 Task: Compose an email with the signature Dean Flores with the subject Invitation to a graduation party and the message Could you please provide me with the updated organizational chart? from softage.4@softage.net to softage.7@softage.net, select first sentence, change the font color from current to maroon and background color to red Send the email. Finally, move the email from Sent Items to the label Litigation
Action: Mouse moved to (1076, 89)
Screenshot: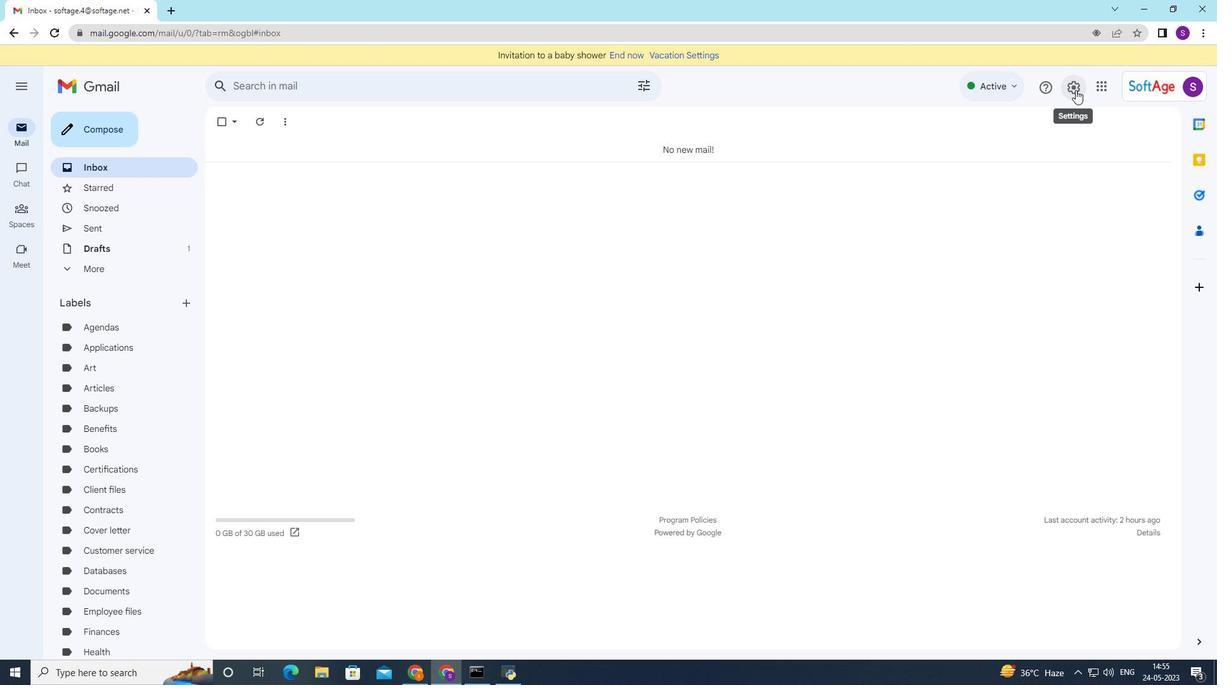
Action: Mouse pressed left at (1076, 90)
Screenshot: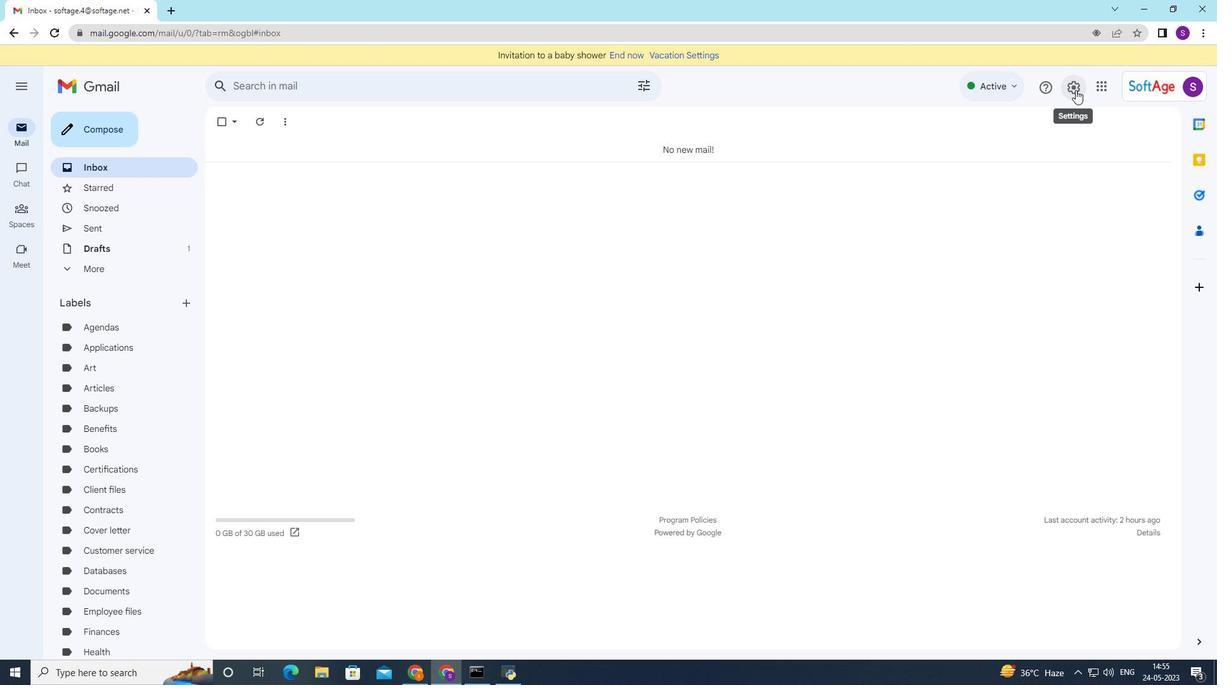 
Action: Mouse moved to (1063, 151)
Screenshot: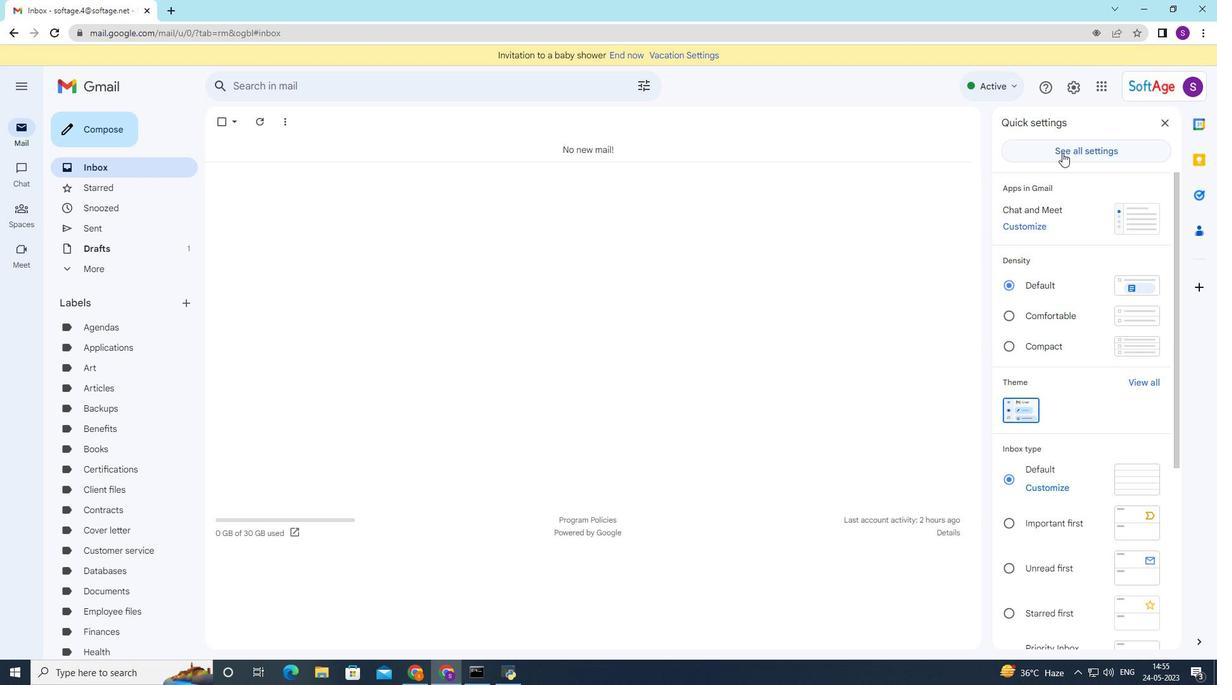
Action: Mouse pressed left at (1063, 151)
Screenshot: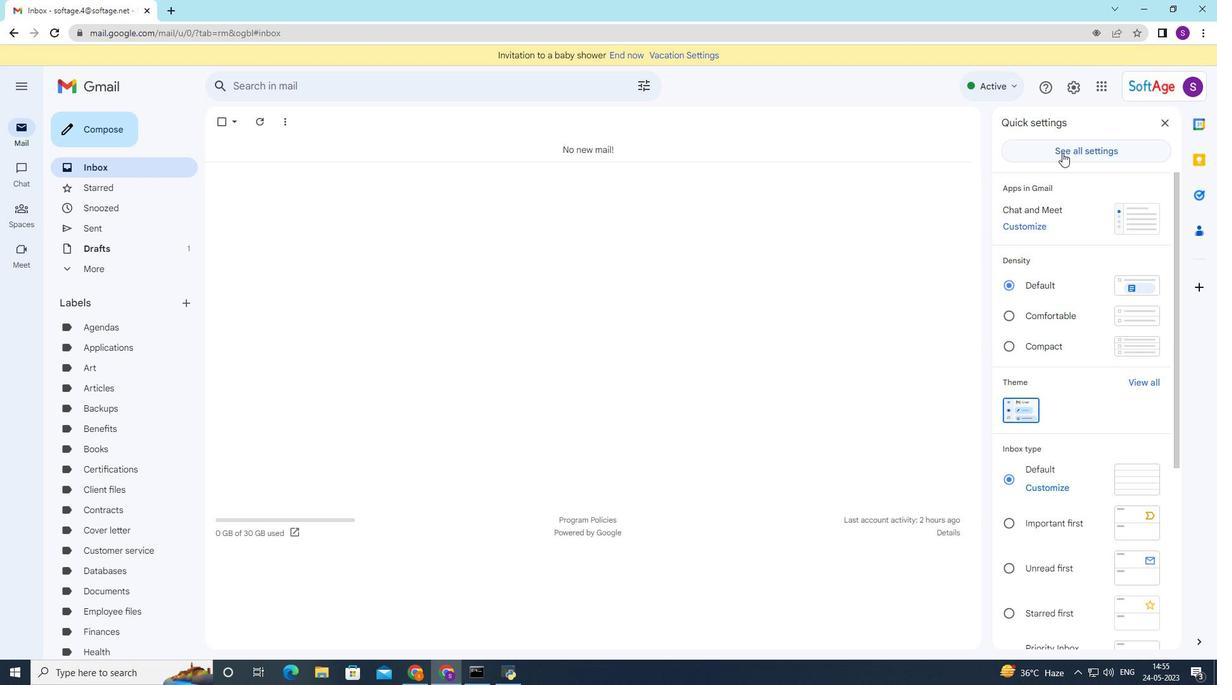 
Action: Mouse moved to (459, 302)
Screenshot: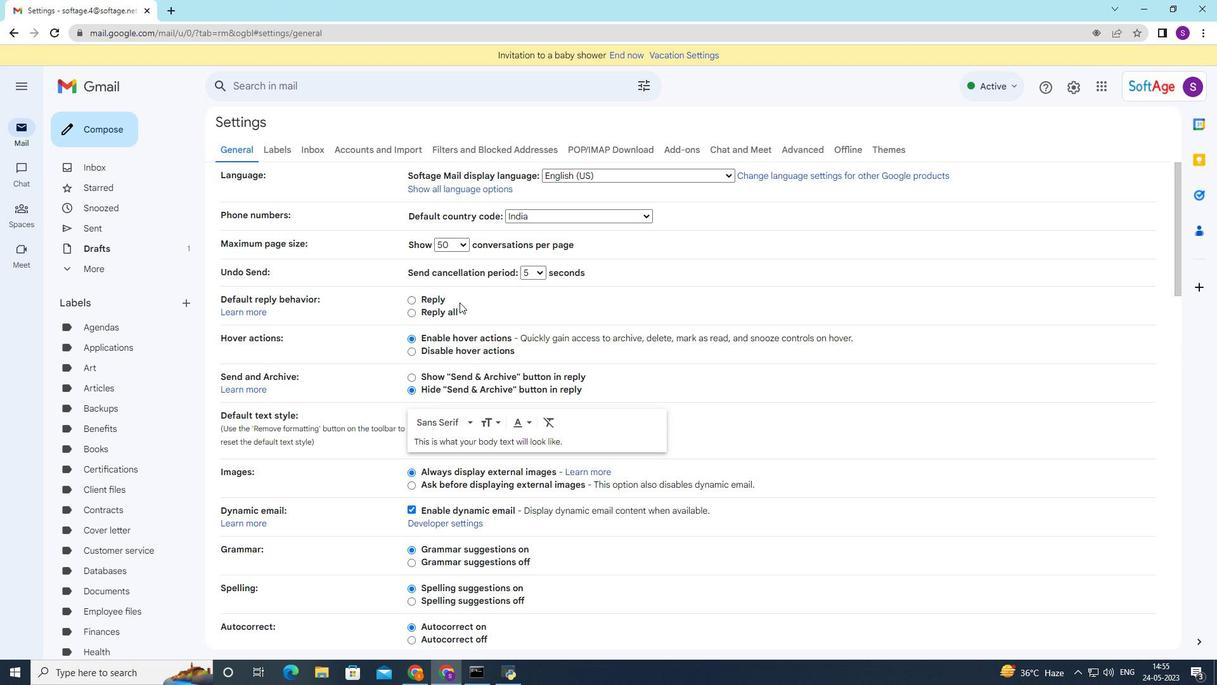 
Action: Mouse scrolled (459, 301) with delta (0, 0)
Screenshot: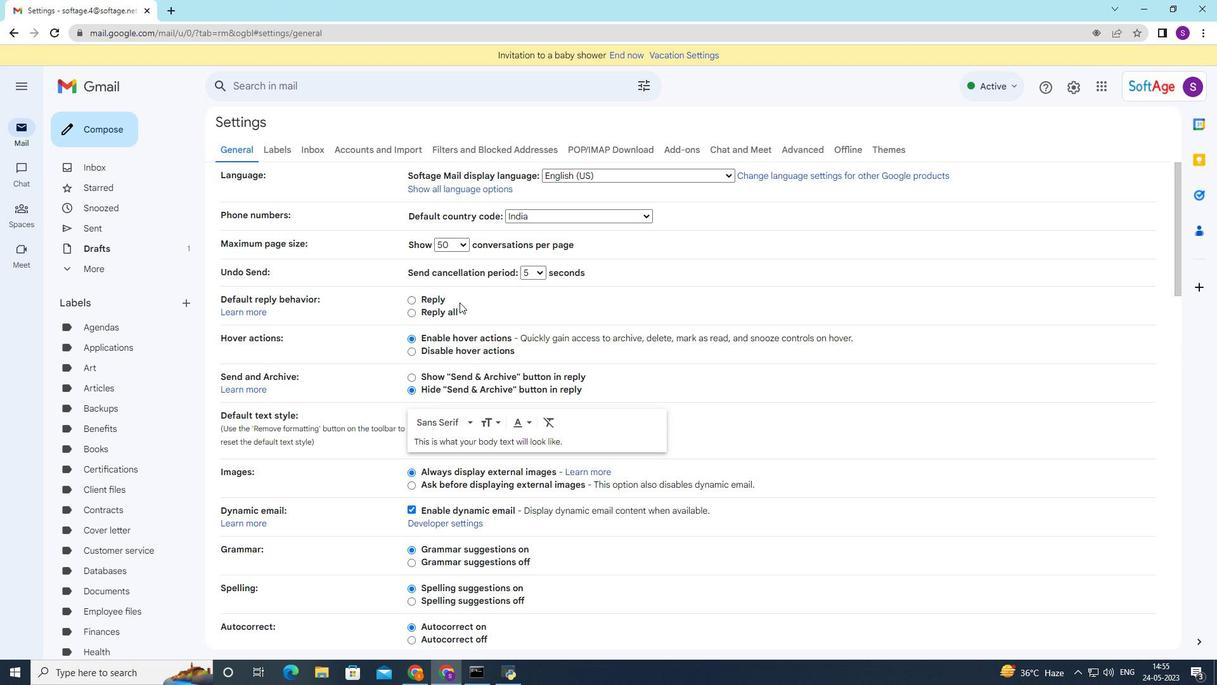 
Action: Mouse moved to (459, 302)
Screenshot: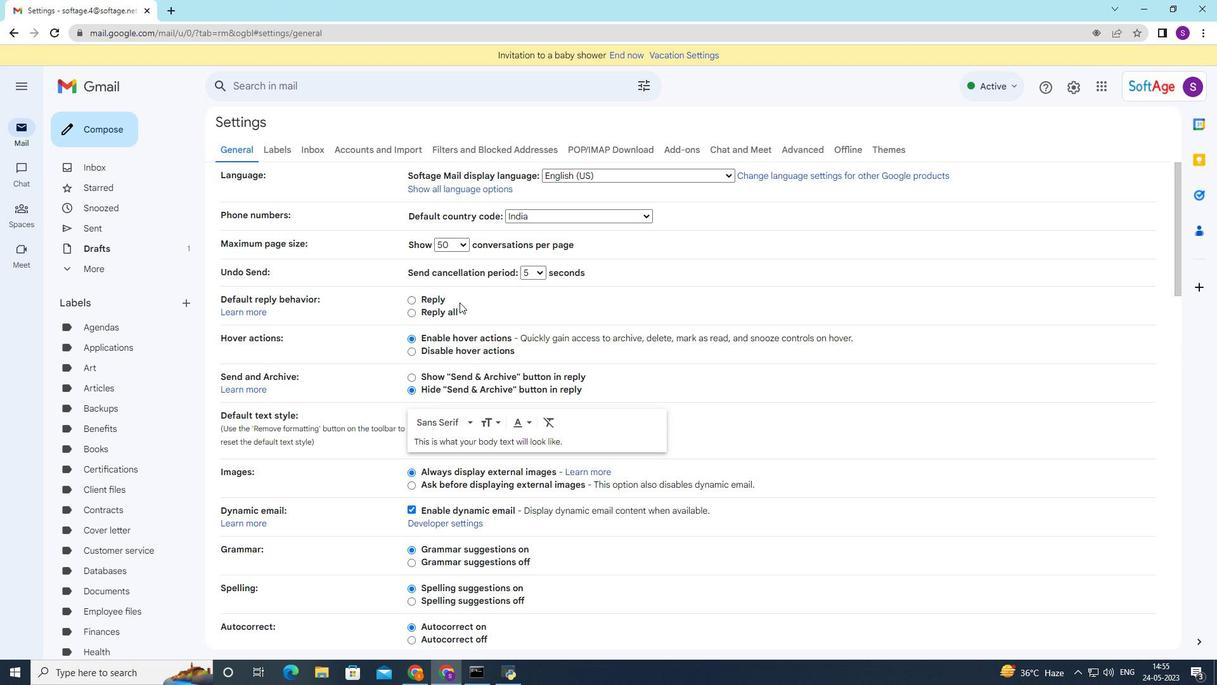 
Action: Mouse scrolled (459, 301) with delta (0, 0)
Screenshot: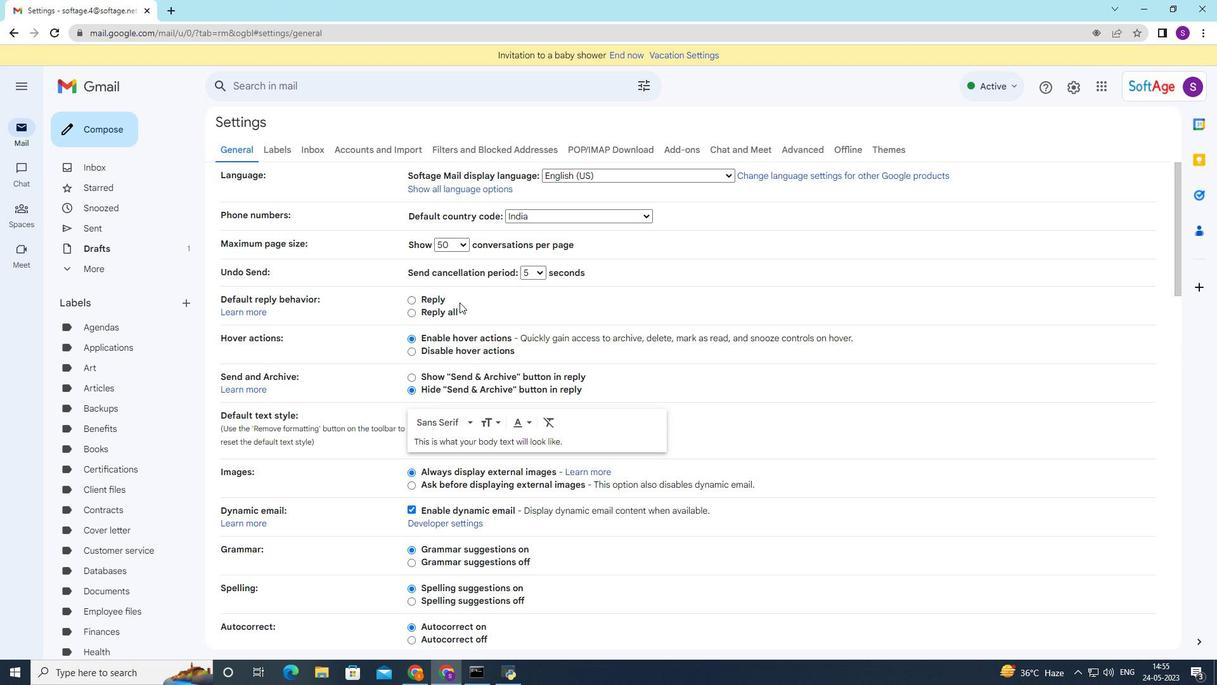 
Action: Mouse moved to (459, 302)
Screenshot: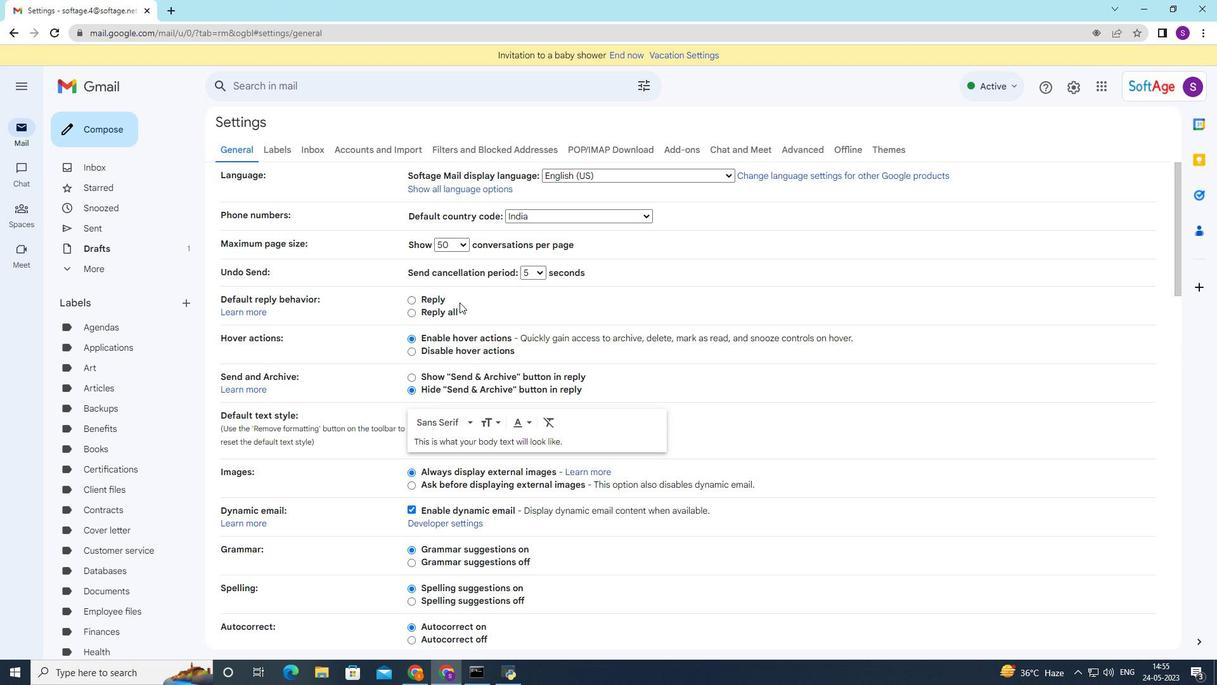 
Action: Mouse scrolled (459, 301) with delta (0, 0)
Screenshot: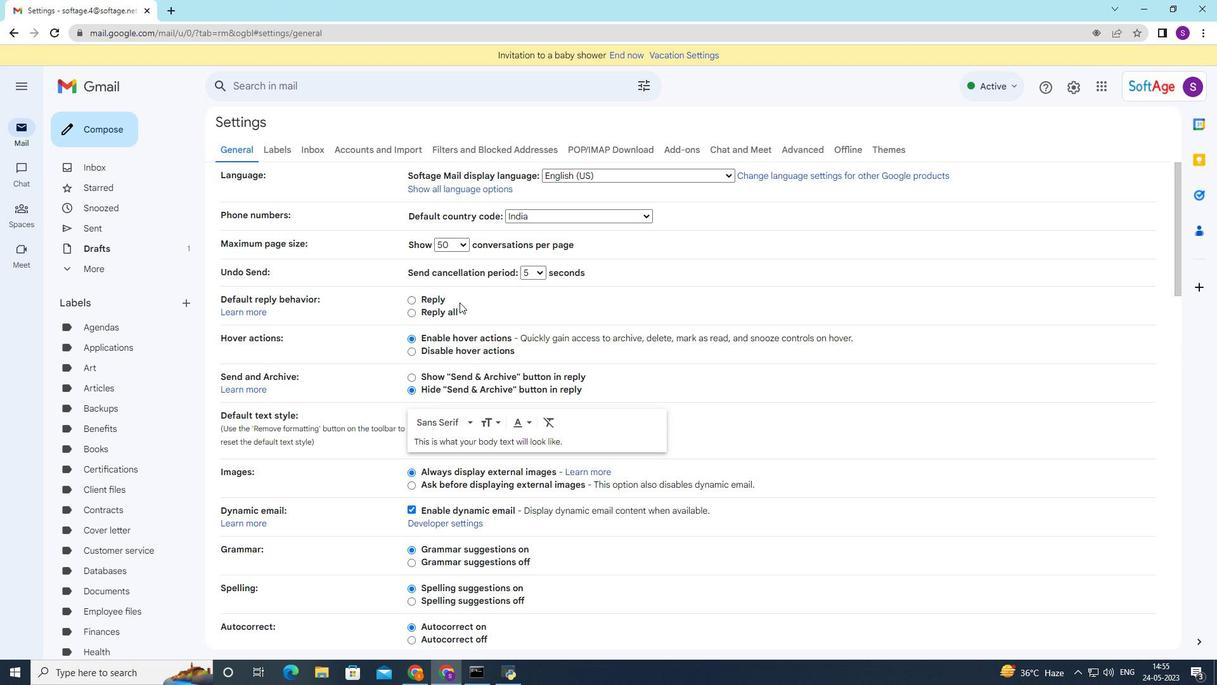 
Action: Mouse moved to (460, 302)
Screenshot: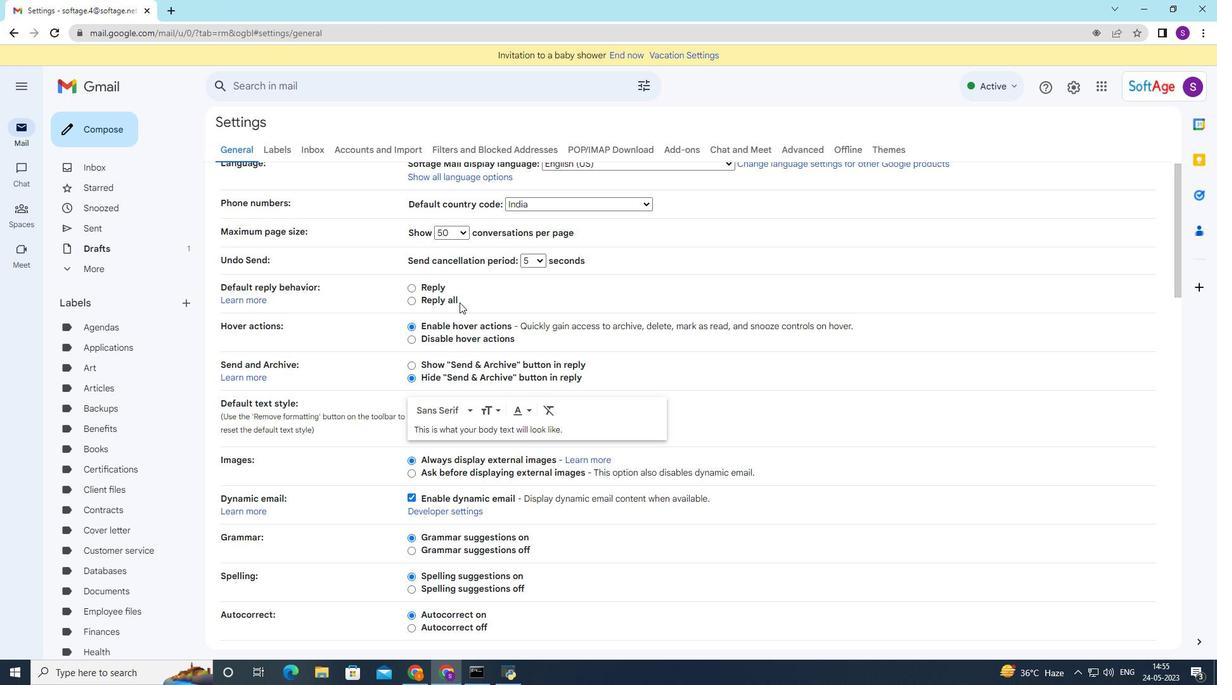 
Action: Mouse scrolled (459, 301) with delta (0, 0)
Screenshot: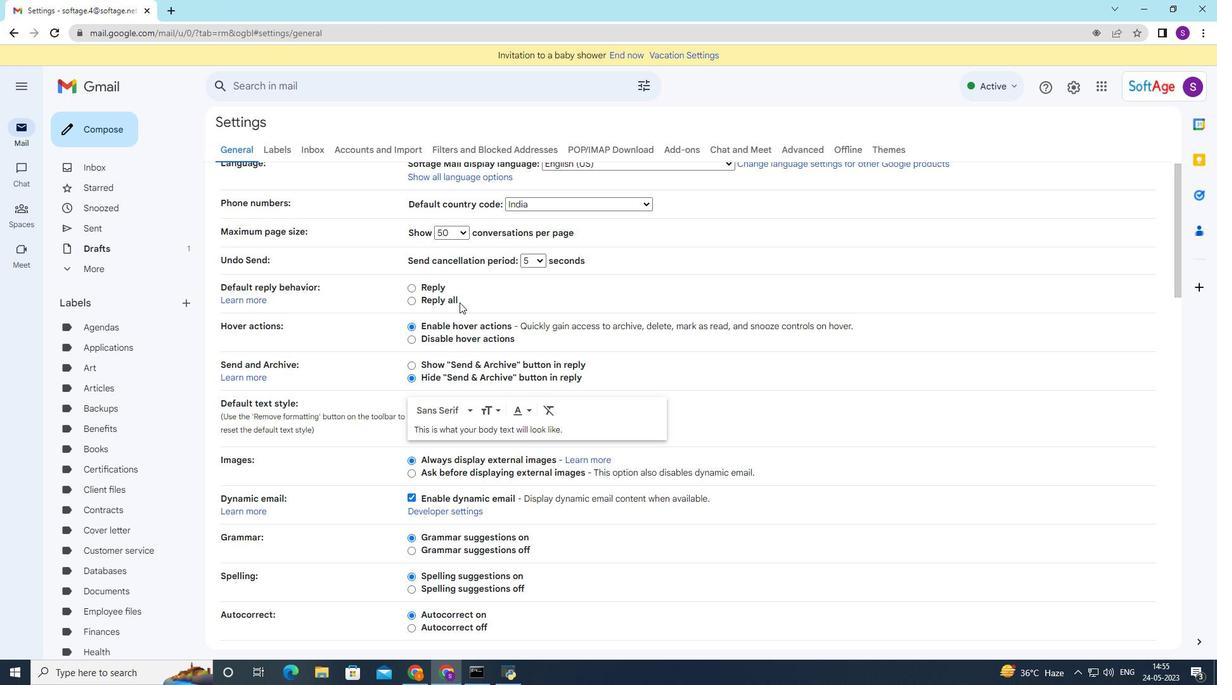 
Action: Mouse moved to (461, 302)
Screenshot: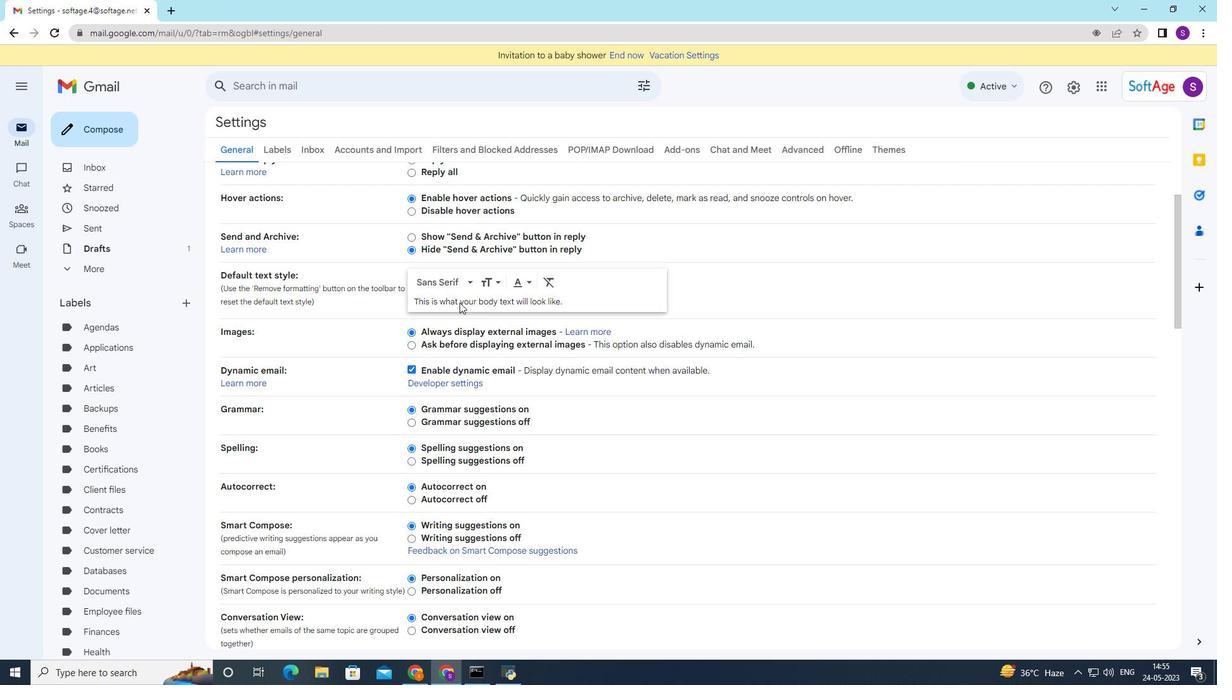 
Action: Mouse scrolled (459, 301) with delta (0, 0)
Screenshot: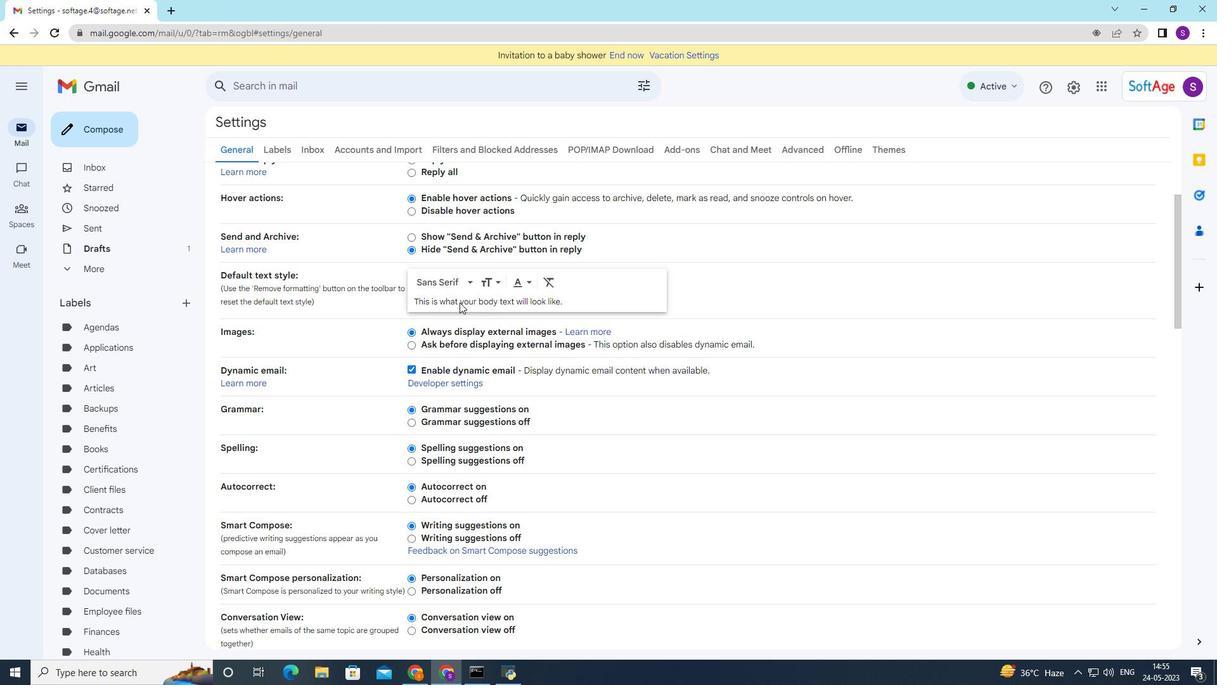 
Action: Mouse moved to (471, 344)
Screenshot: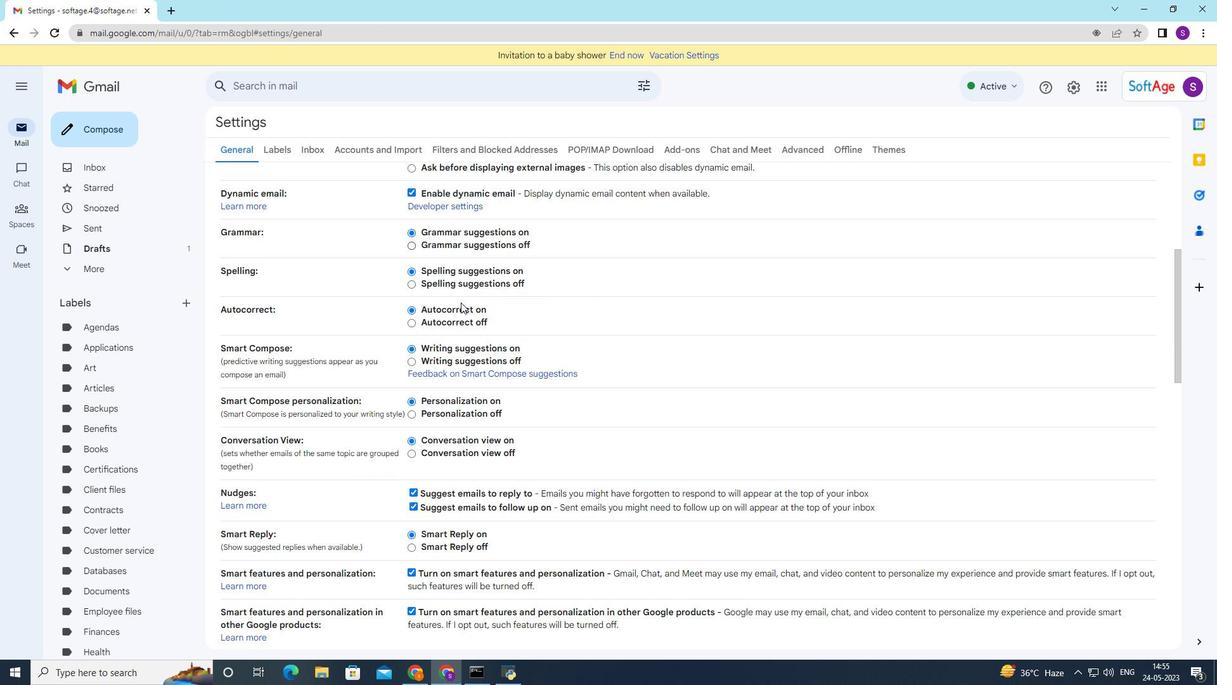 
Action: Mouse scrolled (462, 306) with delta (0, 0)
Screenshot: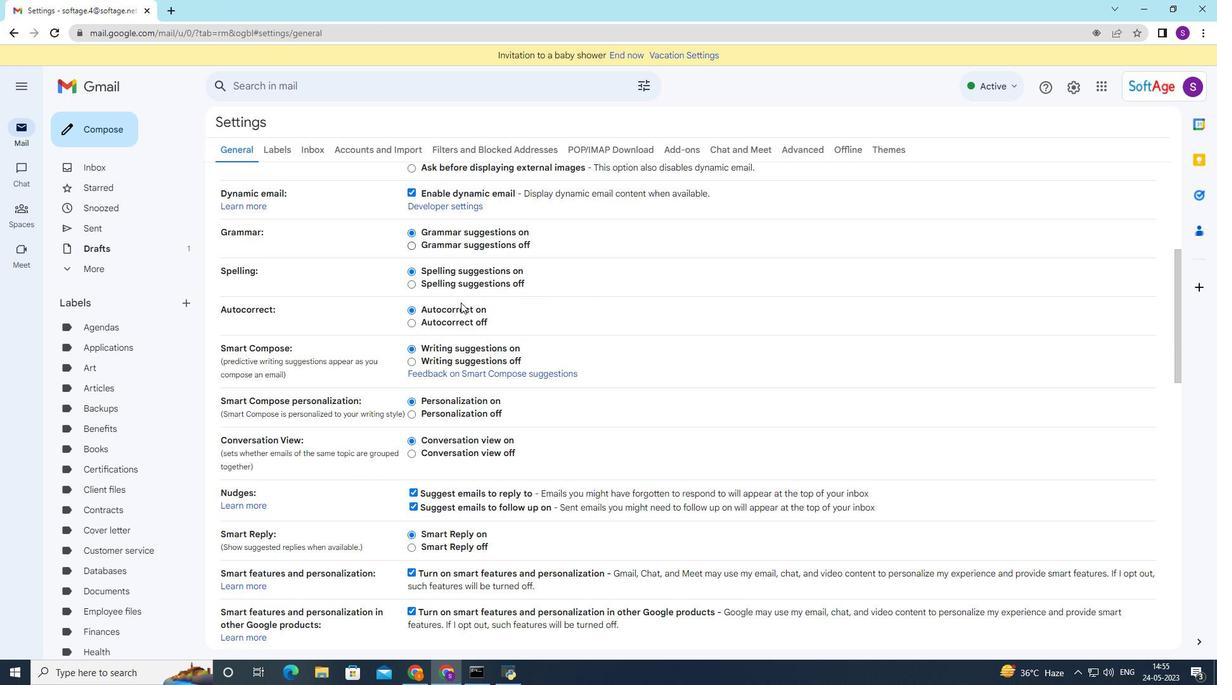 
Action: Mouse moved to (473, 357)
Screenshot: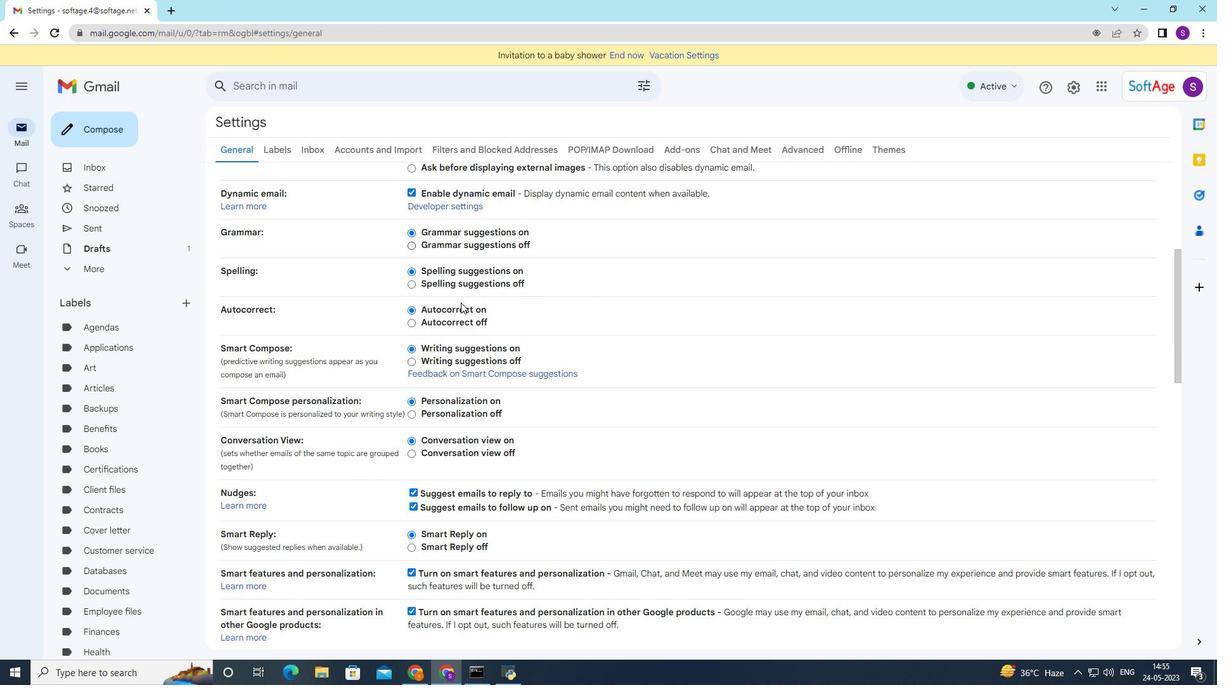 
Action: Mouse scrolled (463, 310) with delta (0, 0)
Screenshot: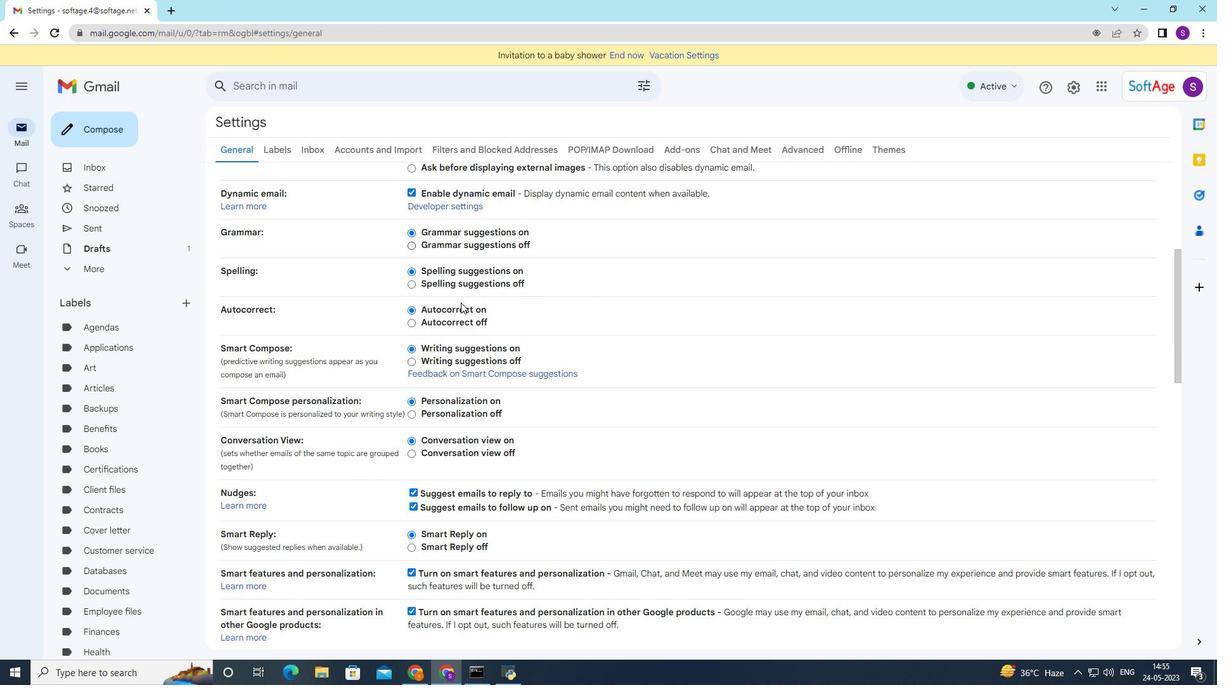 
Action: Mouse moved to (474, 358)
Screenshot: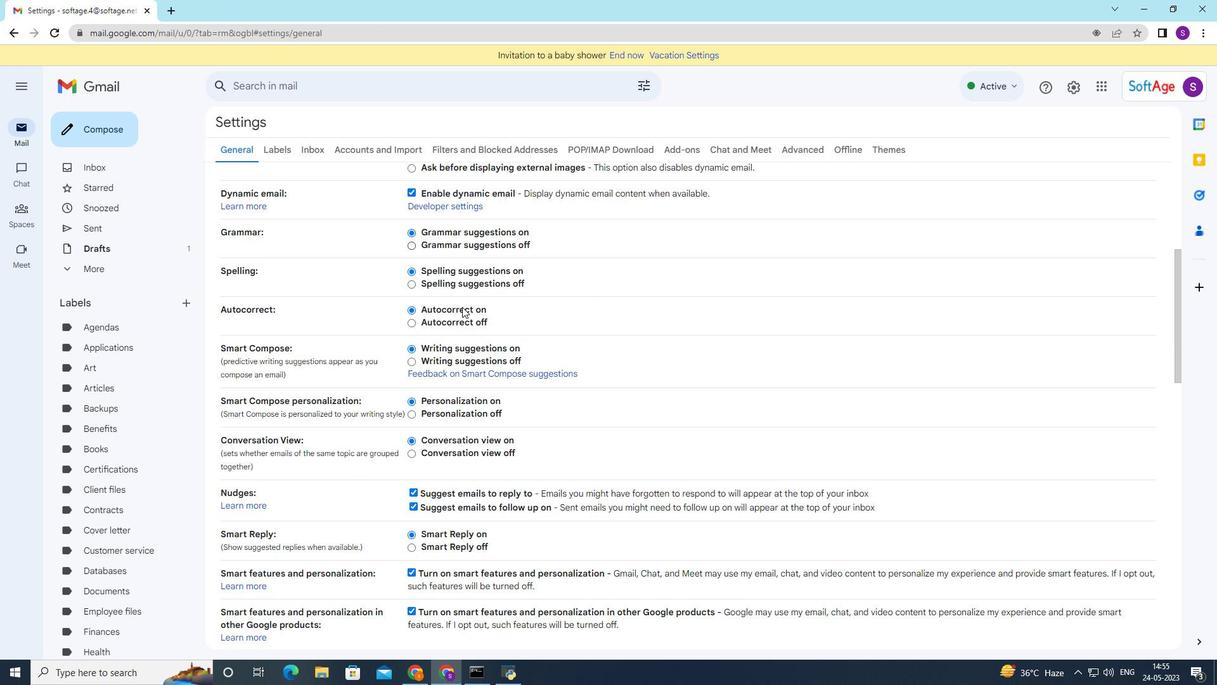 
Action: Mouse scrolled (464, 310) with delta (0, 0)
Screenshot: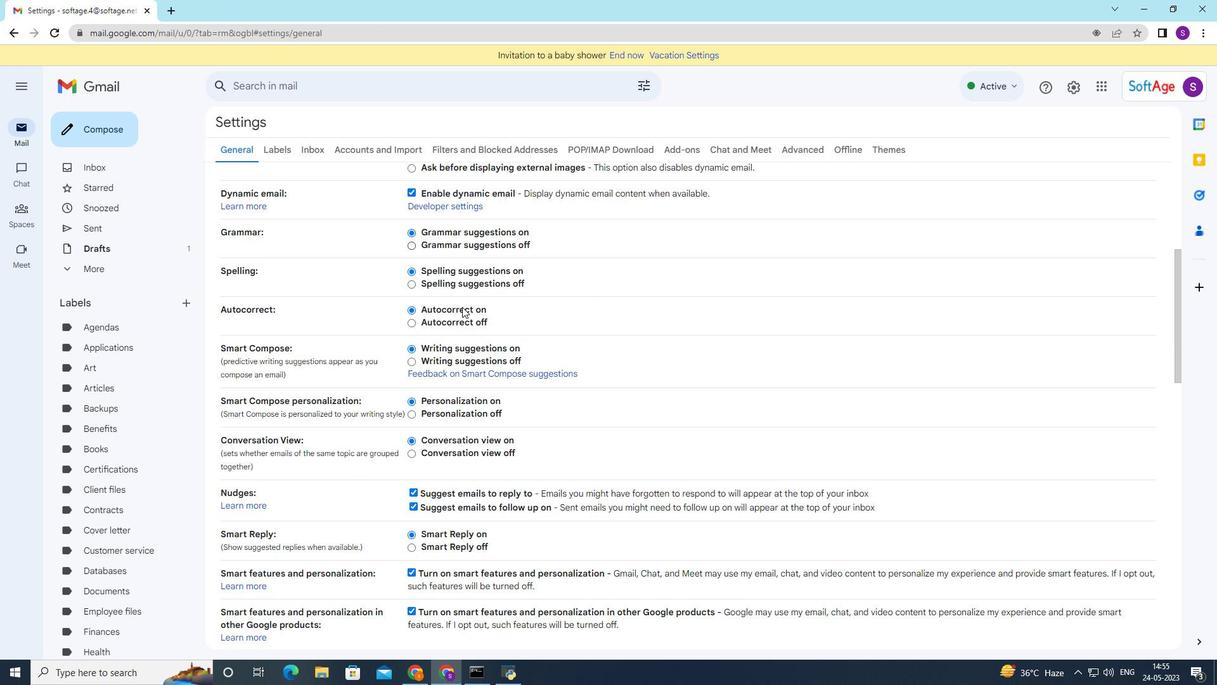 
Action: Mouse moved to (474, 359)
Screenshot: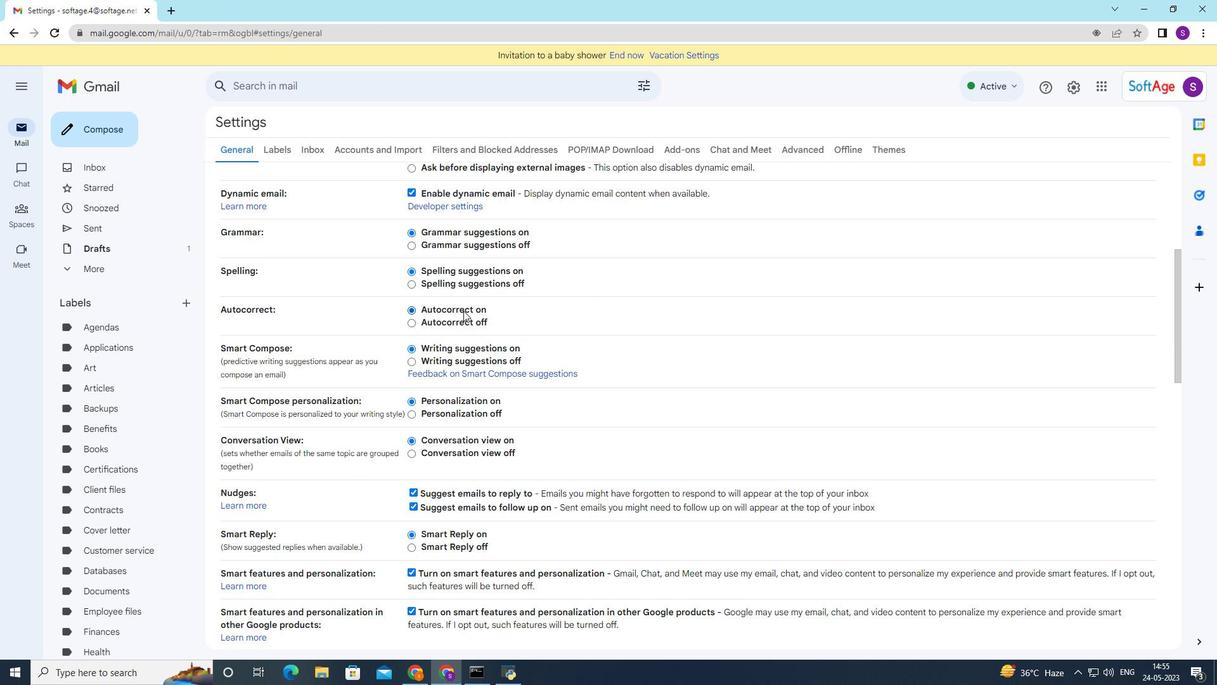 
Action: Mouse scrolled (465, 313) with delta (0, 0)
Screenshot: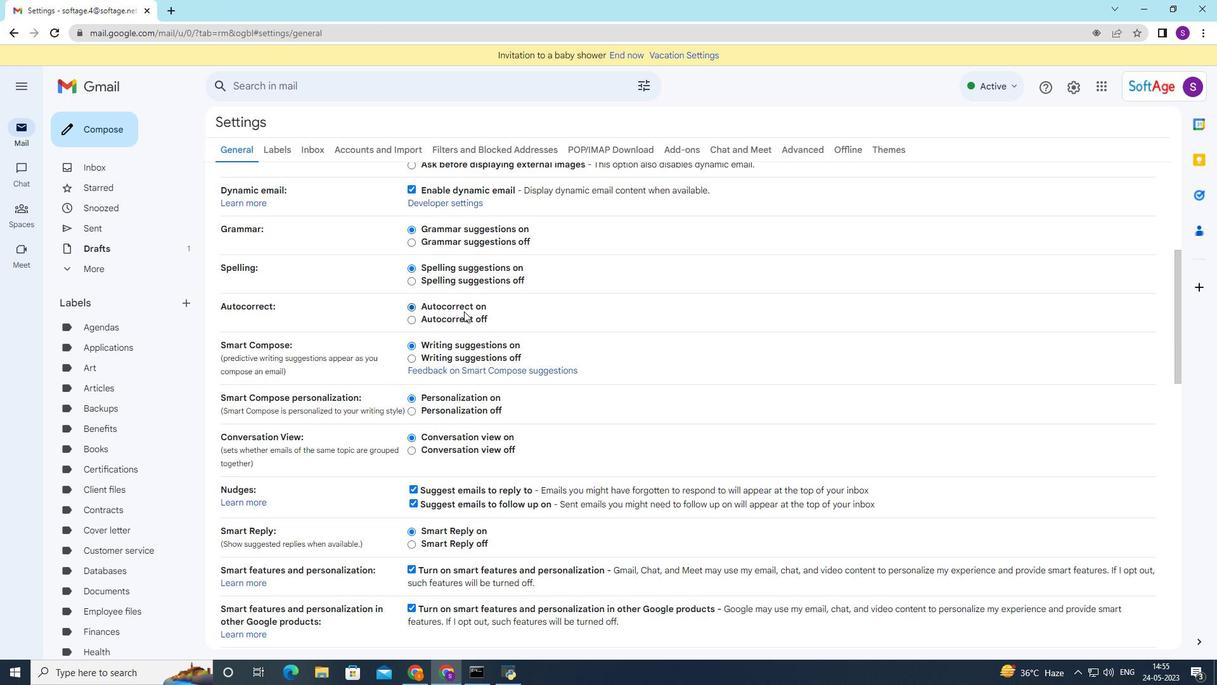 
Action: Mouse moved to (474, 359)
Screenshot: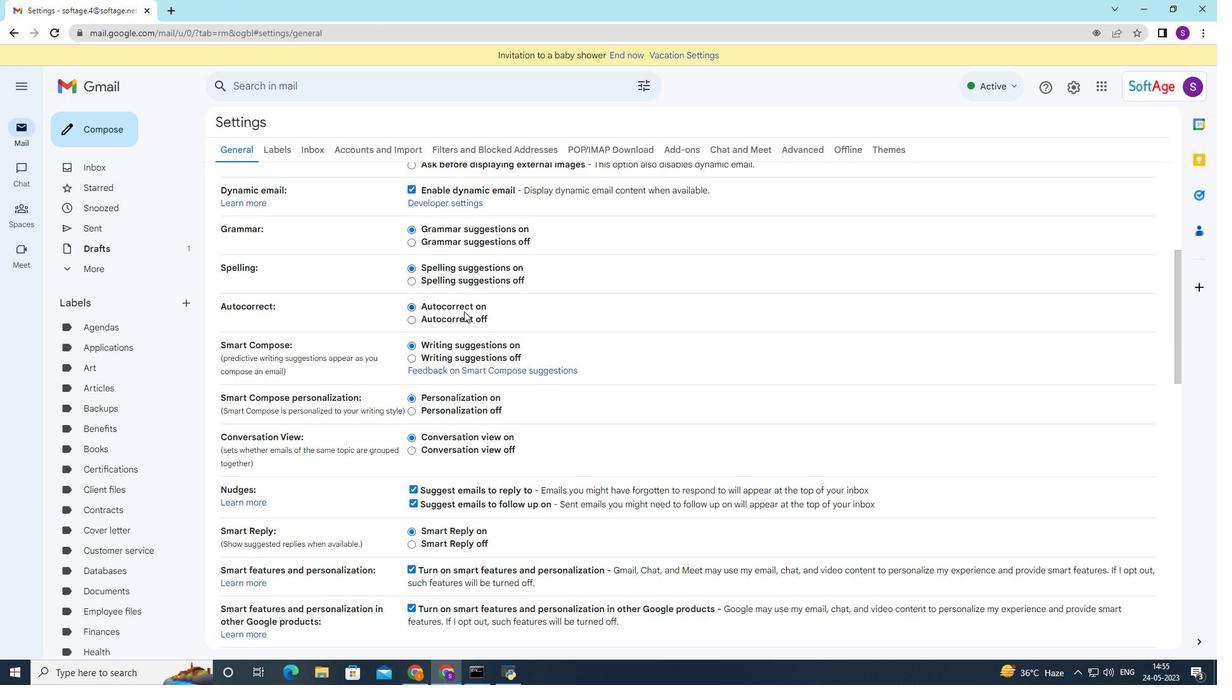 
Action: Mouse scrolled (466, 315) with delta (0, 0)
Screenshot: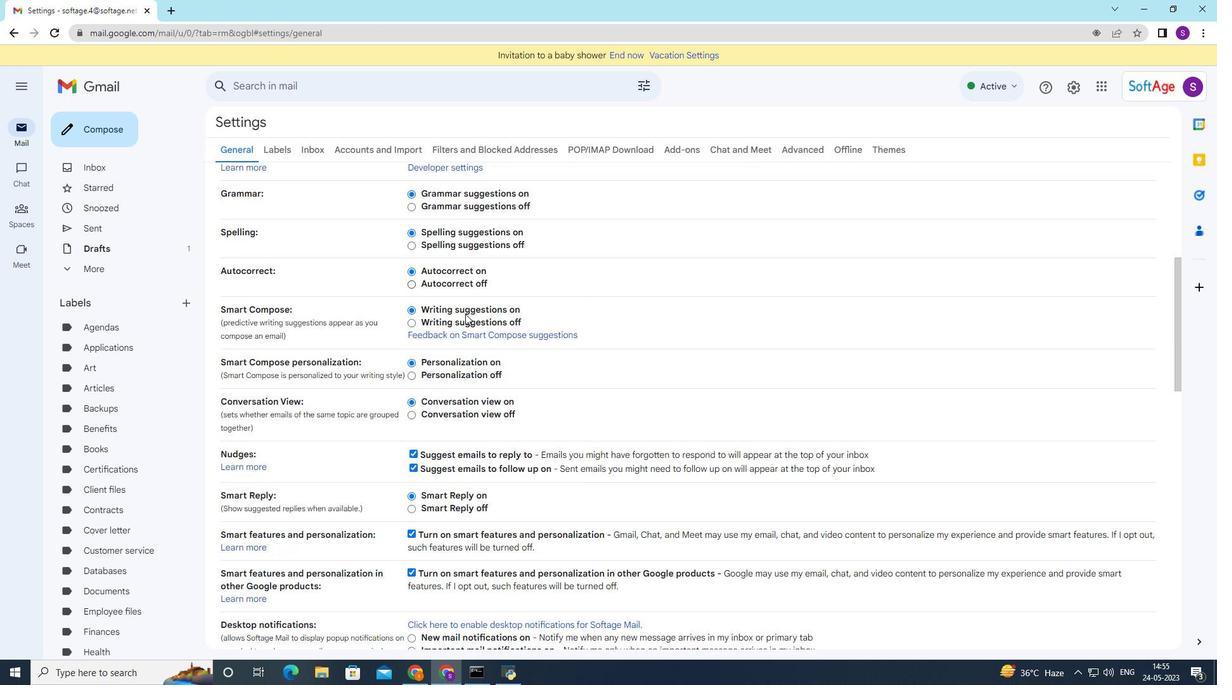 
Action: Mouse moved to (475, 359)
Screenshot: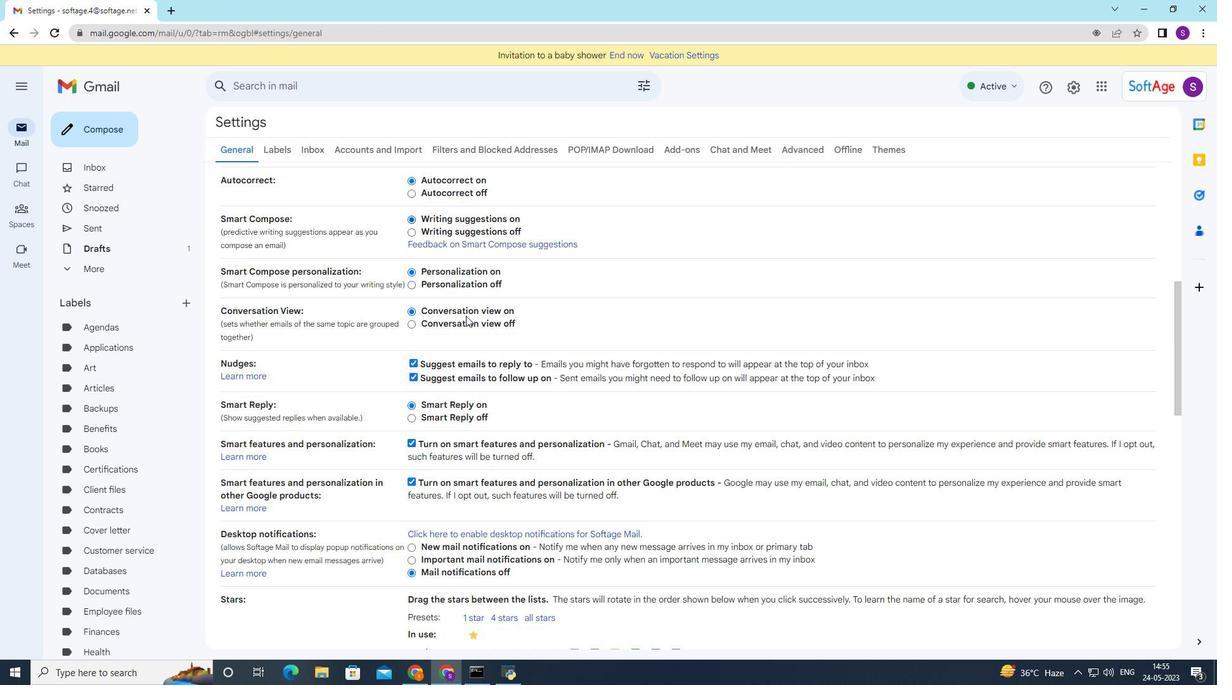 
Action: Mouse scrolled (474, 358) with delta (0, 0)
Screenshot: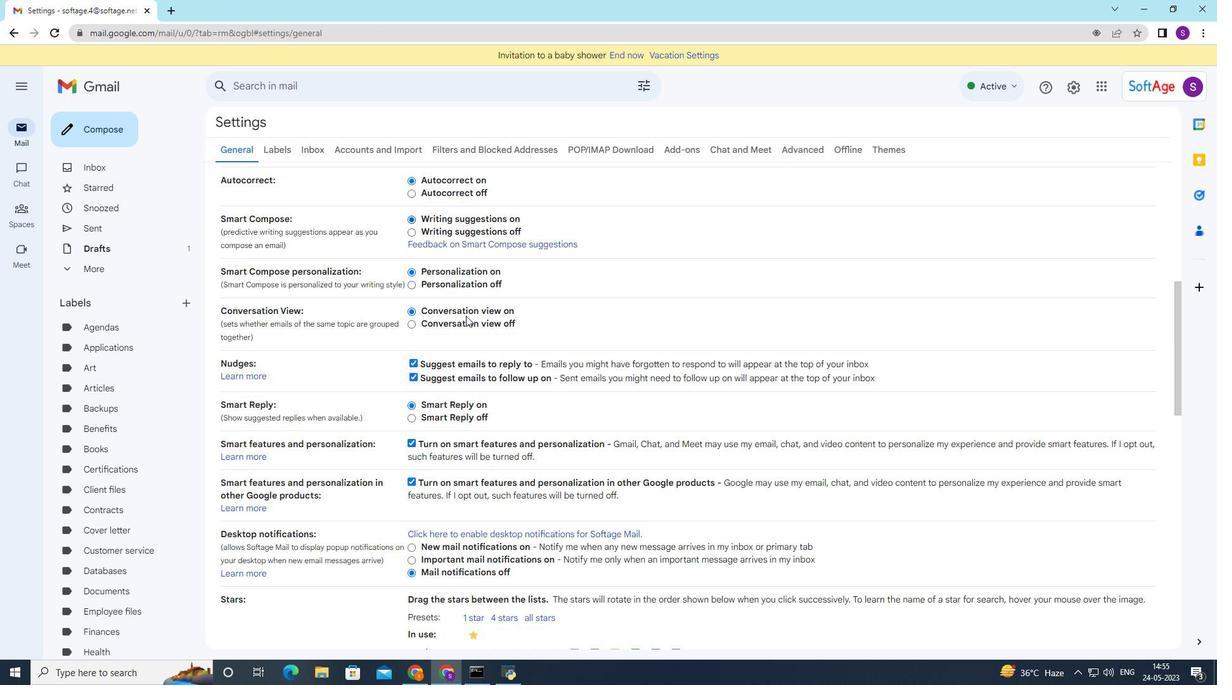 
Action: Mouse moved to (475, 359)
Screenshot: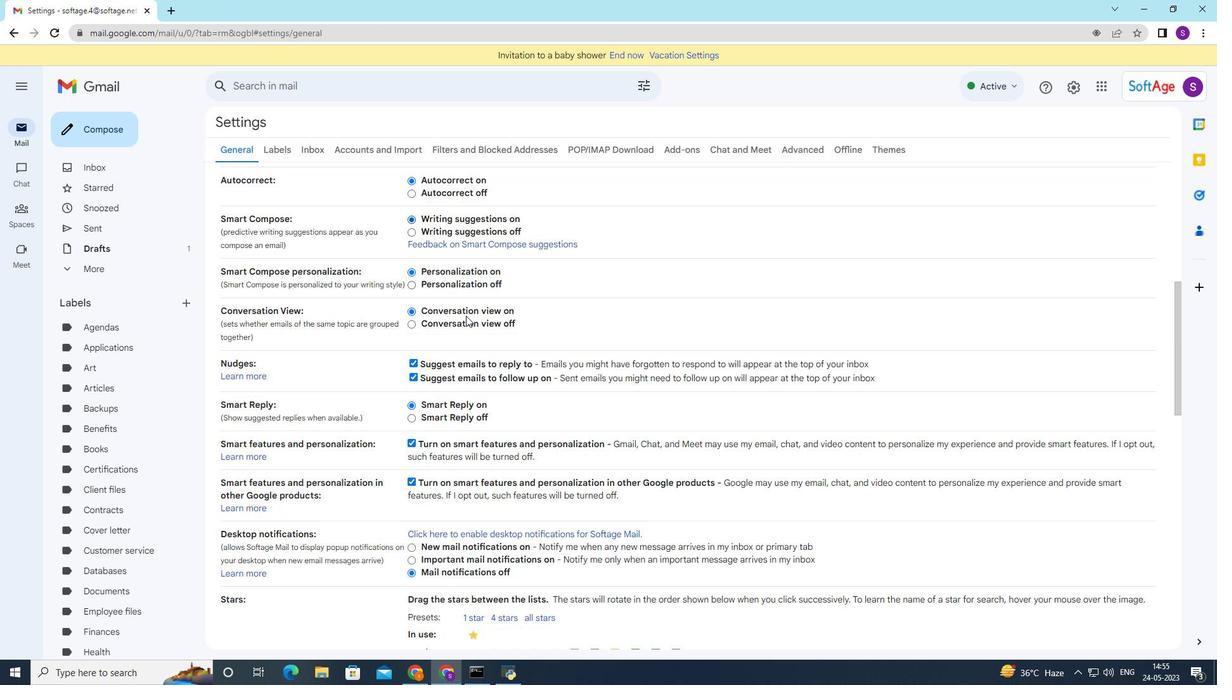 
Action: Mouse scrolled (475, 358) with delta (0, 0)
Screenshot: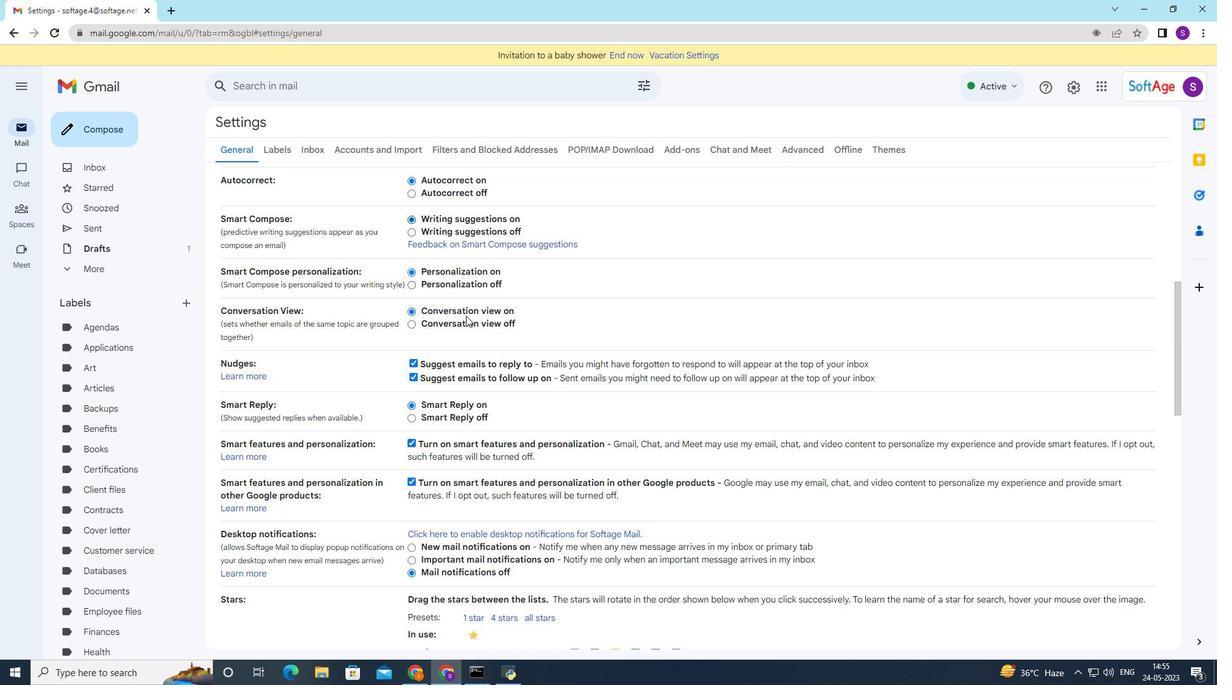 
Action: Mouse moved to (475, 359)
Screenshot: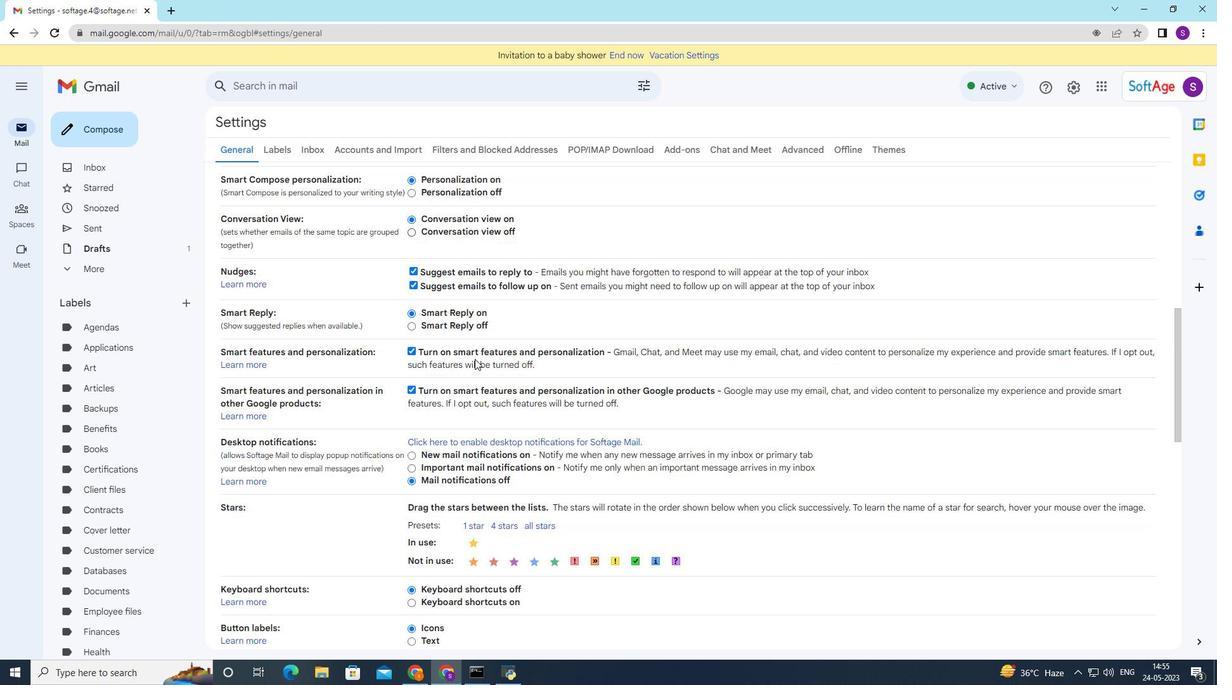 
Action: Mouse scrolled (475, 358) with delta (0, 0)
Screenshot: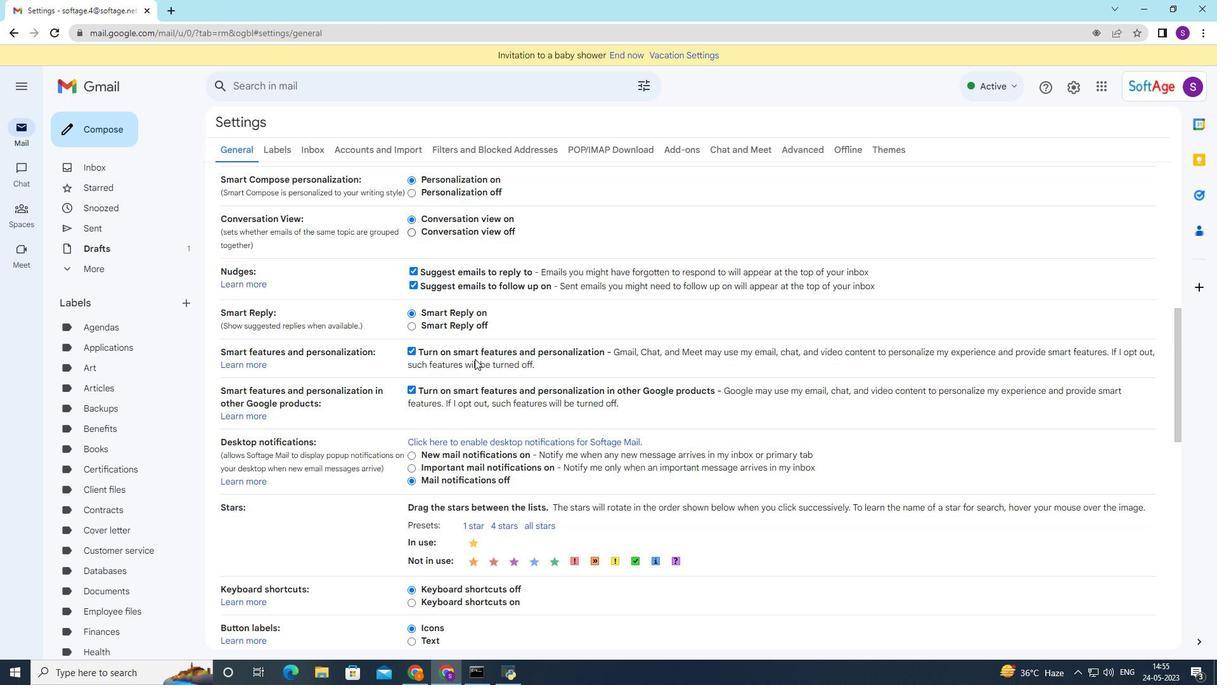 
Action: Mouse moved to (475, 359)
Screenshot: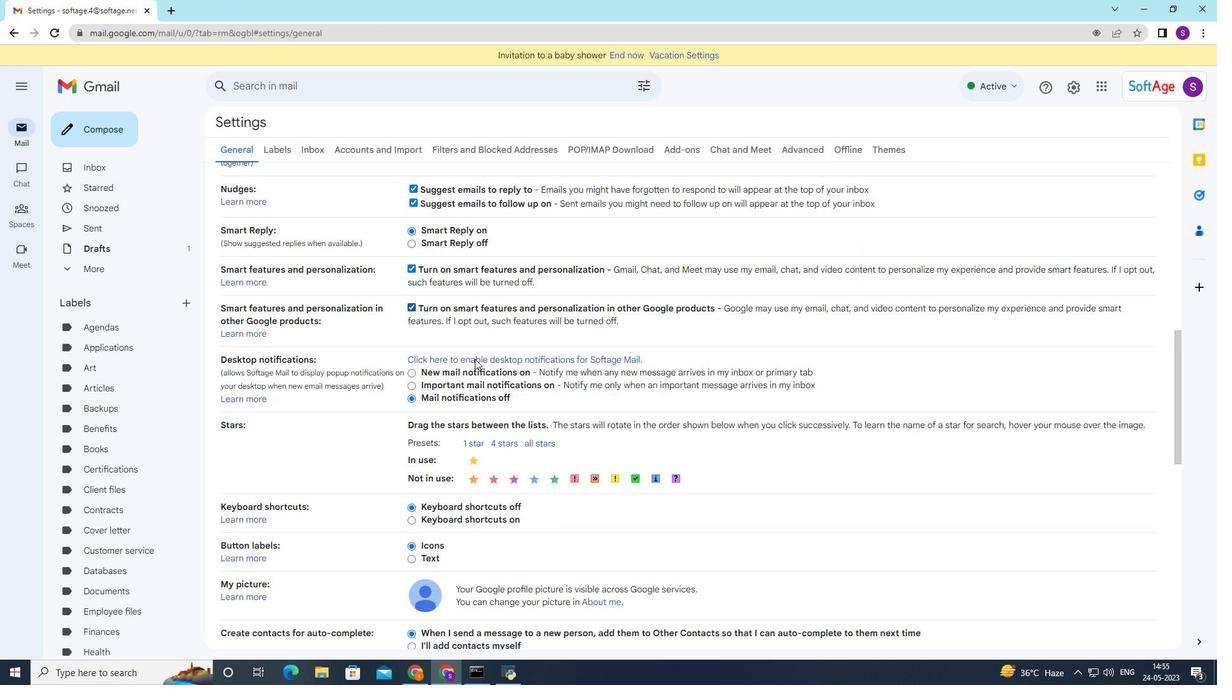 
Action: Mouse scrolled (475, 358) with delta (0, 0)
Screenshot: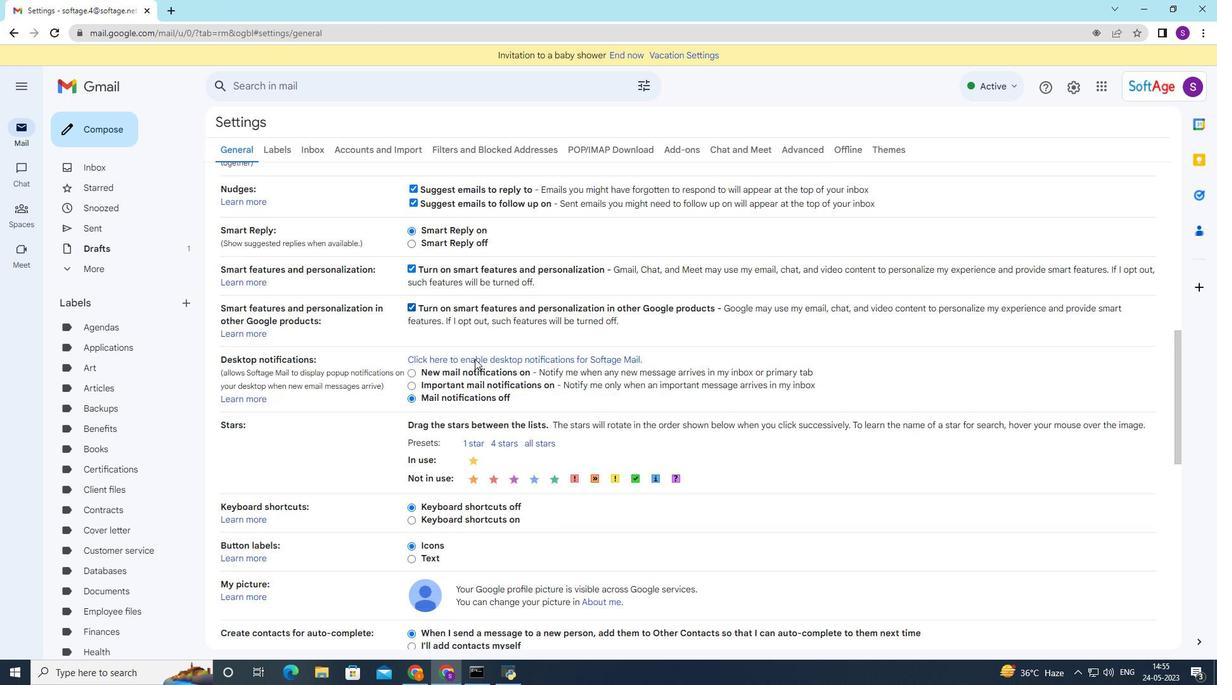 
Action: Mouse moved to (477, 360)
Screenshot: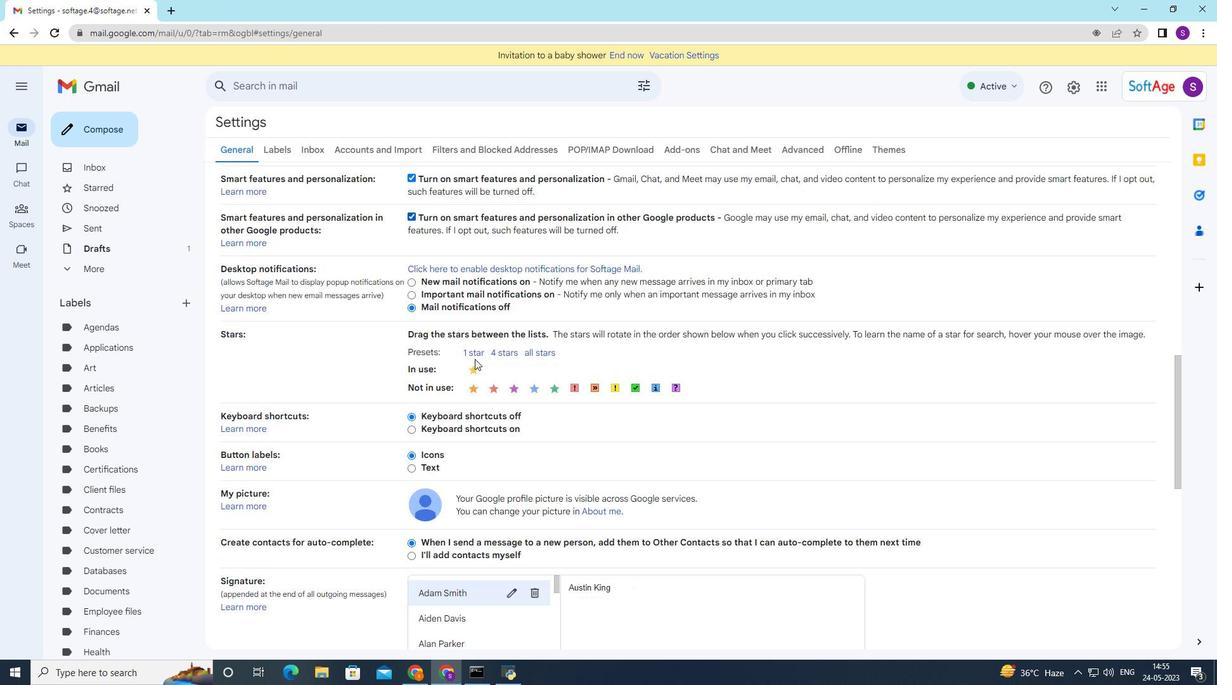 
Action: Mouse scrolled (475, 358) with delta (0, 0)
Screenshot: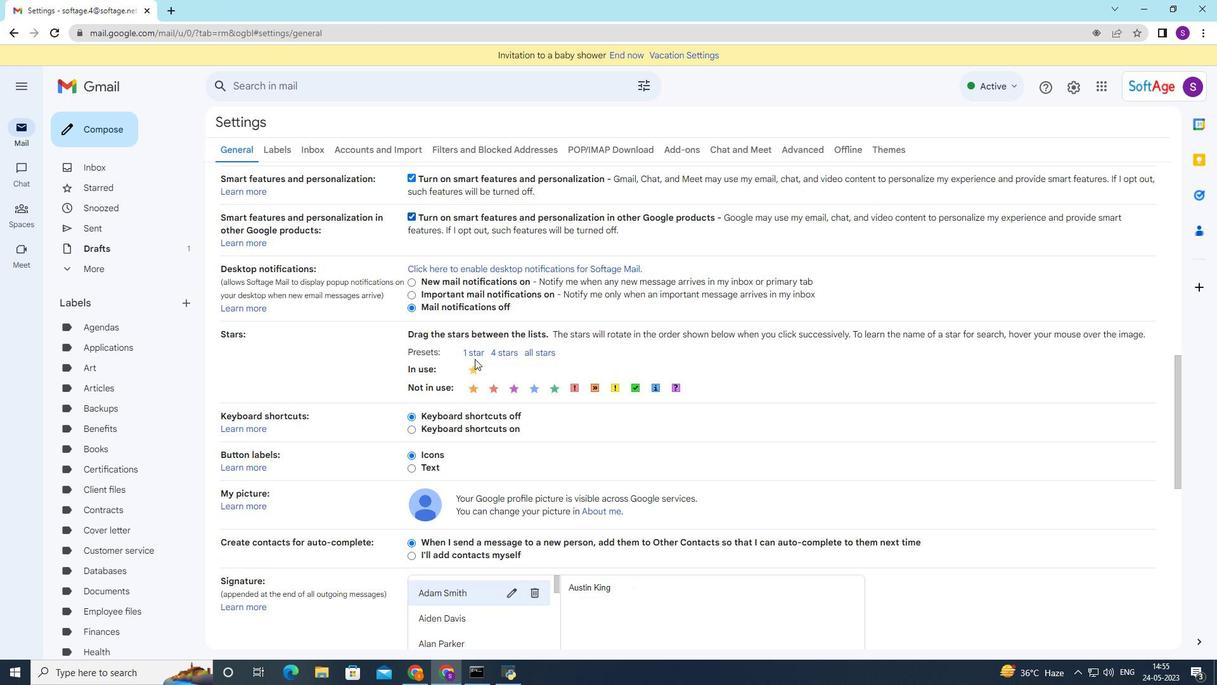 
Action: Mouse moved to (478, 360)
Screenshot: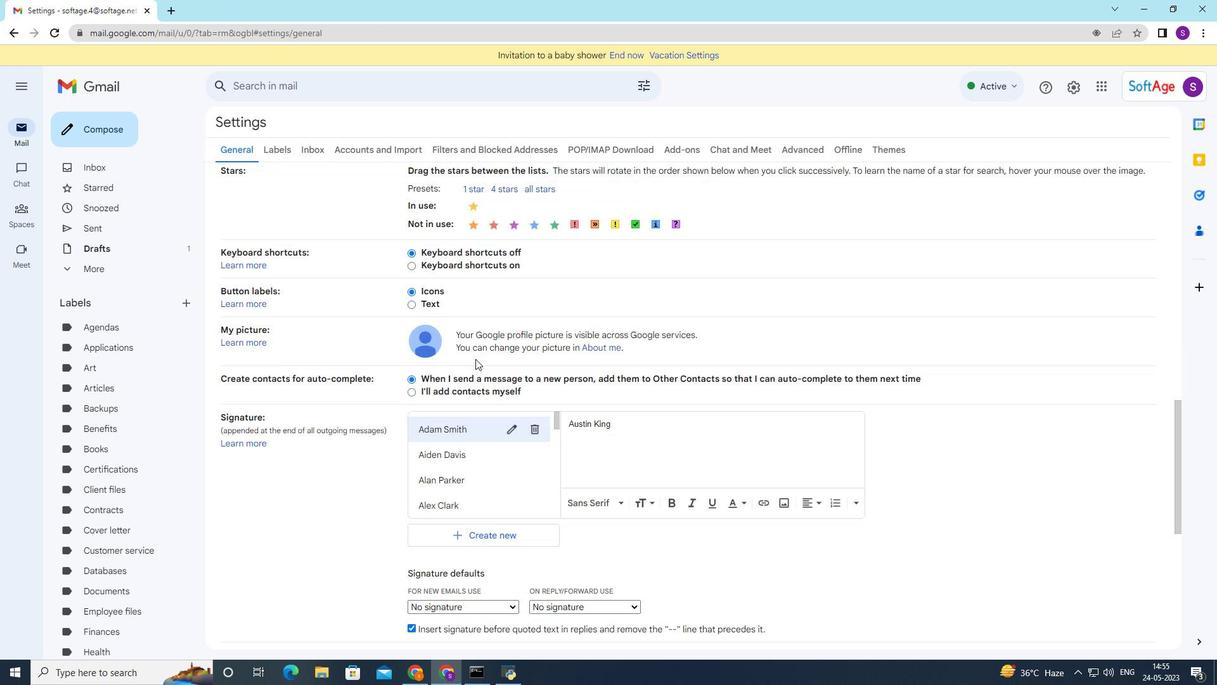 
Action: Mouse scrolled (475, 358) with delta (0, 0)
Screenshot: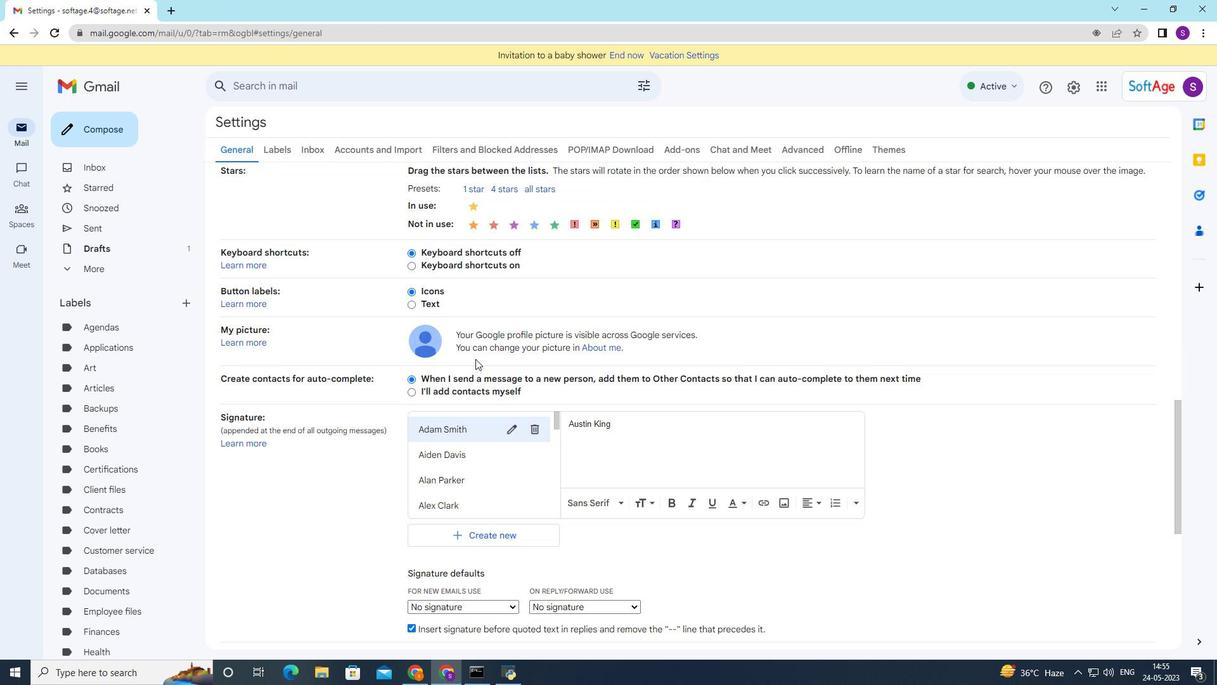 
Action: Mouse moved to (478, 360)
Screenshot: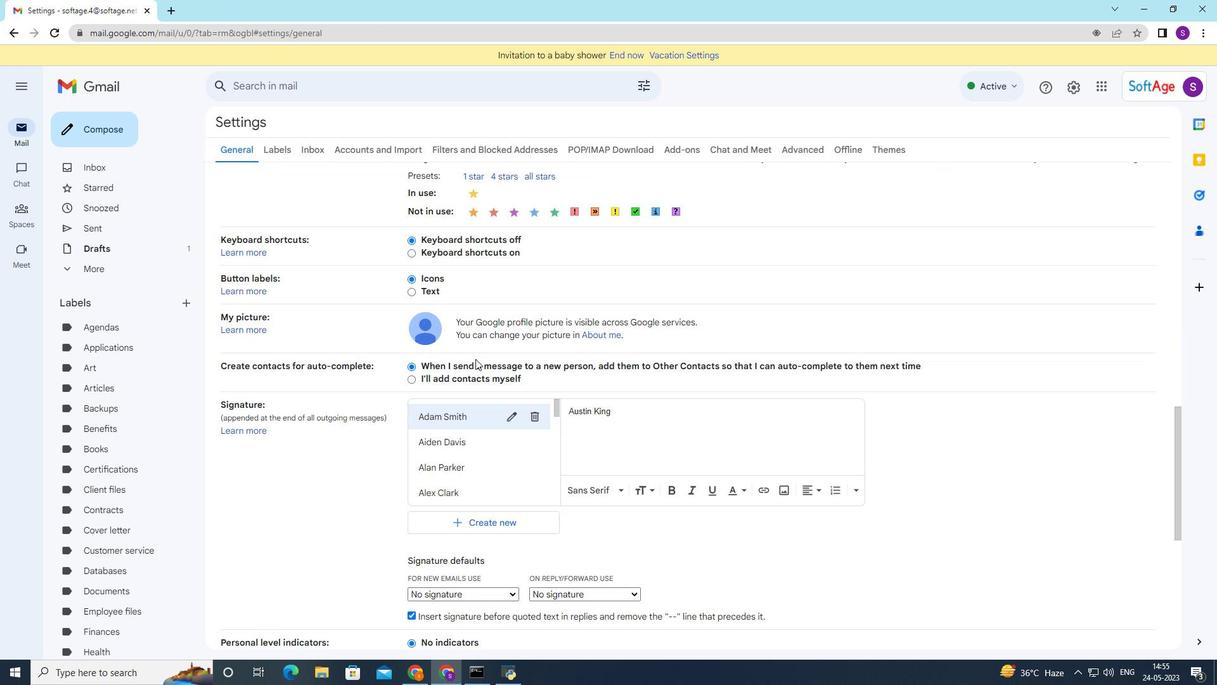 
Action: Mouse scrolled (478, 359) with delta (0, 0)
Screenshot: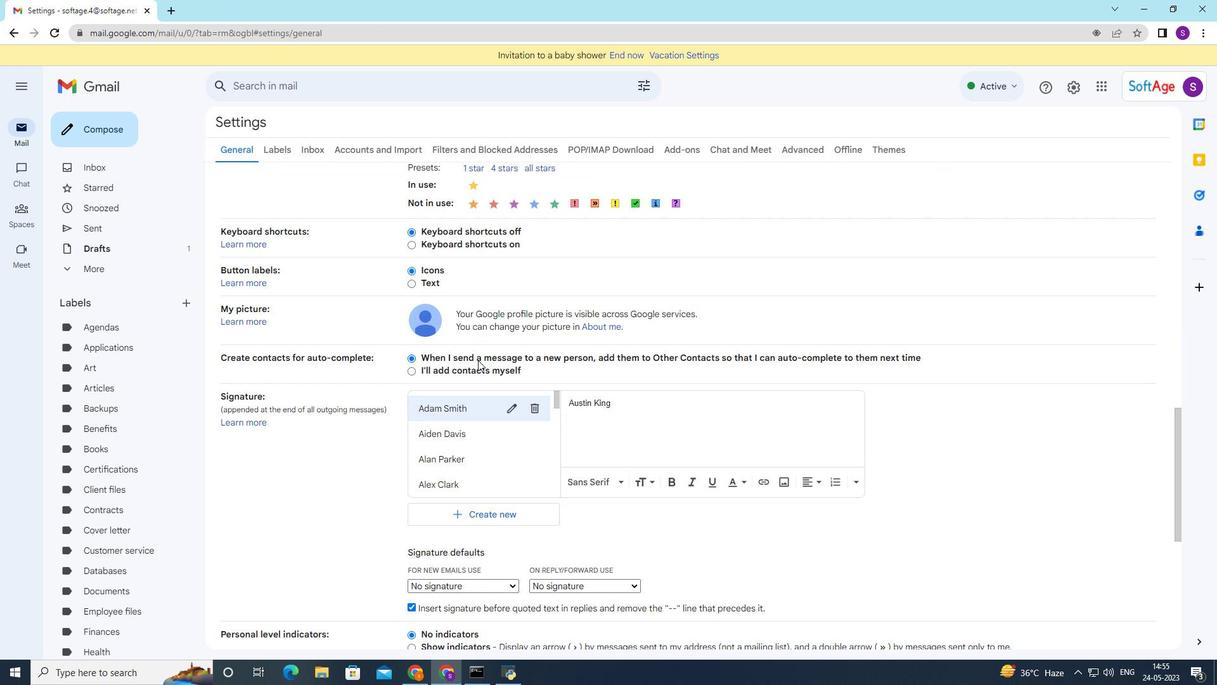 
Action: Mouse moved to (477, 361)
Screenshot: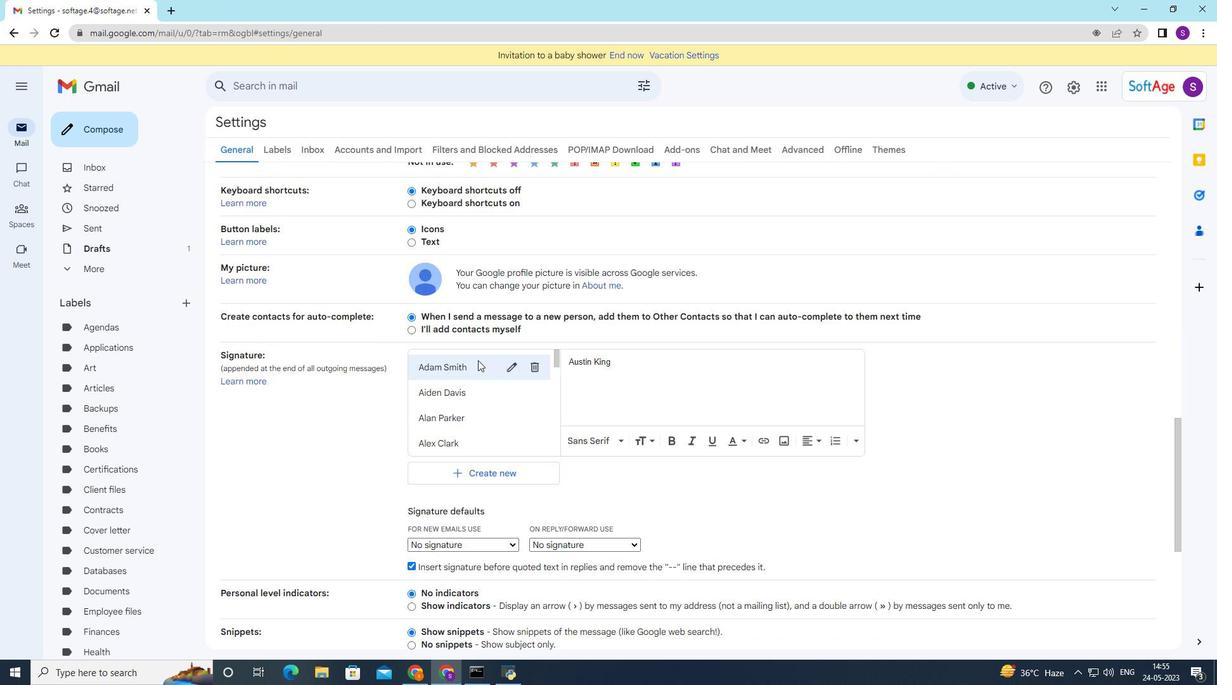 
Action: Mouse scrolled (478, 359) with delta (0, 0)
Screenshot: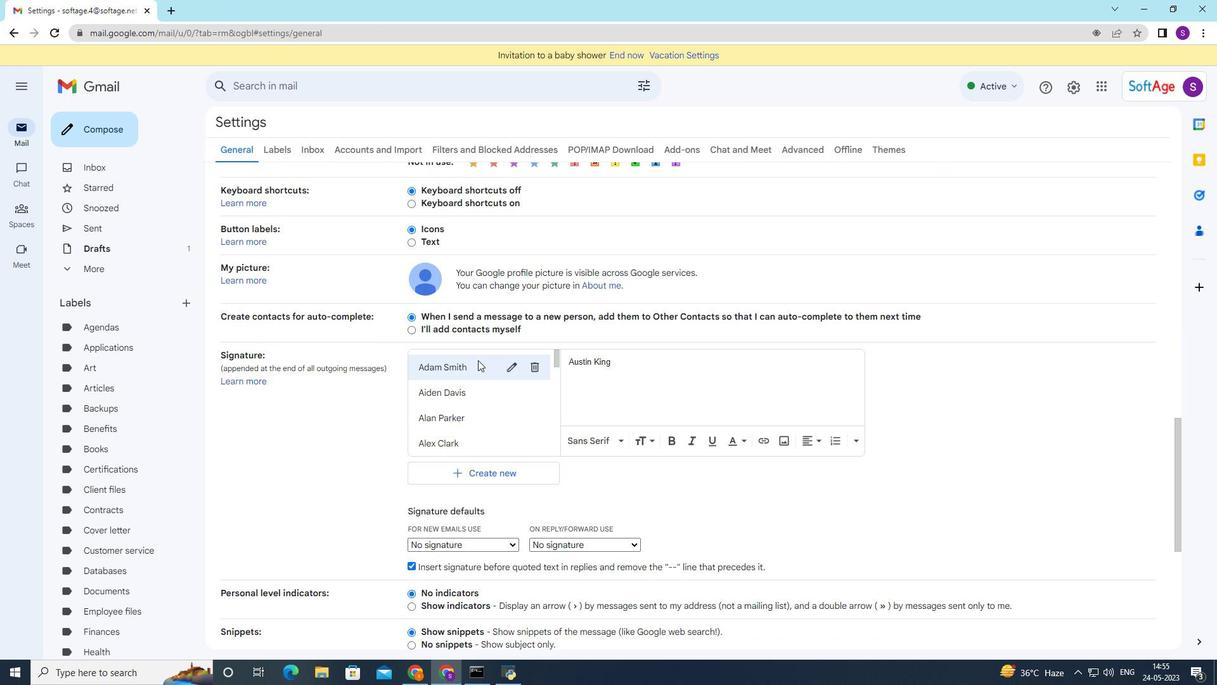 
Action: Mouse moved to (477, 361)
Screenshot: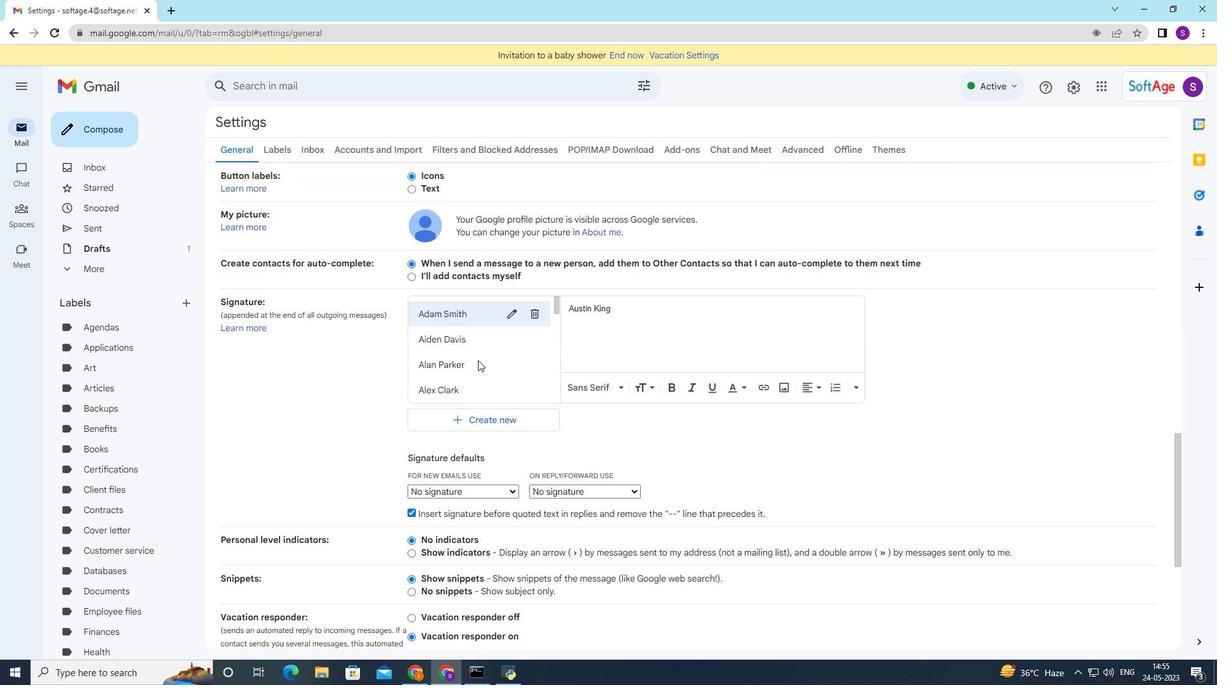 
Action: Mouse scrolled (478, 359) with delta (0, 0)
Screenshot: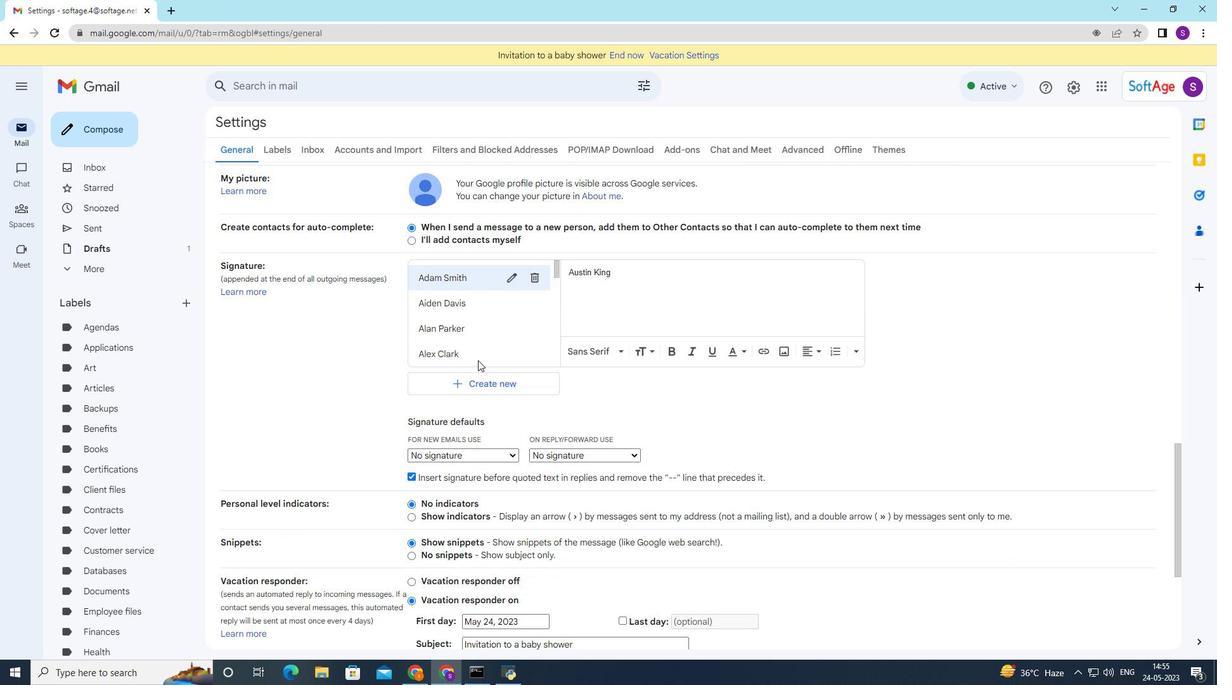
Action: Mouse moved to (477, 362)
Screenshot: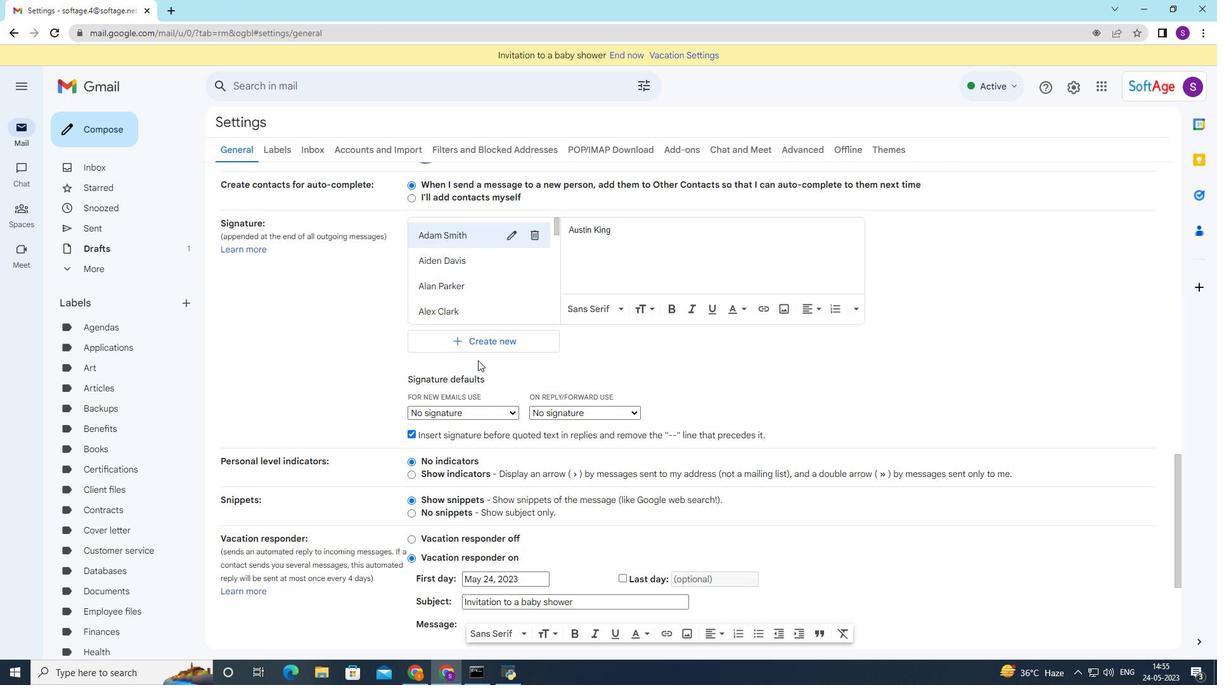 
Action: Mouse scrolled (478, 359) with delta (0, 0)
Screenshot: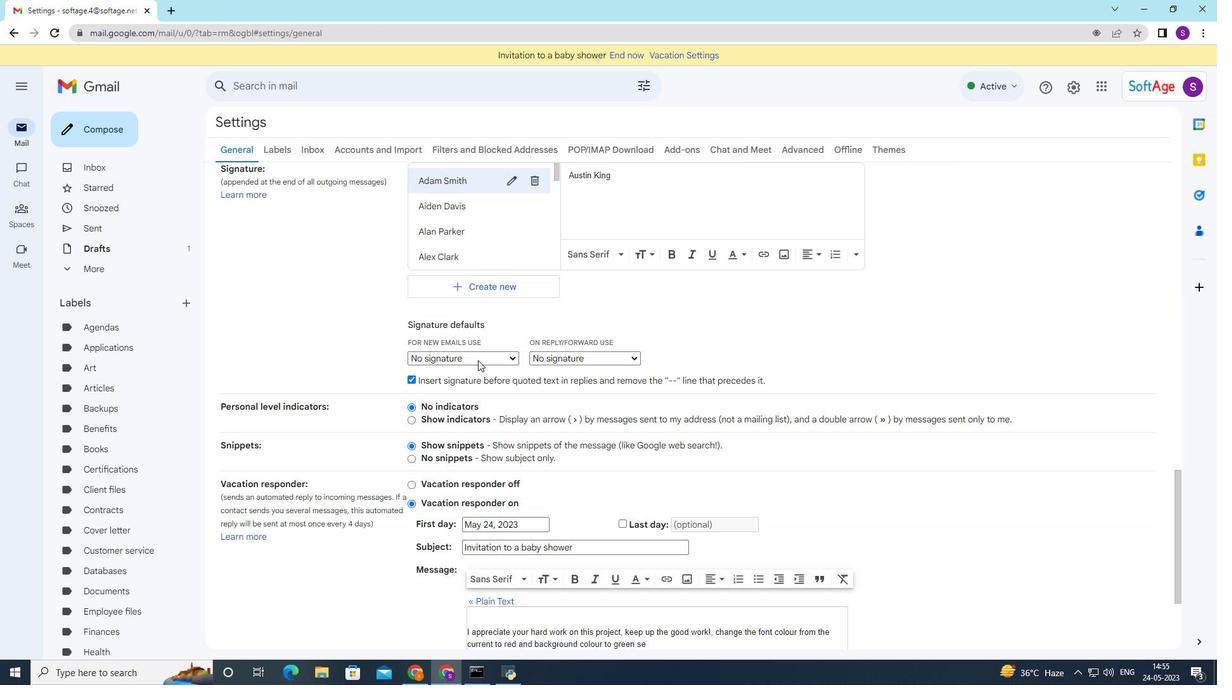 
Action: Mouse moved to (477, 363)
Screenshot: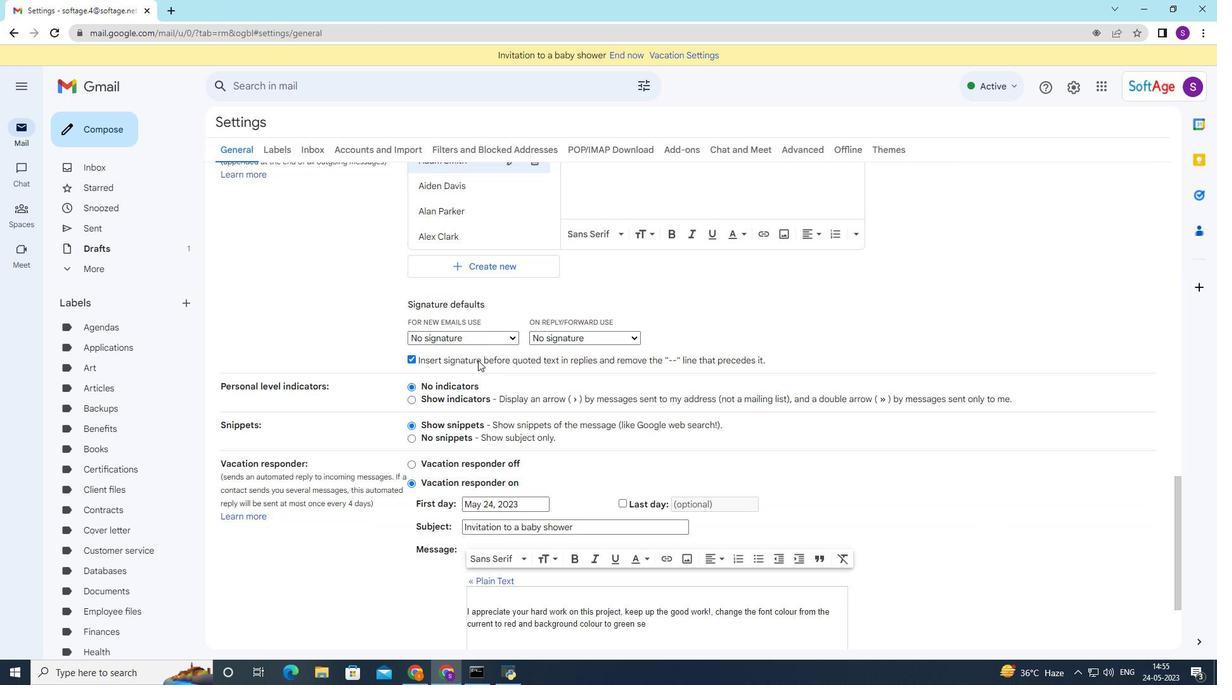 
Action: Mouse scrolled (478, 360) with delta (0, 0)
Screenshot: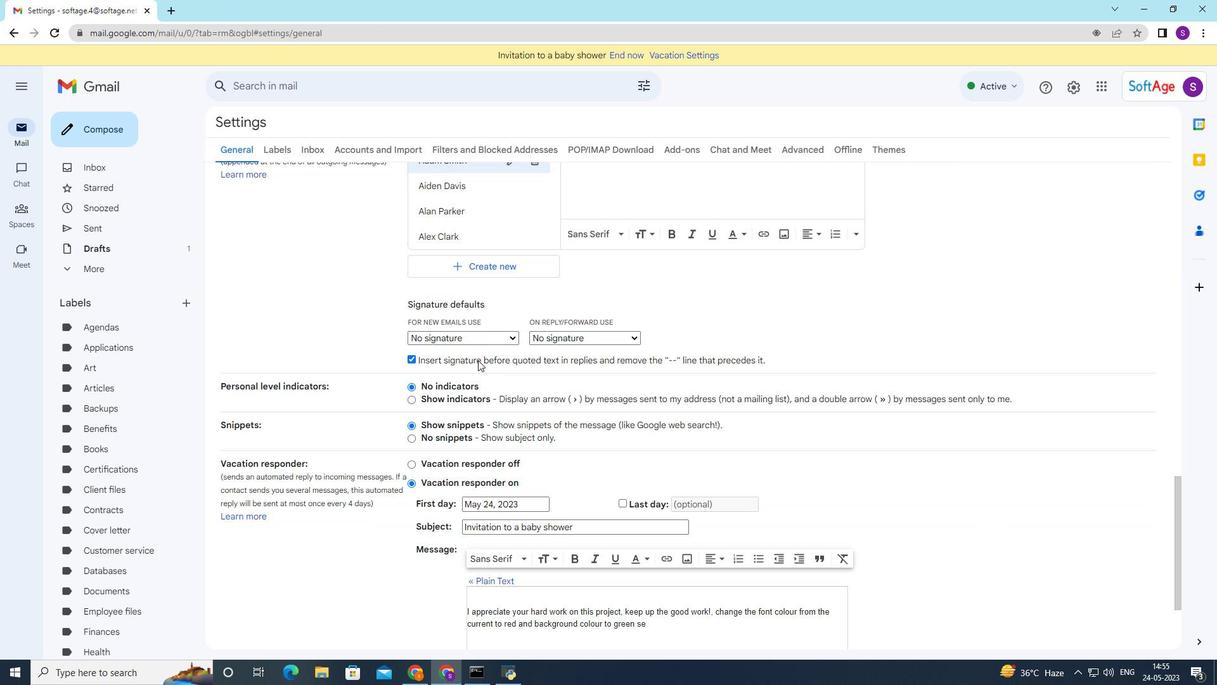 
Action: Mouse moved to (477, 364)
Screenshot: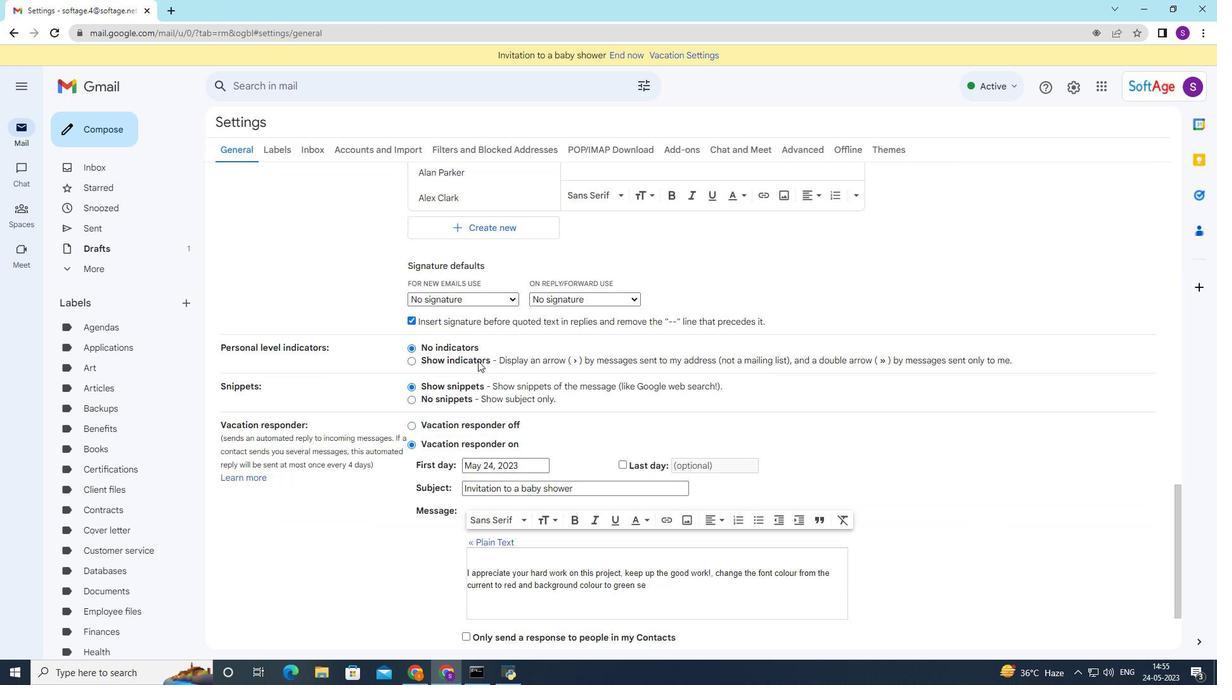 
Action: Mouse scrolled (477, 360) with delta (0, 0)
Screenshot: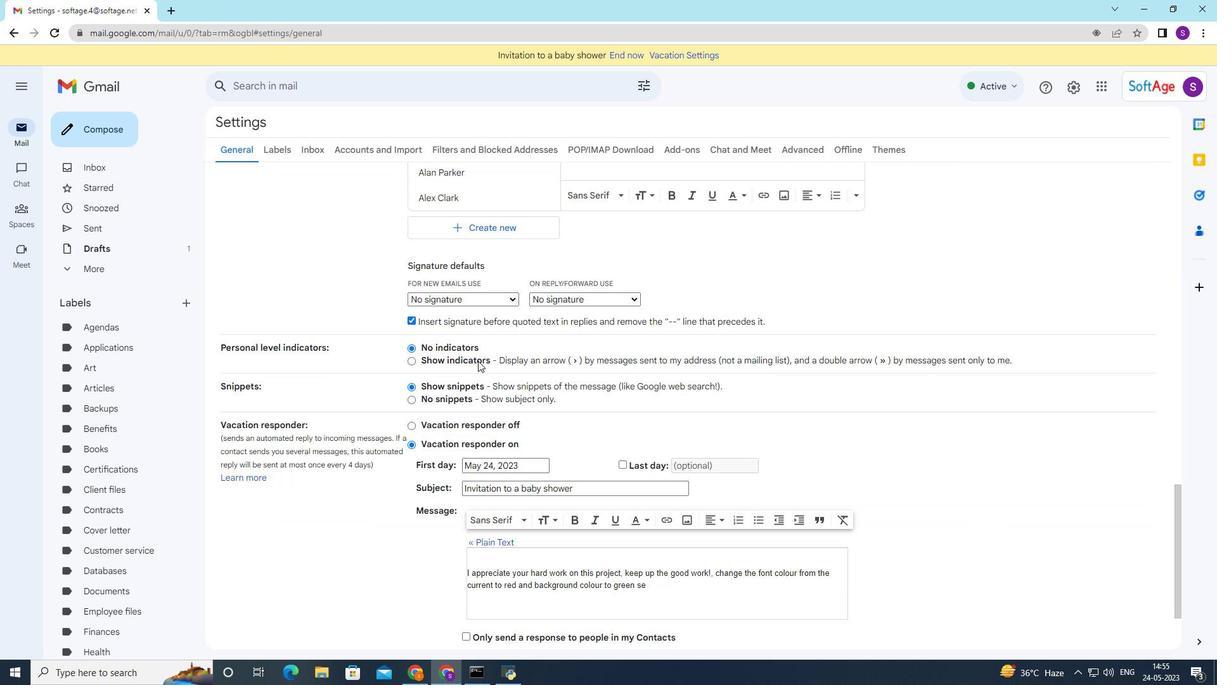 
Action: Mouse moved to (492, 418)
Screenshot: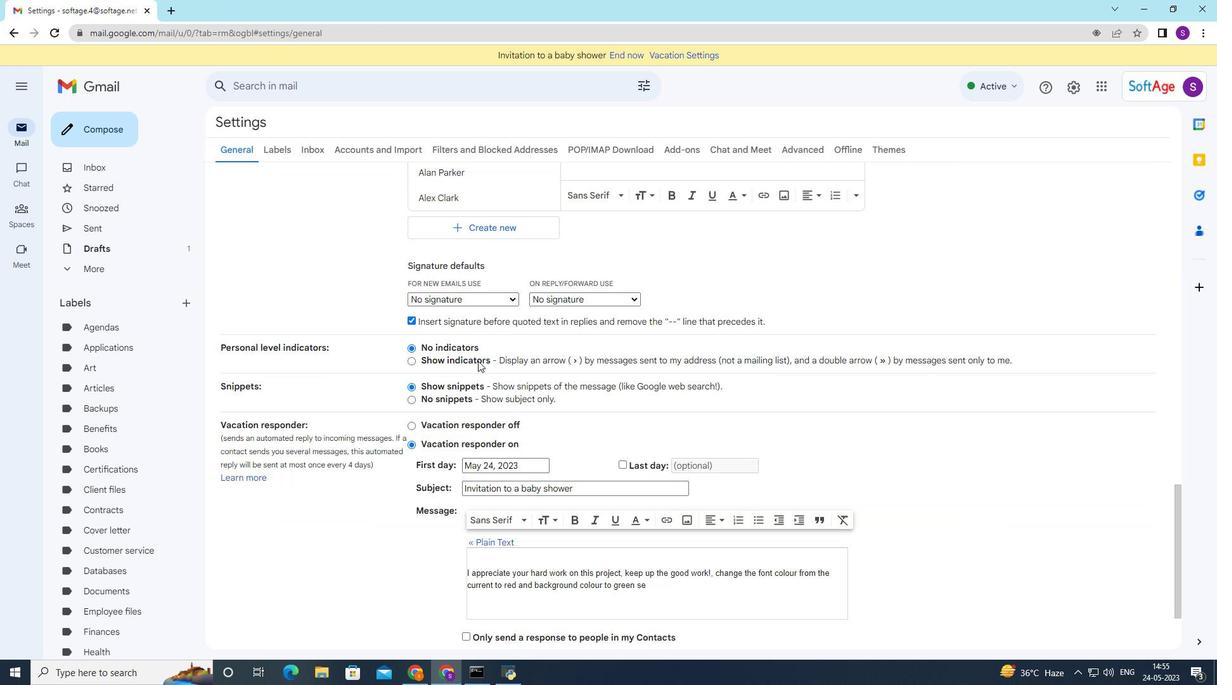 
Action: Mouse scrolled (477, 361) with delta (0, 0)
Screenshot: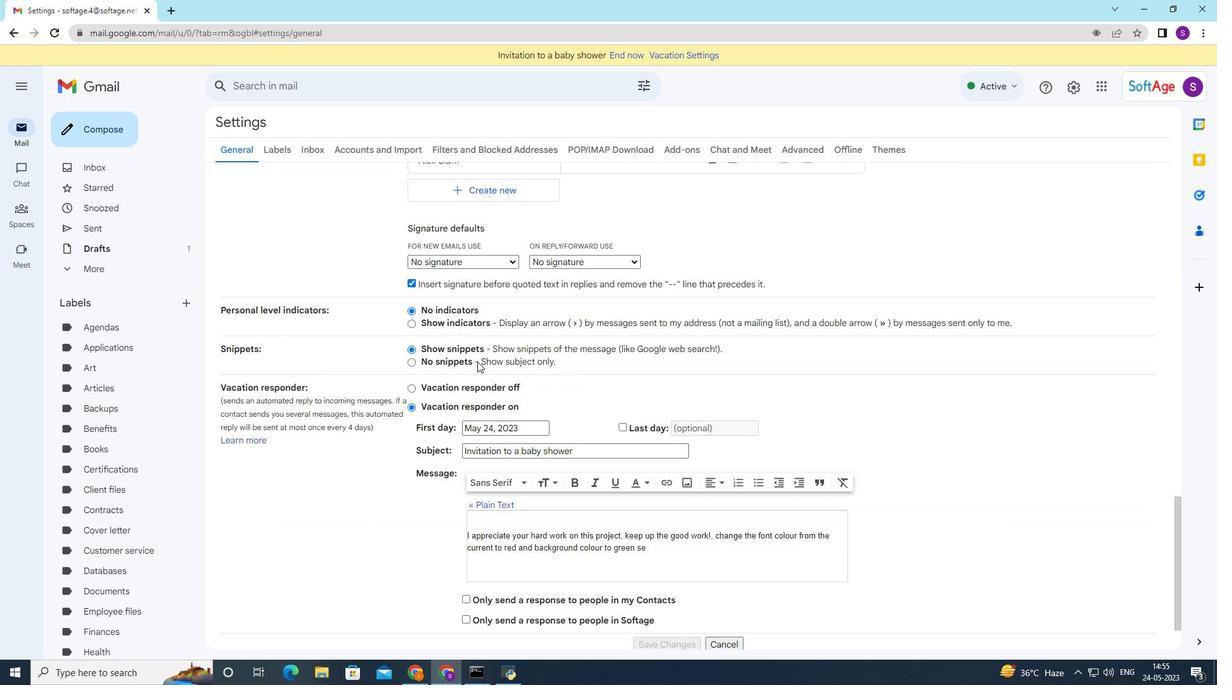 
Action: Mouse moved to (492, 394)
Screenshot: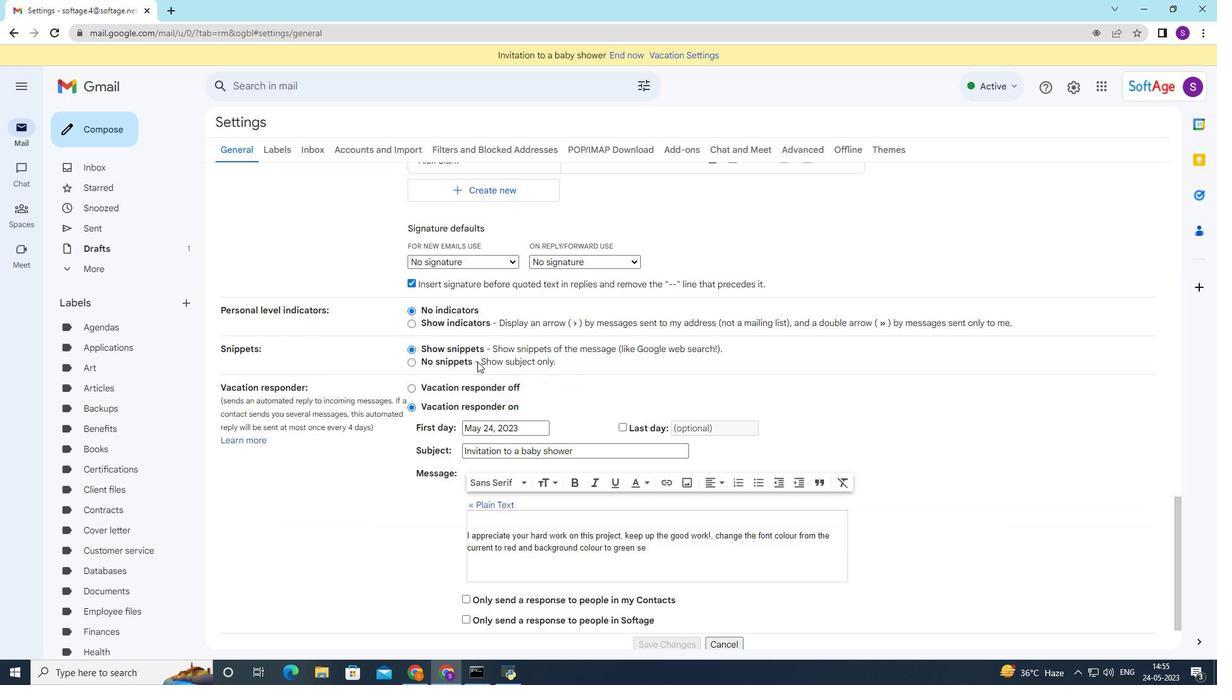 
Action: Mouse scrolled (477, 362) with delta (0, 0)
Screenshot: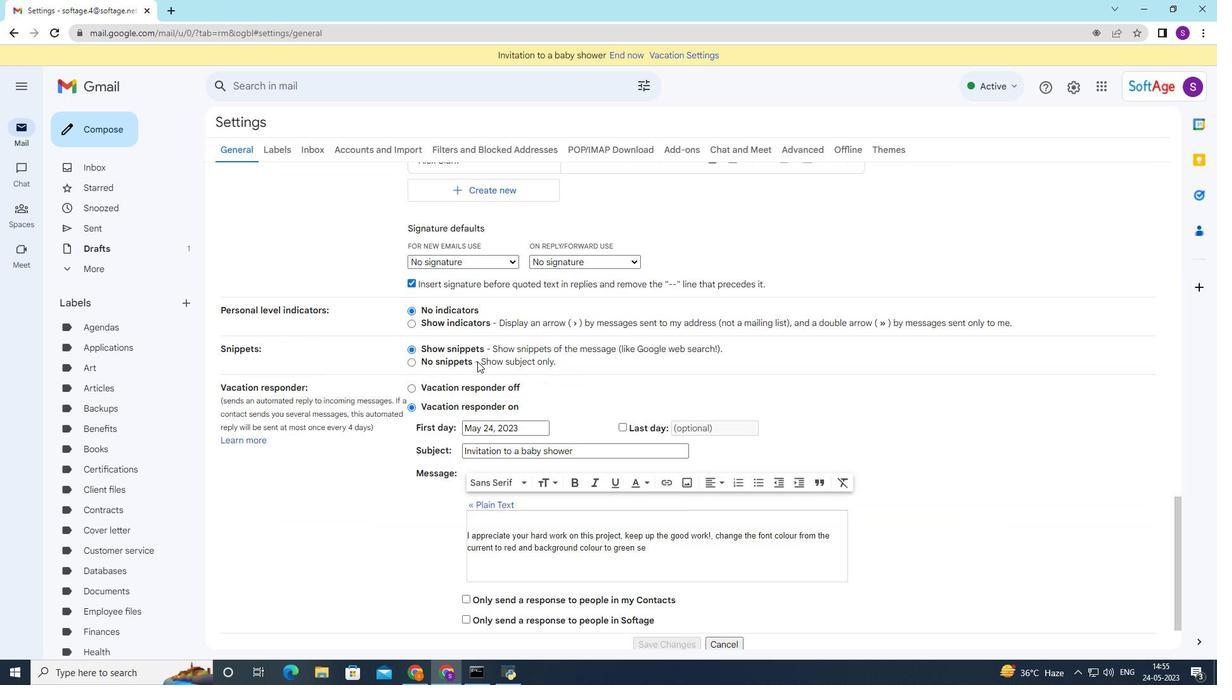 
Action: Mouse moved to (460, 317)
Screenshot: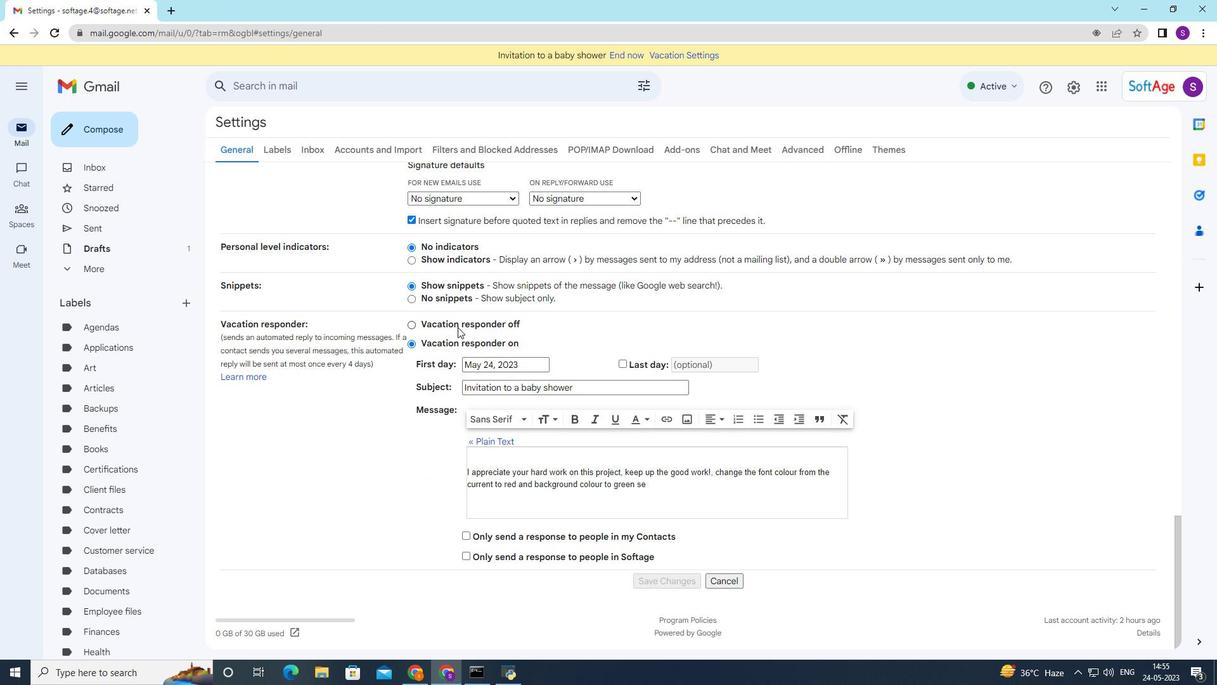 
Action: Mouse scrolled (459, 326) with delta (0, 0)
Screenshot: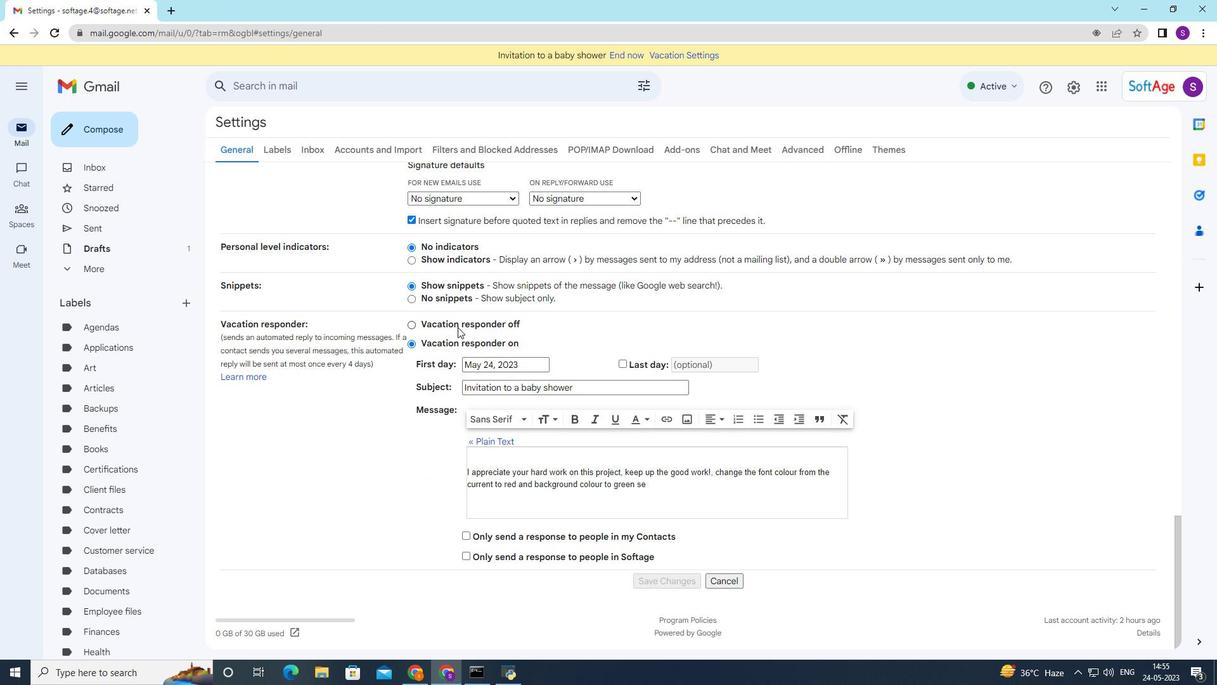
Action: Mouse moved to (460, 311)
Screenshot: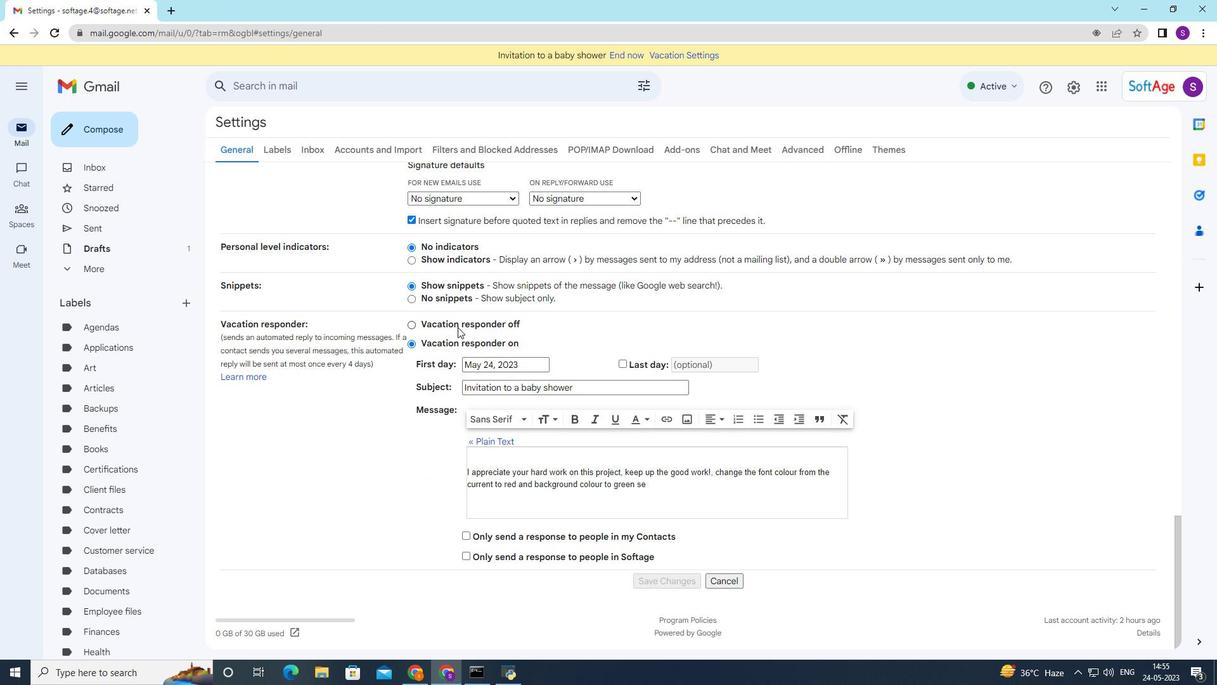 
Action: Mouse scrolled (459, 324) with delta (0, 0)
Screenshot: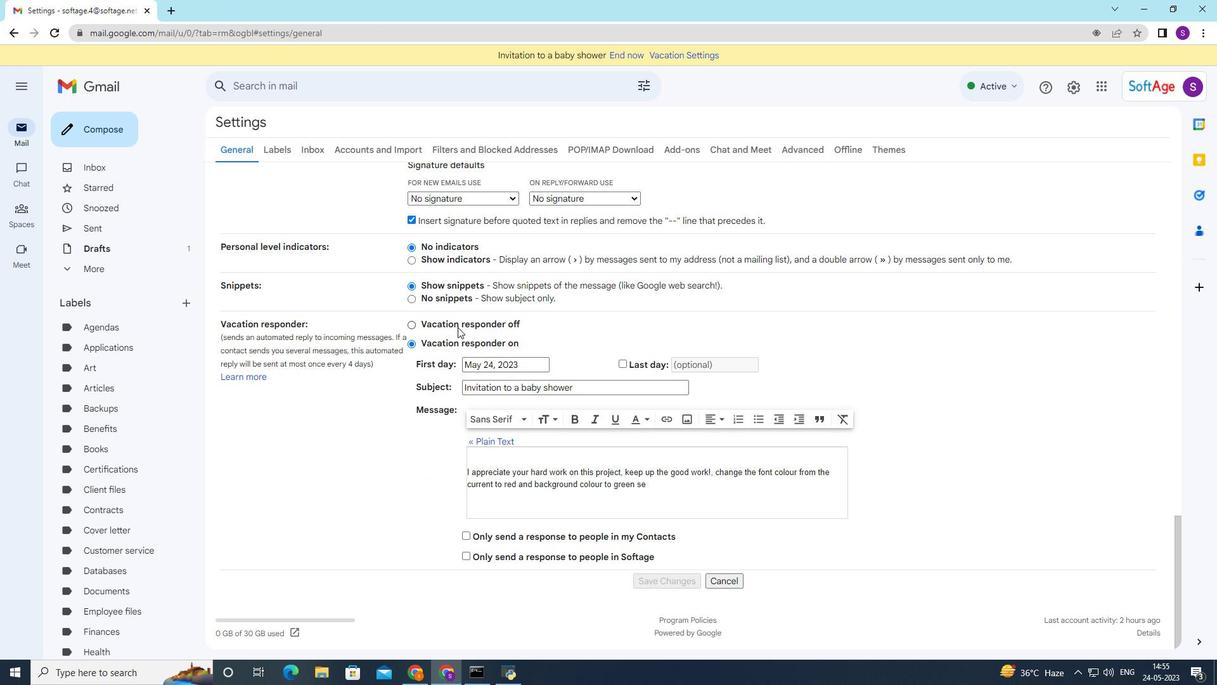 
Action: Mouse moved to (461, 291)
Screenshot: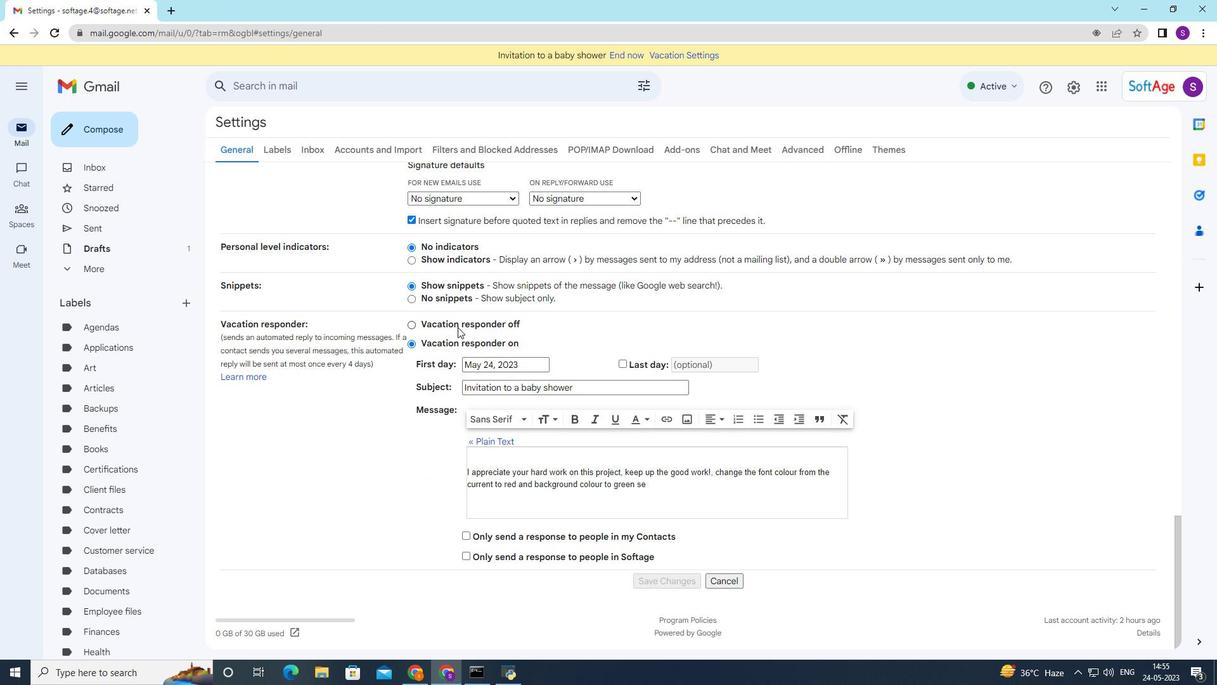 
Action: Mouse scrolled (460, 324) with delta (0, 0)
Screenshot: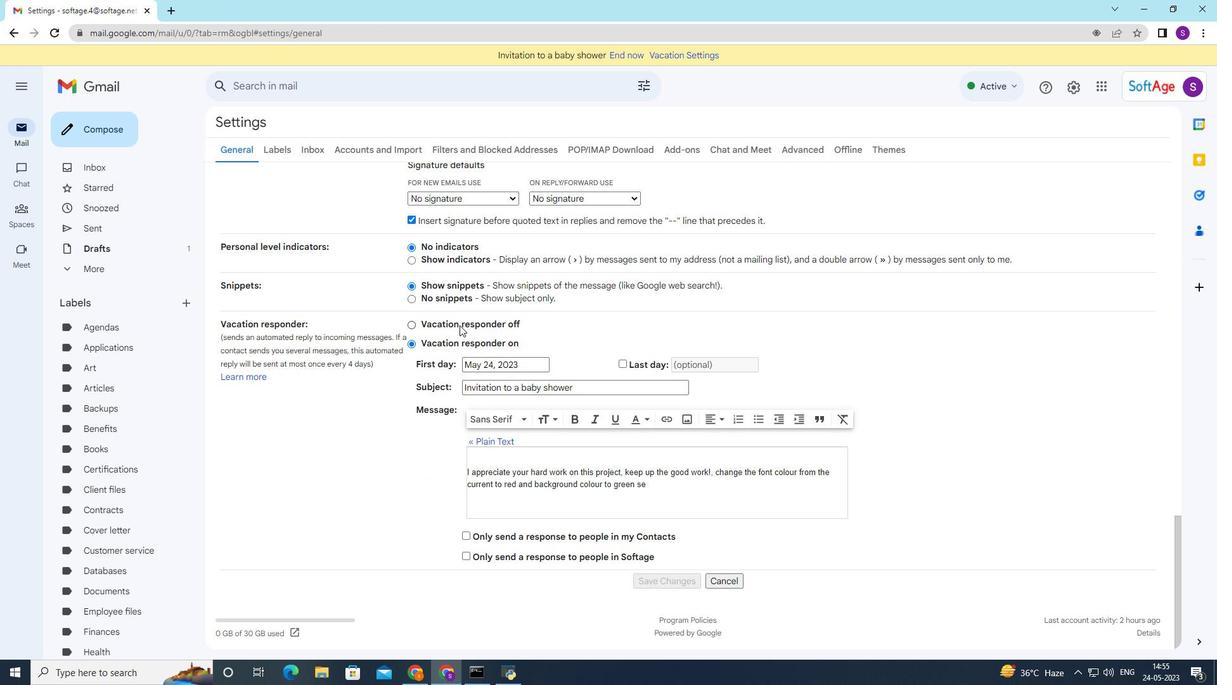 
Action: Mouse moved to (466, 276)
Screenshot: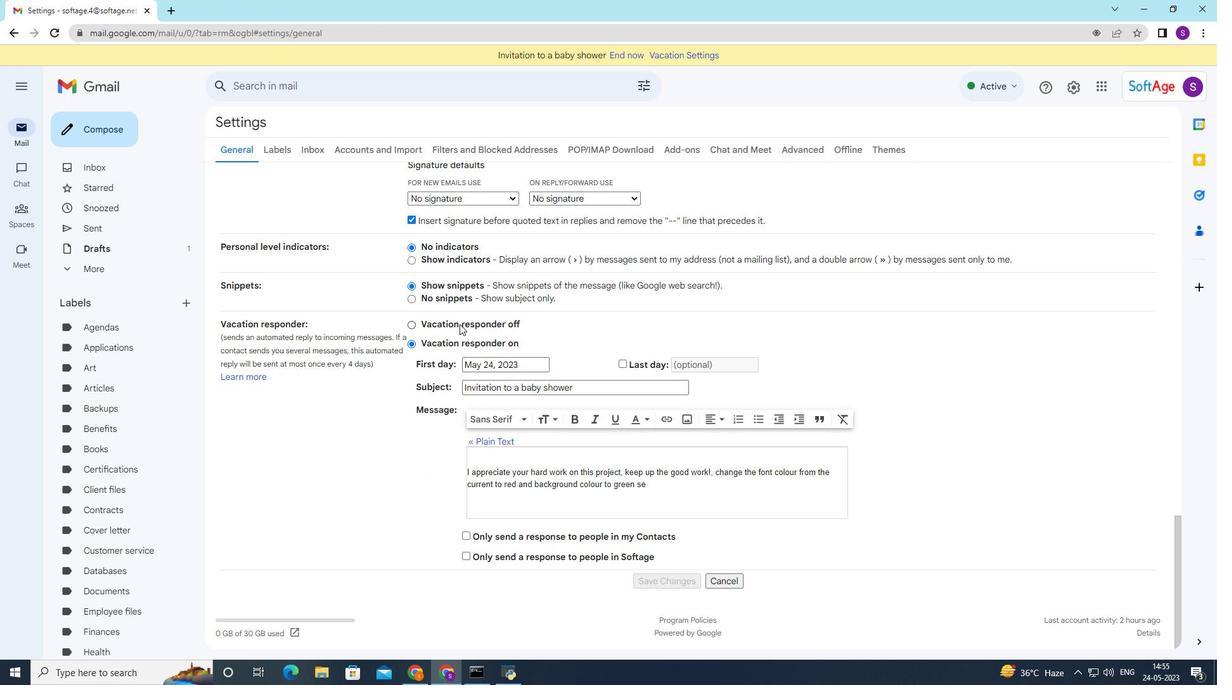 
Action: Mouse scrolled (460, 324) with delta (0, 0)
Screenshot: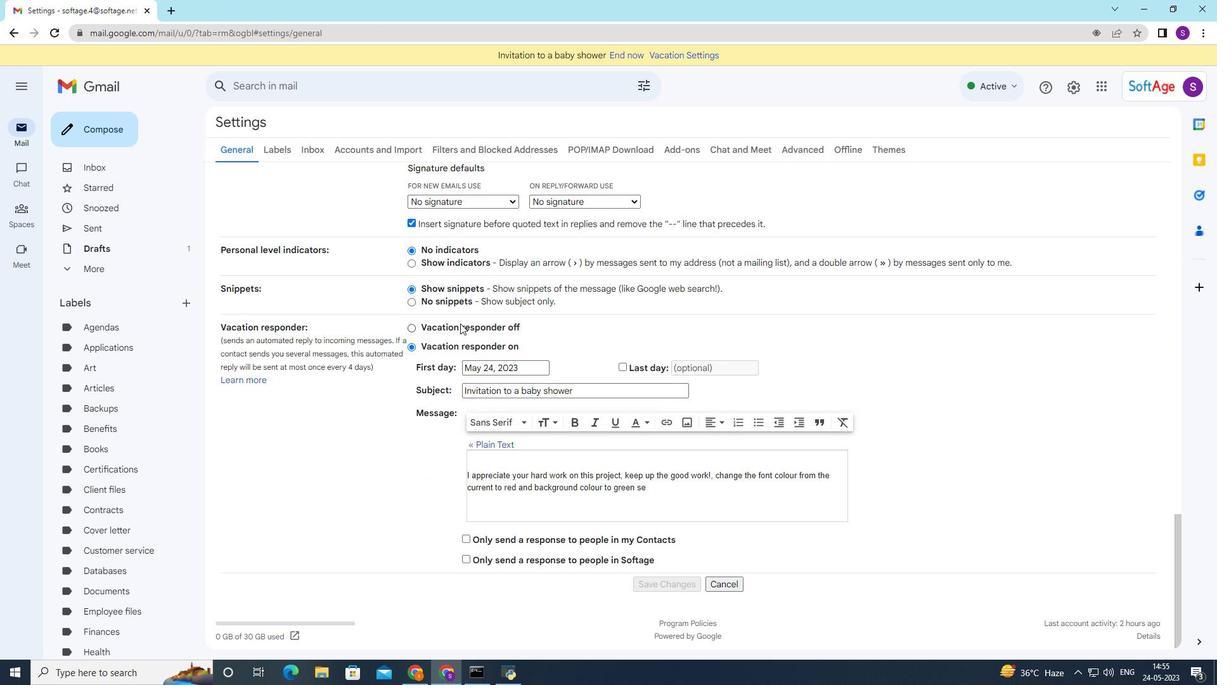 
Action: Mouse moved to (466, 275)
Screenshot: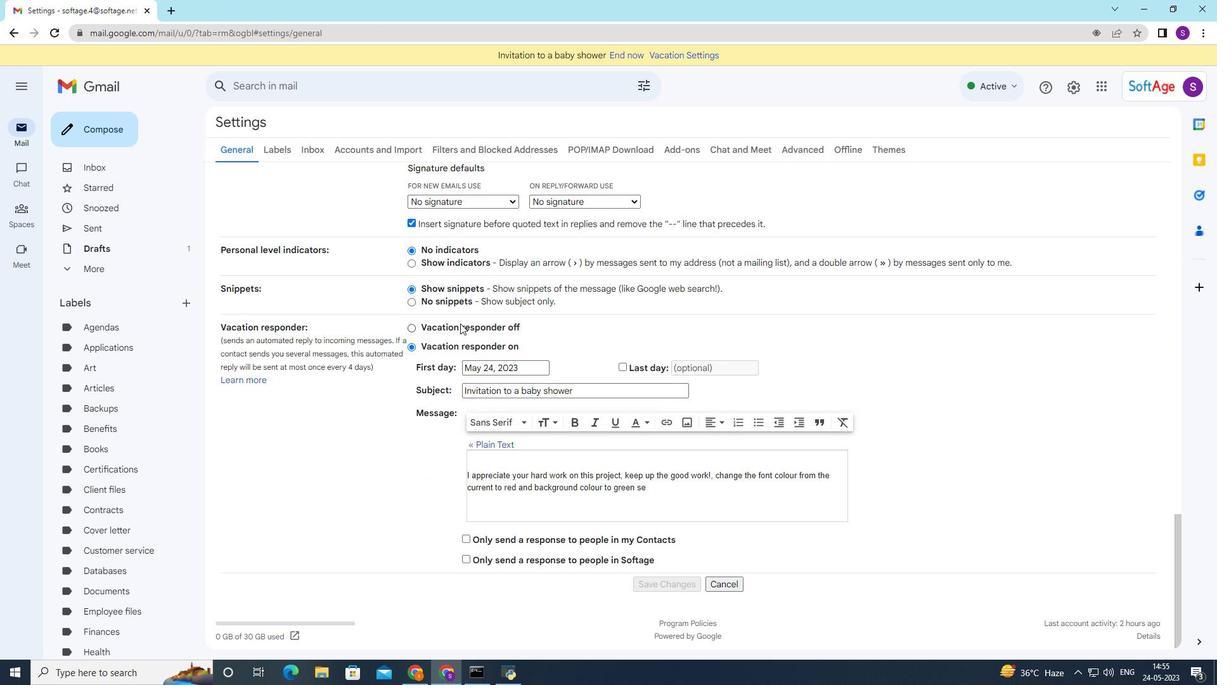 
Action: Mouse scrolled (466, 275) with delta (0, 0)
Screenshot: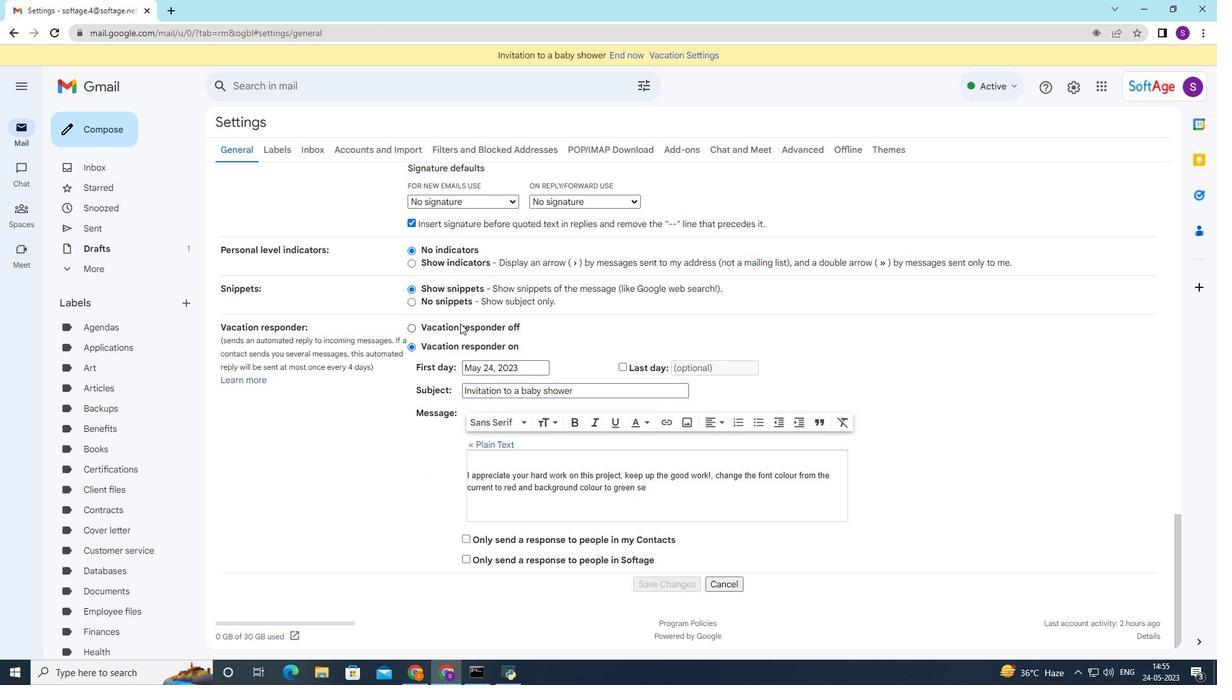 
Action: Mouse scrolled (466, 275) with delta (0, 0)
Screenshot: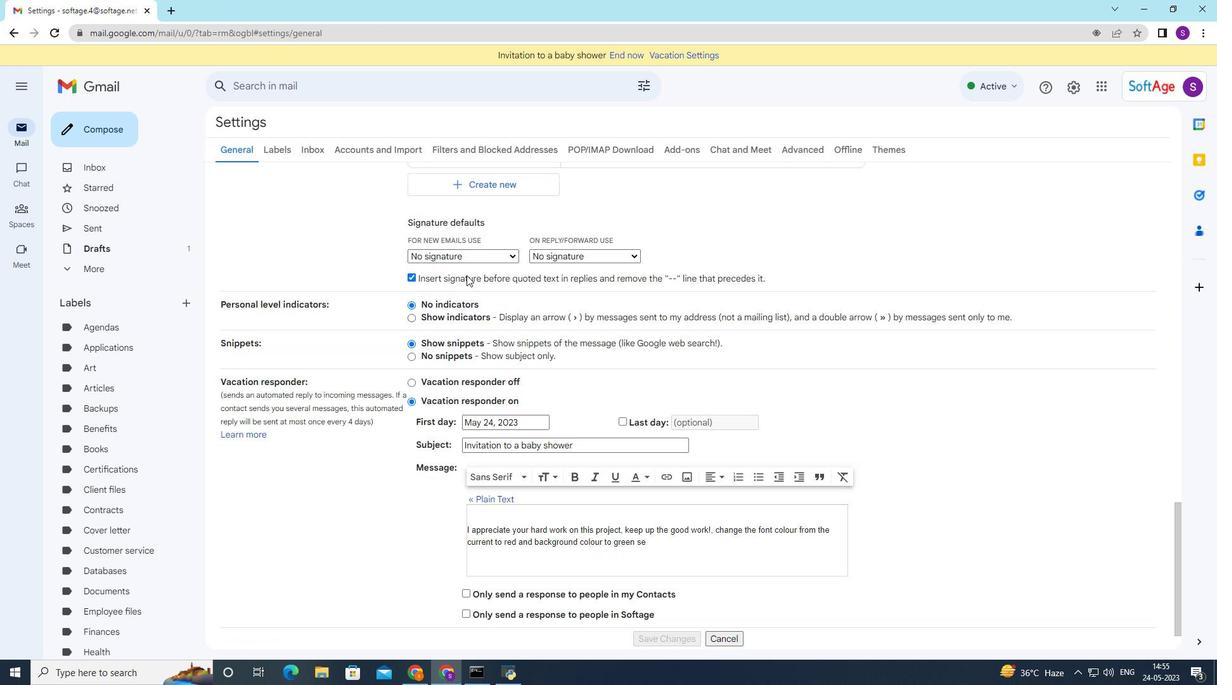 
Action: Mouse moved to (473, 352)
Screenshot: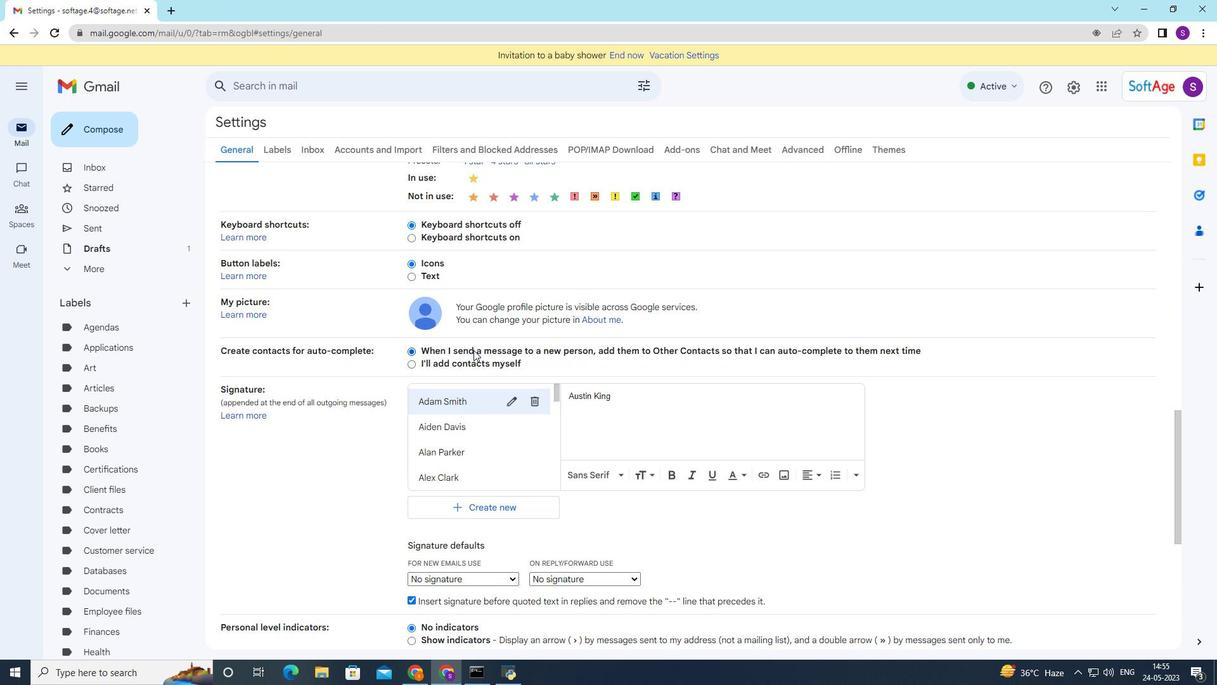 
Action: Mouse scrolled (473, 352) with delta (0, 0)
Screenshot: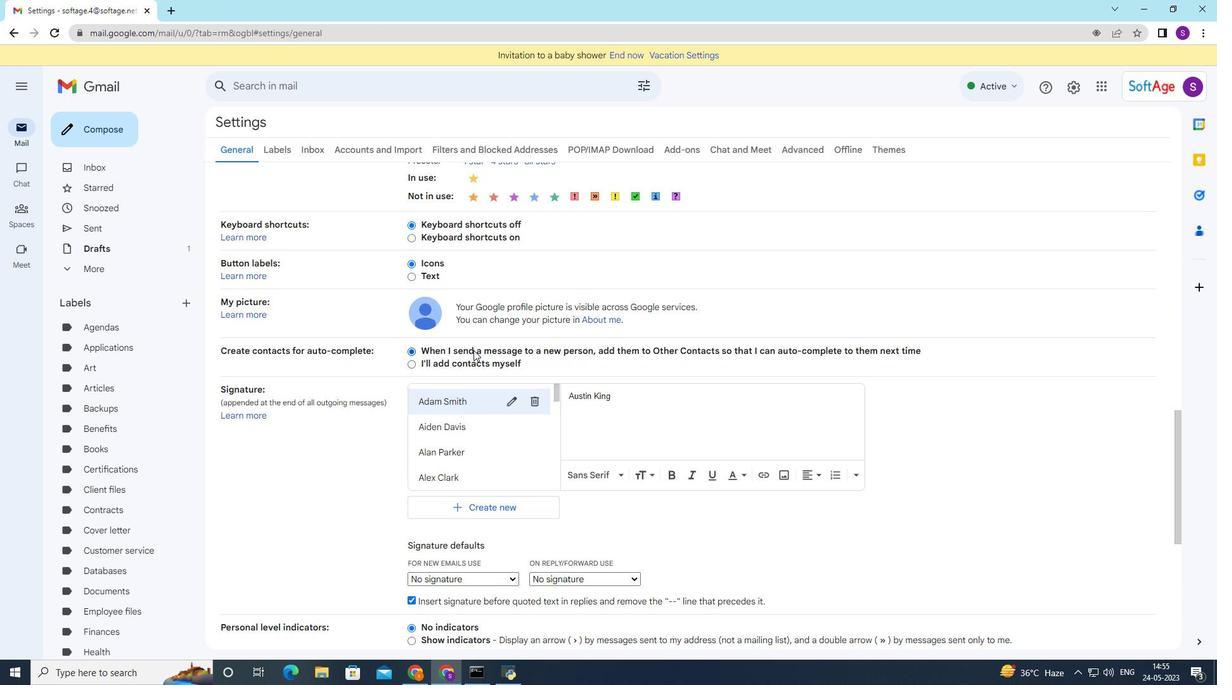 
Action: Mouse moved to (473, 385)
Screenshot: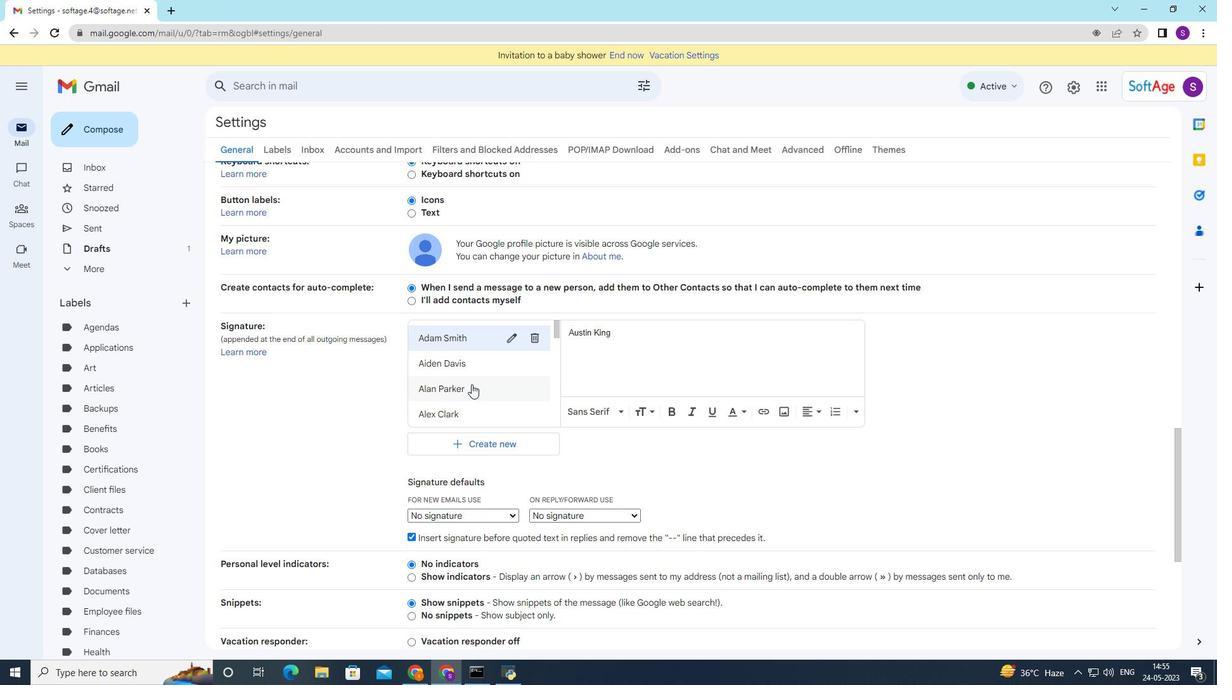 
Action: Mouse scrolled (471, 383) with delta (0, 0)
Screenshot: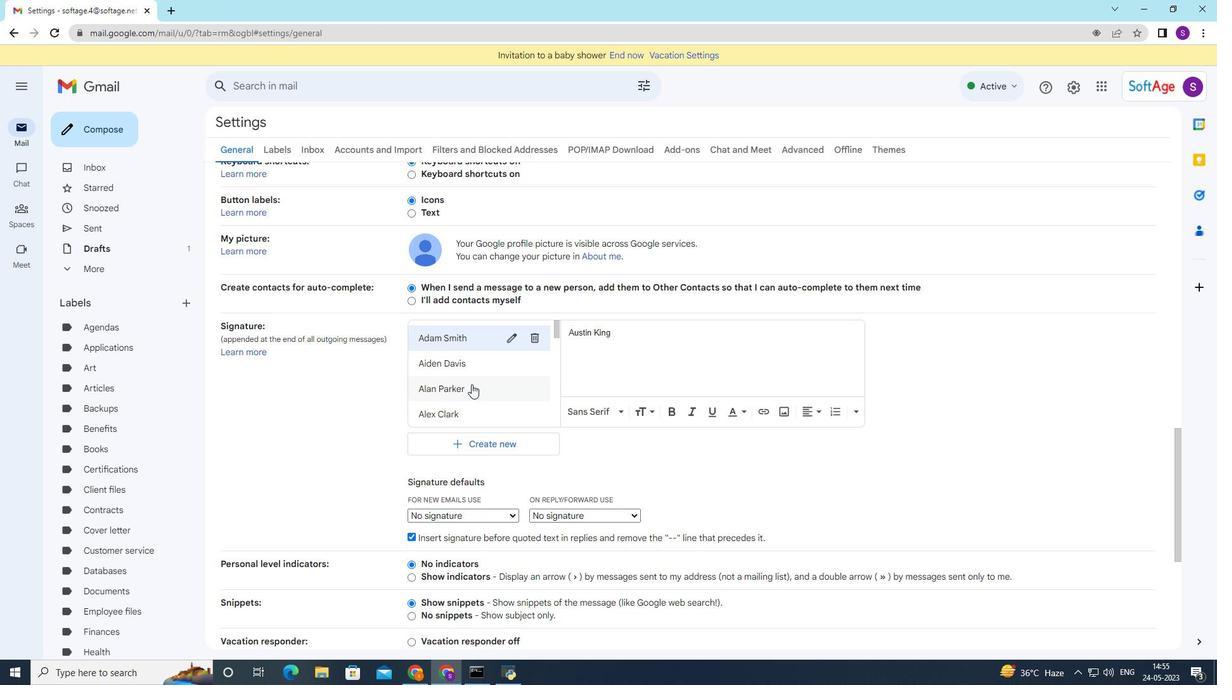 
Action: Mouse scrolled (473, 384) with delta (0, 0)
Screenshot: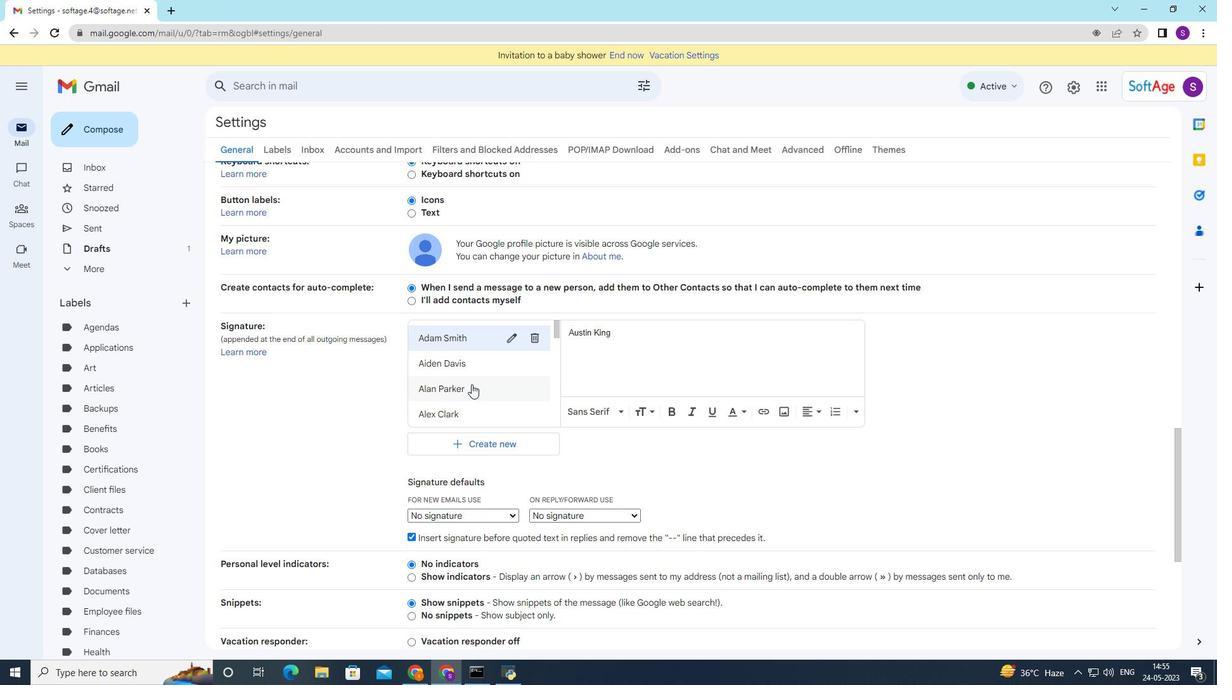 
Action: Mouse moved to (473, 381)
Screenshot: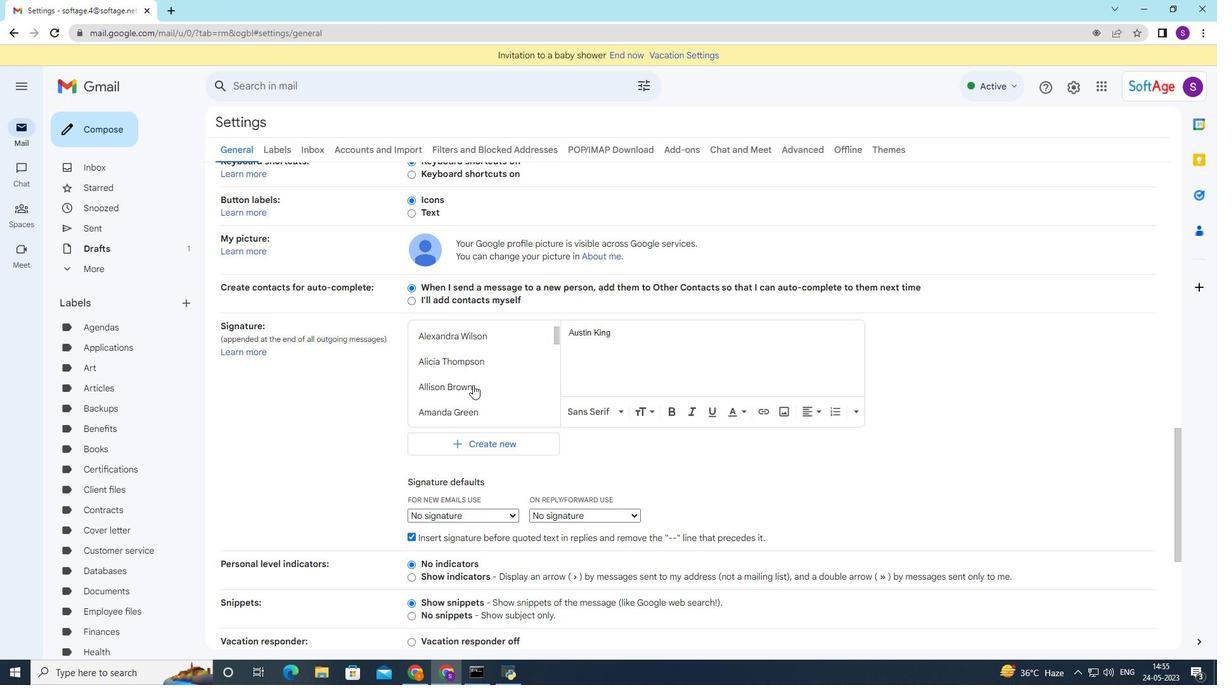 
Action: Mouse scrolled (473, 383) with delta (0, 0)
Screenshot: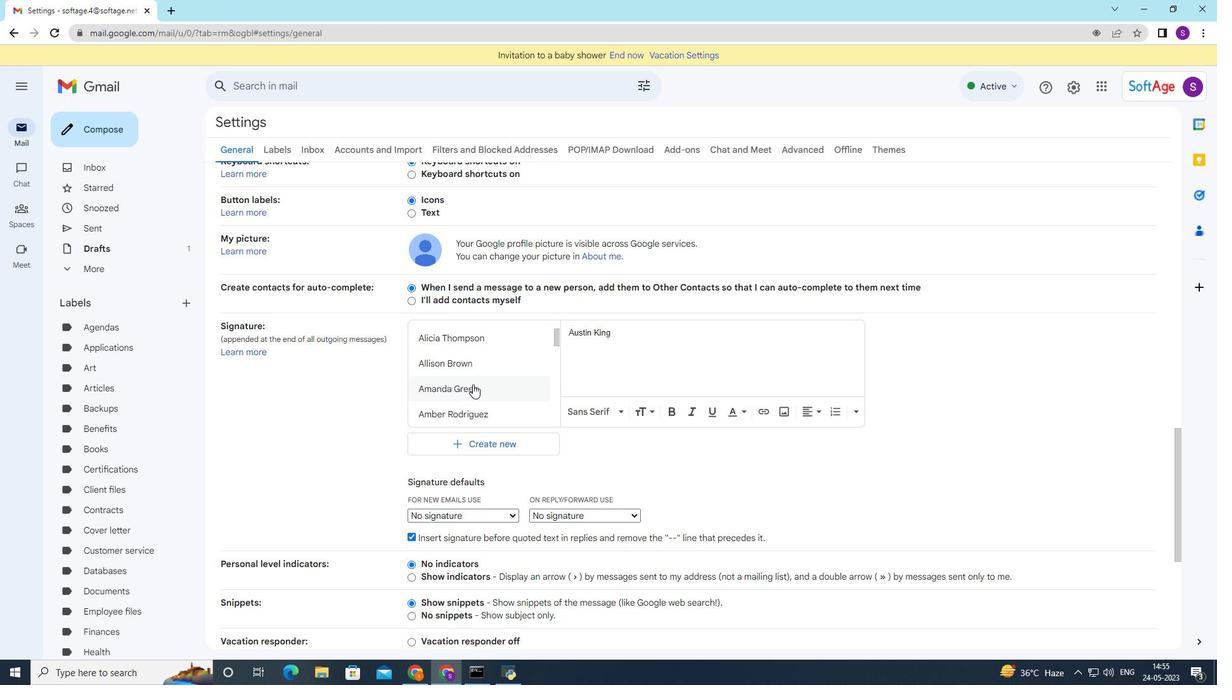 
Action: Mouse moved to (474, 380)
Screenshot: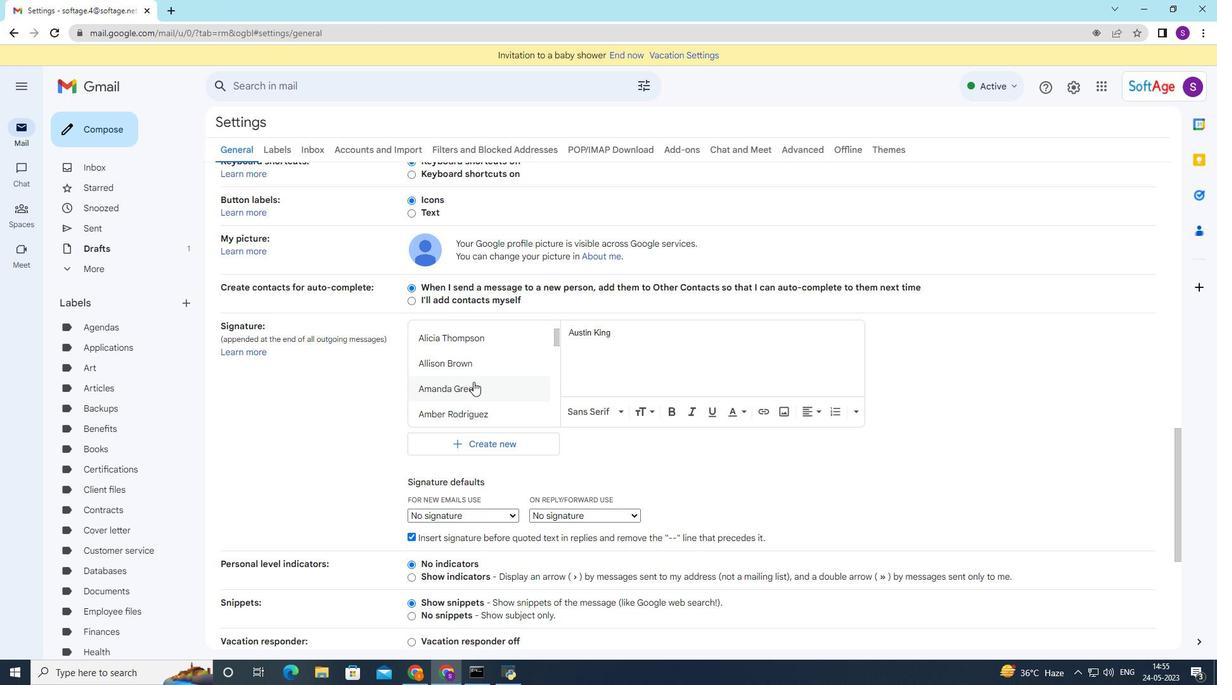 
Action: Mouse scrolled (474, 379) with delta (0, 0)
Screenshot: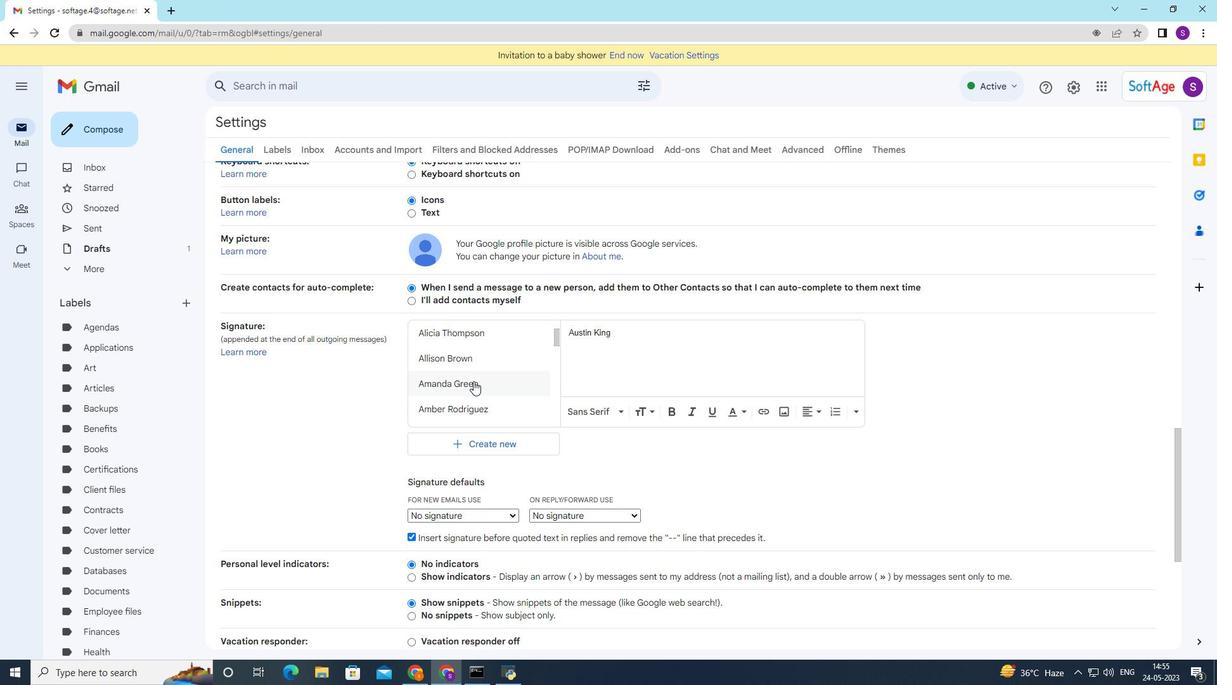 
Action: Mouse scrolled (474, 379) with delta (0, 0)
Screenshot: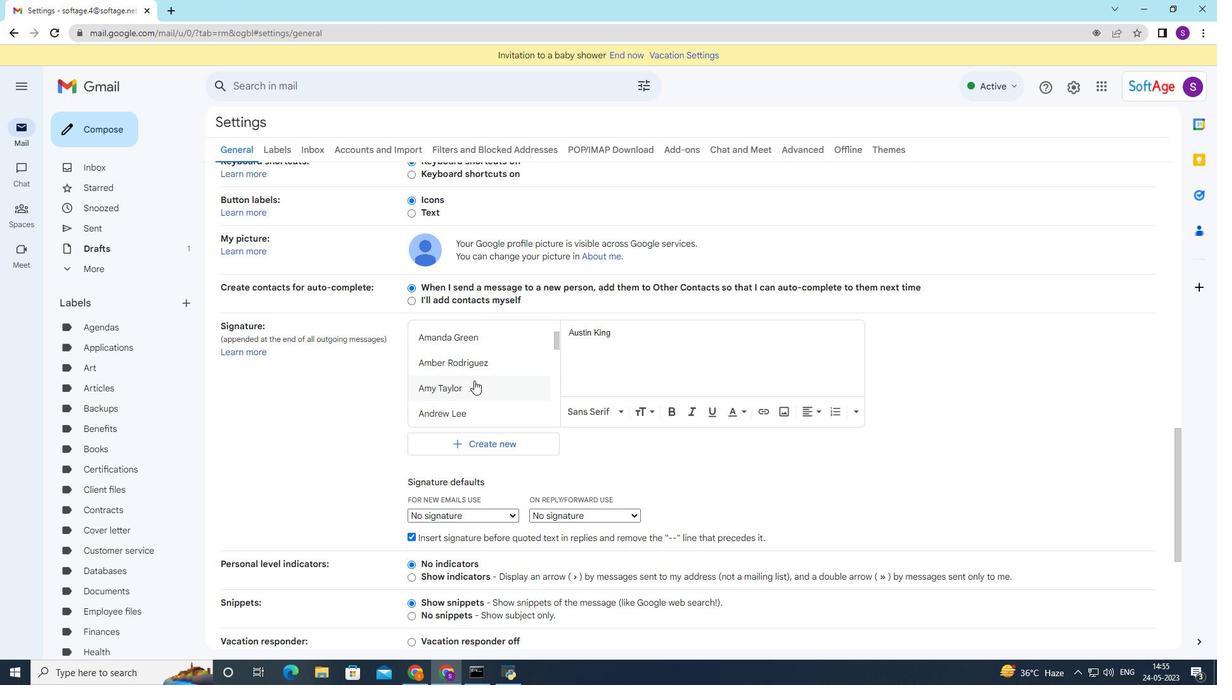 
Action: Mouse moved to (475, 379)
Screenshot: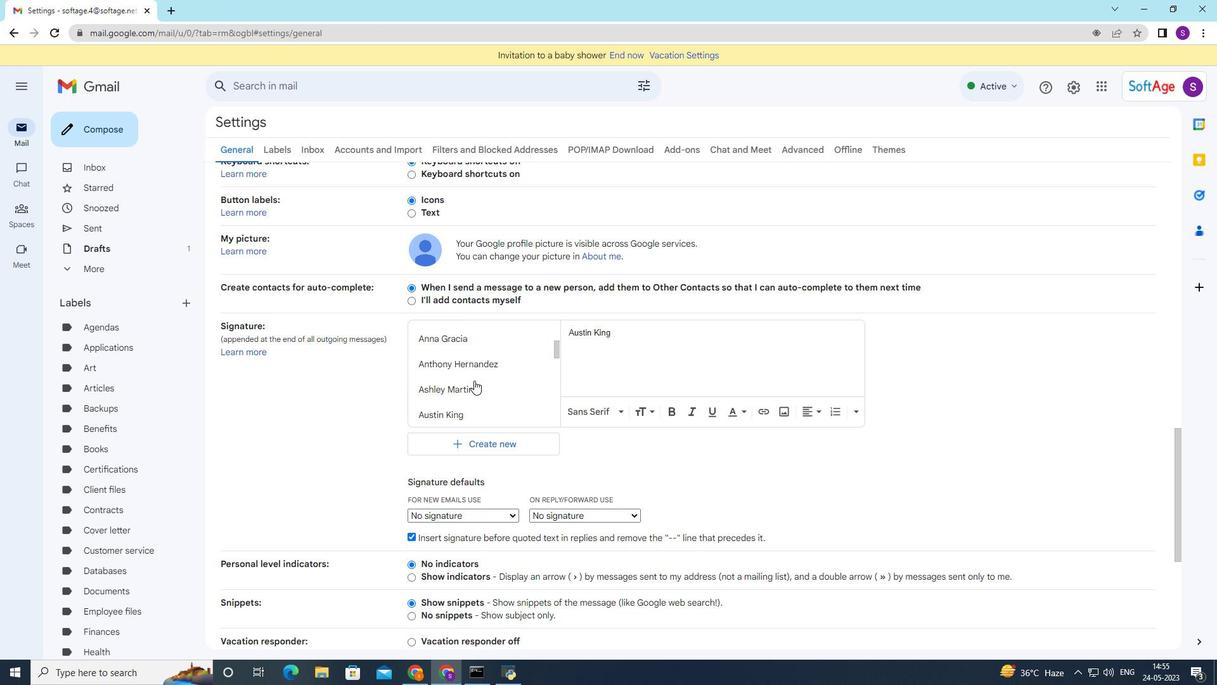 
Action: Mouse scrolled (475, 378) with delta (0, 0)
Screenshot: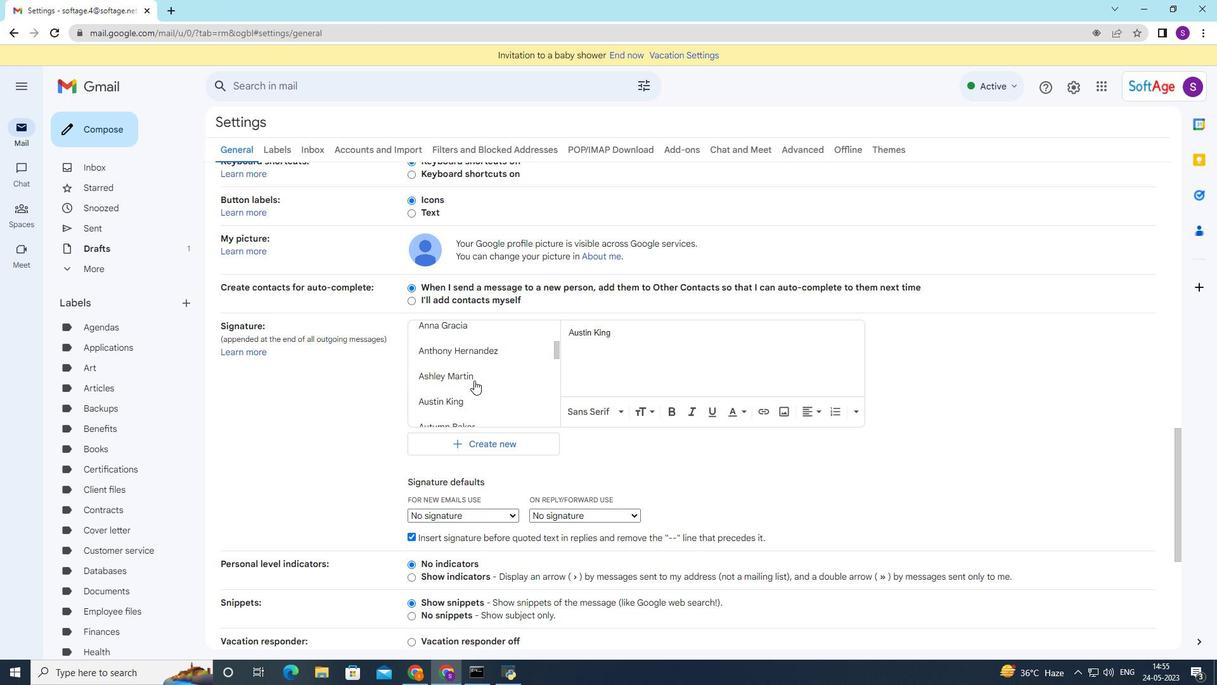 
Action: Mouse moved to (475, 379)
Screenshot: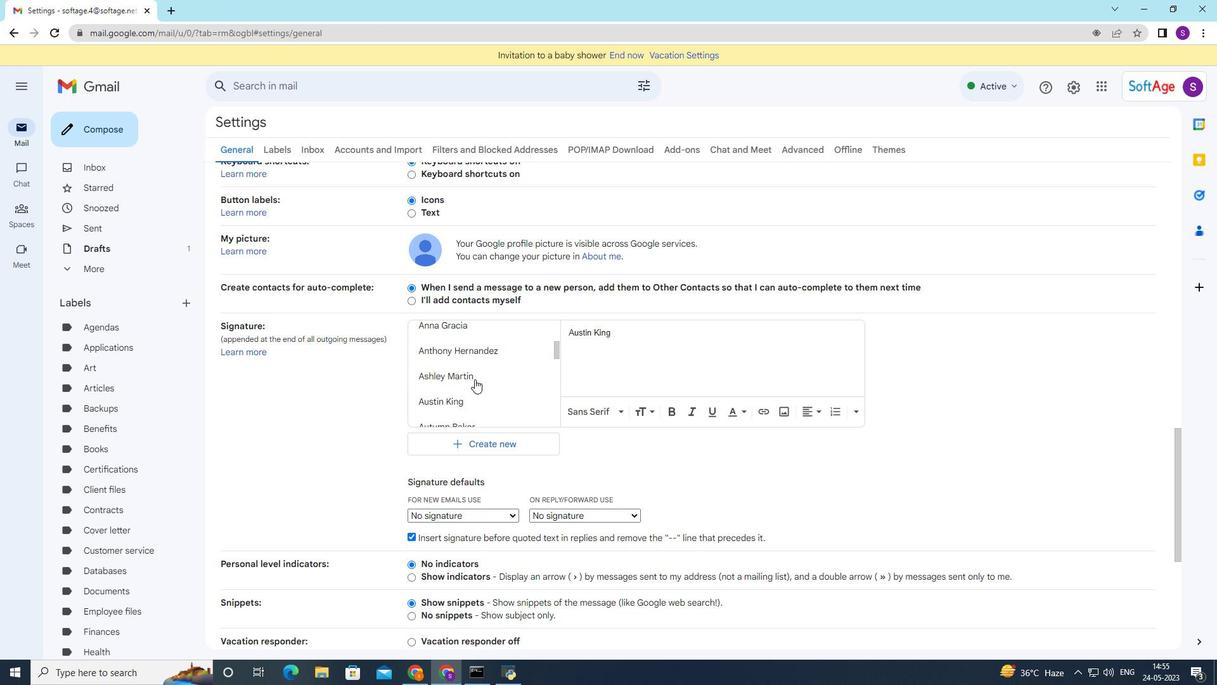 
Action: Mouse scrolled (475, 378) with delta (0, 0)
Screenshot: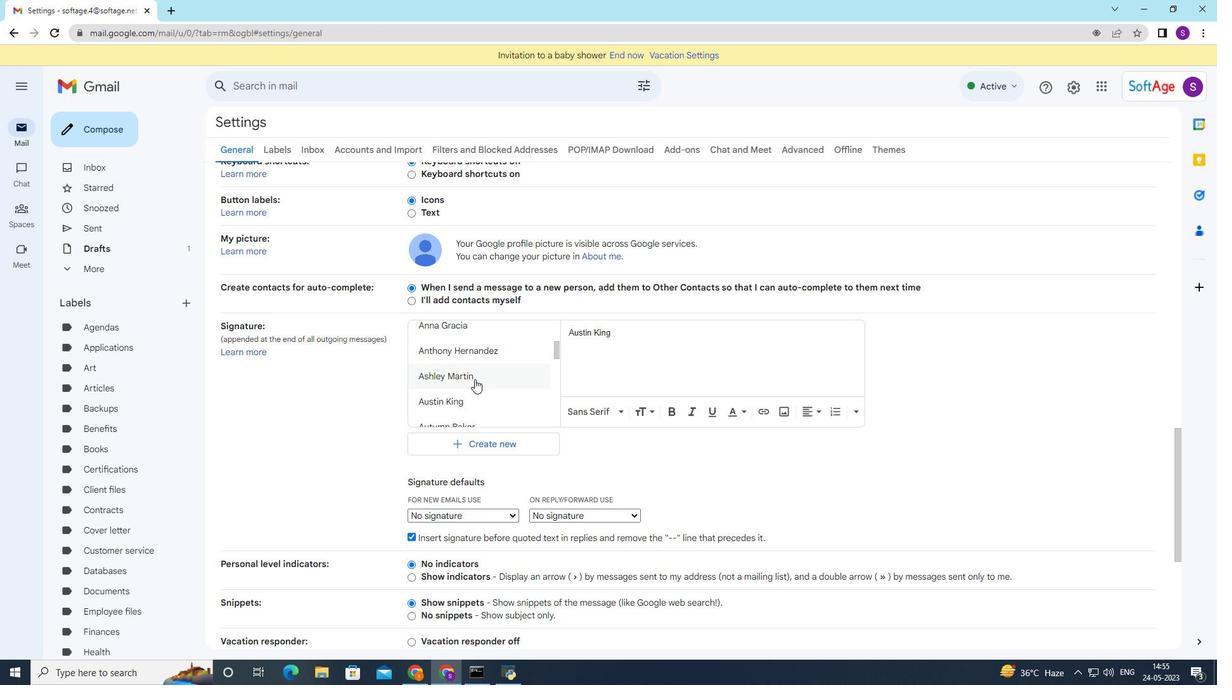 
Action: Mouse moved to (475, 379)
Screenshot: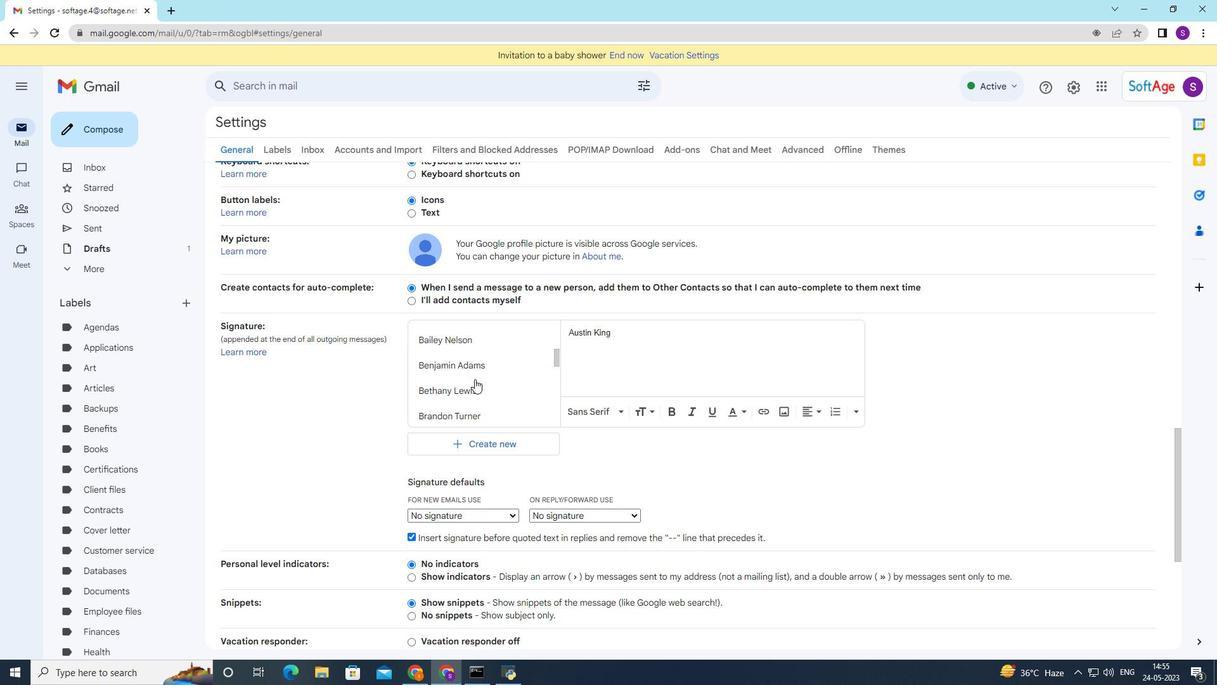 
Action: Mouse scrolled (475, 378) with delta (0, 0)
Screenshot: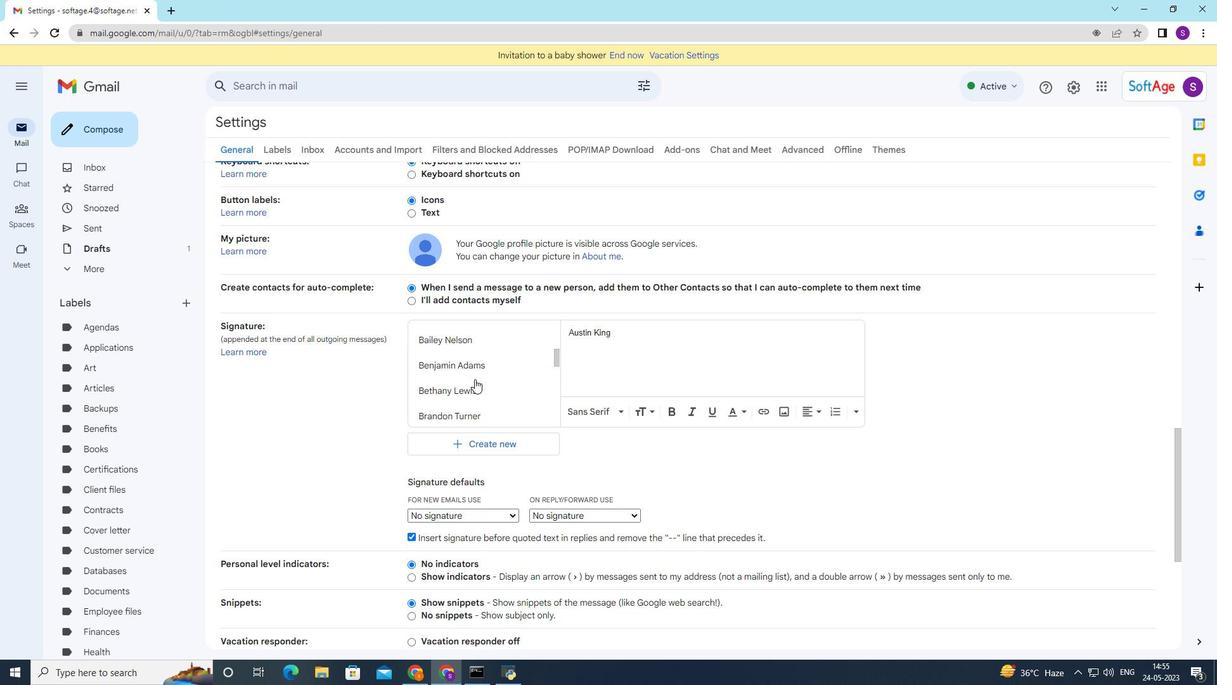 
Action: Mouse scrolled (475, 378) with delta (0, 0)
Screenshot: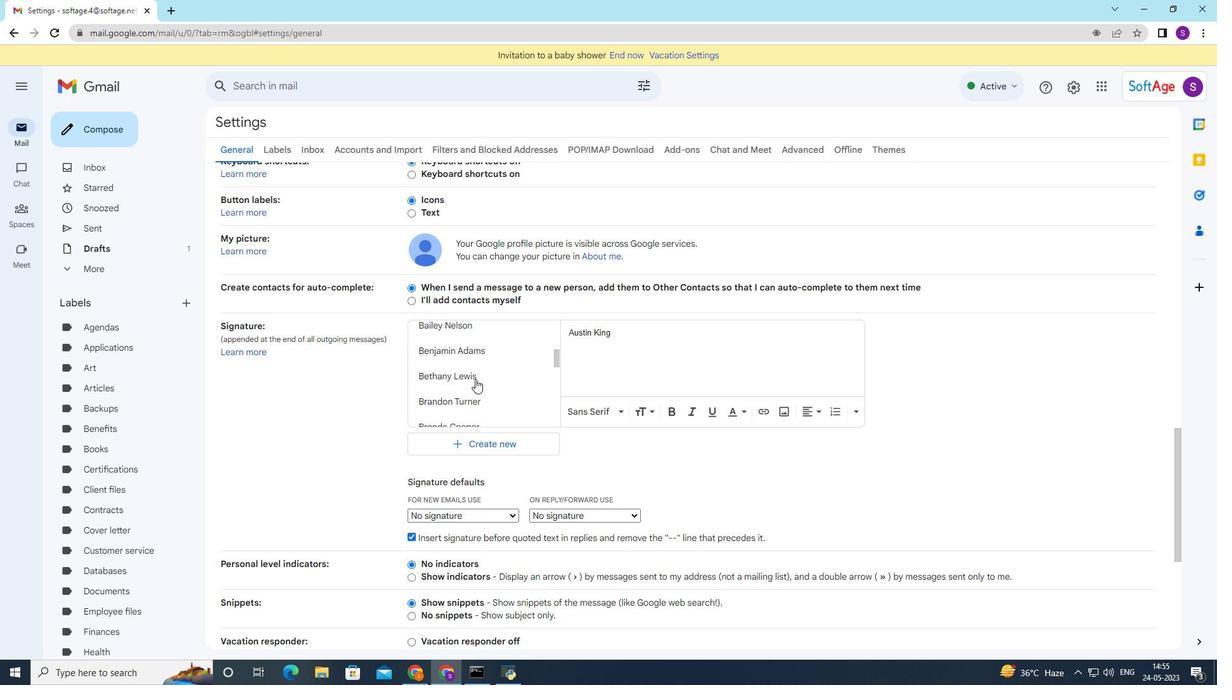 
Action: Mouse scrolled (475, 378) with delta (0, 0)
Screenshot: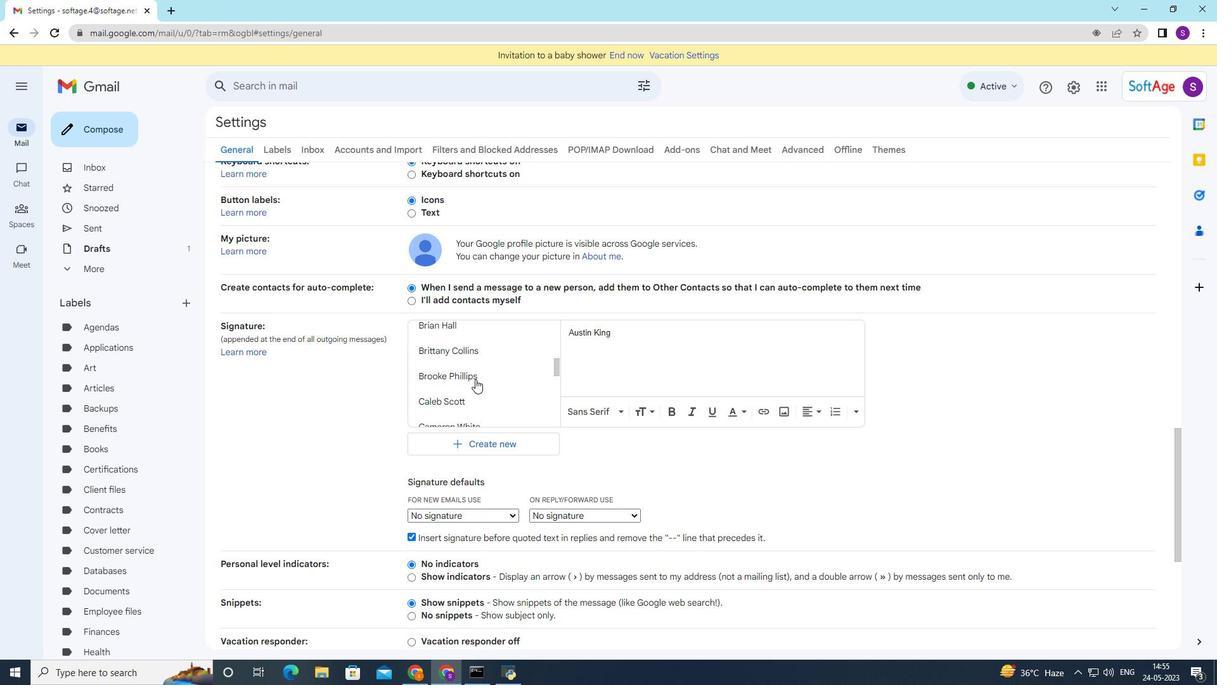 
Action: Mouse scrolled (475, 378) with delta (0, 0)
Screenshot: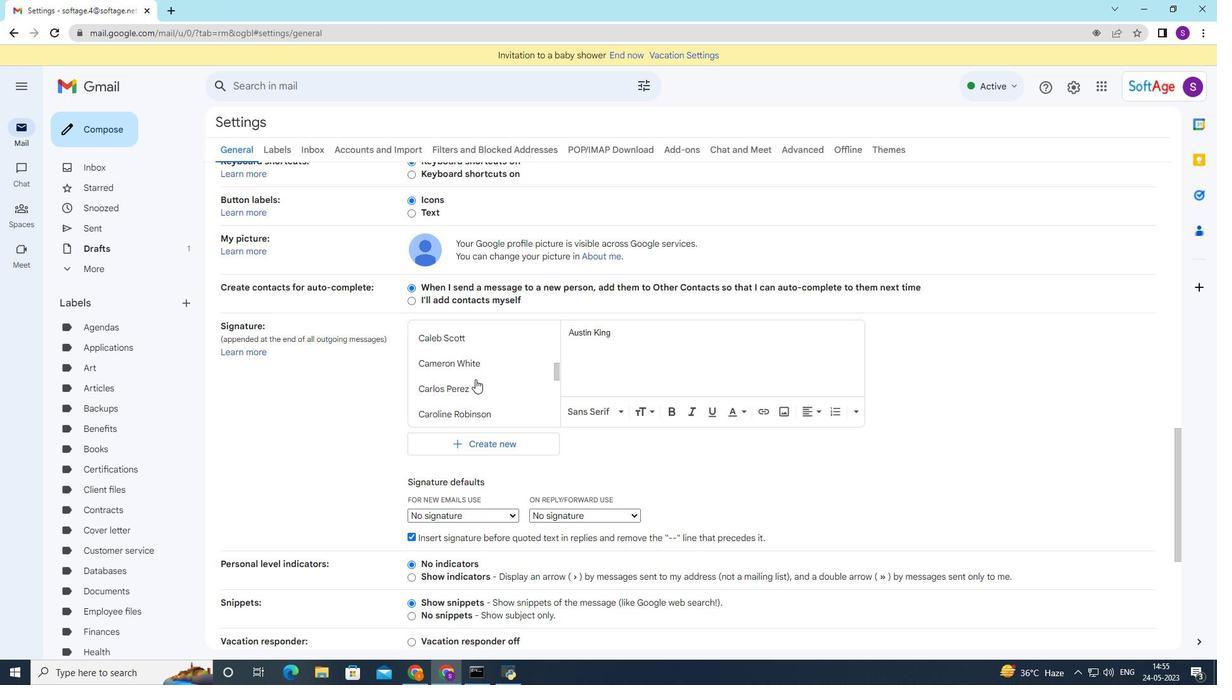 
Action: Mouse moved to (475, 379)
Screenshot: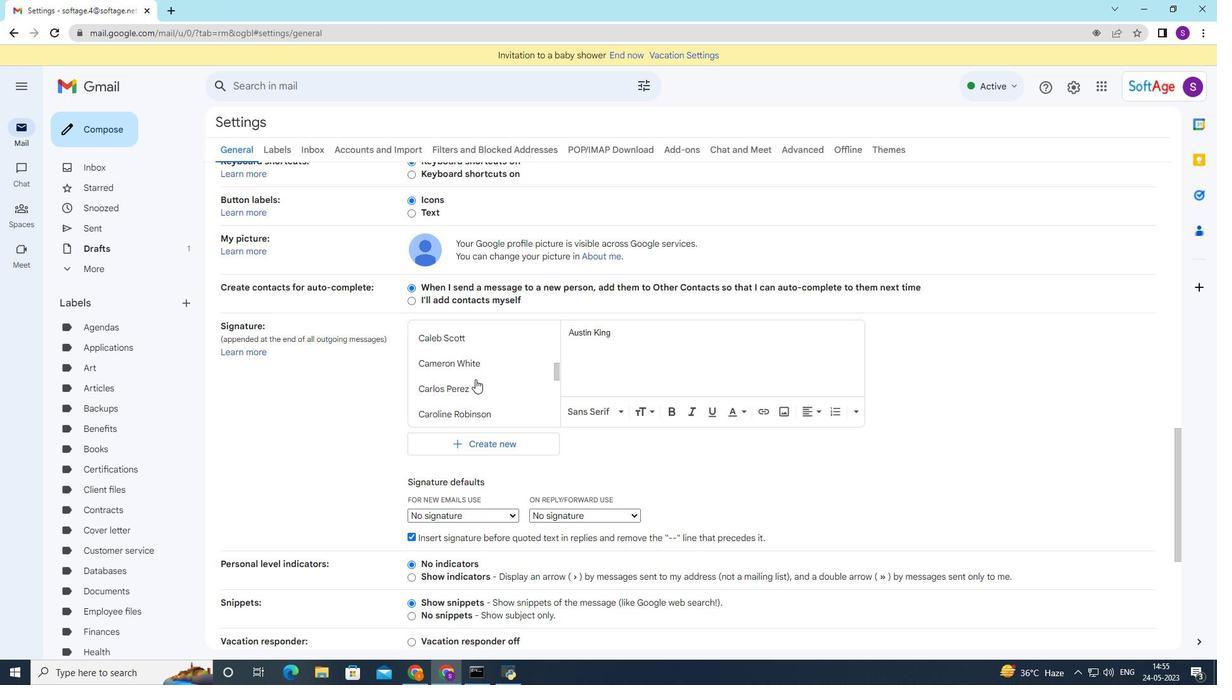 
Action: Mouse scrolled (475, 378) with delta (0, 0)
Screenshot: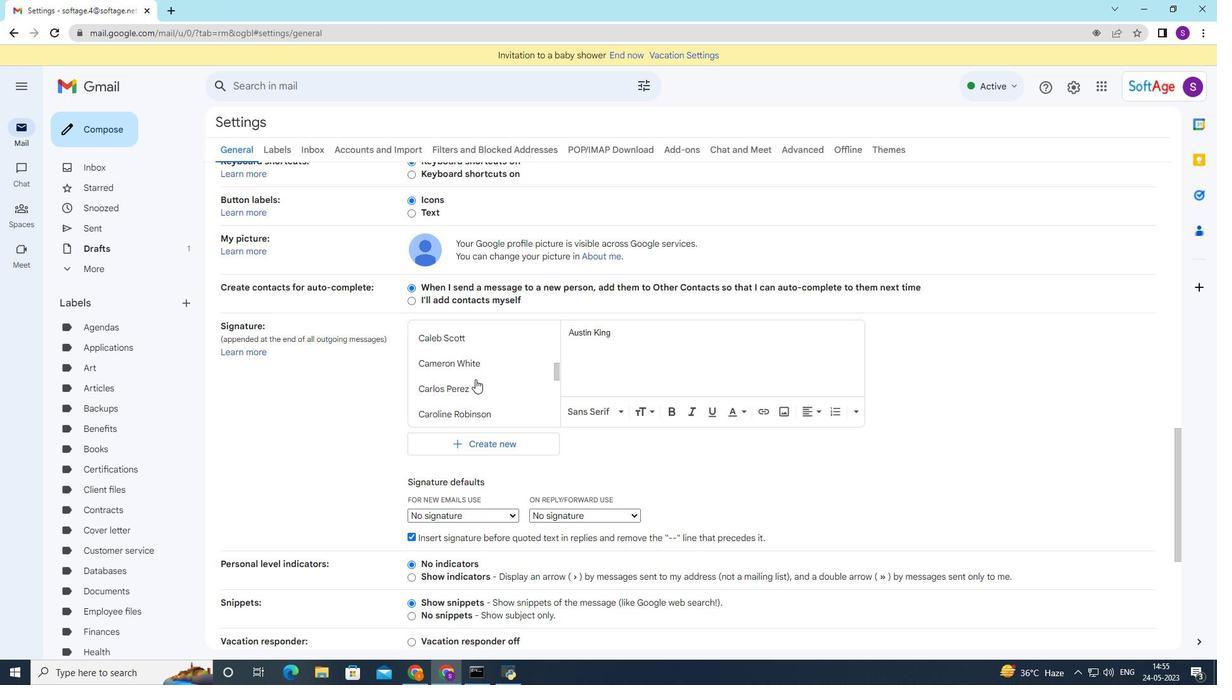 
Action: Mouse moved to (475, 379)
Screenshot: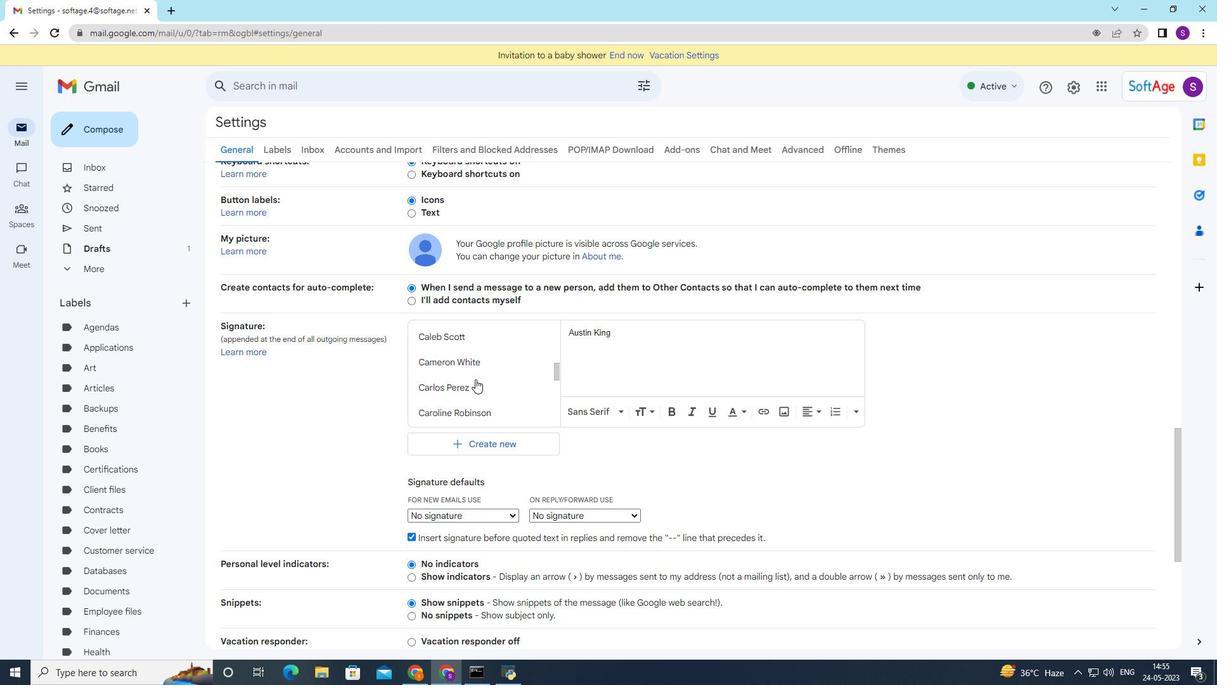 
Action: Mouse scrolled (475, 378) with delta (0, 0)
Screenshot: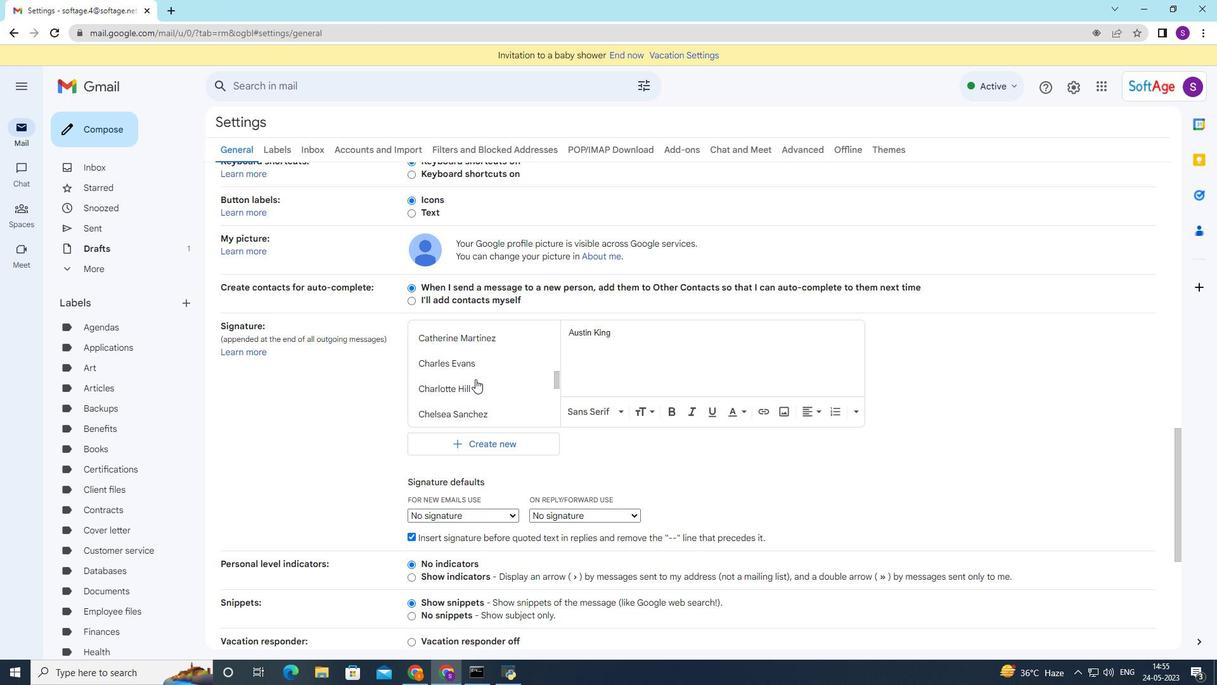 
Action: Mouse scrolled (475, 378) with delta (0, 0)
Screenshot: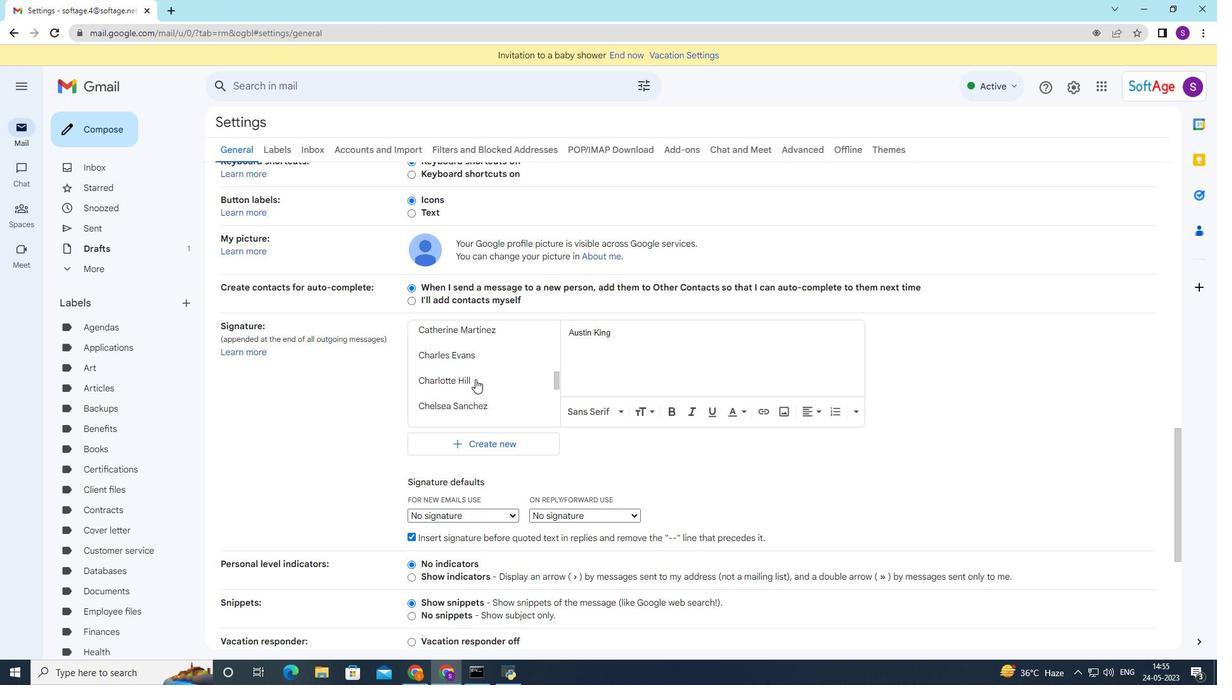
Action: Mouse moved to (476, 378)
Screenshot: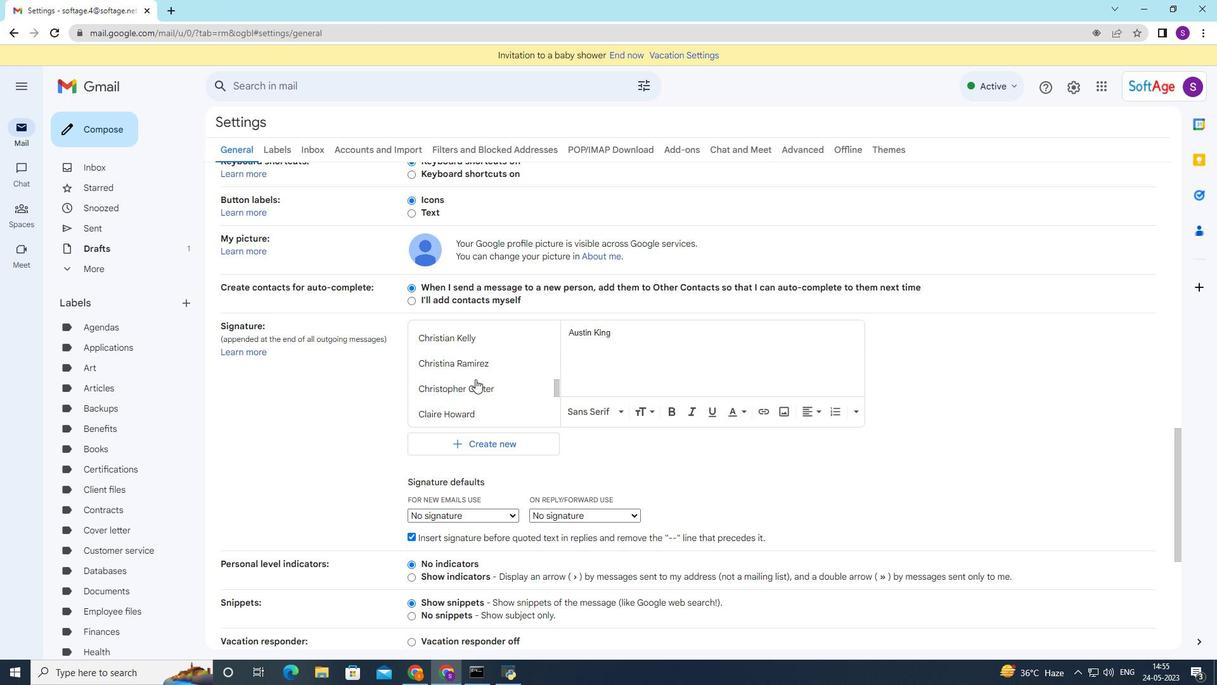 
Action: Mouse scrolled (476, 378) with delta (0, 0)
Screenshot: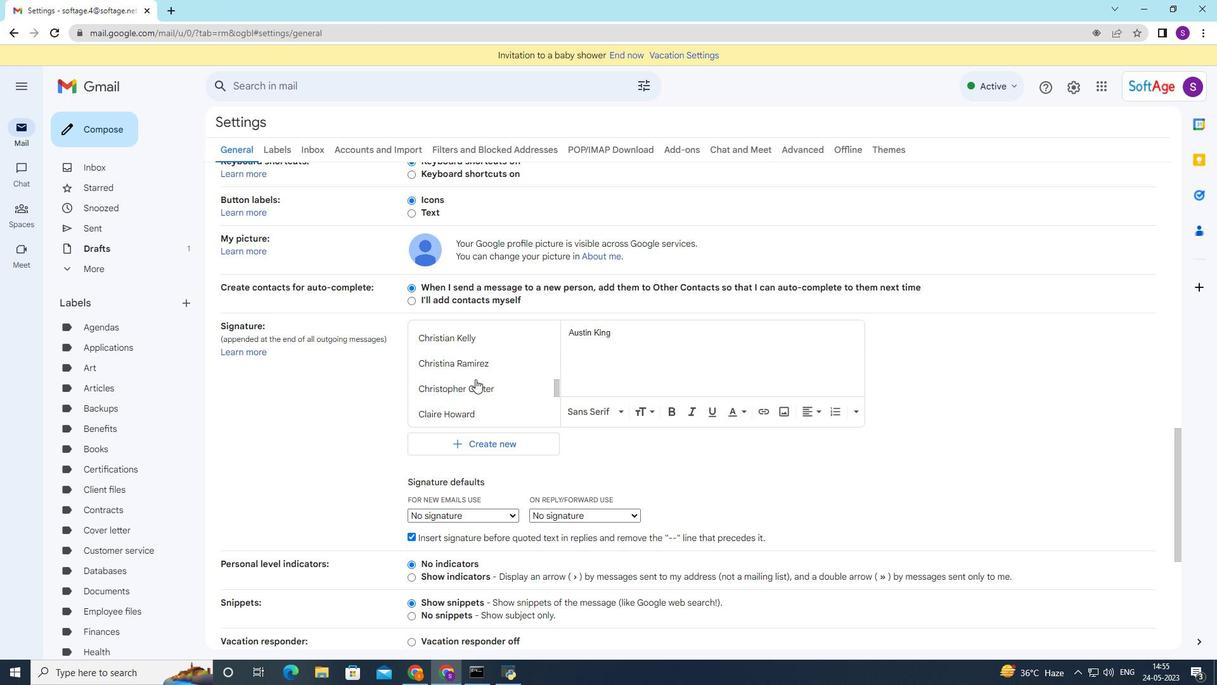 
Action: Mouse moved to (476, 378)
Screenshot: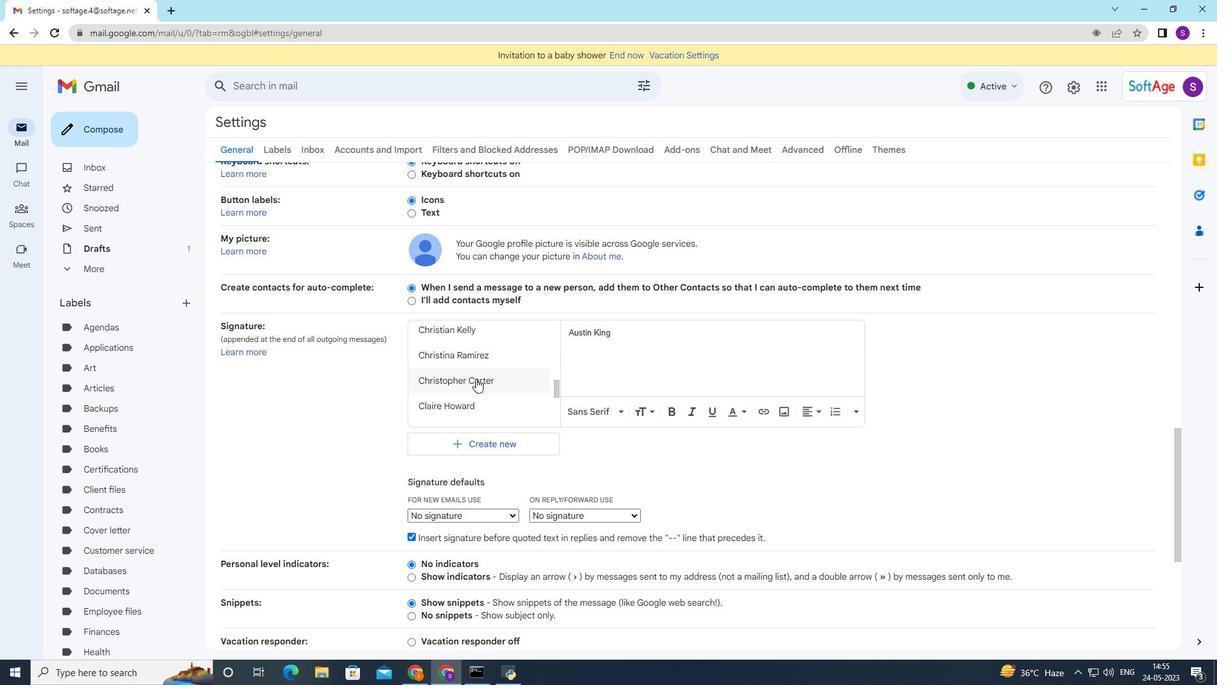 
Action: Mouse scrolled (476, 378) with delta (0, 0)
Screenshot: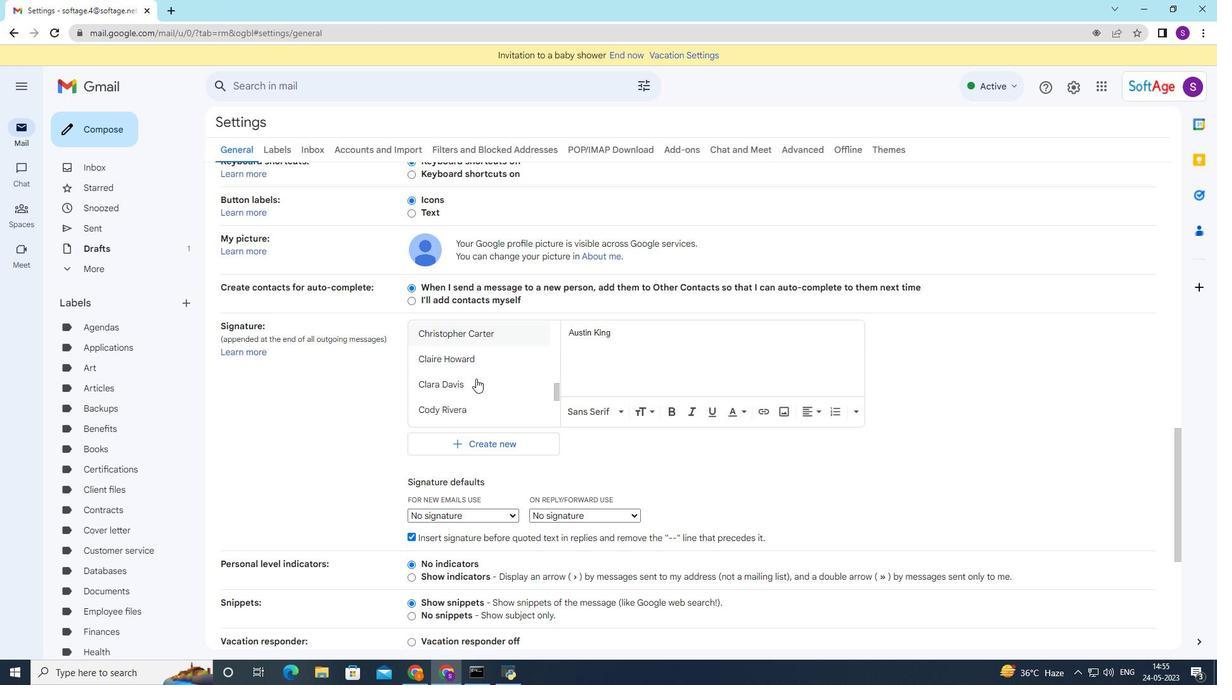 
Action: Mouse scrolled (476, 378) with delta (0, 0)
Screenshot: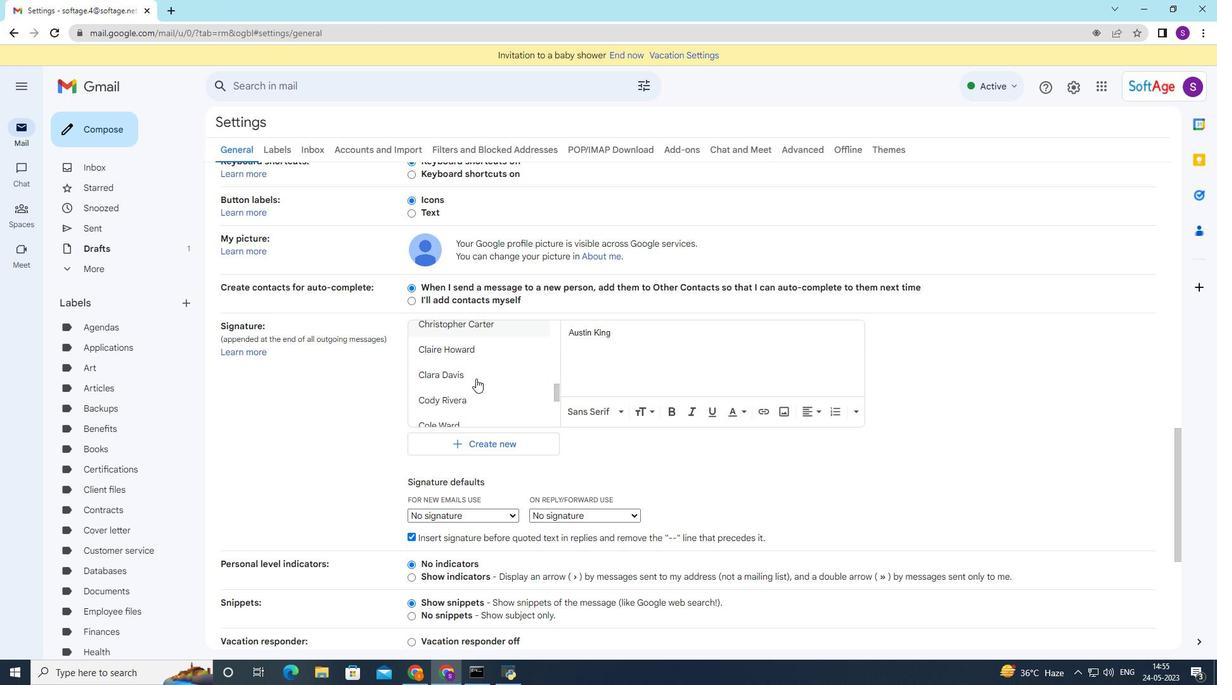 
Action: Mouse moved to (476, 379)
Screenshot: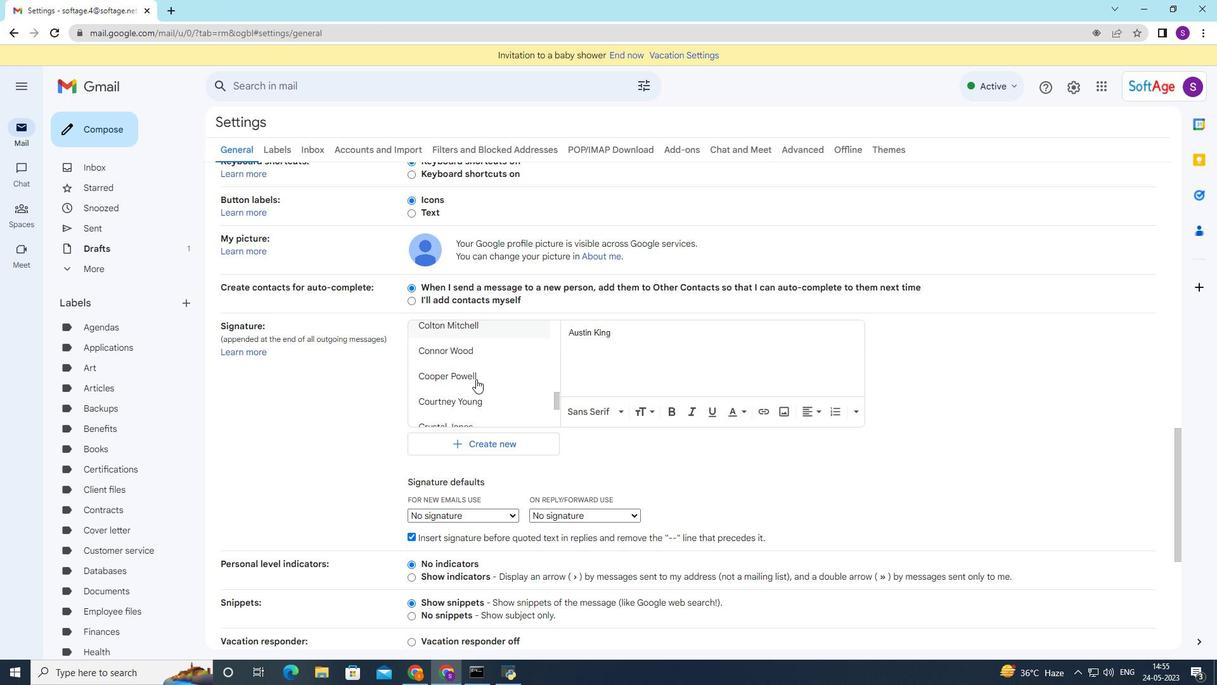 
Action: Mouse scrolled (476, 379) with delta (0, 0)
Screenshot: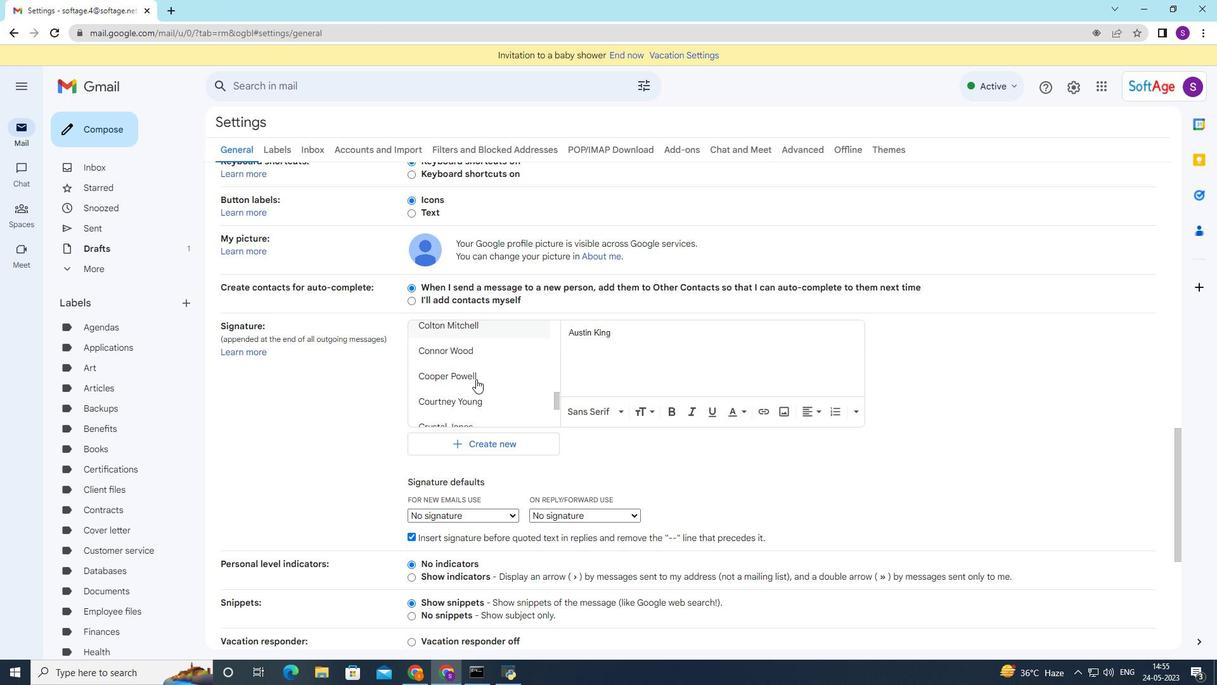 
Action: Mouse moved to (476, 381)
Screenshot: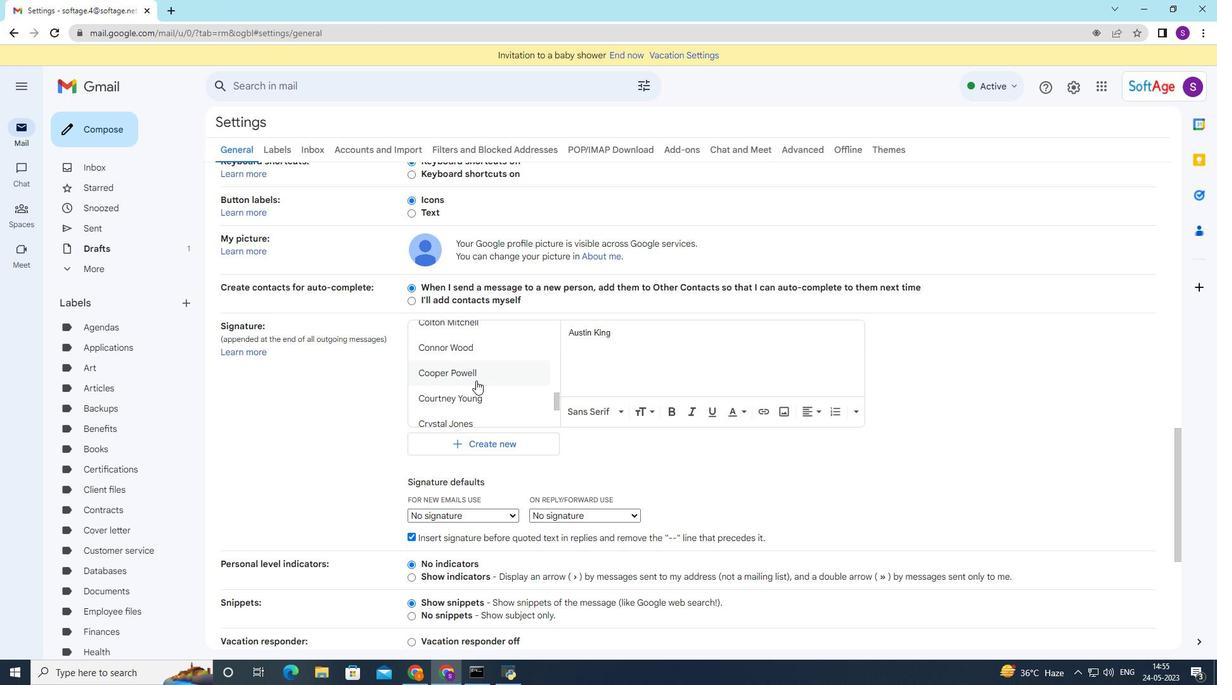 
Action: Mouse scrolled (476, 381) with delta (0, 0)
Screenshot: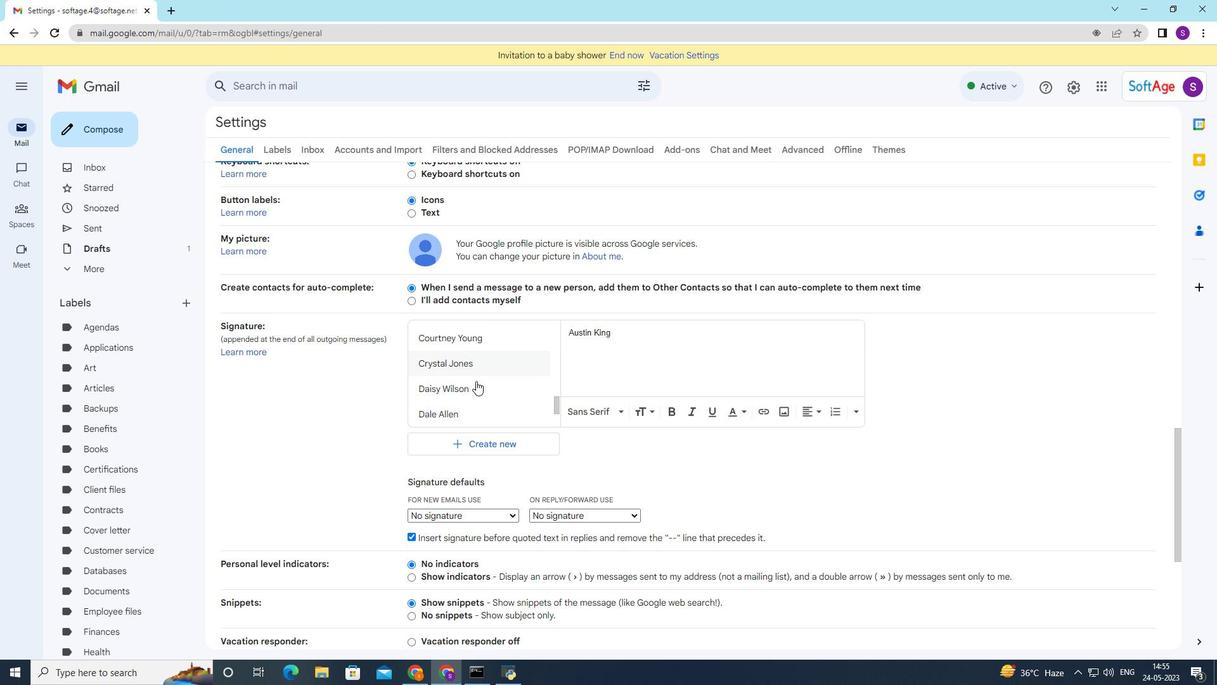 
Action: Mouse scrolled (476, 381) with delta (0, 0)
Screenshot: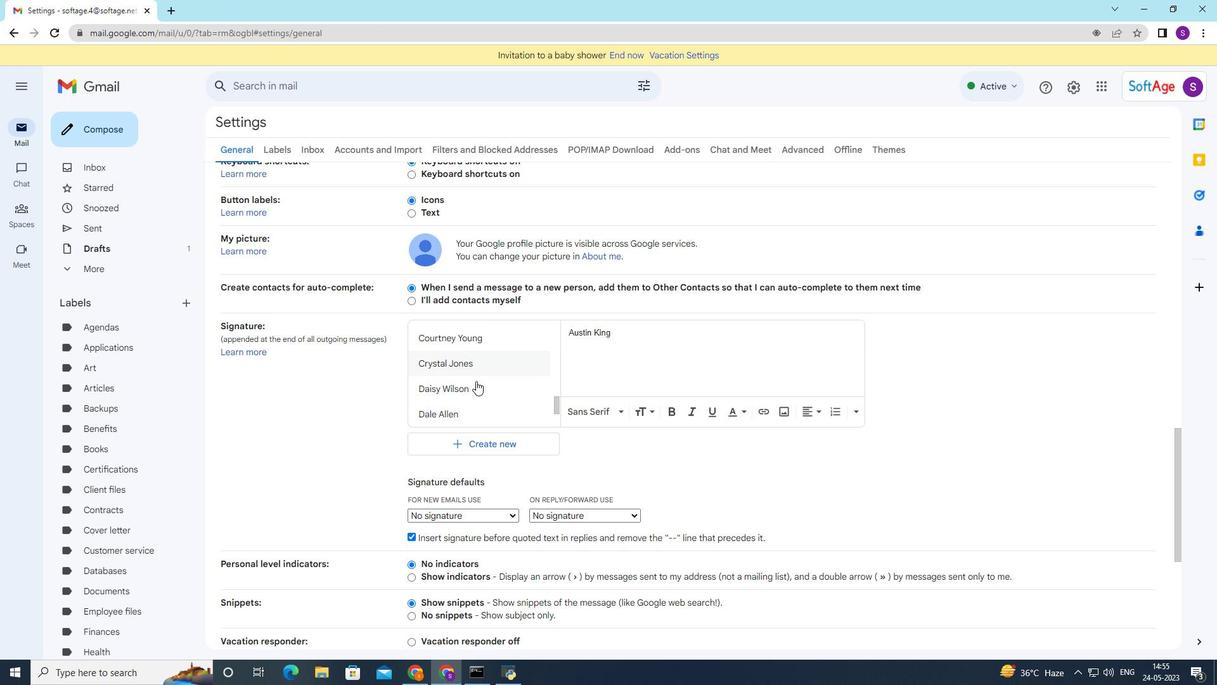 
Action: Mouse moved to (477, 381)
Screenshot: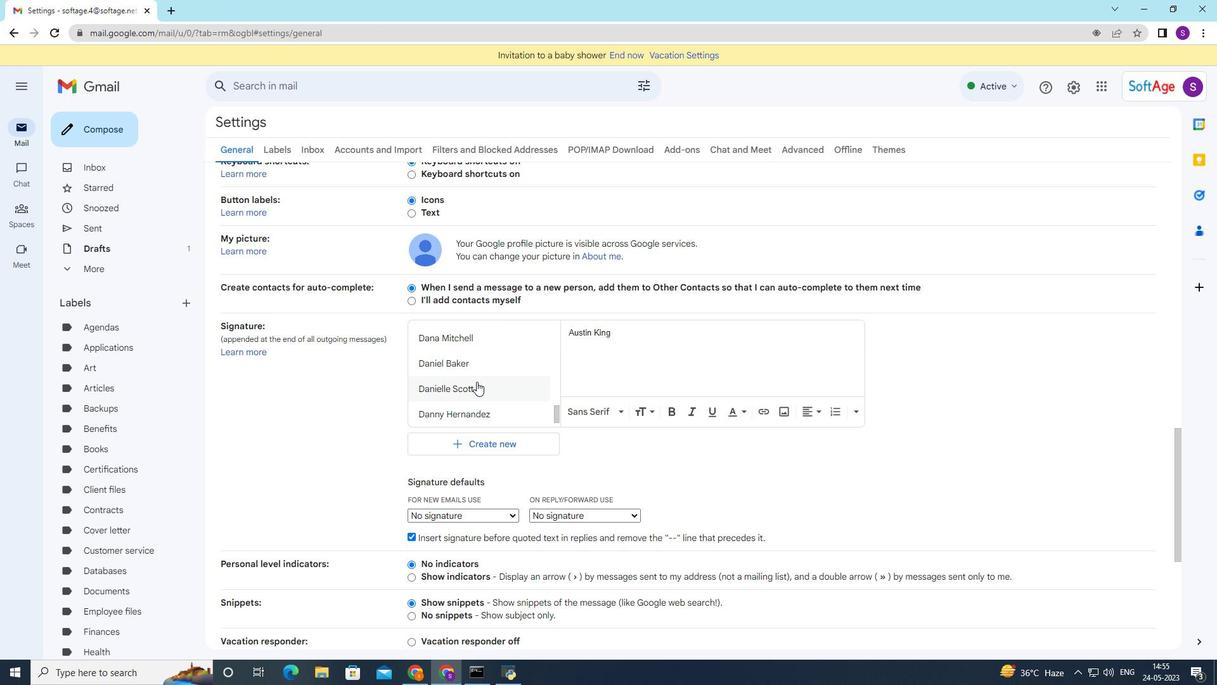 
Action: Mouse scrolled (477, 381) with delta (0, 0)
Screenshot: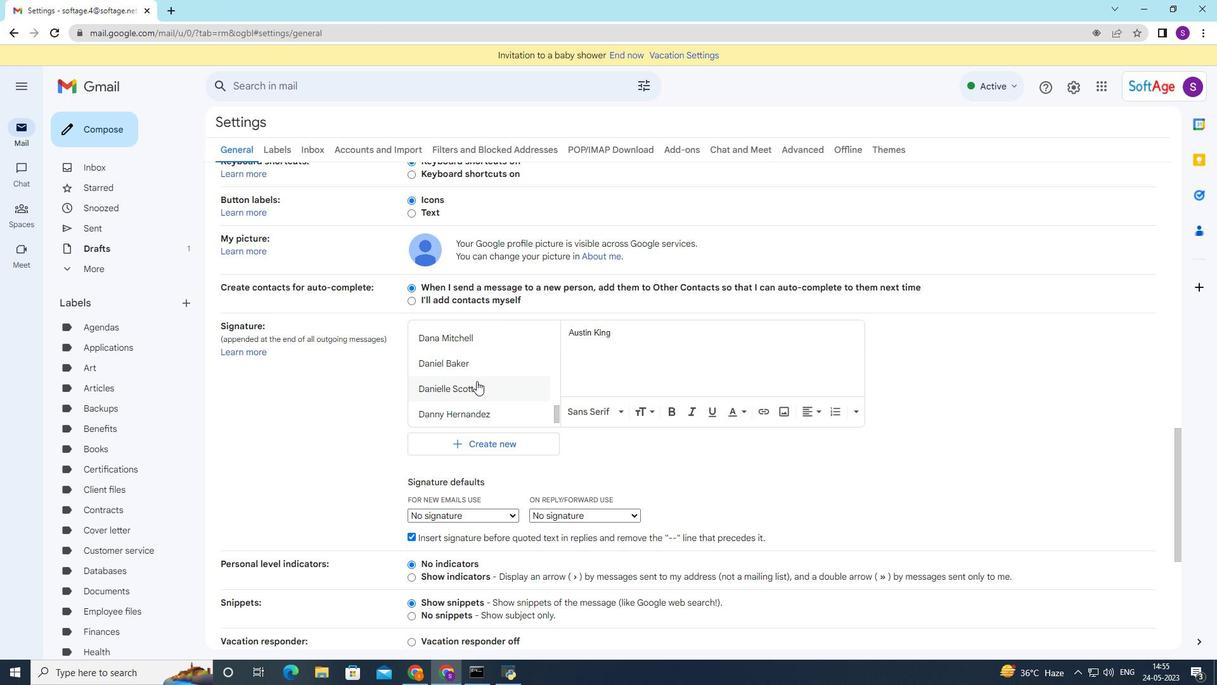 
Action: Mouse scrolled (477, 380) with delta (0, 0)
Screenshot: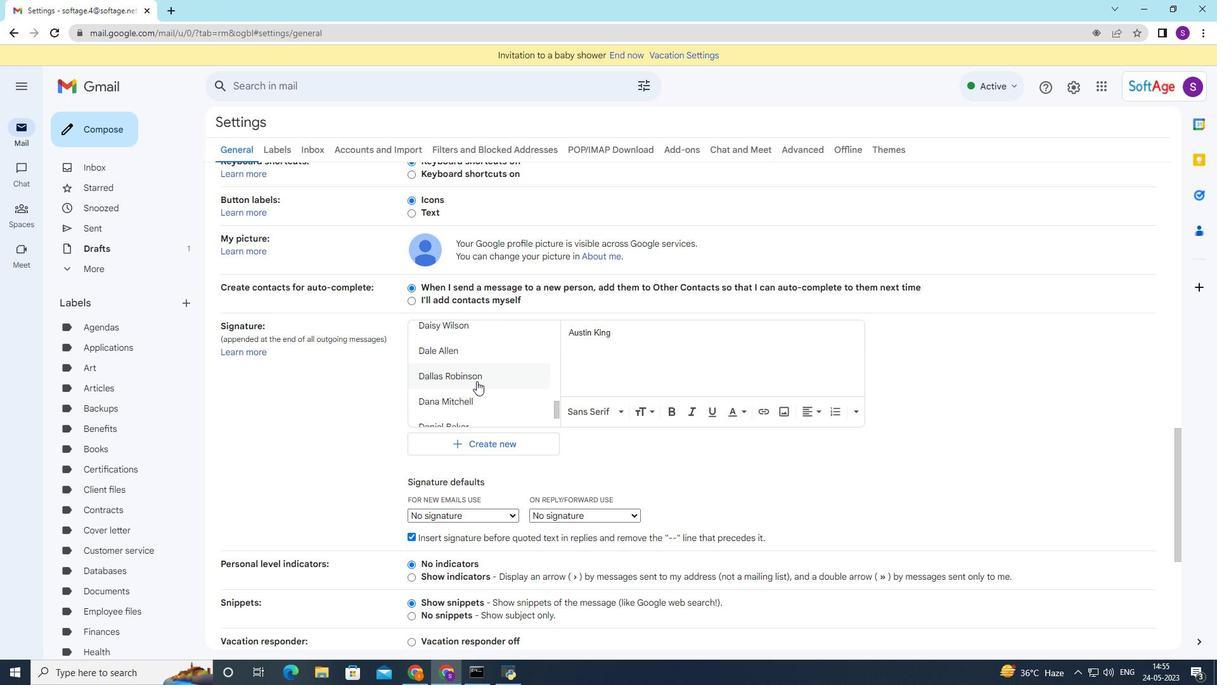 
Action: Mouse scrolled (477, 380) with delta (0, 0)
Screenshot: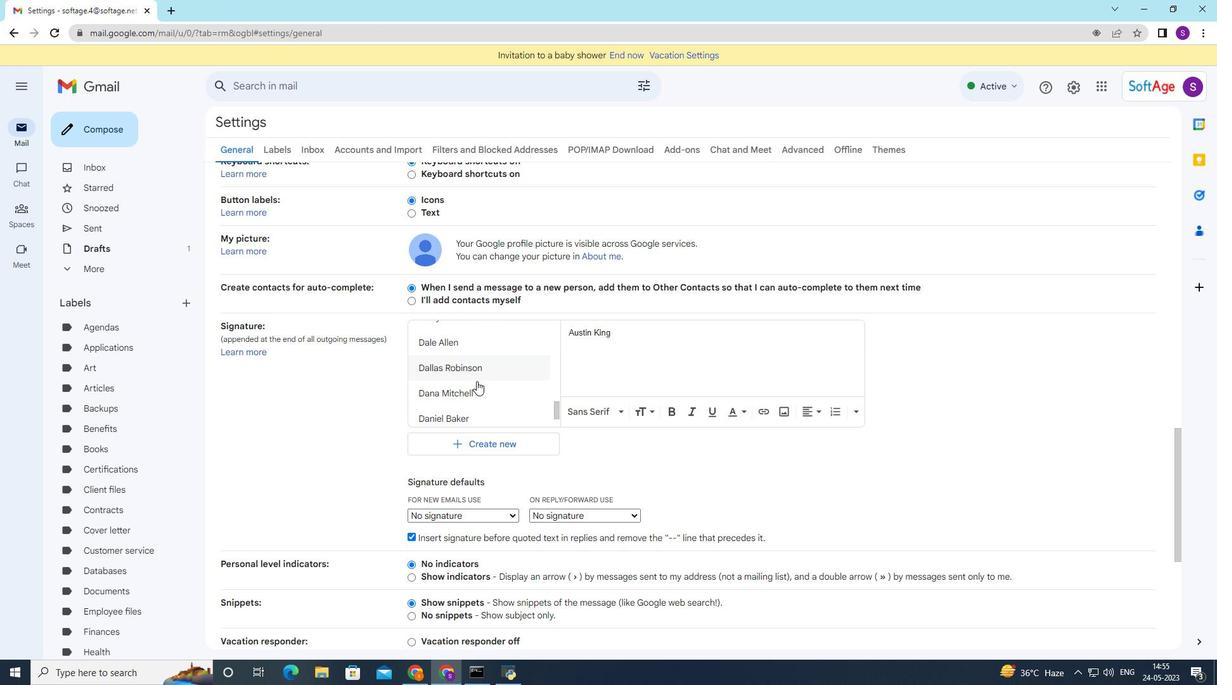 
Action: Mouse scrolled (477, 380) with delta (0, 0)
Screenshot: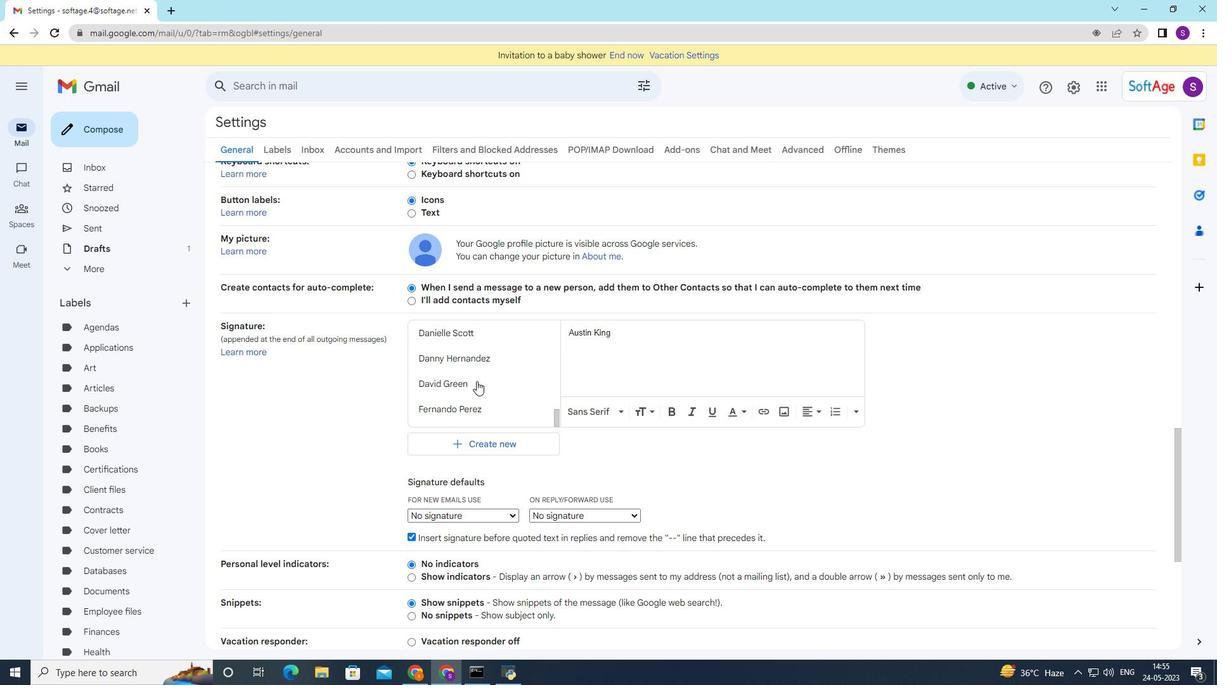 
Action: Mouse scrolled (477, 381) with delta (0, 0)
Screenshot: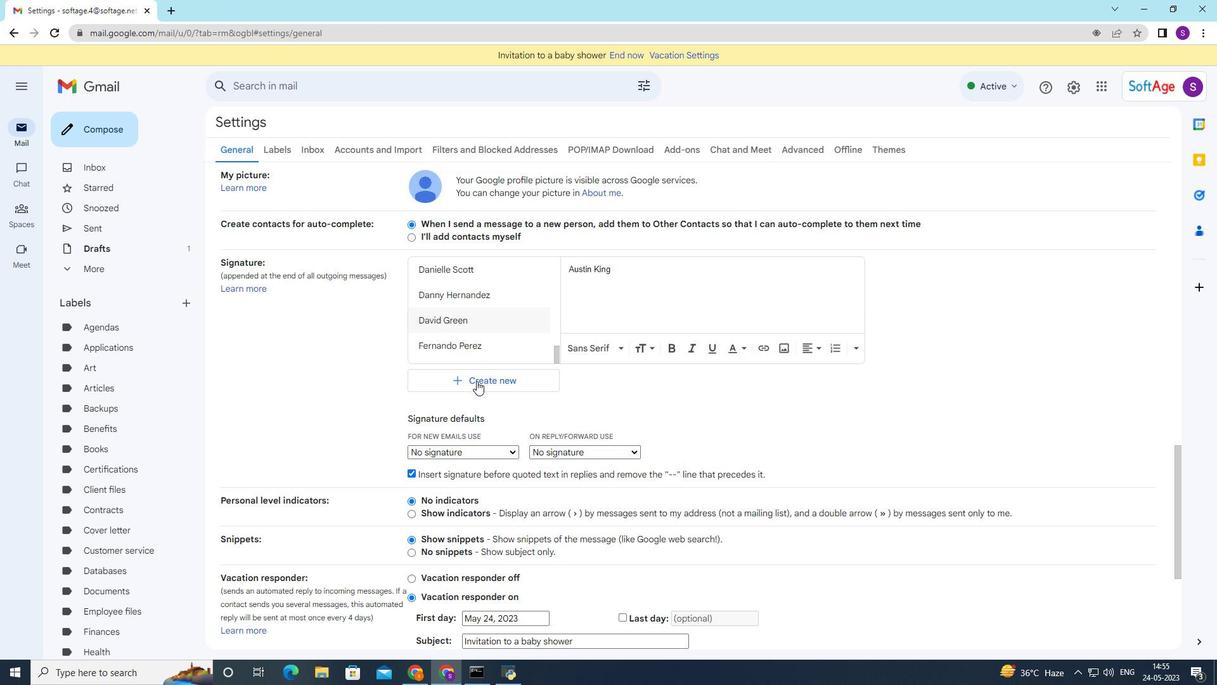 
Action: Mouse moved to (477, 381)
Screenshot: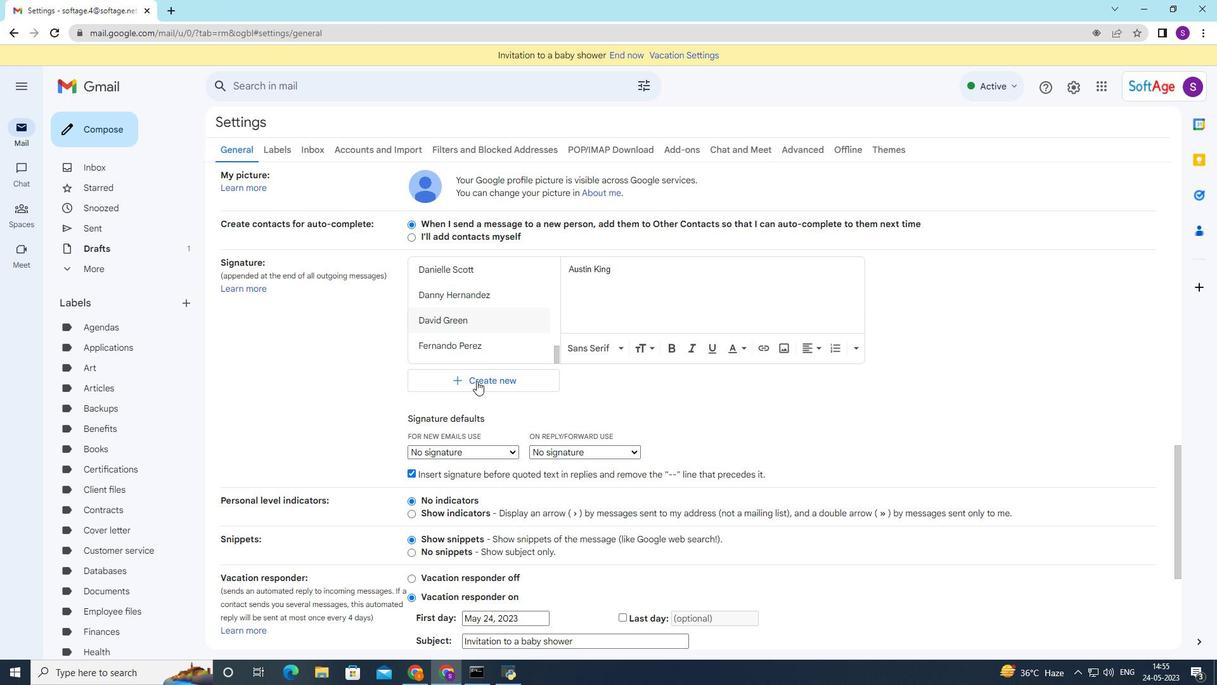 
Action: Mouse scrolled (477, 381) with delta (0, 0)
Screenshot: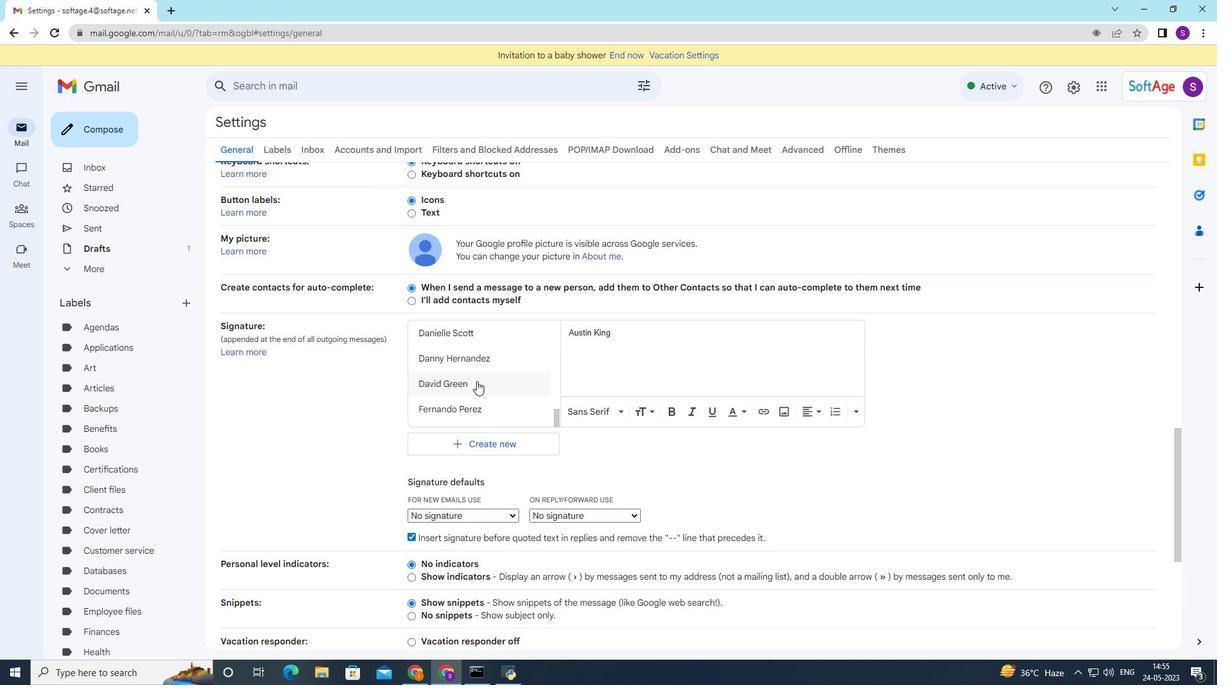 
Action: Mouse moved to (474, 427)
Screenshot: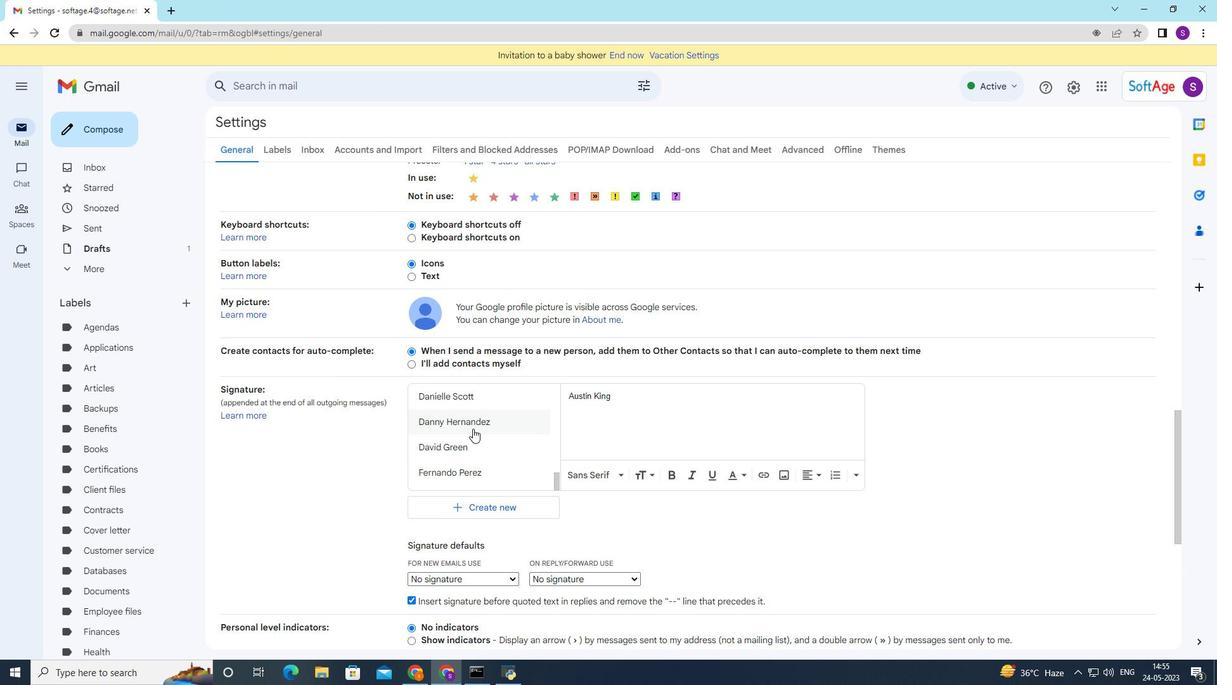 
Action: Mouse scrolled (474, 428) with delta (0, 0)
Screenshot: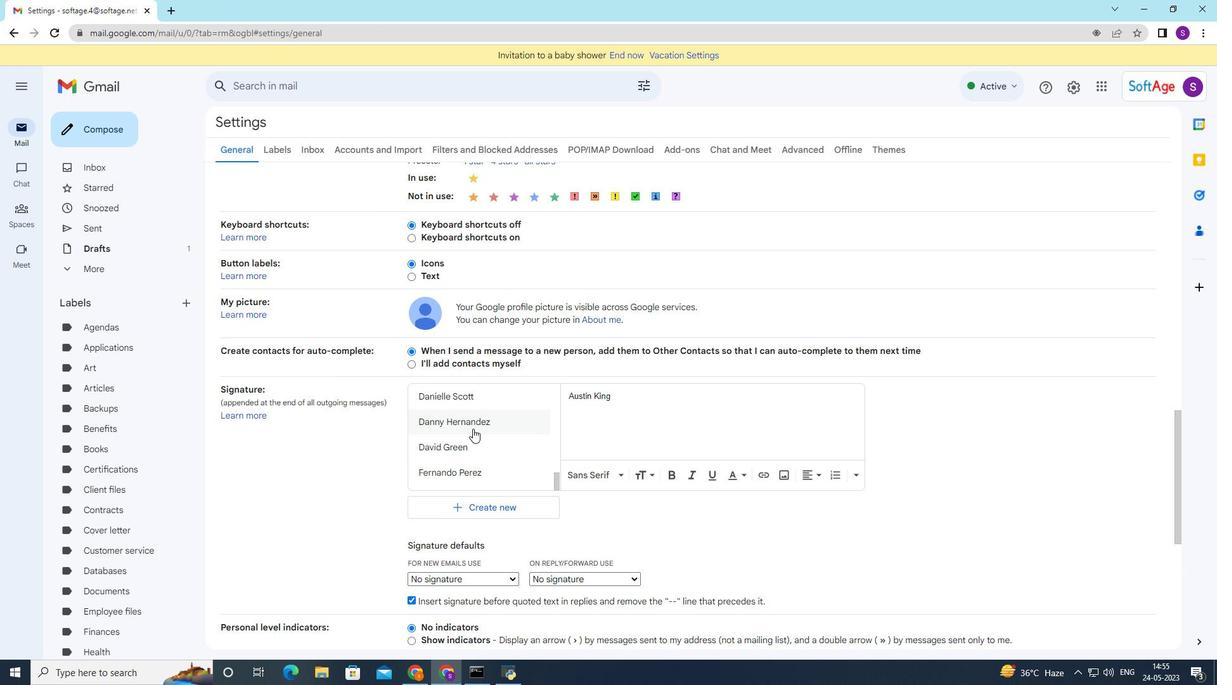 
Action: Mouse moved to (475, 424)
Screenshot: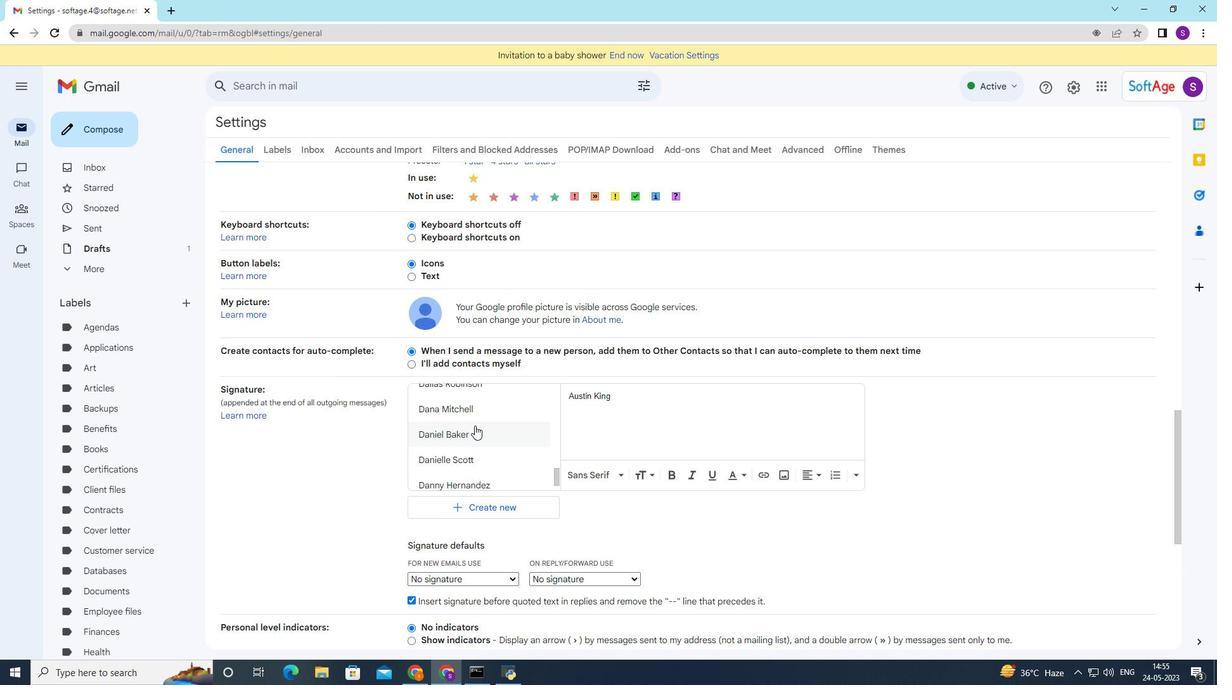 
Action: Mouse scrolled (475, 425) with delta (0, 0)
Screenshot: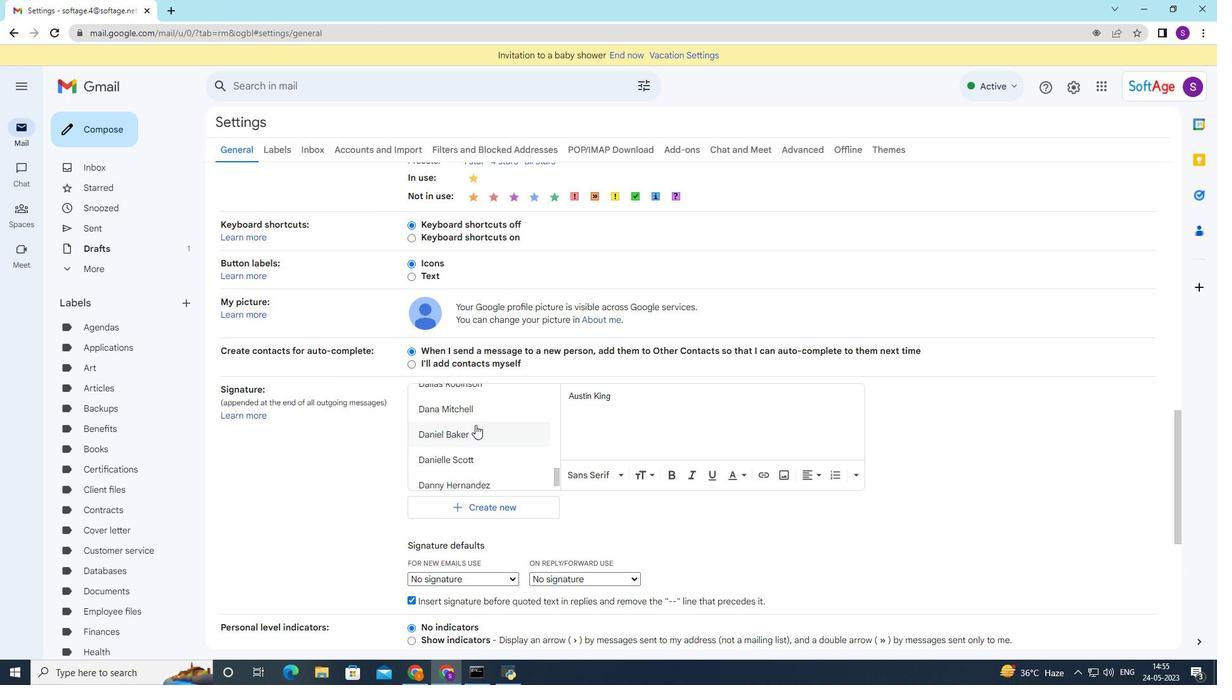 
Action: Mouse scrolled (475, 424) with delta (0, 0)
Screenshot: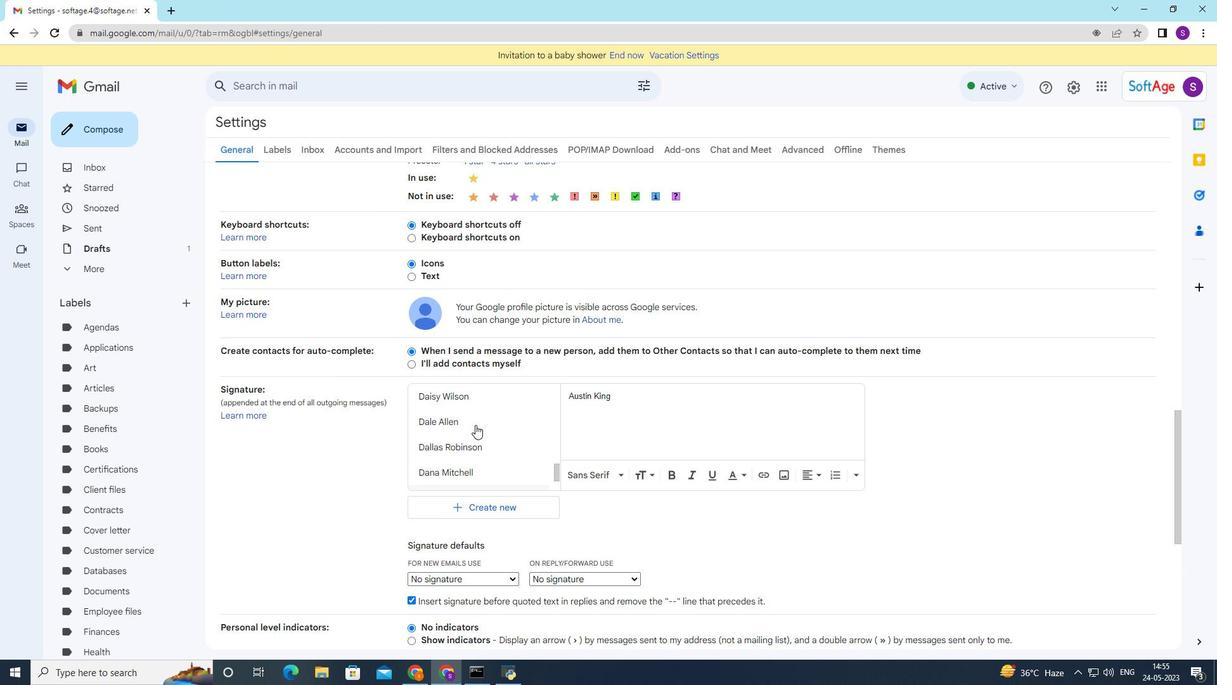 
Action: Mouse moved to (519, 487)
Screenshot: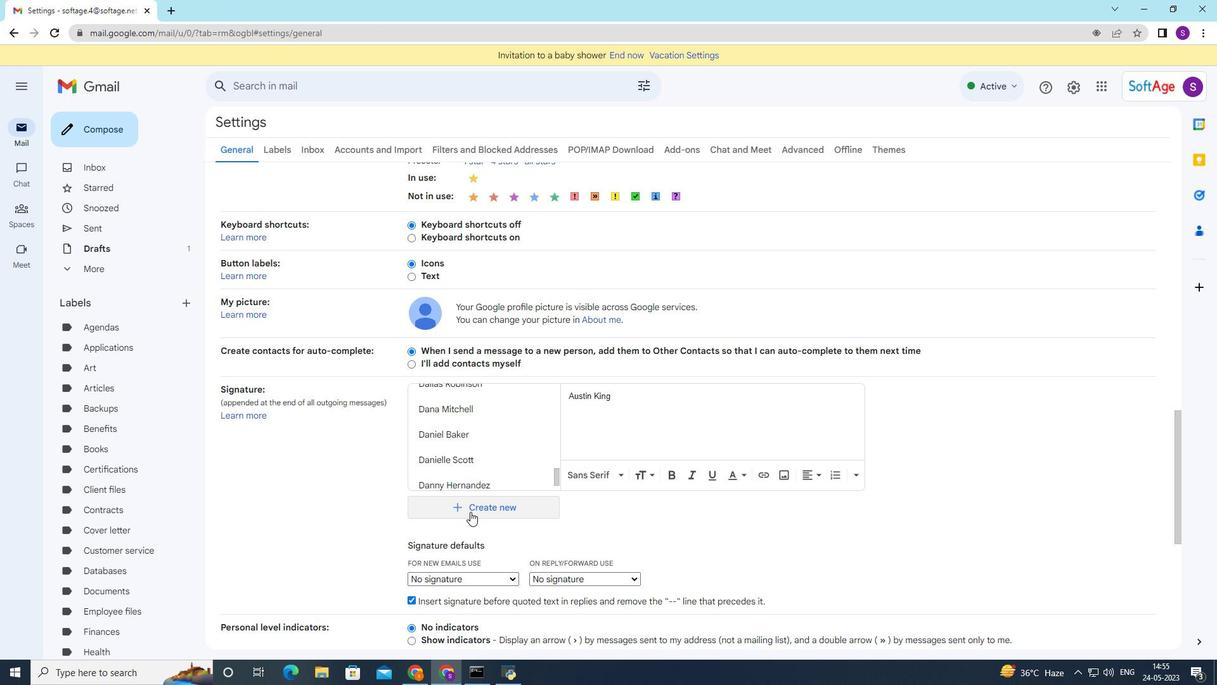 
Action: Mouse pressed left at (471, 511)
Screenshot: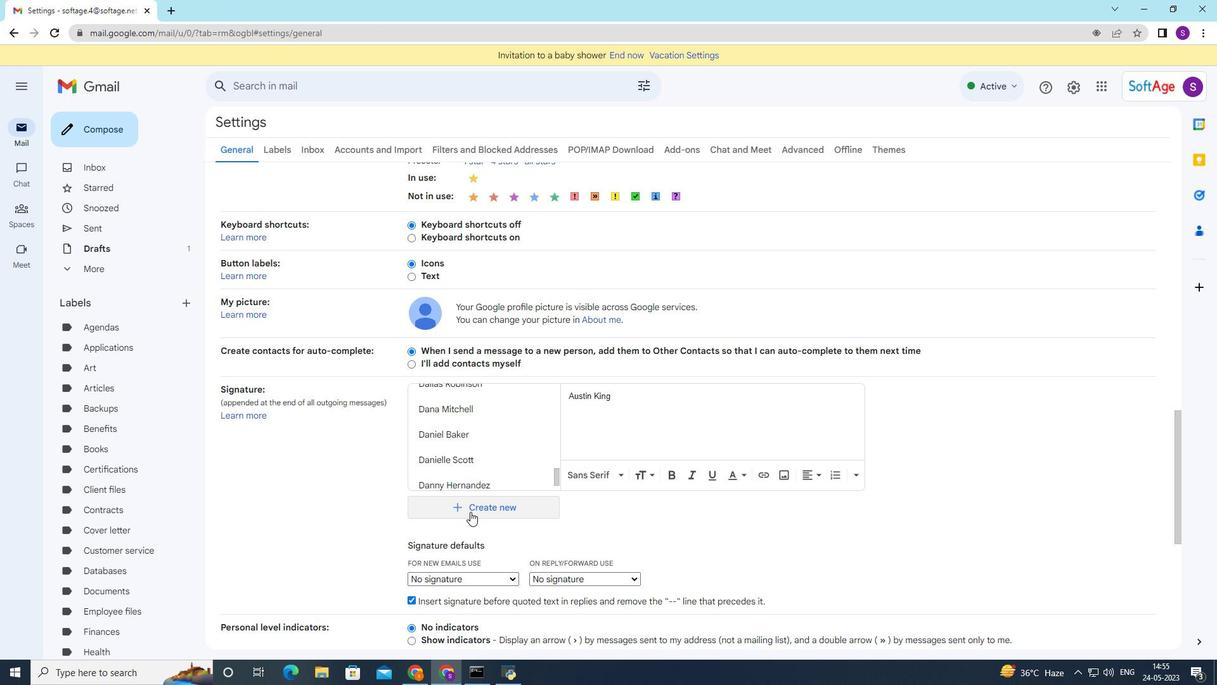 
Action: Mouse moved to (617, 394)
Screenshot: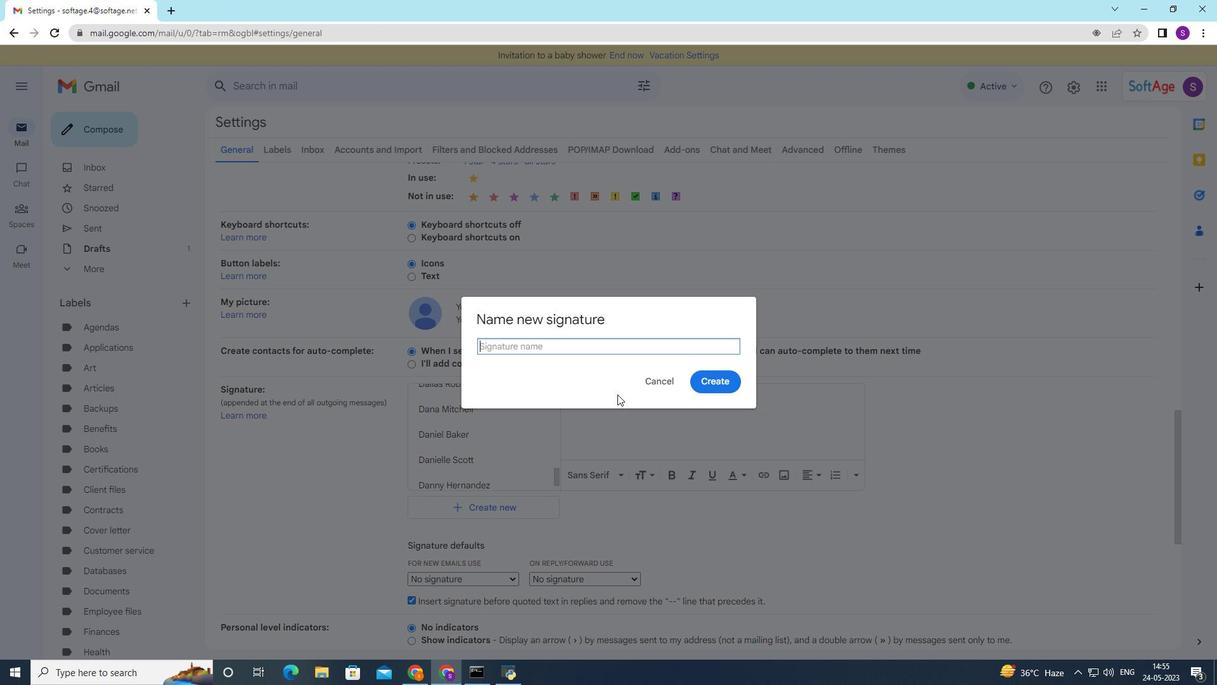 
Action: Key pressed <Key.shift>Dean<Key.space><Key.shift>Flores
Screenshot: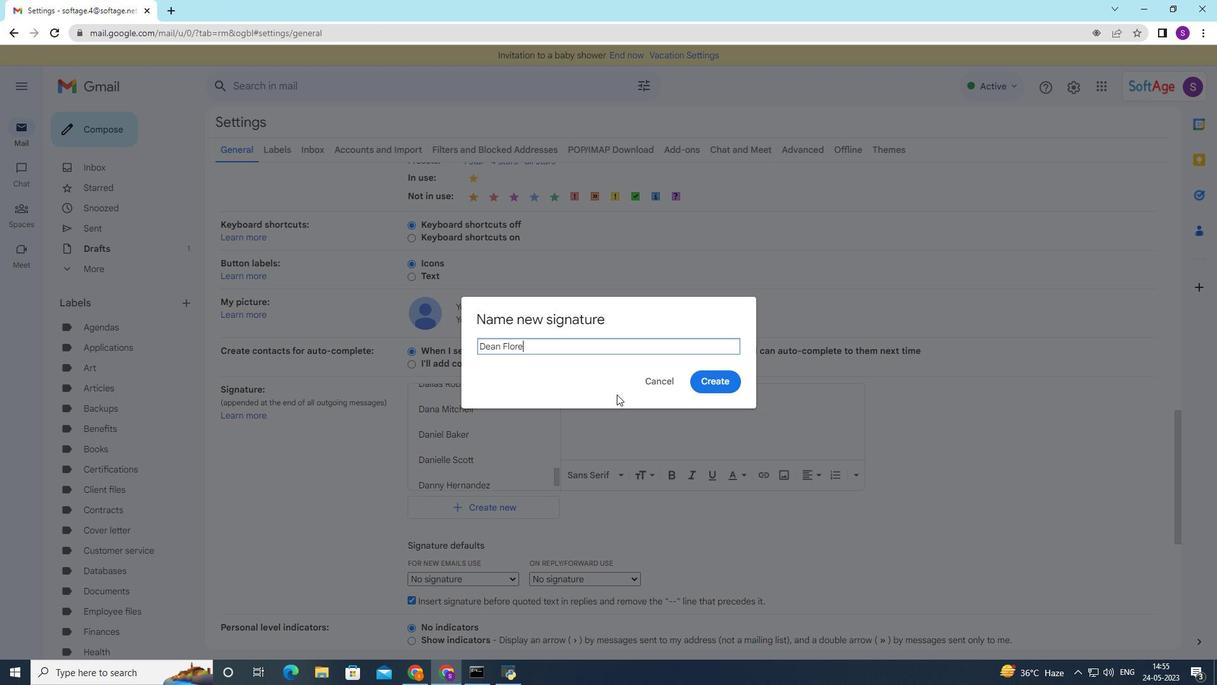 
Action: Mouse moved to (713, 373)
Screenshot: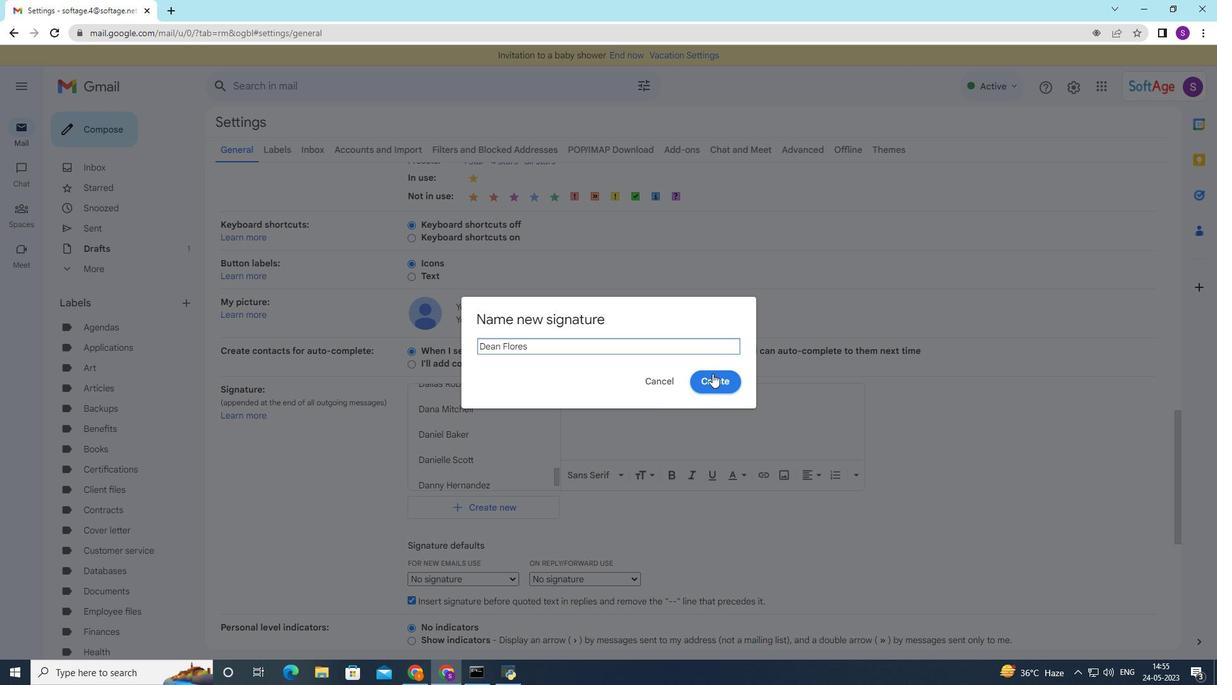
Action: Mouse pressed left at (713, 373)
Screenshot: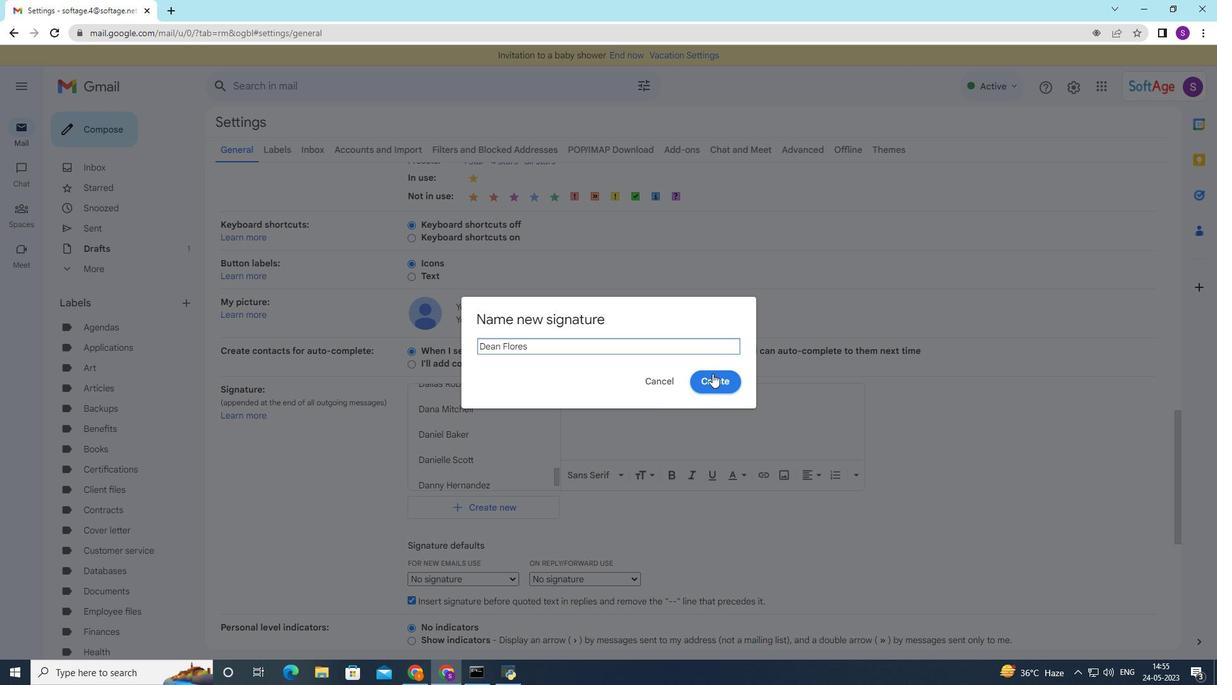 
Action: Mouse moved to (647, 401)
Screenshot: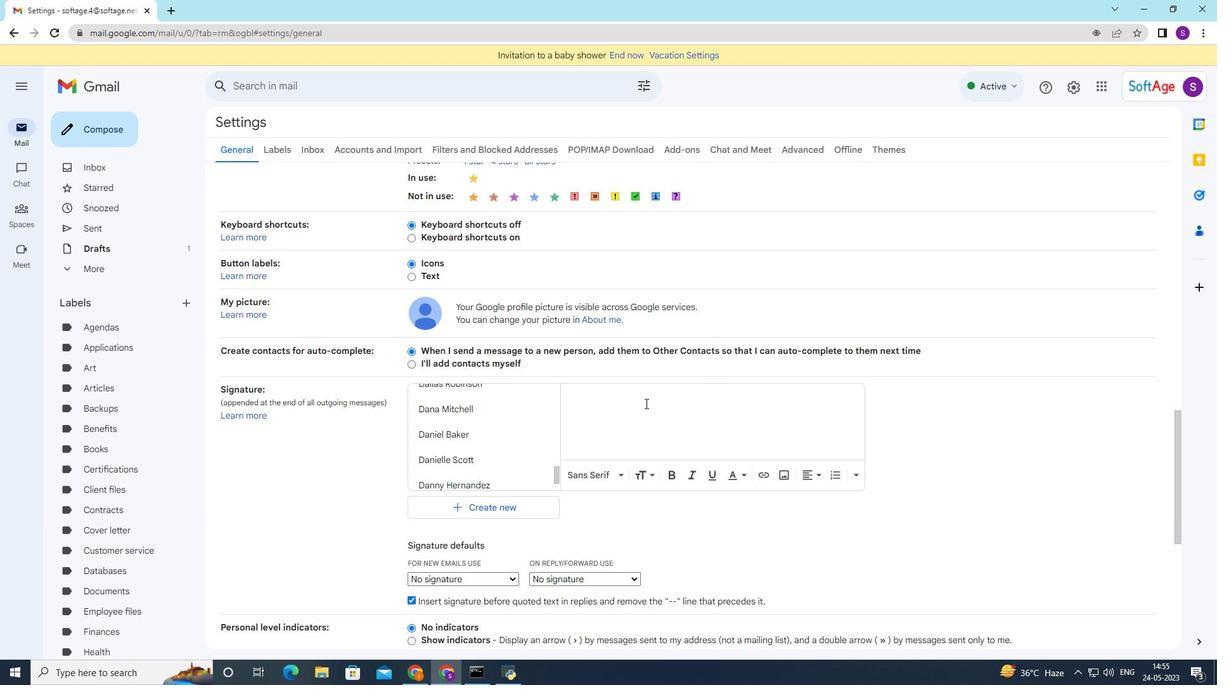 
Action: Key pressed <Key.shift>Dean<Key.space><Key.shift>Flores
Screenshot: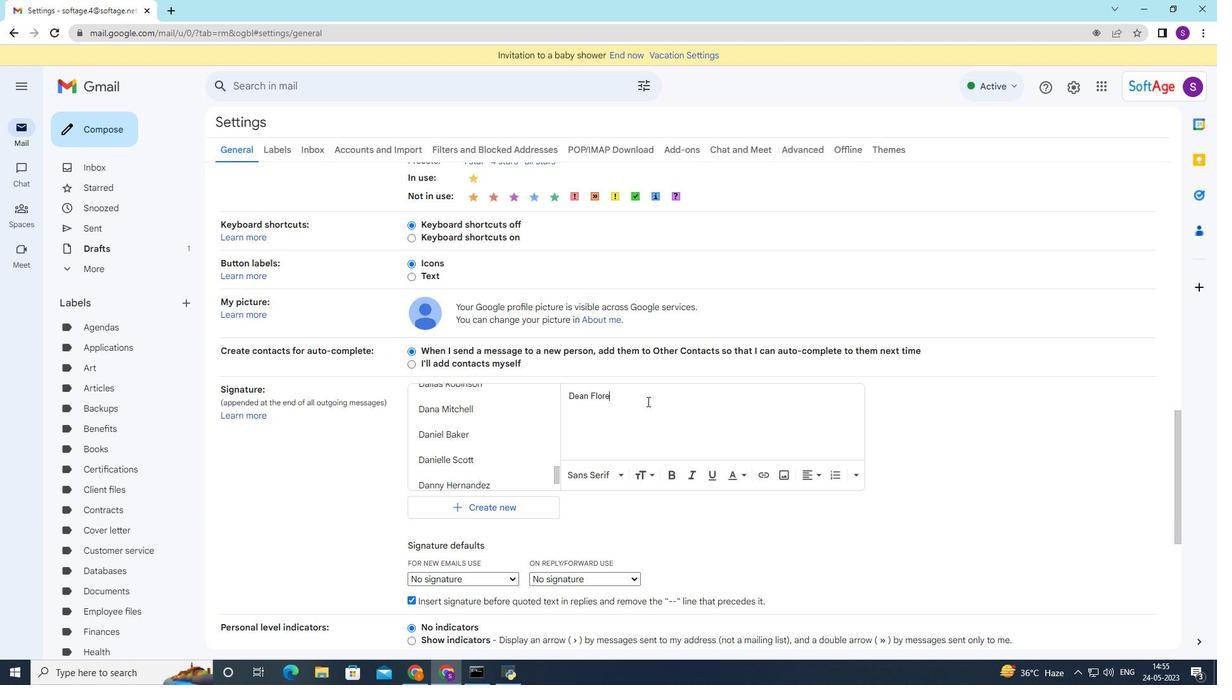 
Action: Mouse moved to (634, 407)
Screenshot: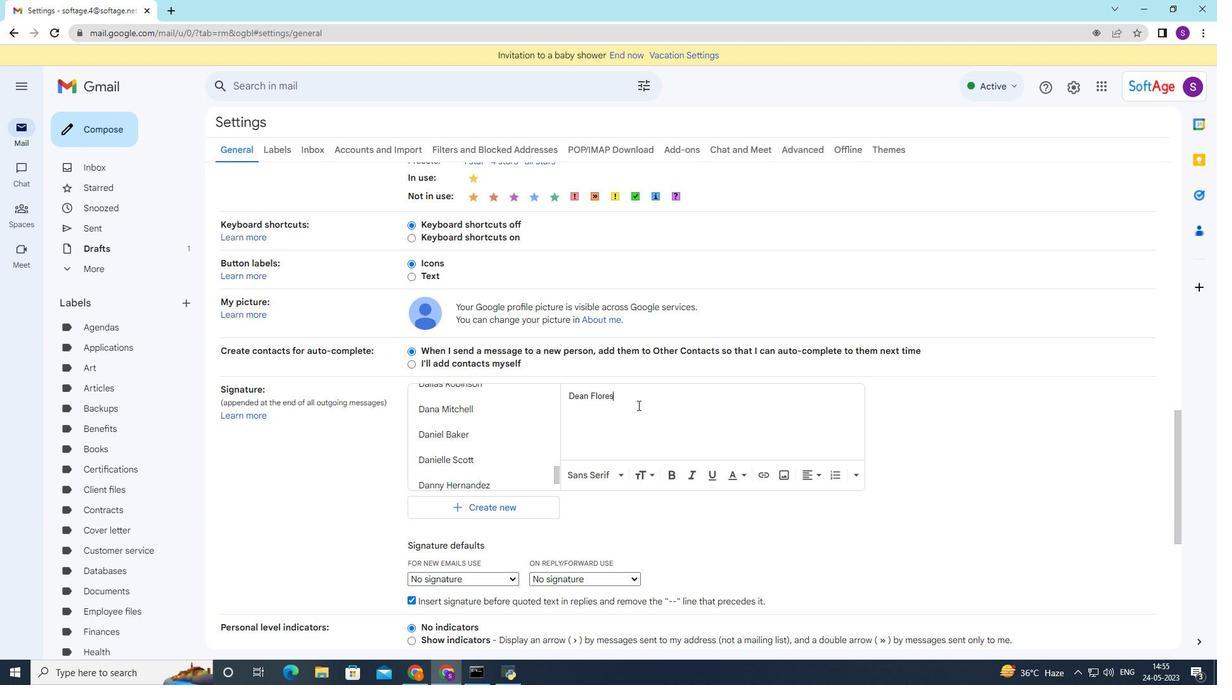 
Action: Mouse scrolled (636, 405) with delta (0, 0)
Screenshot: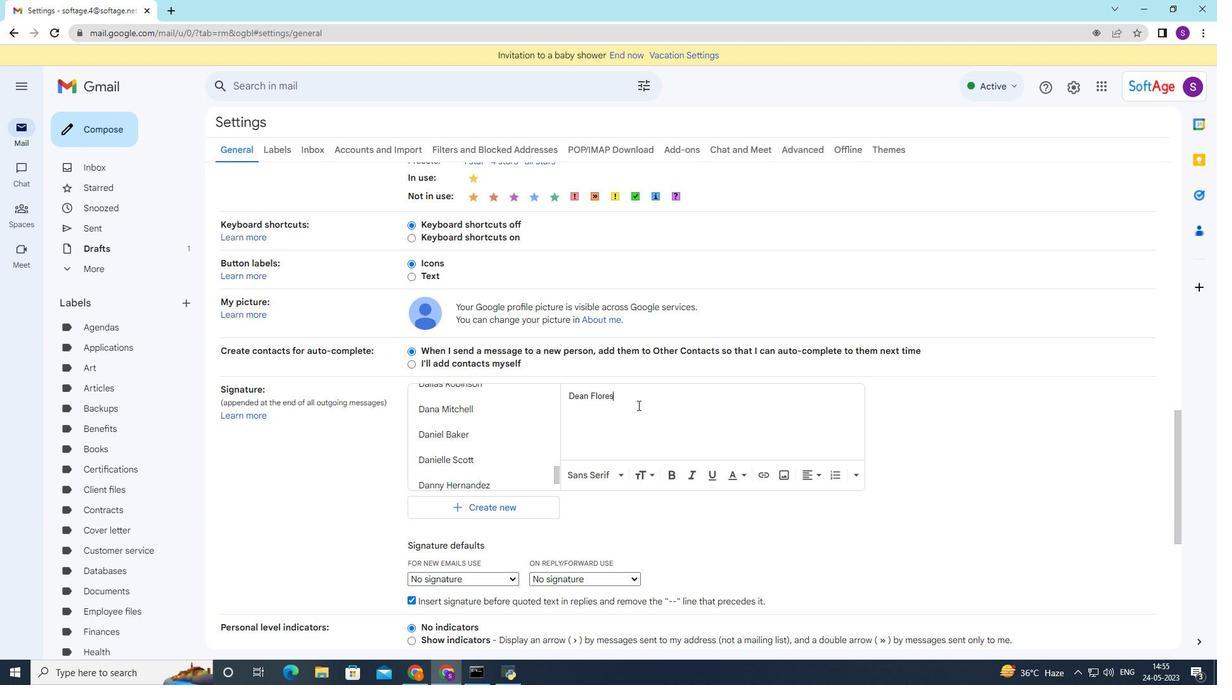 
Action: Mouse moved to (626, 408)
Screenshot: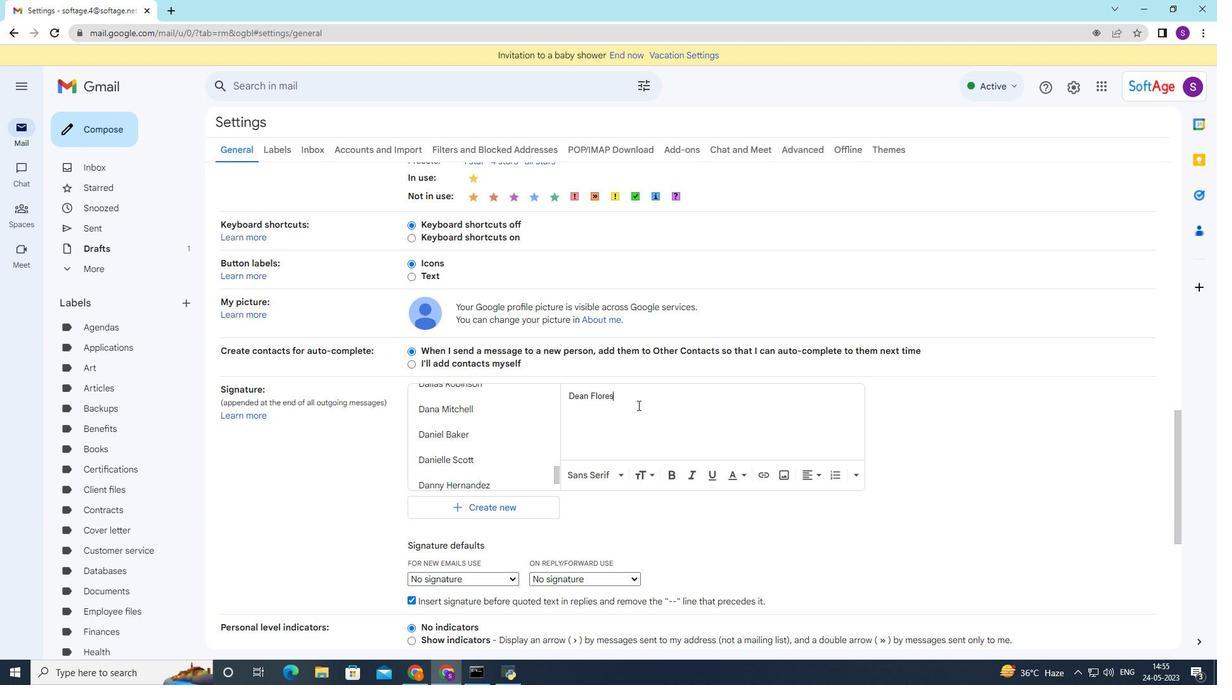 
Action: Mouse scrolled (635, 405) with delta (0, 0)
Screenshot: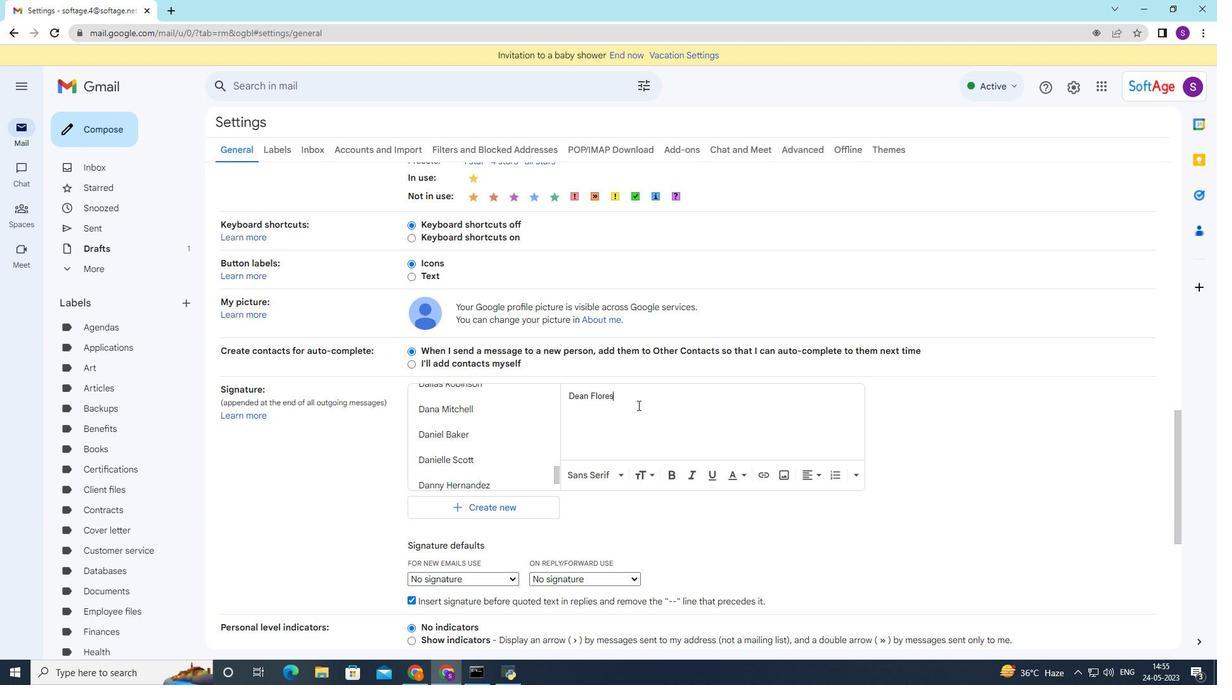 
Action: Mouse moved to (626, 407)
Screenshot: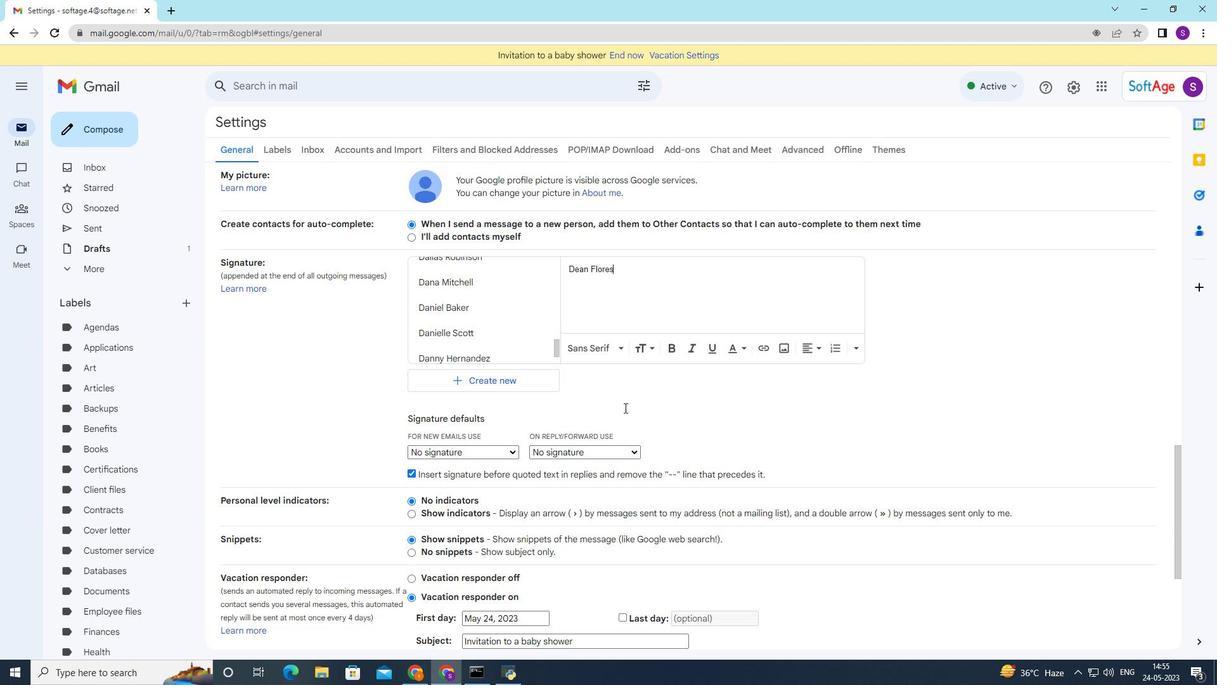 
Action: Mouse scrolled (626, 407) with delta (0, 0)
Screenshot: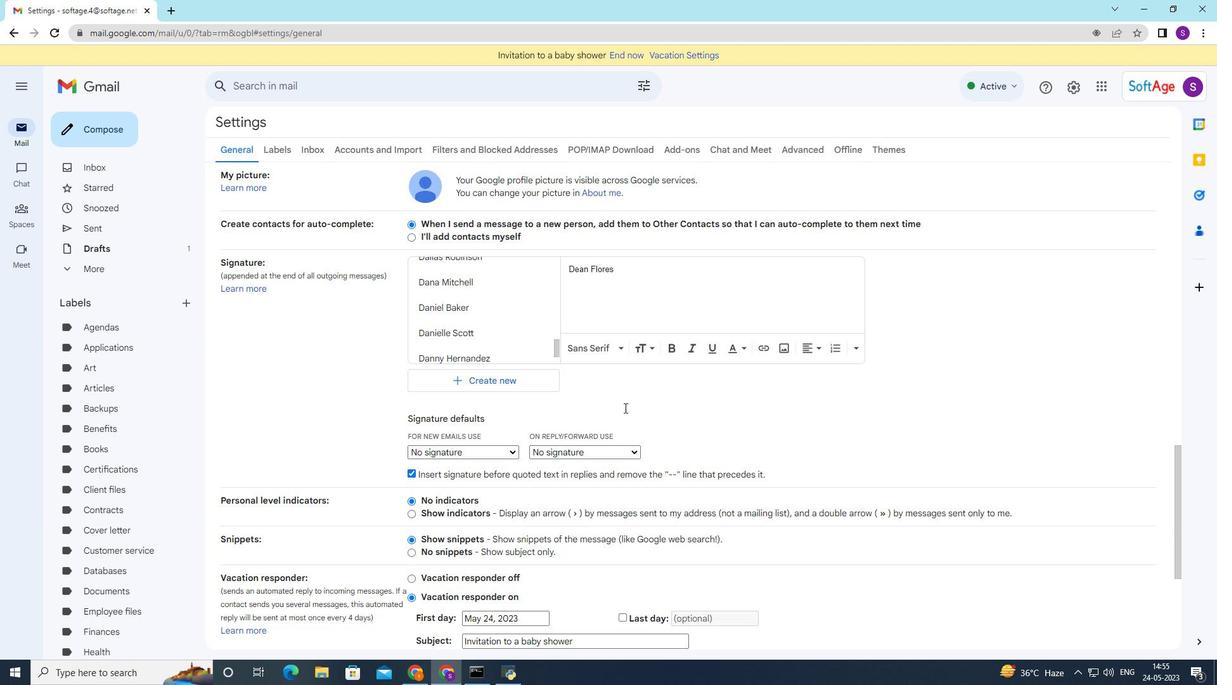 
Action: Mouse scrolled (626, 407) with delta (0, 0)
Screenshot: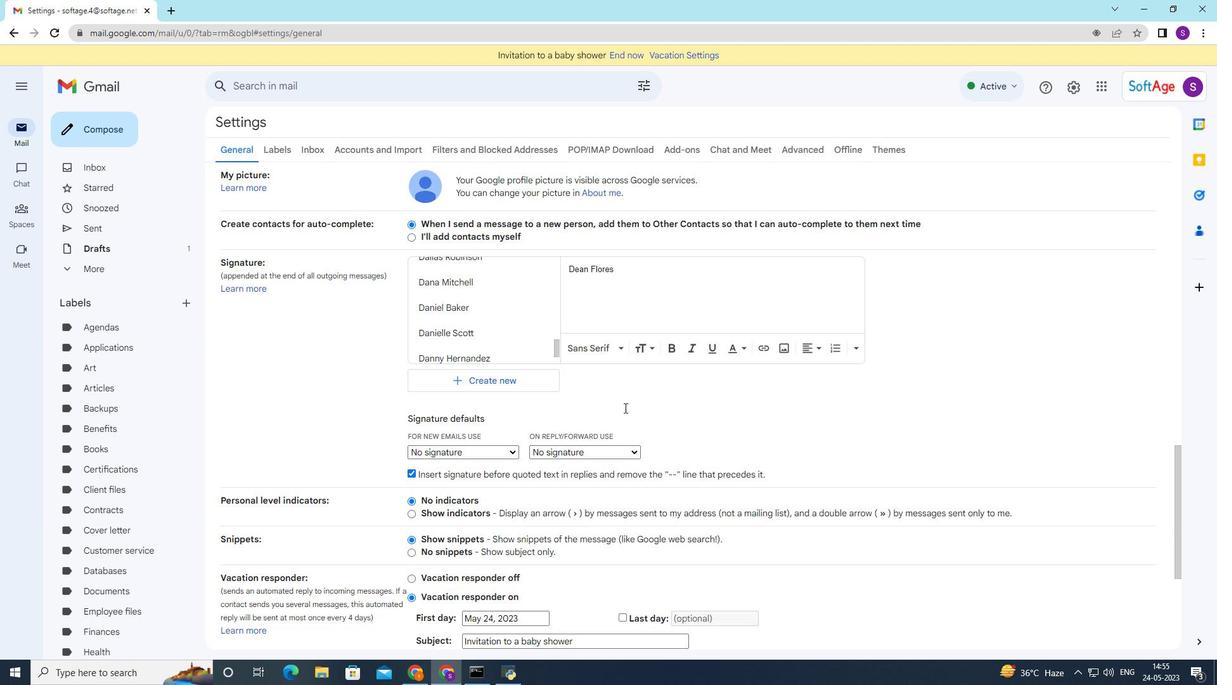 
Action: Mouse moved to (635, 417)
Screenshot: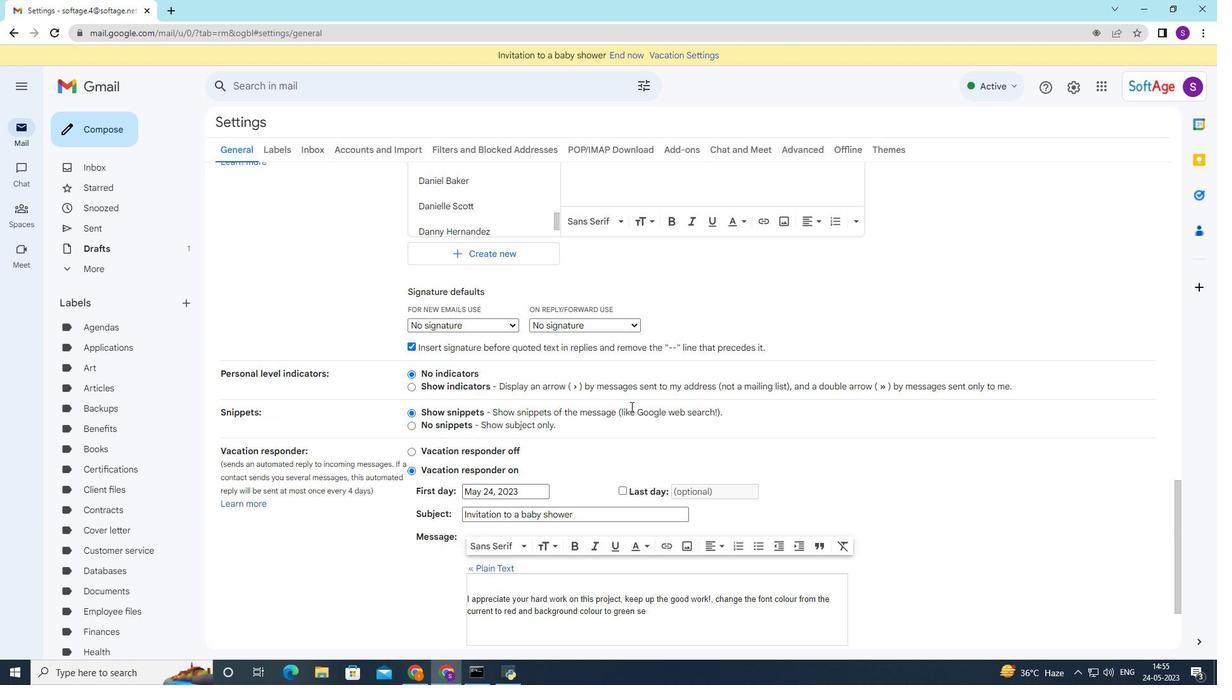 
Action: Mouse scrolled (633, 407) with delta (0, 0)
Screenshot: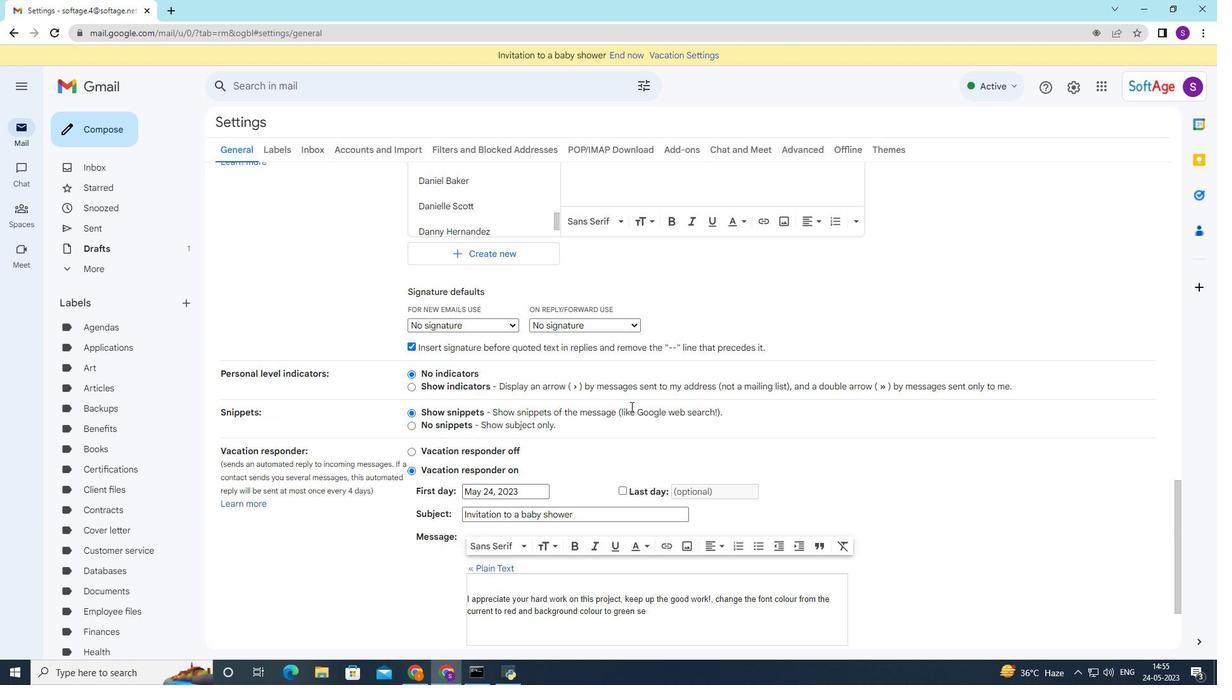 
Action: Mouse moved to (640, 432)
Screenshot: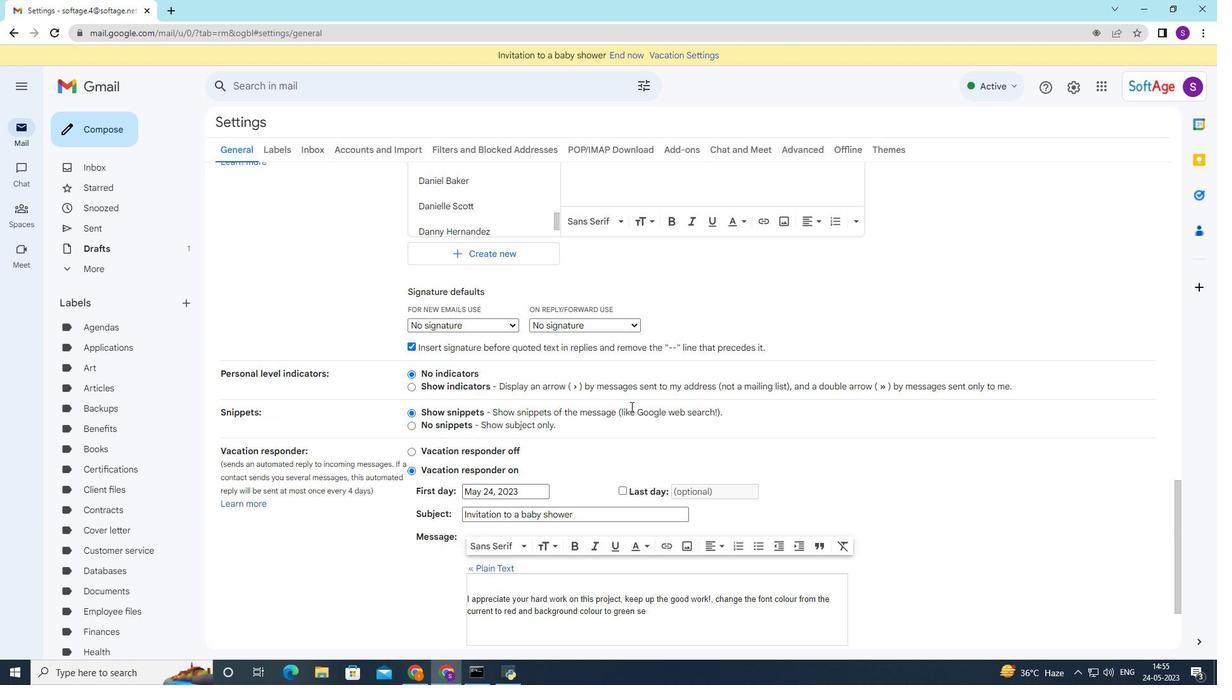 
Action: Mouse scrolled (636, 417) with delta (0, 0)
Screenshot: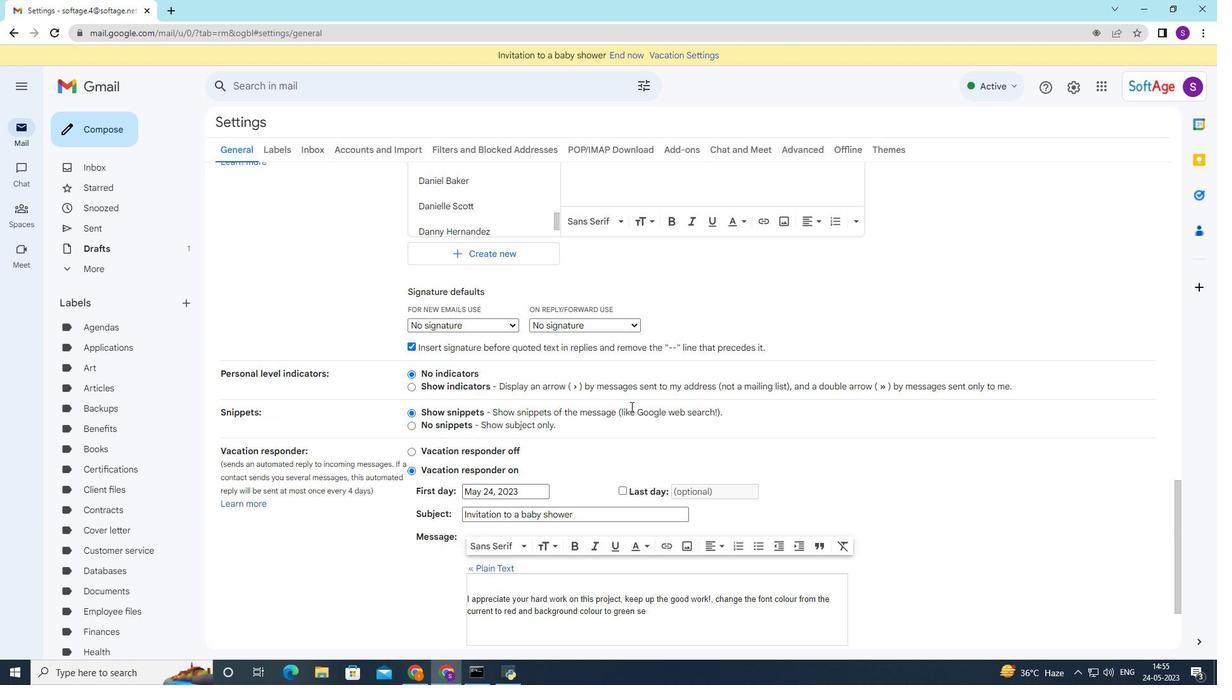 
Action: Mouse moved to (600, 468)
Screenshot: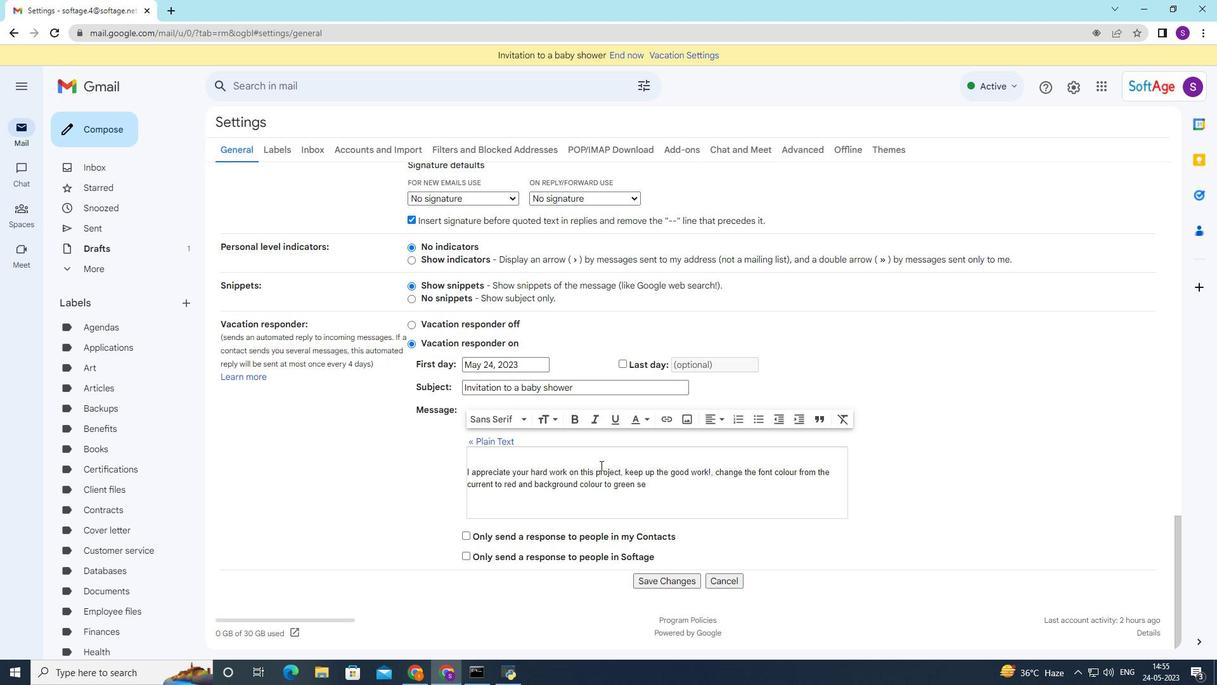 
Action: Mouse scrolled (600, 465) with delta (0, 0)
Screenshot: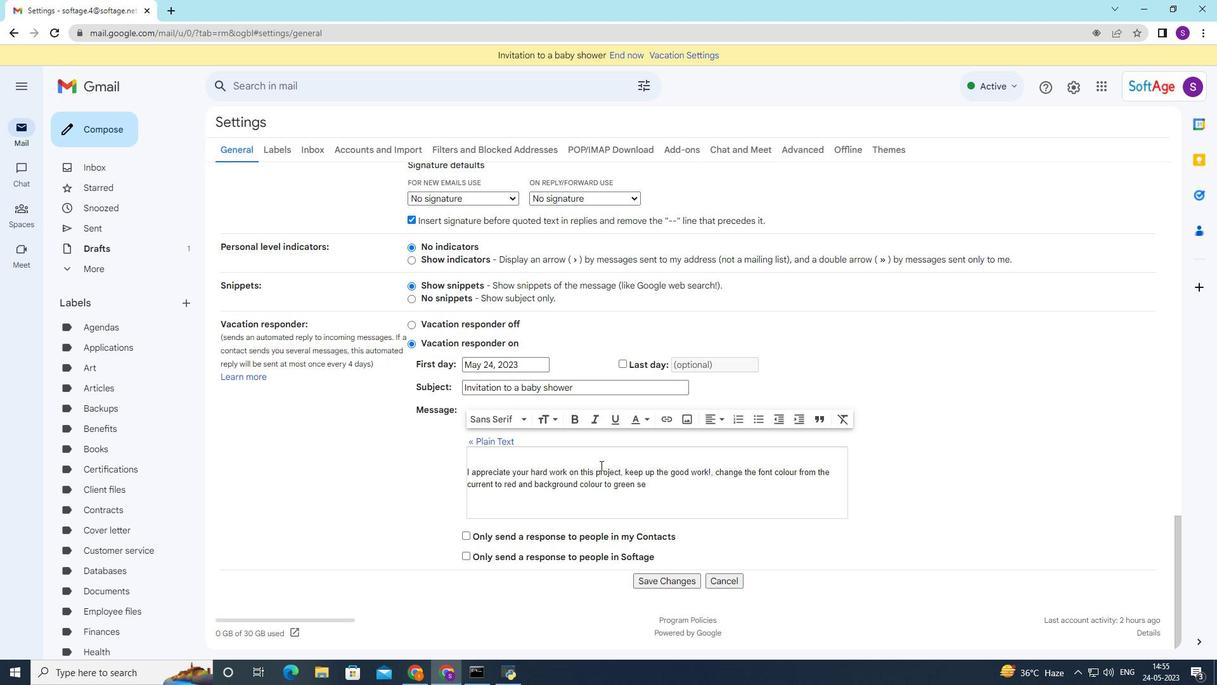 
Action: Mouse moved to (600, 469)
Screenshot: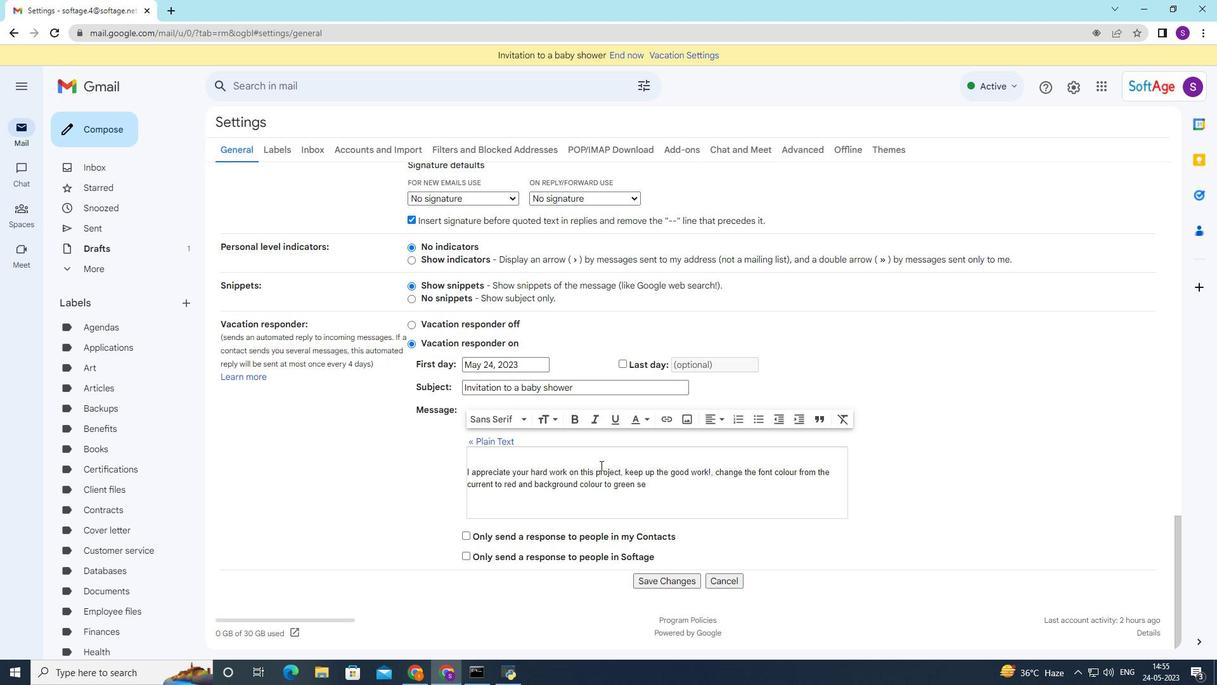 
Action: Mouse scrolled (600, 467) with delta (0, 0)
Screenshot: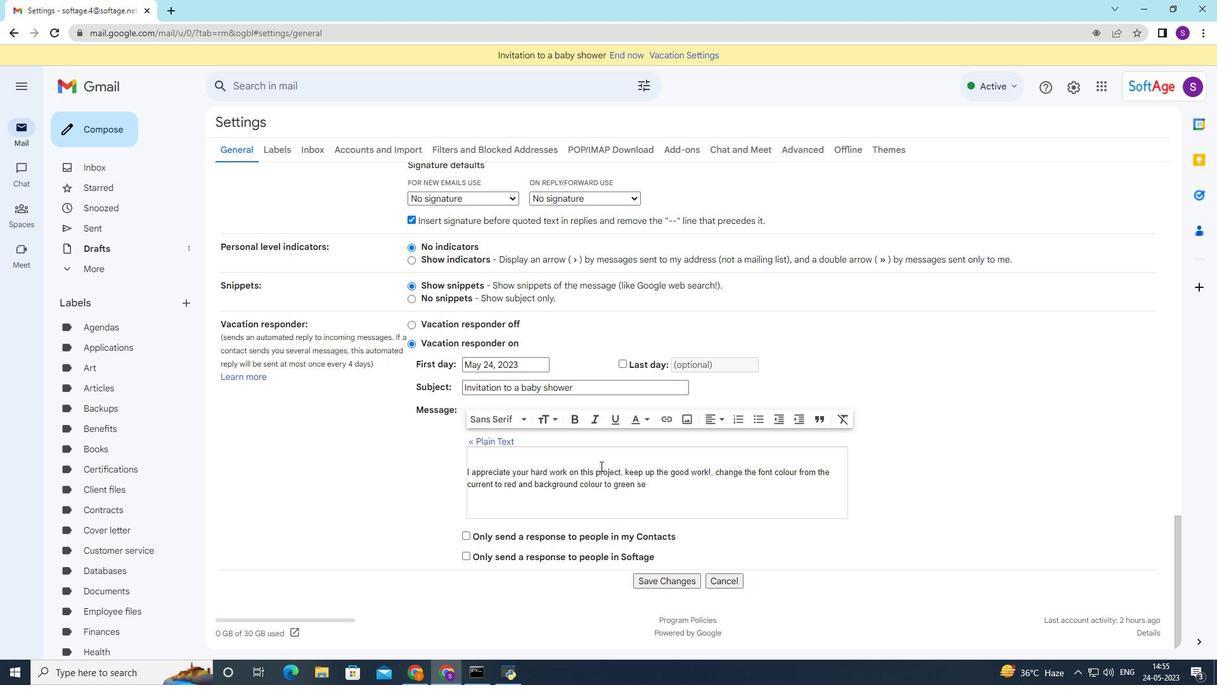
Action: Mouse moved to (600, 473)
Screenshot: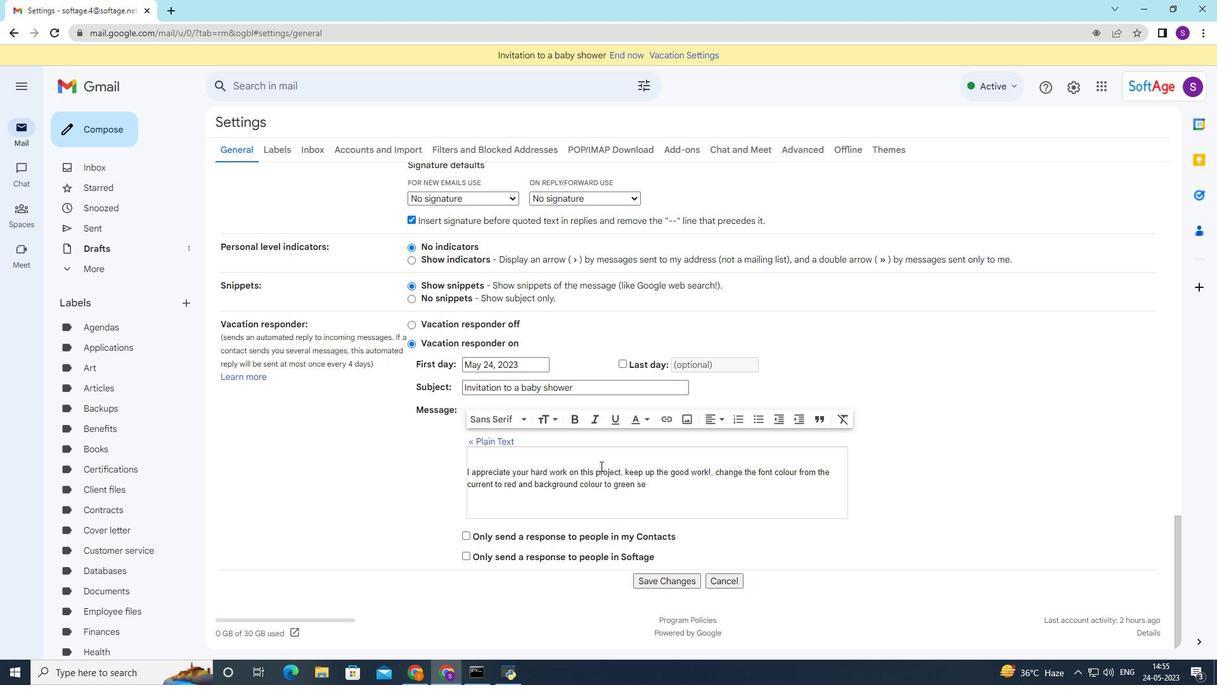 
Action: Mouse scrolled (600, 468) with delta (0, 0)
Screenshot: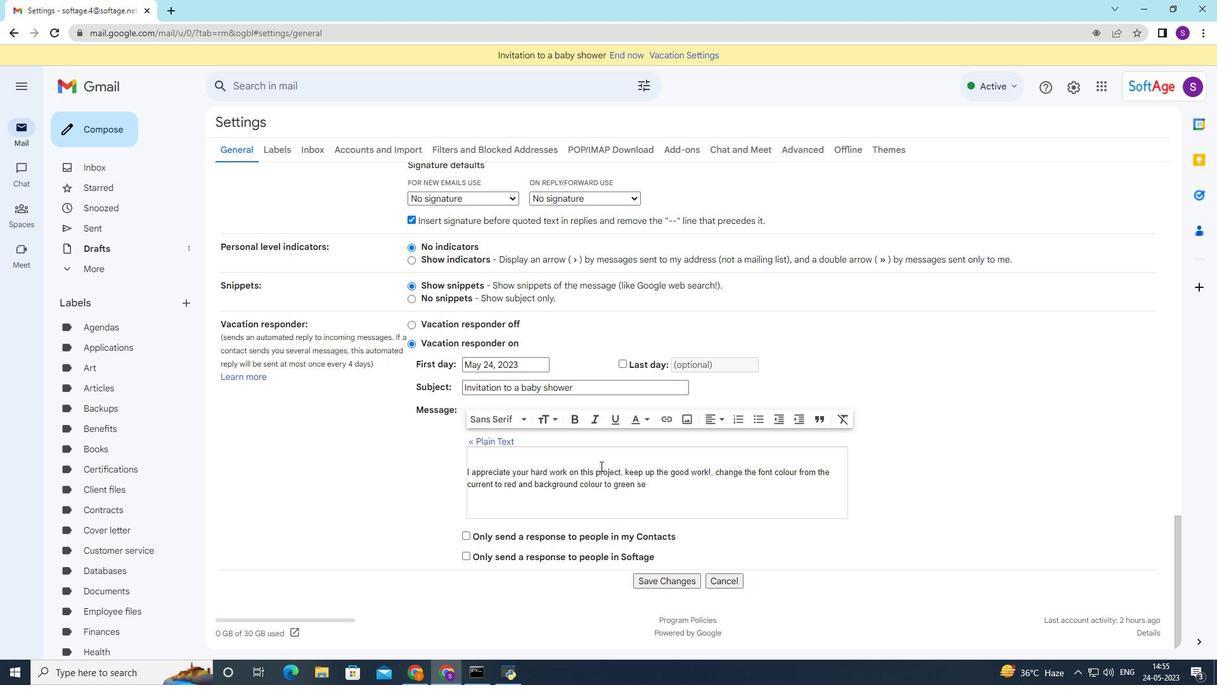 
Action: Mouse moved to (646, 578)
Screenshot: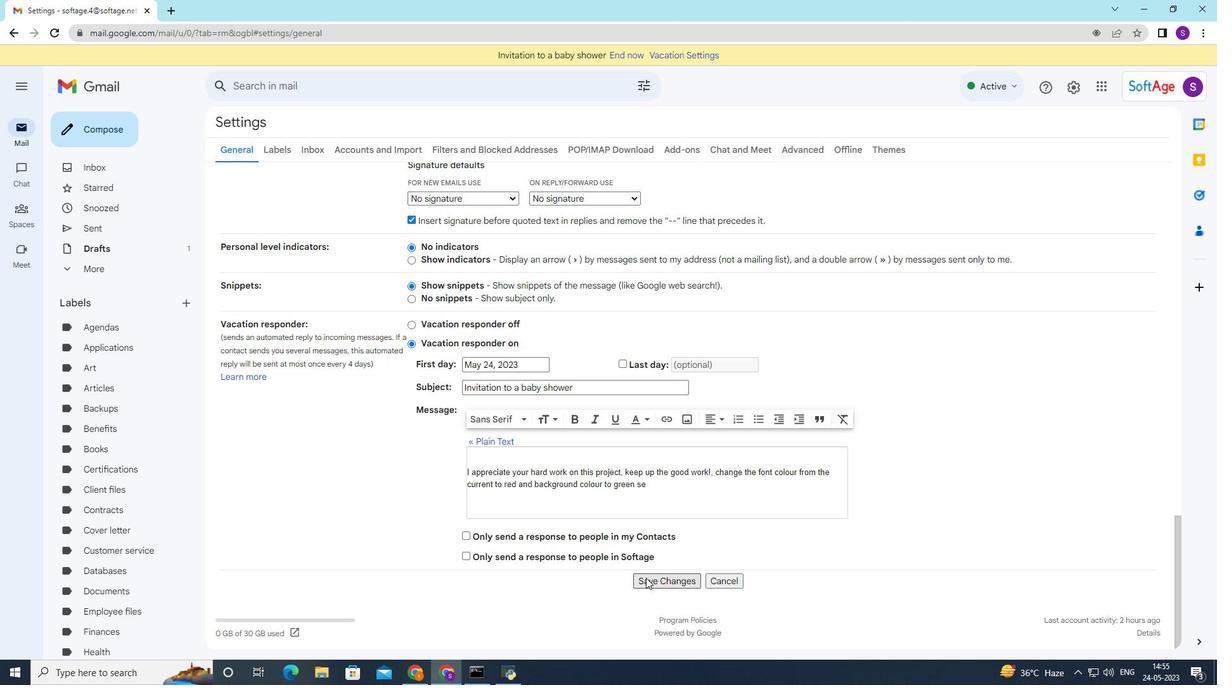 
Action: Mouse pressed left at (646, 578)
Screenshot: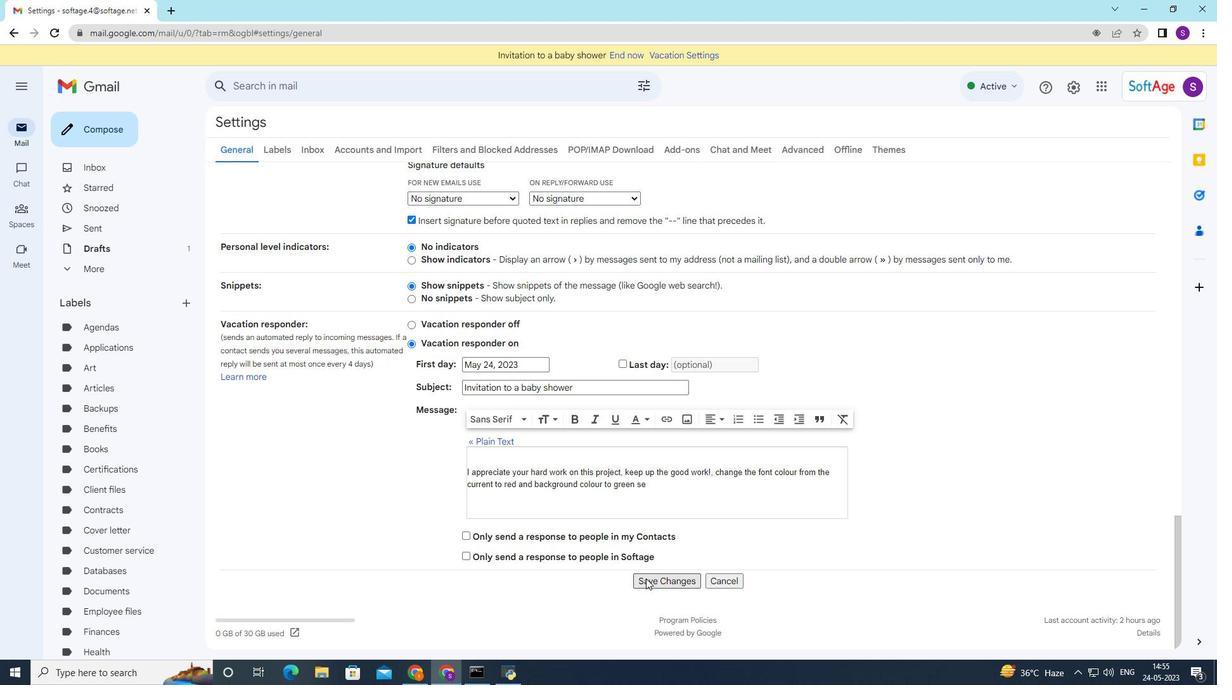 
Action: Mouse moved to (64, 115)
Screenshot: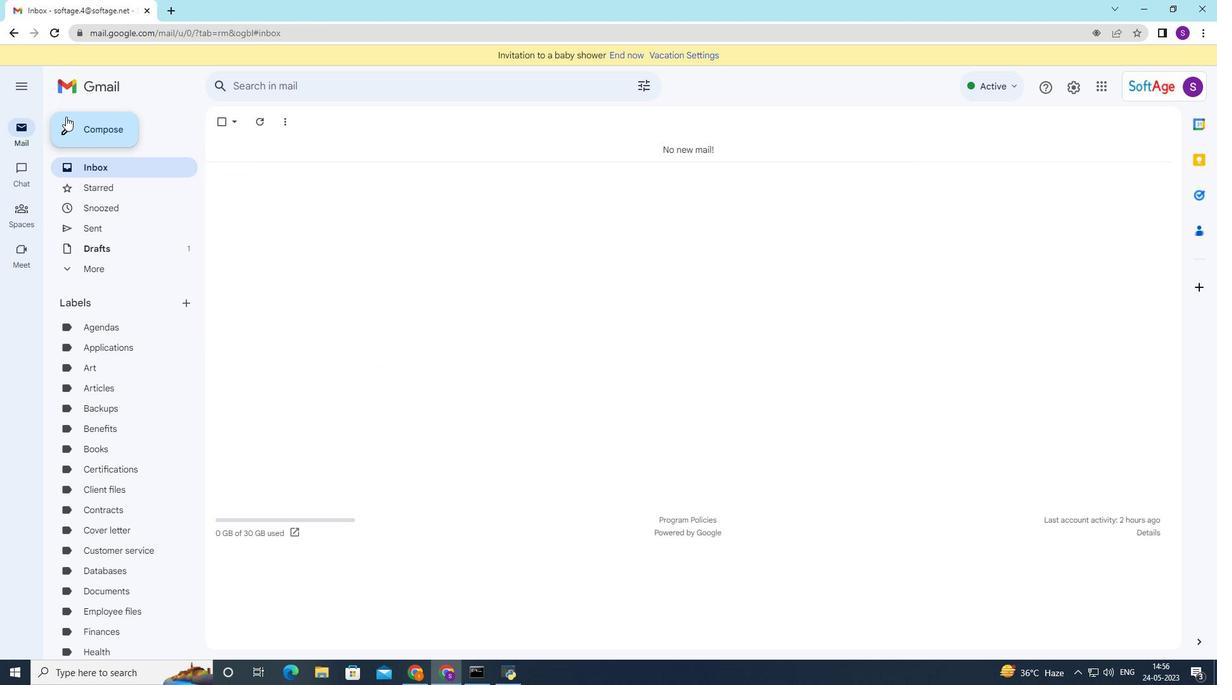 
Action: Mouse pressed left at (64, 115)
Screenshot: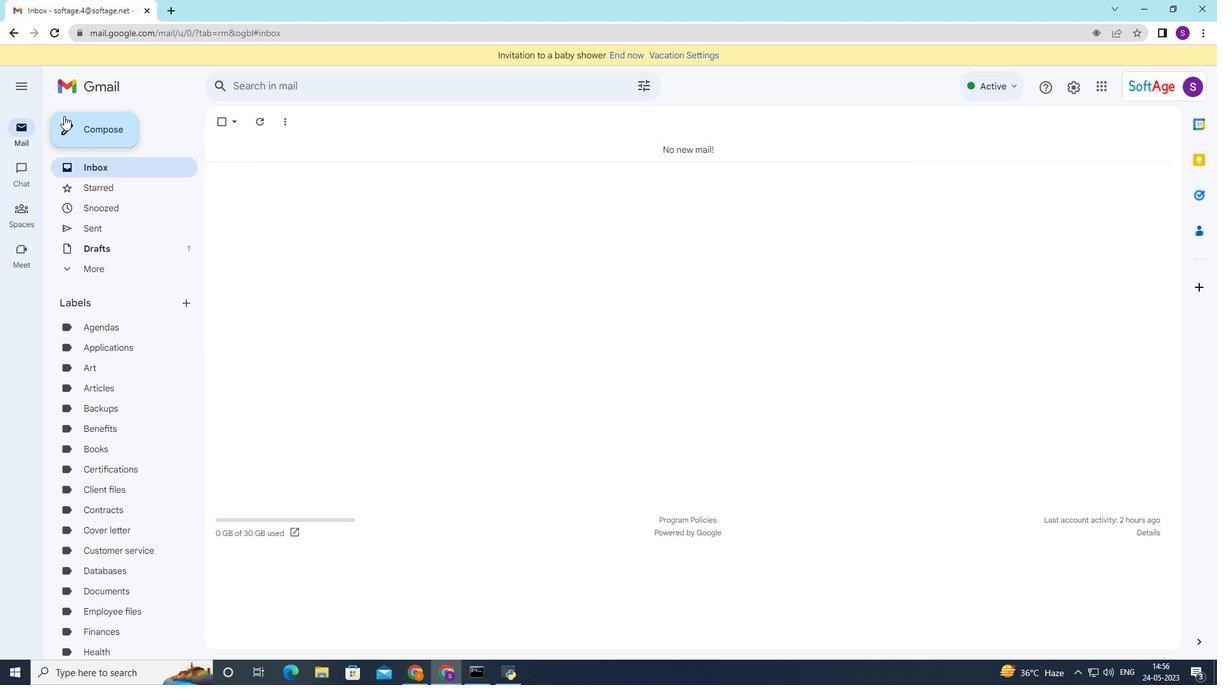 
Action: Mouse moved to (858, 334)
Screenshot: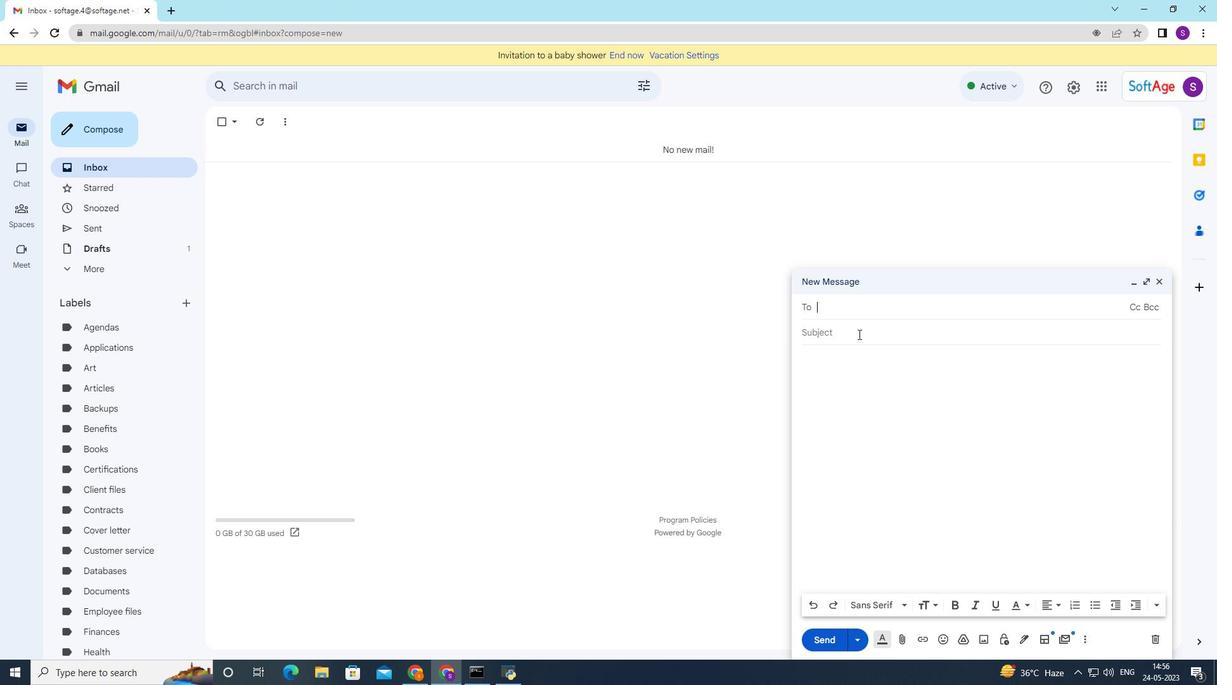 
Action: Mouse pressed left at (858, 334)
Screenshot: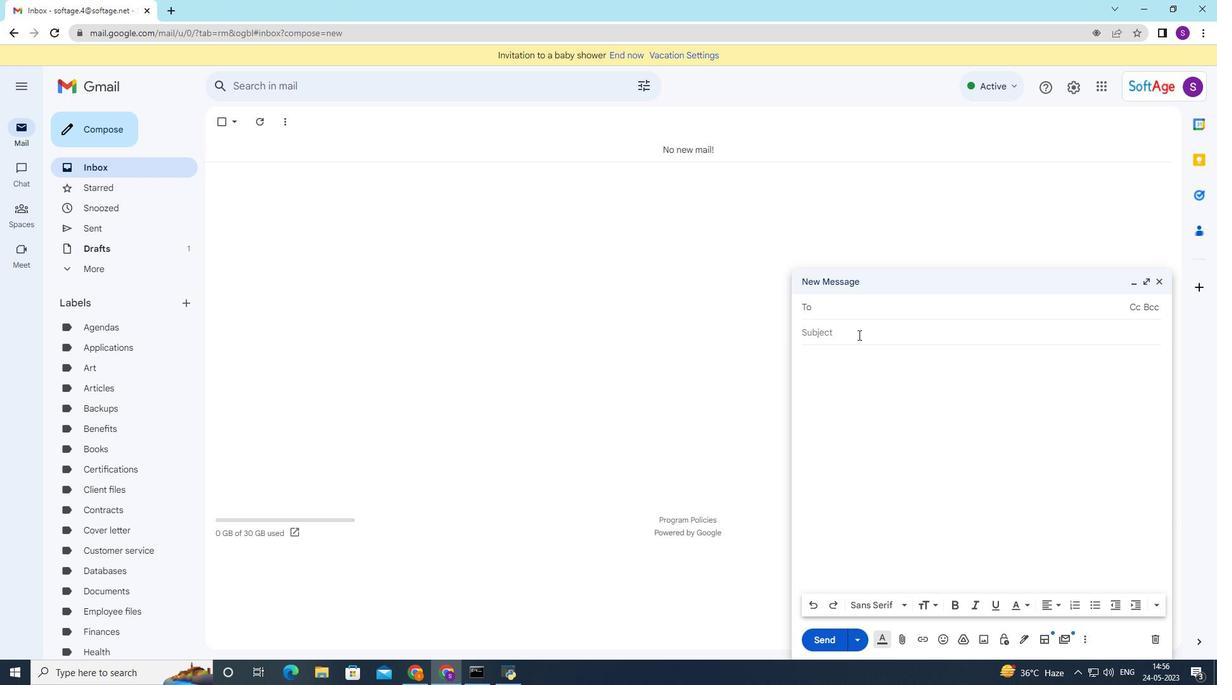 
Action: Mouse moved to (858, 333)
Screenshot: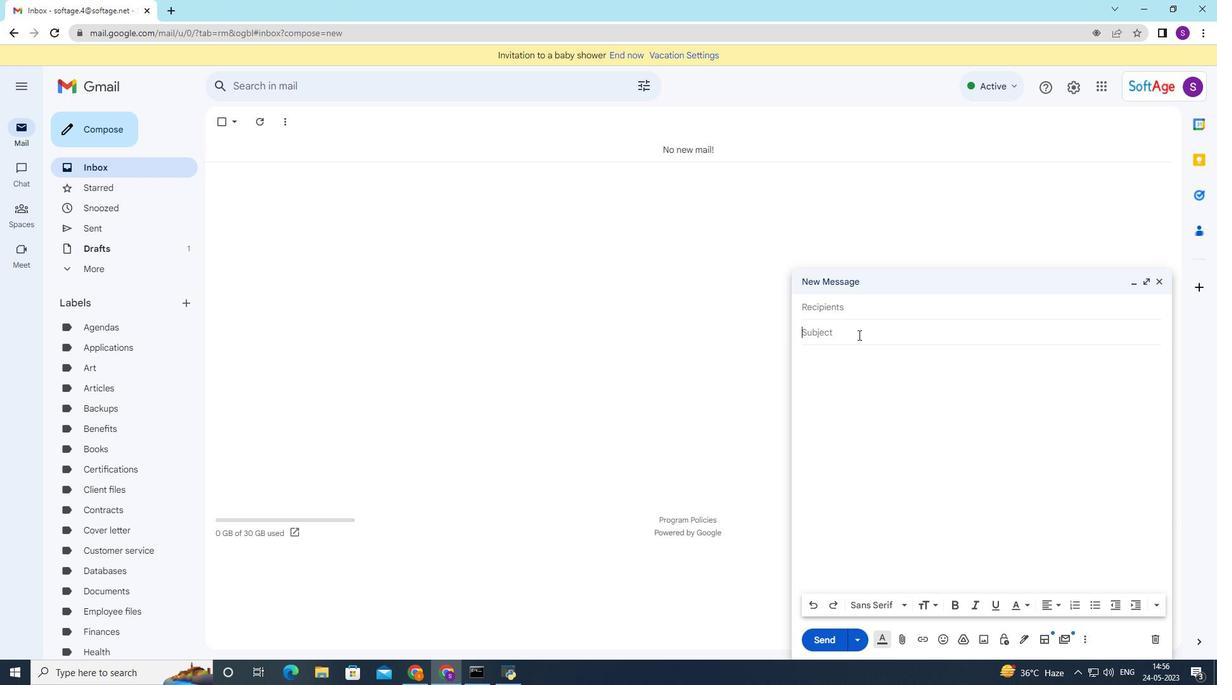 
Action: Key pressed <Key.shift>Invitation<Key.space>to<Key.space>graduation<Key.space>party
Screenshot: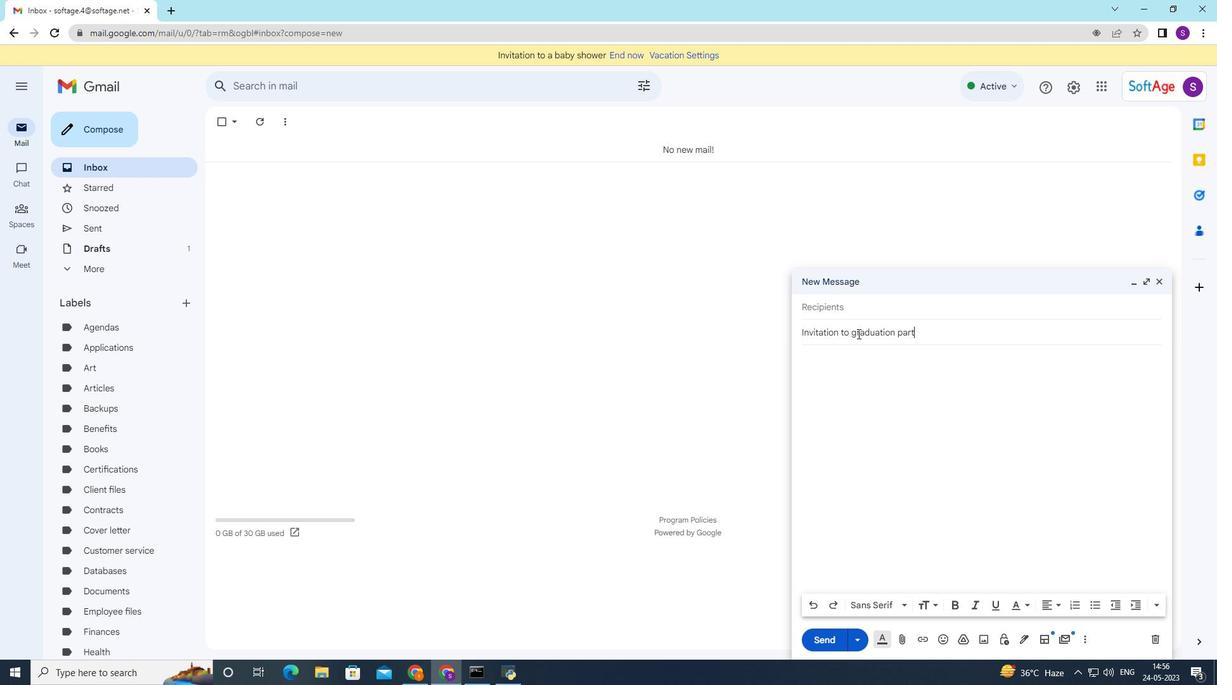 
Action: Mouse moved to (1023, 638)
Screenshot: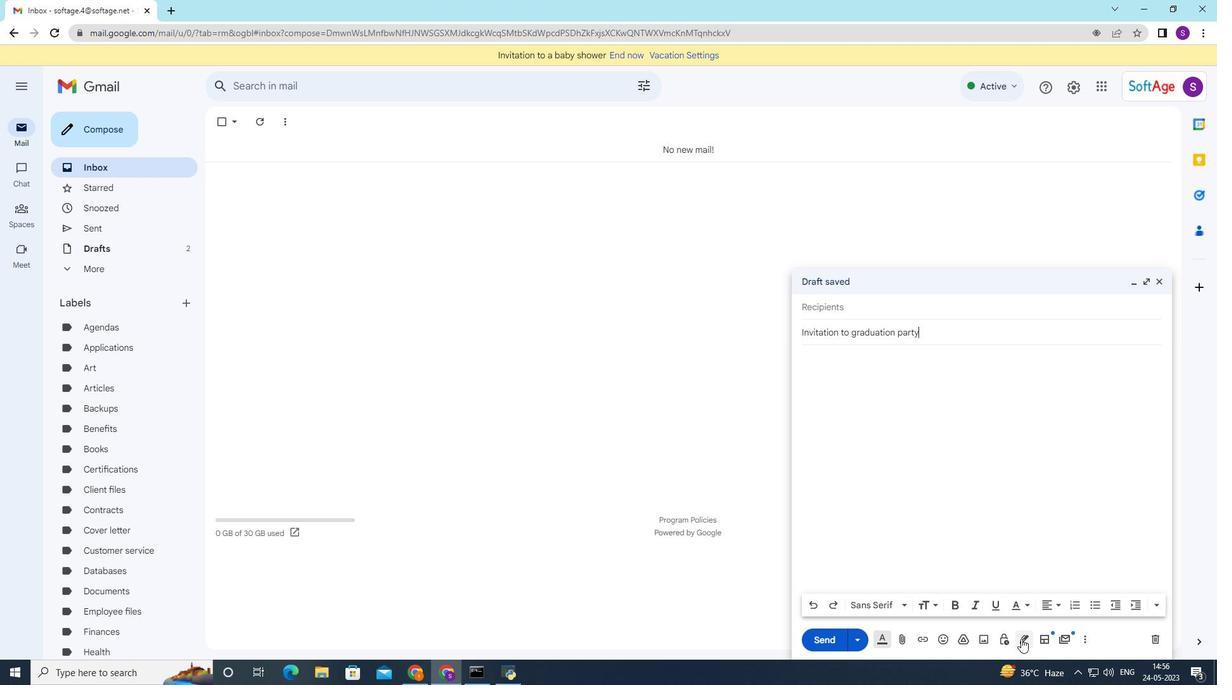 
Action: Mouse pressed left at (1023, 638)
Screenshot: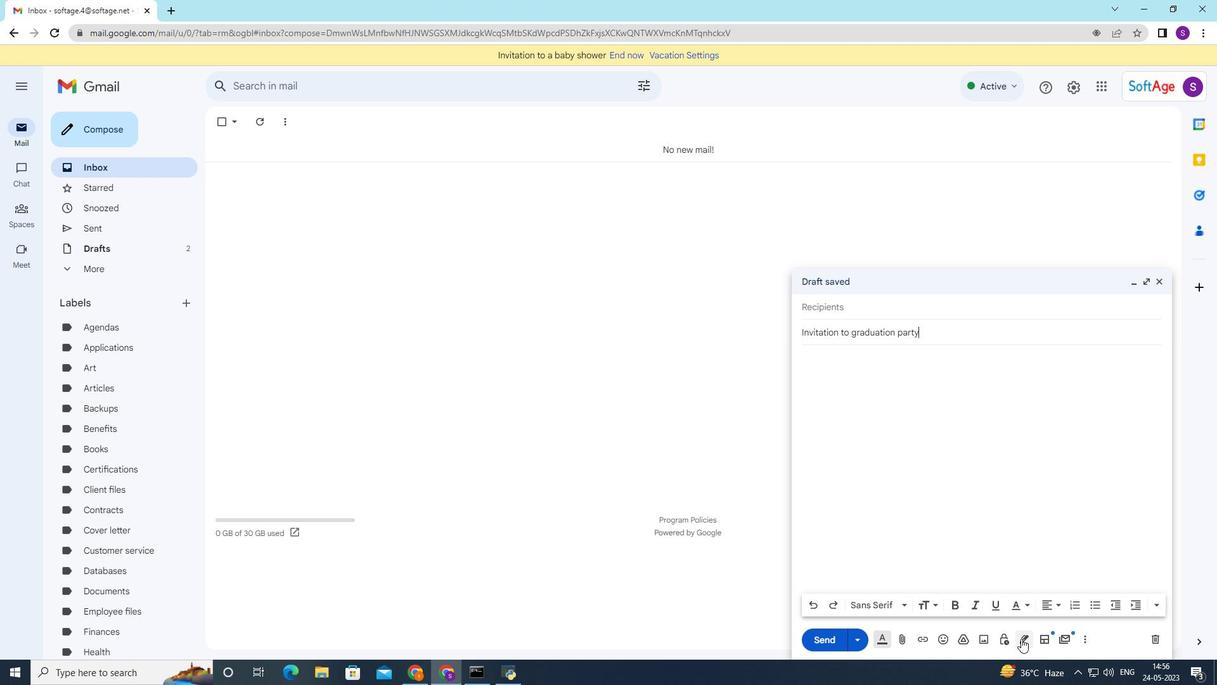 
Action: Mouse moved to (1066, 498)
Screenshot: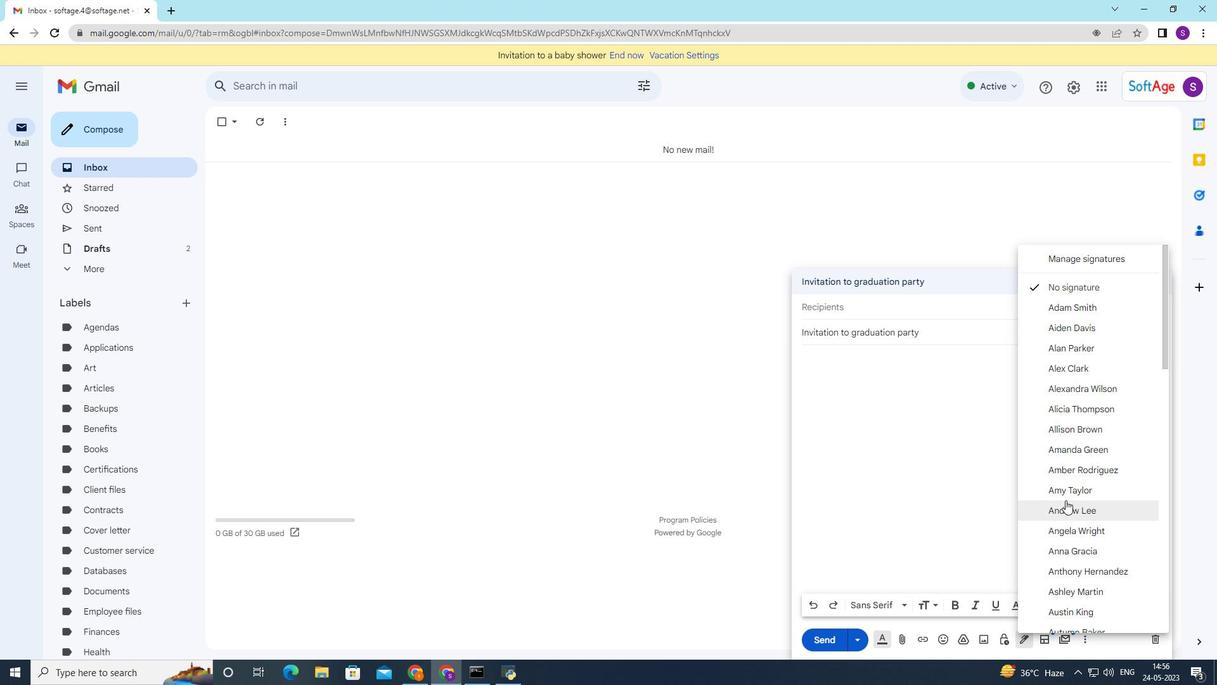 
Action: Mouse scrolled (1066, 497) with delta (0, 0)
Screenshot: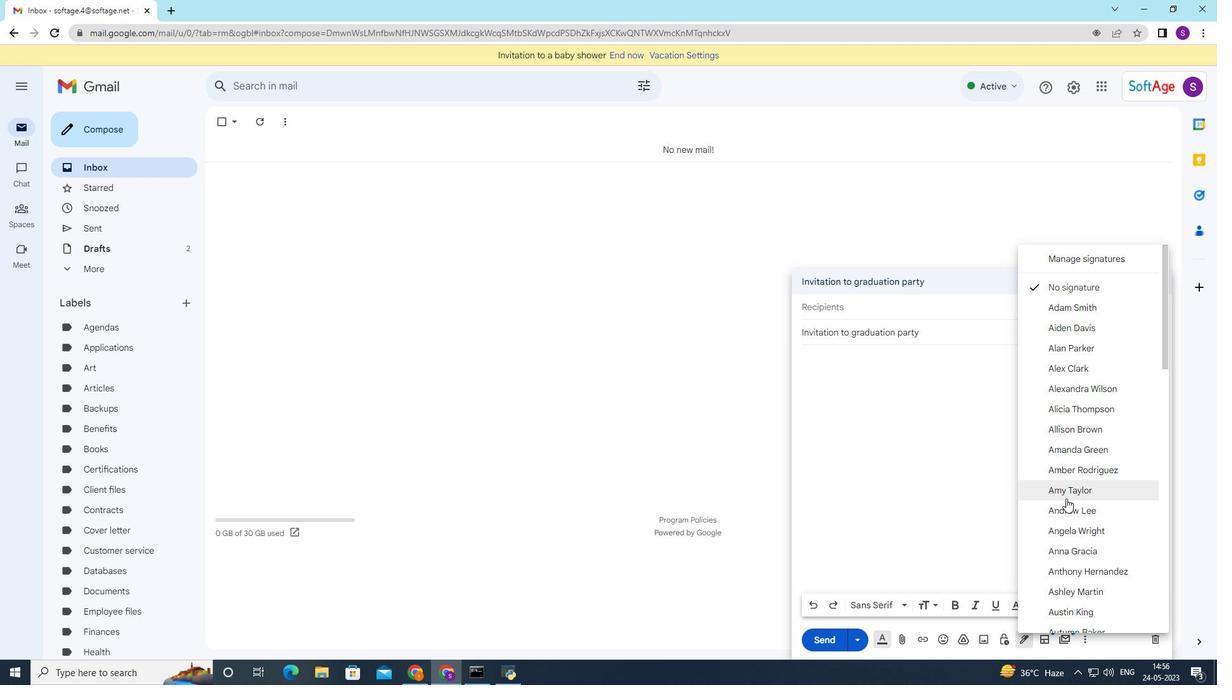 
Action: Mouse moved to (1066, 499)
Screenshot: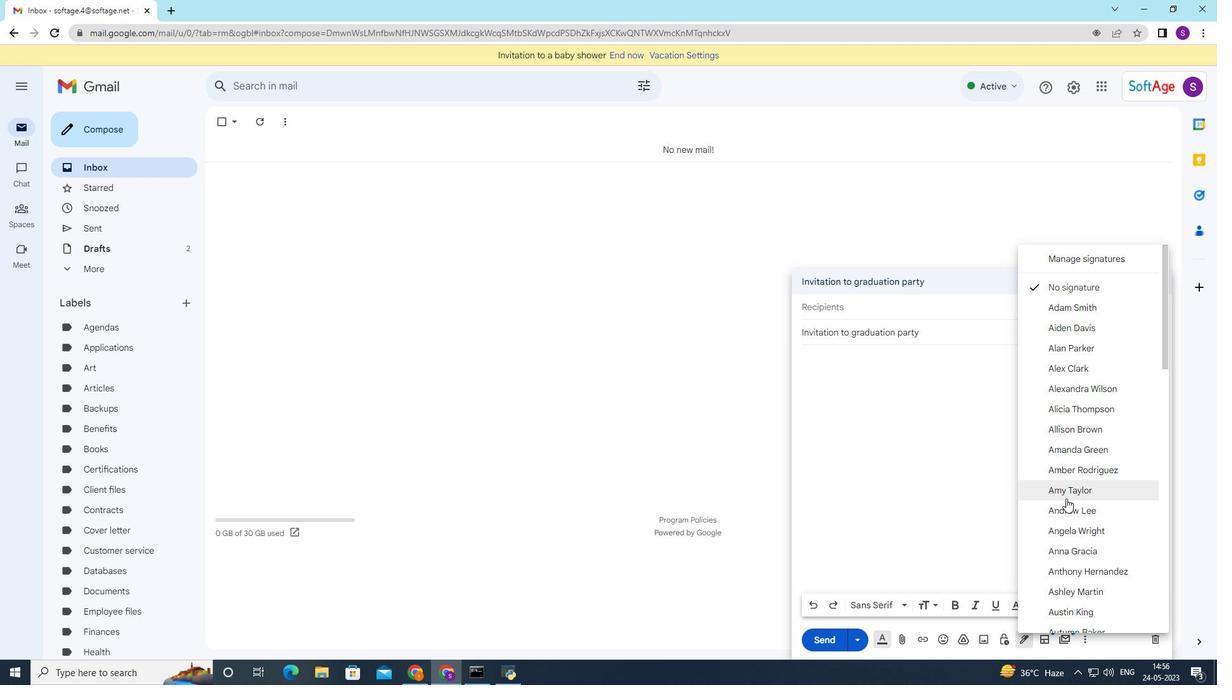 
Action: Mouse scrolled (1066, 497) with delta (0, 0)
Screenshot: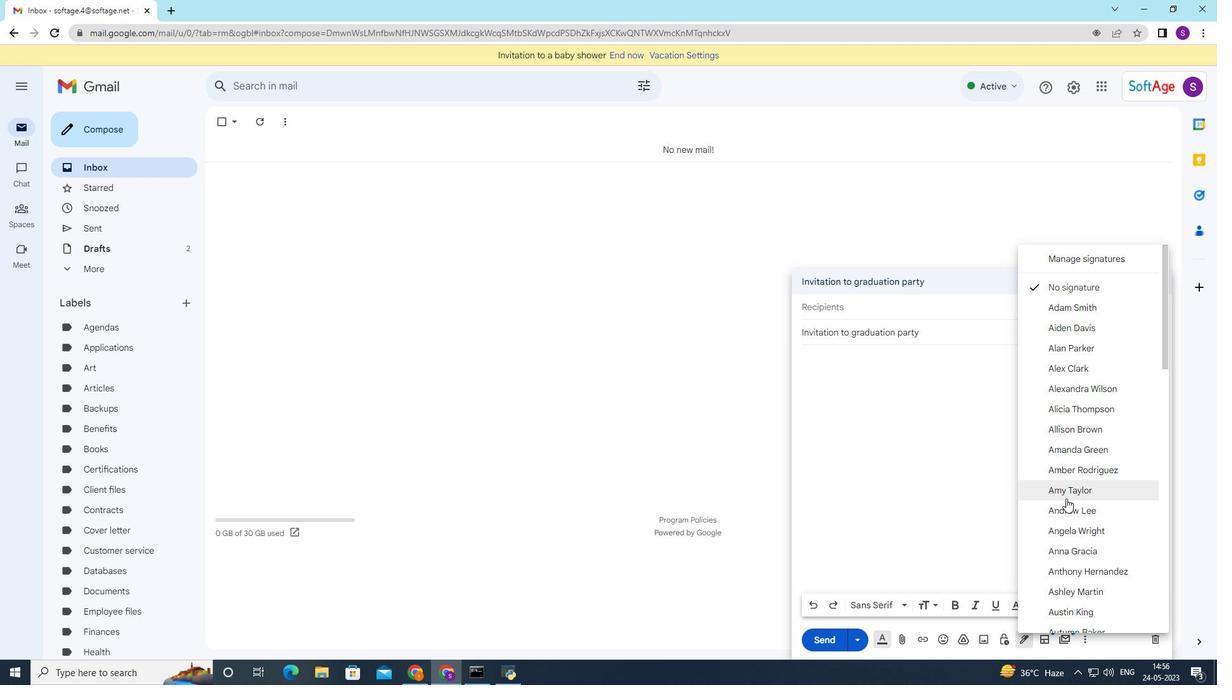 
Action: Mouse scrolled (1066, 497) with delta (0, 0)
Screenshot: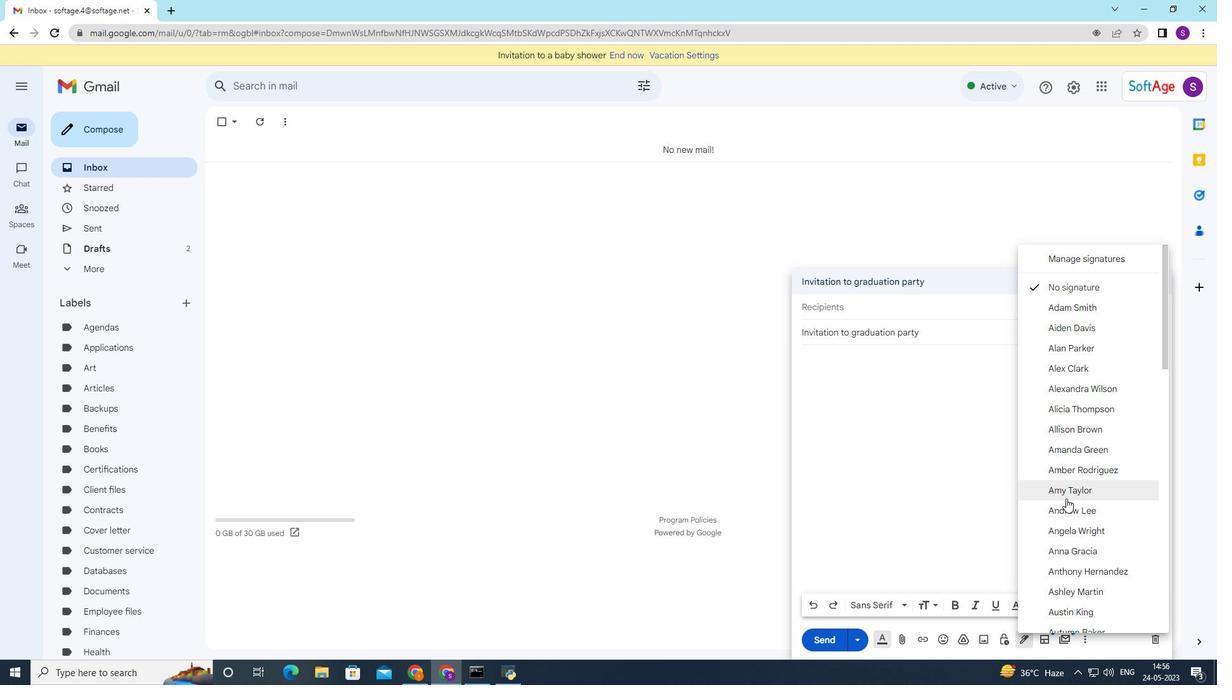 
Action: Mouse scrolled (1066, 499) with delta (0, 0)
Screenshot: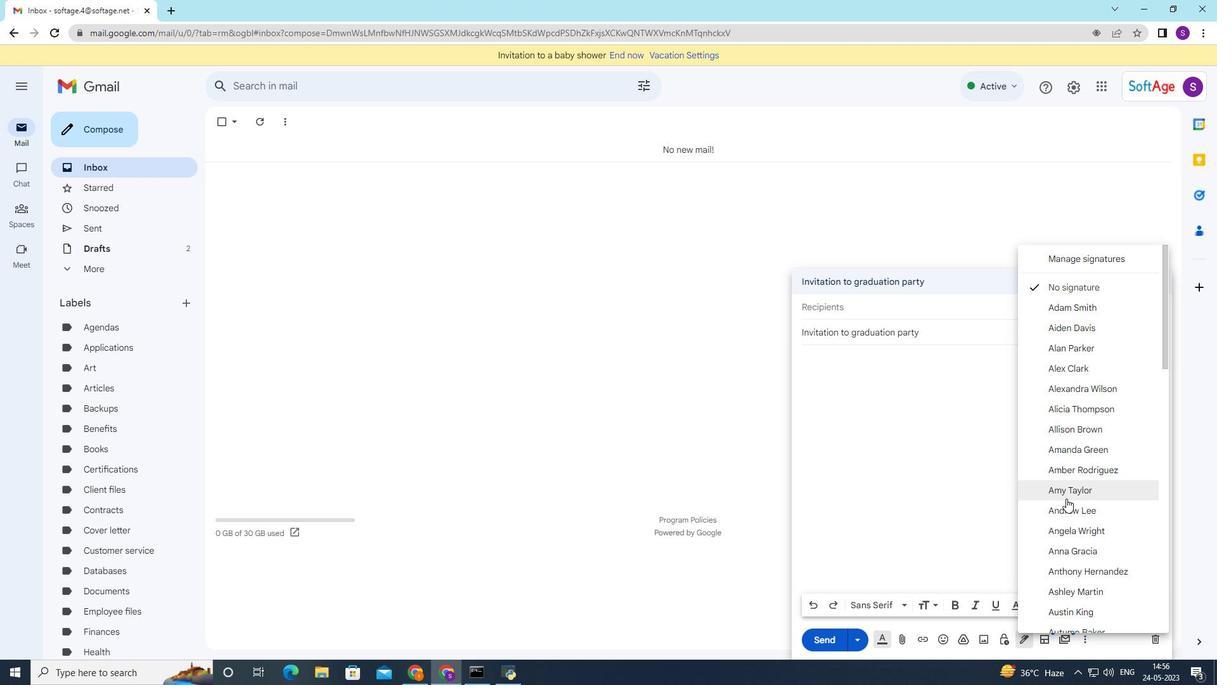 
Action: Mouse scrolled (1066, 499) with delta (0, 0)
Screenshot: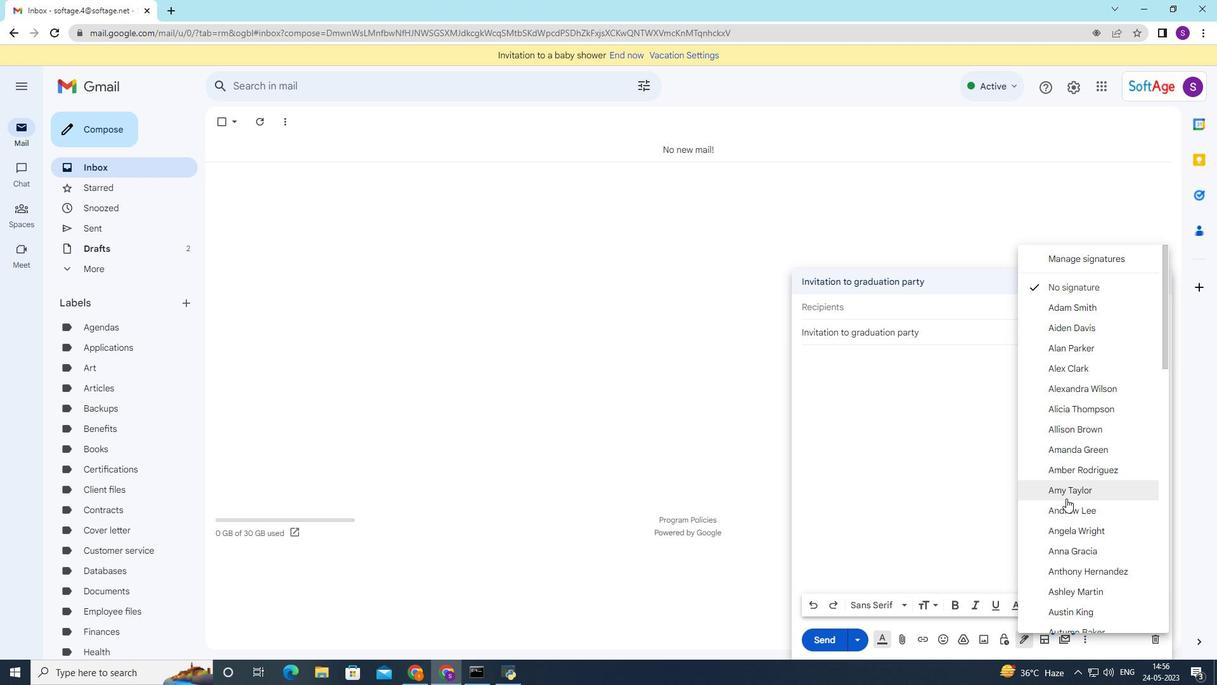 
Action: Mouse moved to (1066, 501)
Screenshot: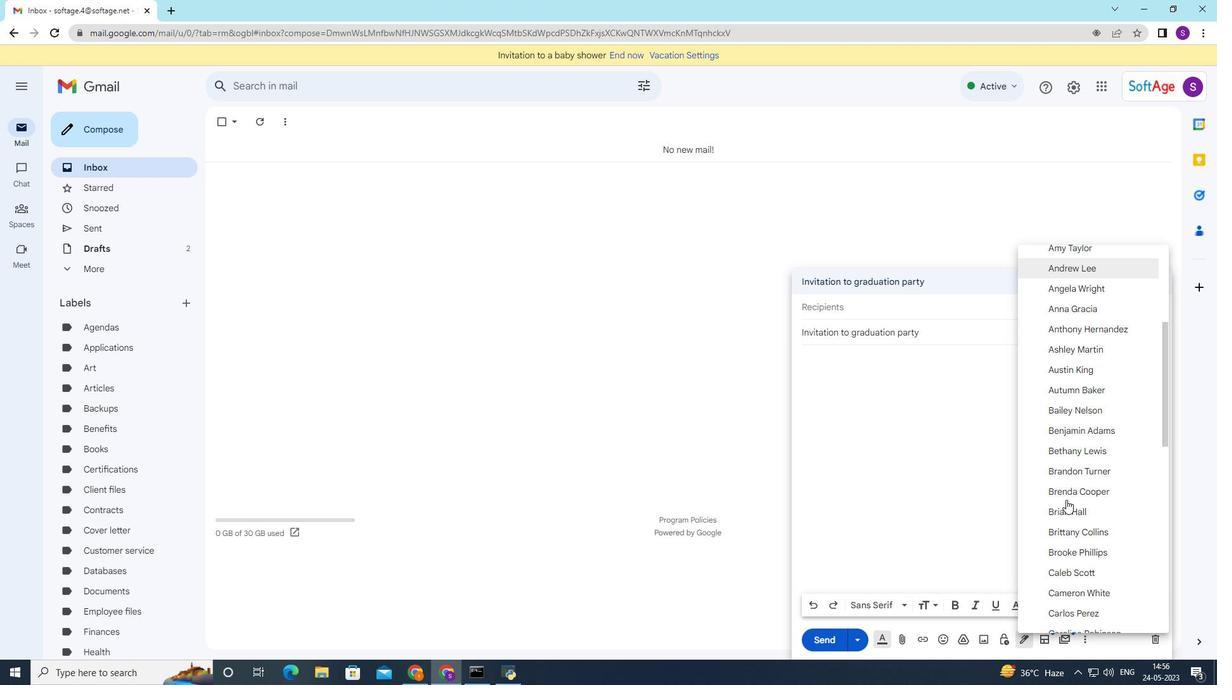 
Action: Mouse scrolled (1066, 501) with delta (0, 0)
Screenshot: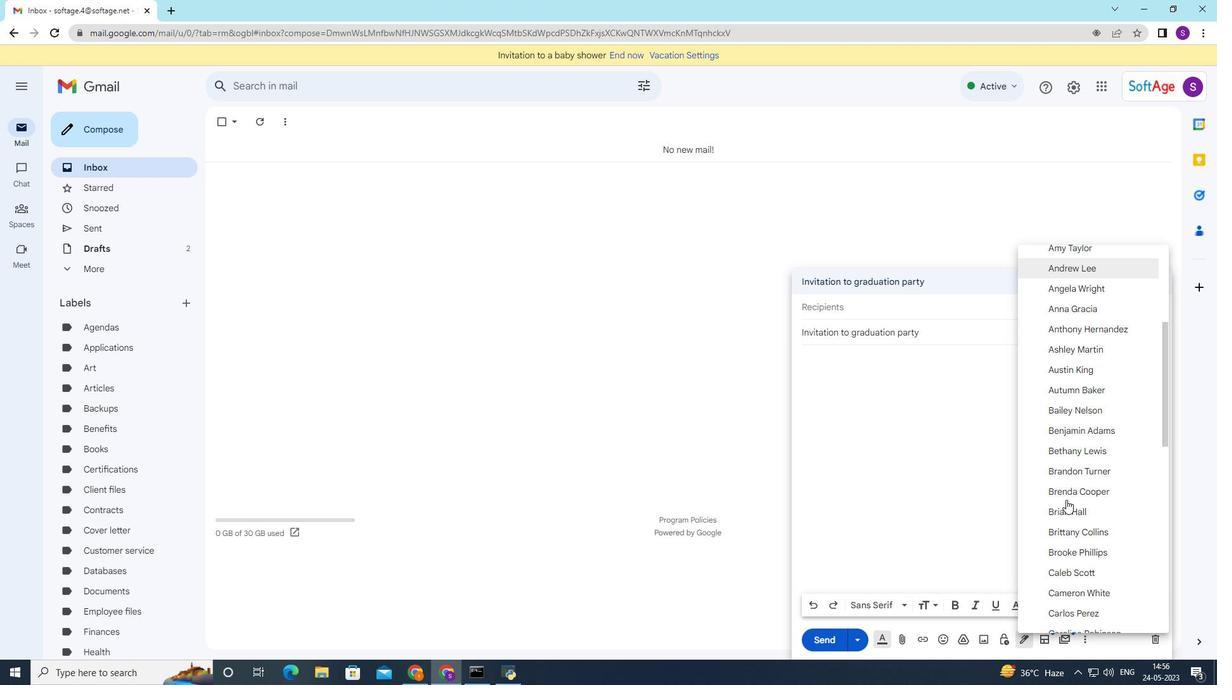 
Action: Mouse moved to (1064, 527)
Screenshot: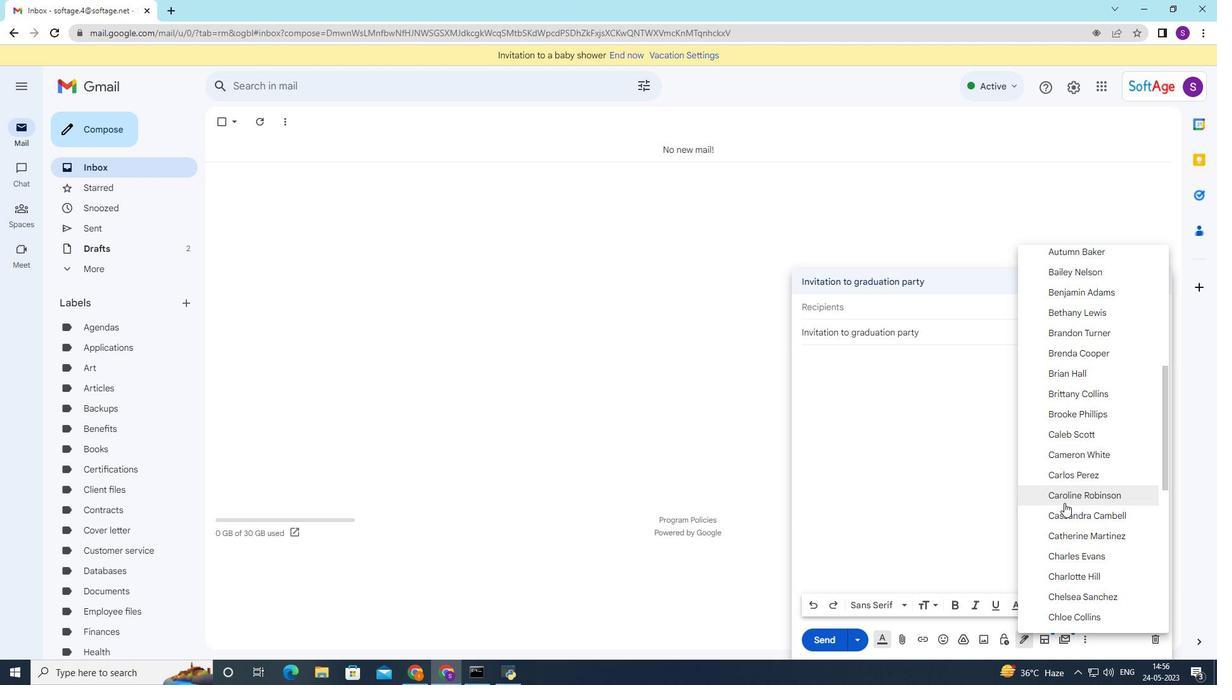 
Action: Mouse scrolled (1063, 516) with delta (0, 0)
Screenshot: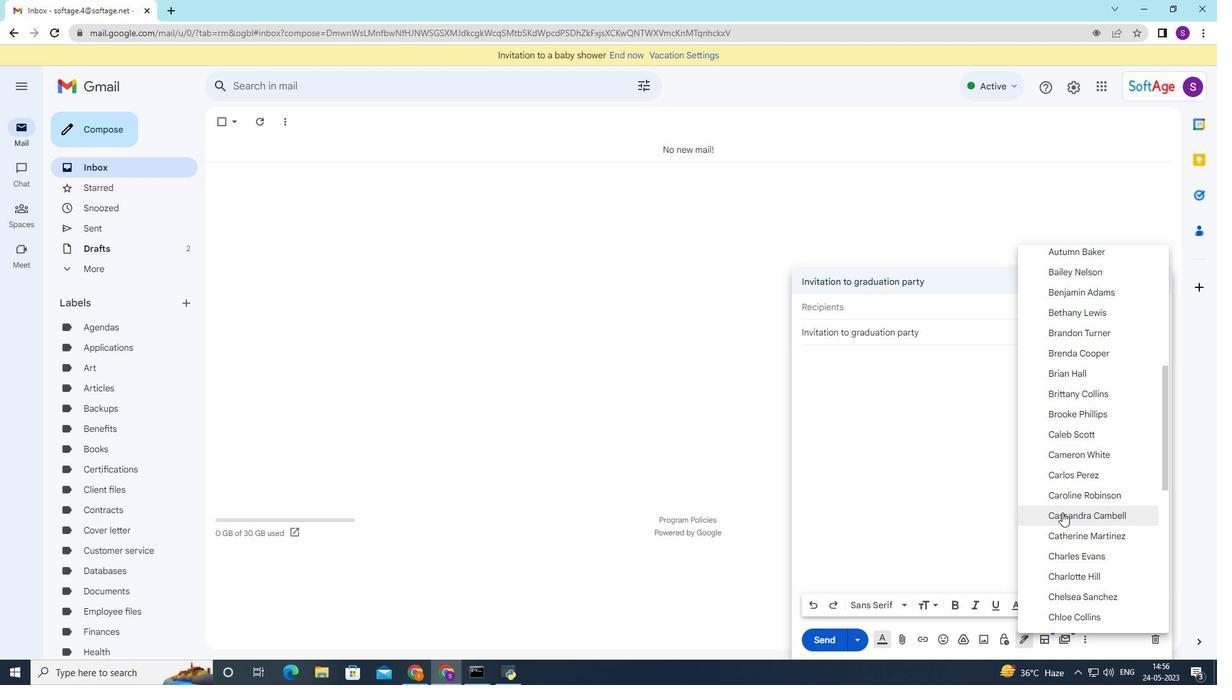 
Action: Mouse moved to (1070, 536)
Screenshot: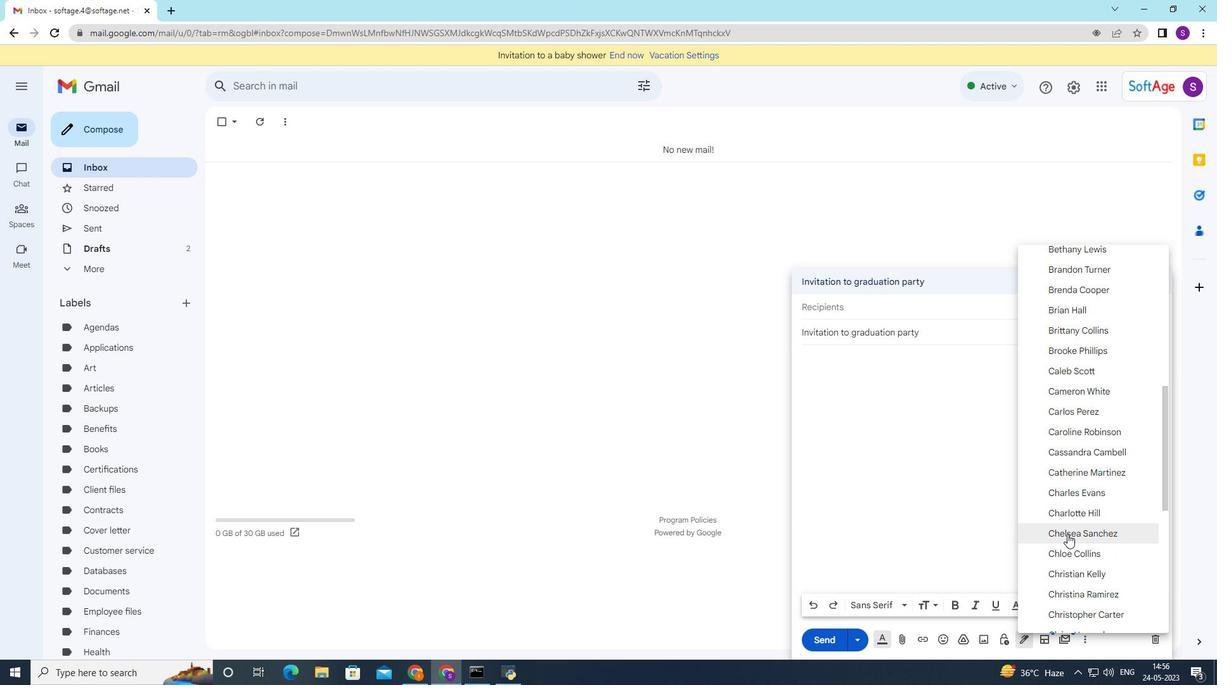 
Action: Mouse scrolled (1070, 535) with delta (0, 0)
Screenshot: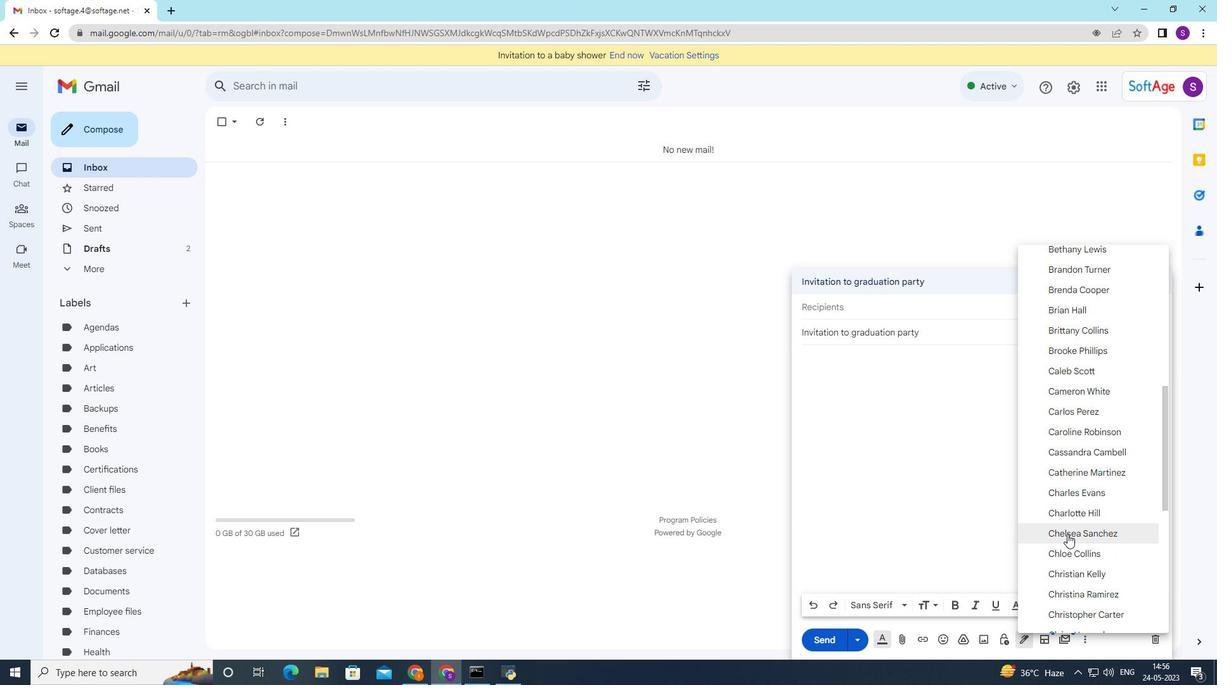
Action: Mouse moved to (1070, 536)
Screenshot: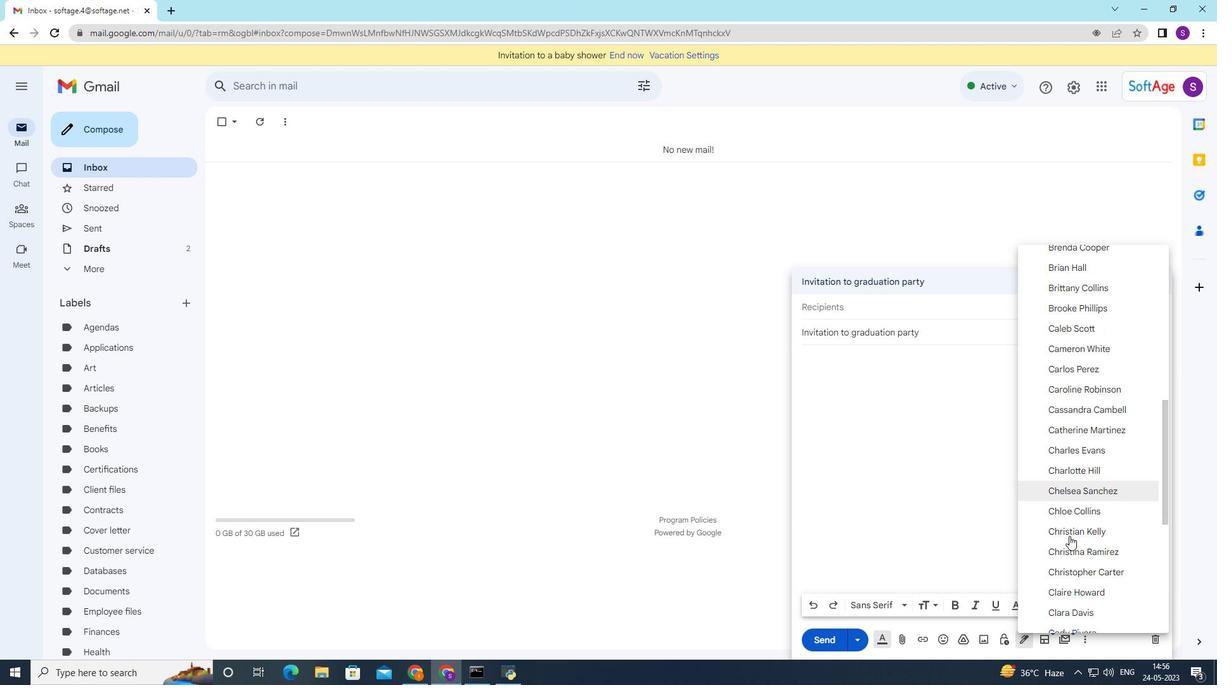 
Action: Mouse scrolled (1070, 536) with delta (0, 0)
Screenshot: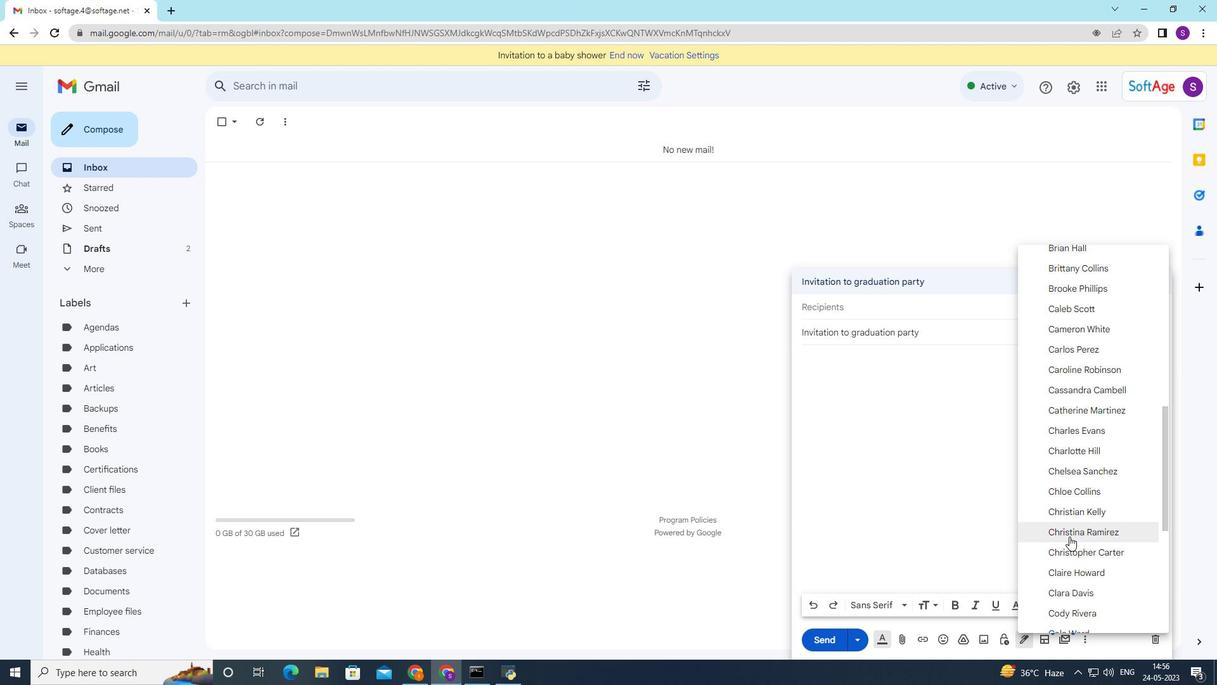 
Action: Mouse moved to (1070, 537)
Screenshot: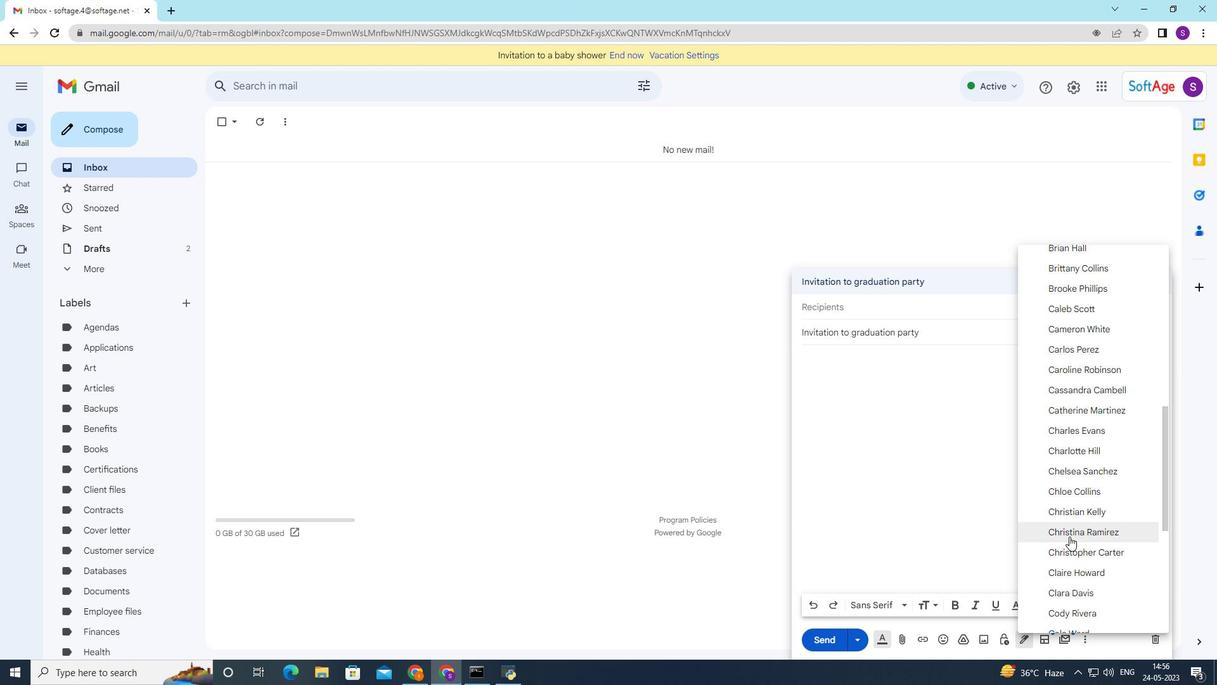 
Action: Mouse scrolled (1070, 536) with delta (0, 0)
Screenshot: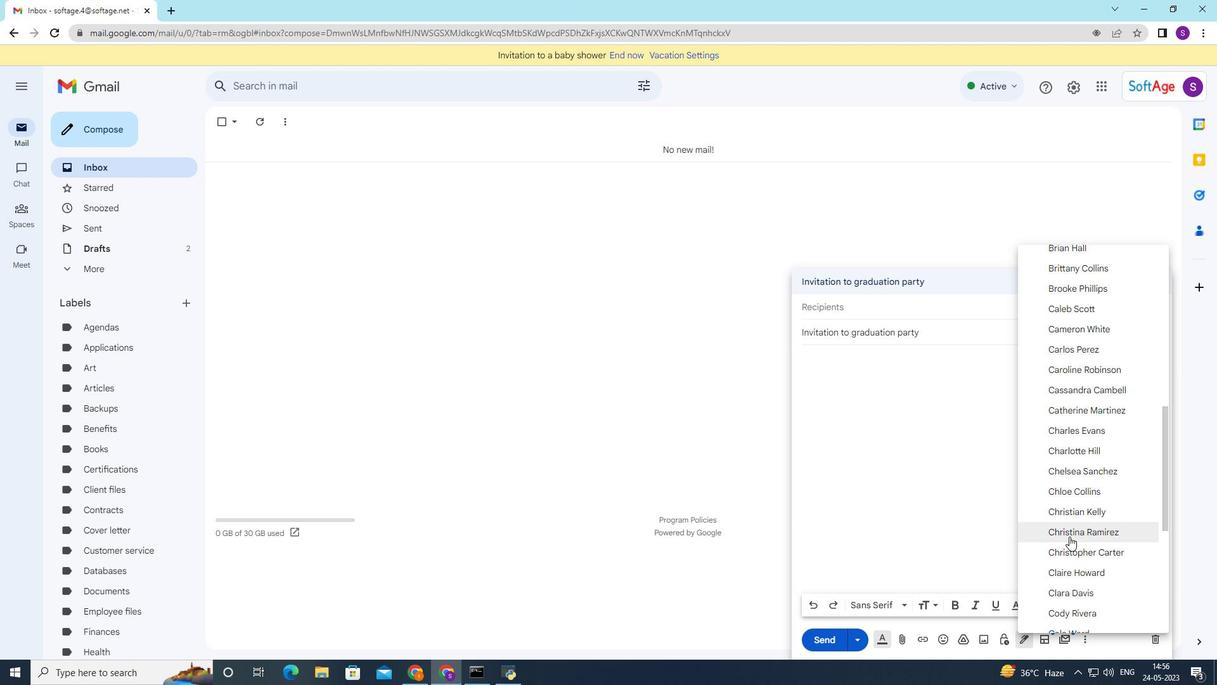 
Action: Mouse scrolled (1070, 536) with delta (0, 0)
Screenshot: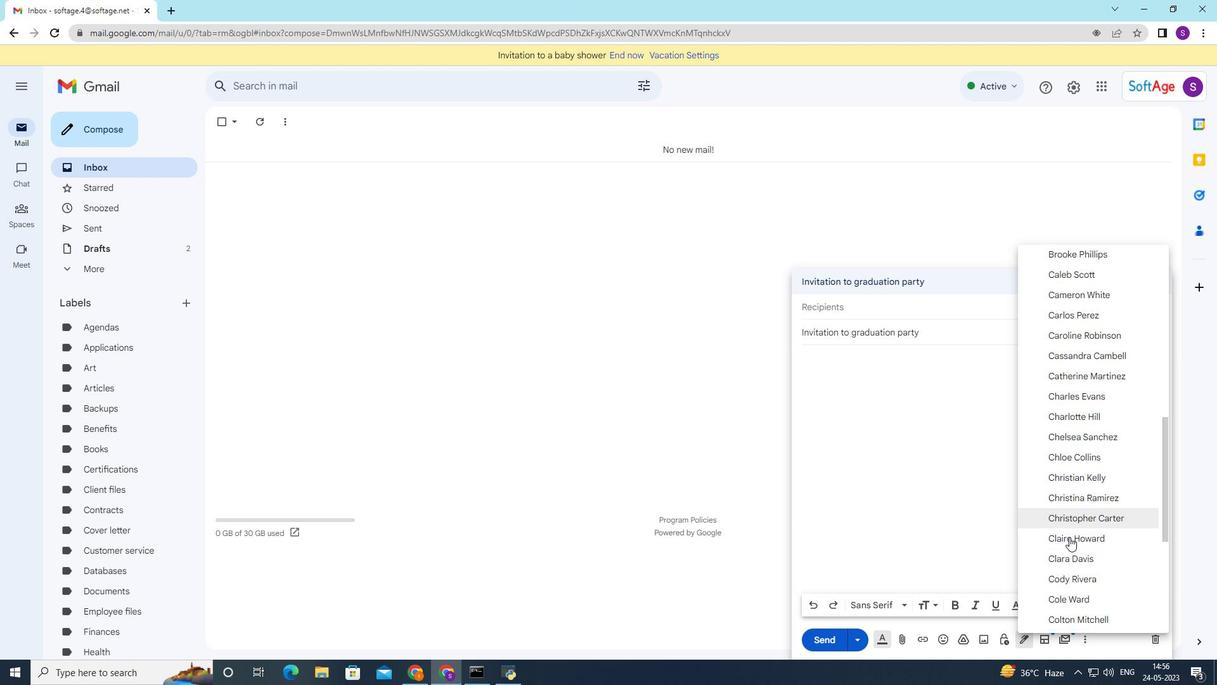
Action: Mouse moved to (1081, 555)
Screenshot: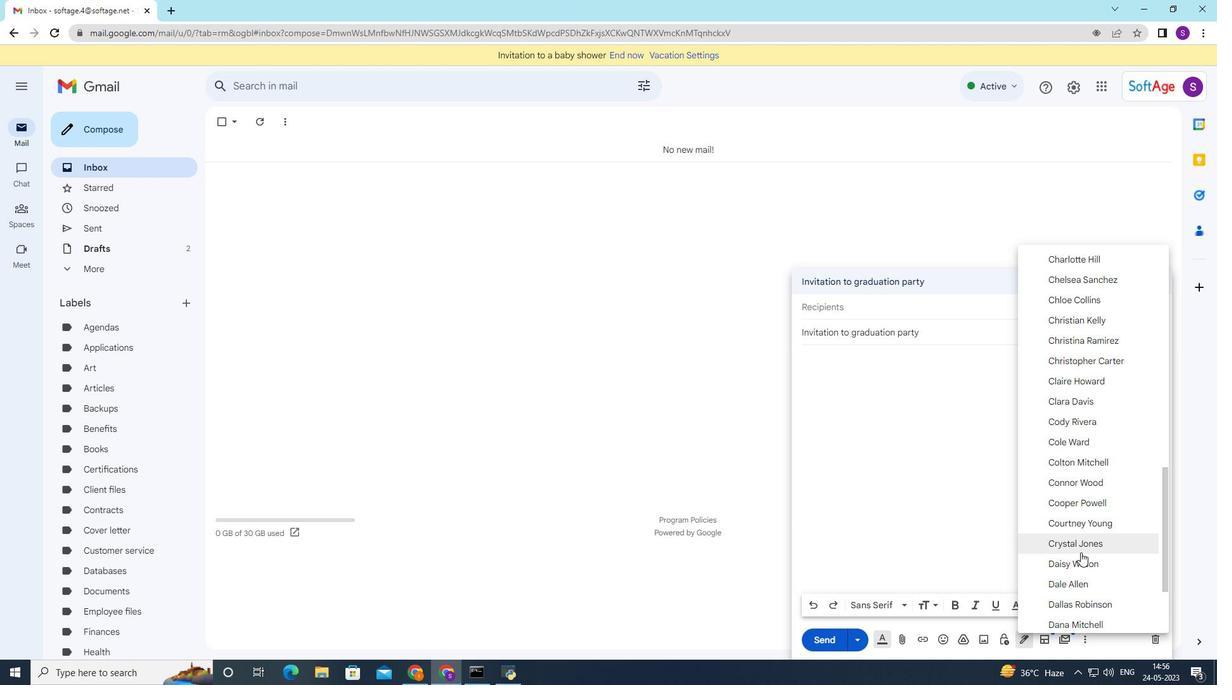 
Action: Mouse scrolled (1081, 552) with delta (0, 0)
Screenshot: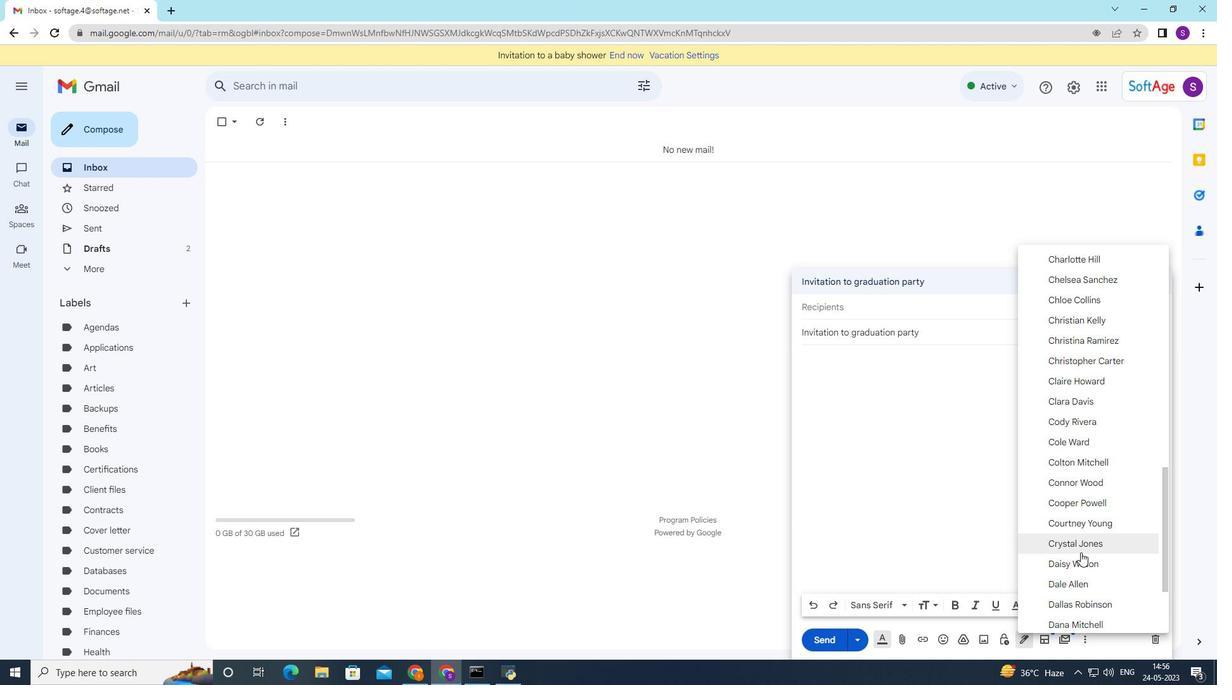 
Action: Mouse moved to (1088, 573)
Screenshot: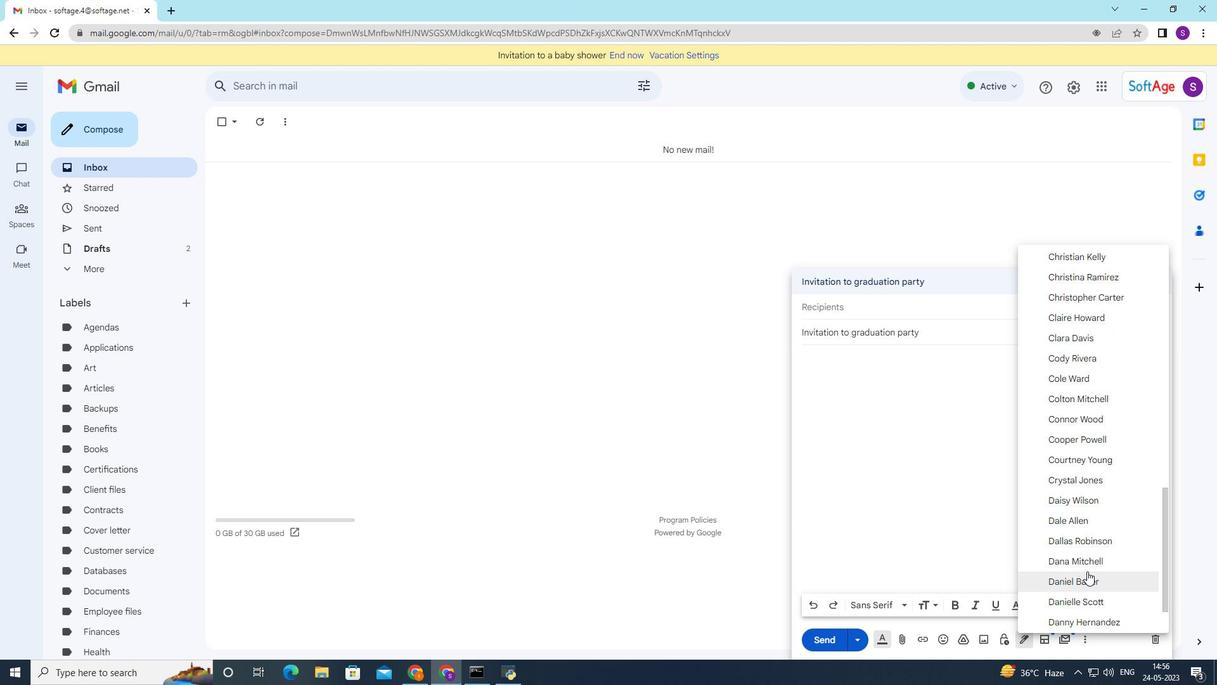 
Action: Mouse scrolled (1087, 572) with delta (0, 0)
Screenshot: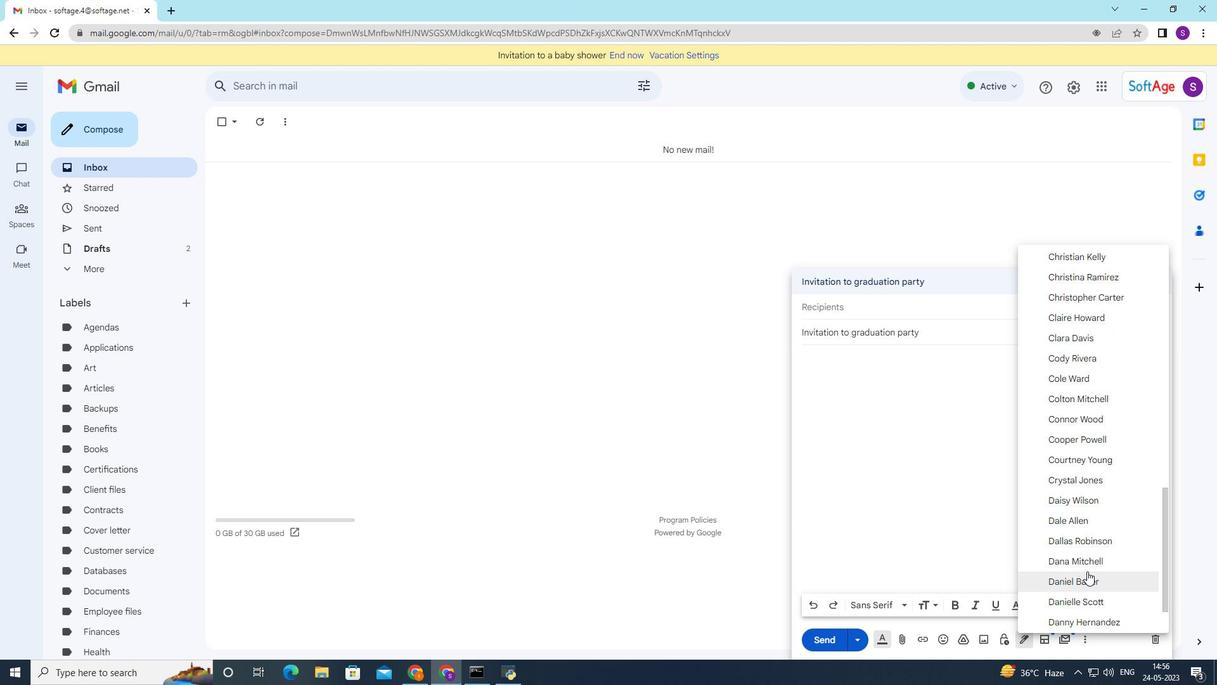 
Action: Mouse scrolled (1088, 572) with delta (0, 0)
Screenshot: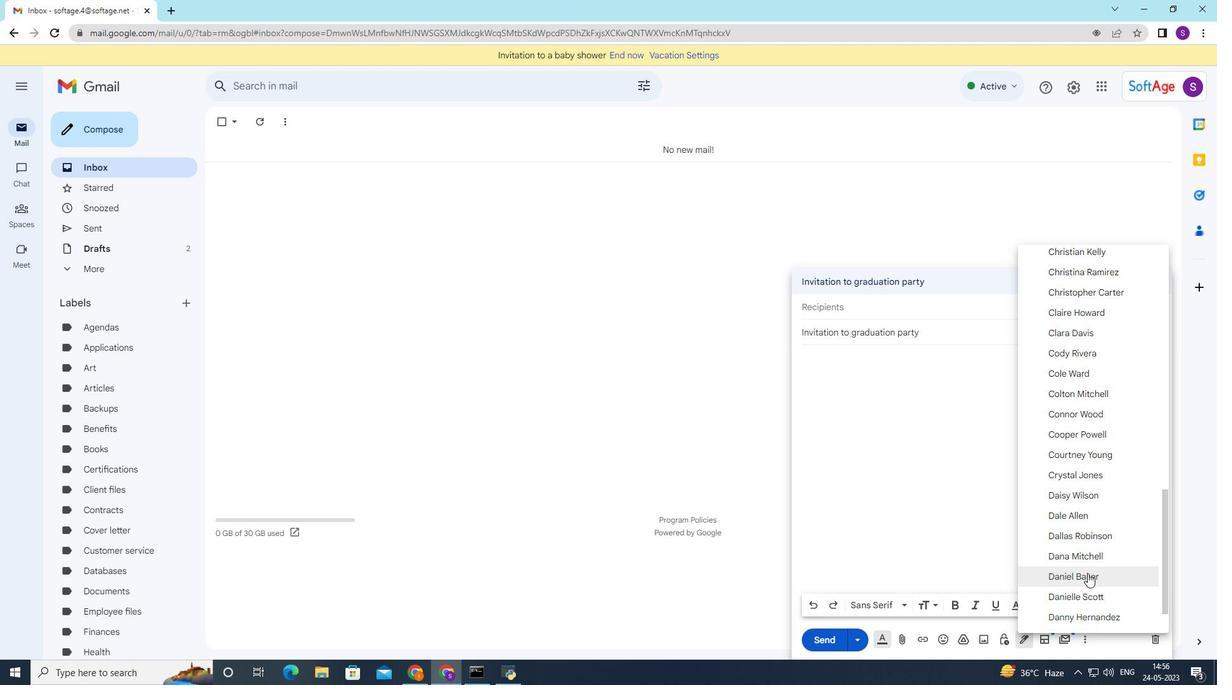 
Action: Mouse scrolled (1088, 572) with delta (0, 0)
Screenshot: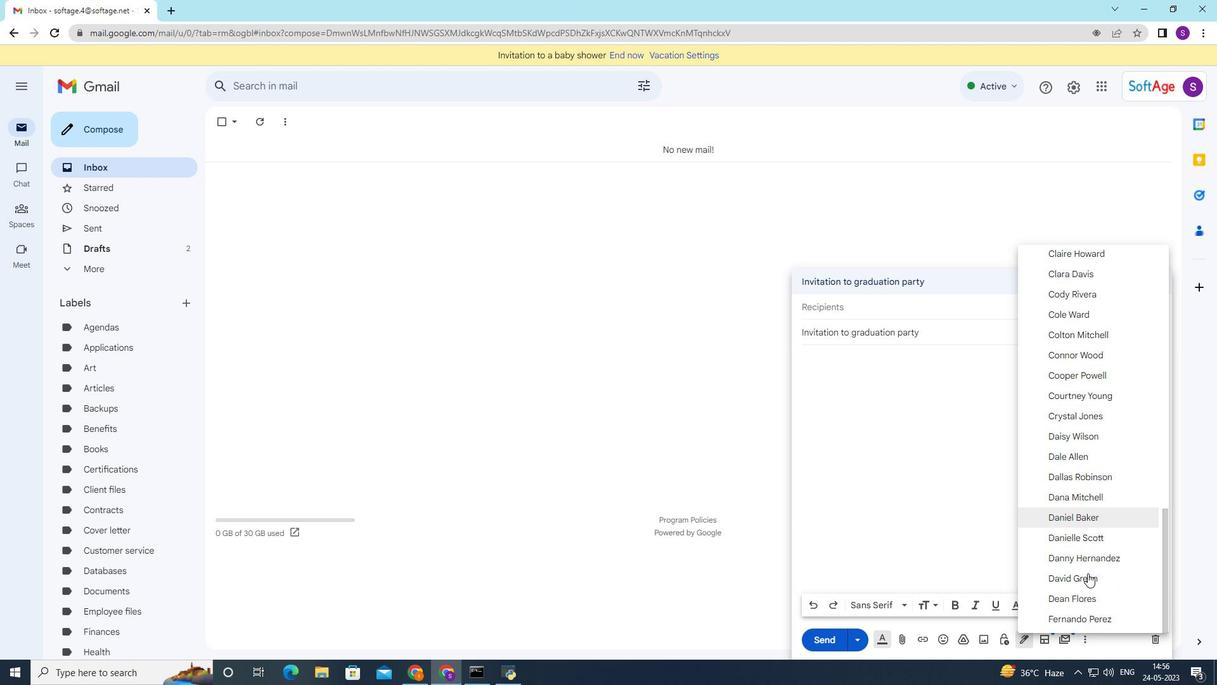 
Action: Mouse moved to (1088, 593)
Screenshot: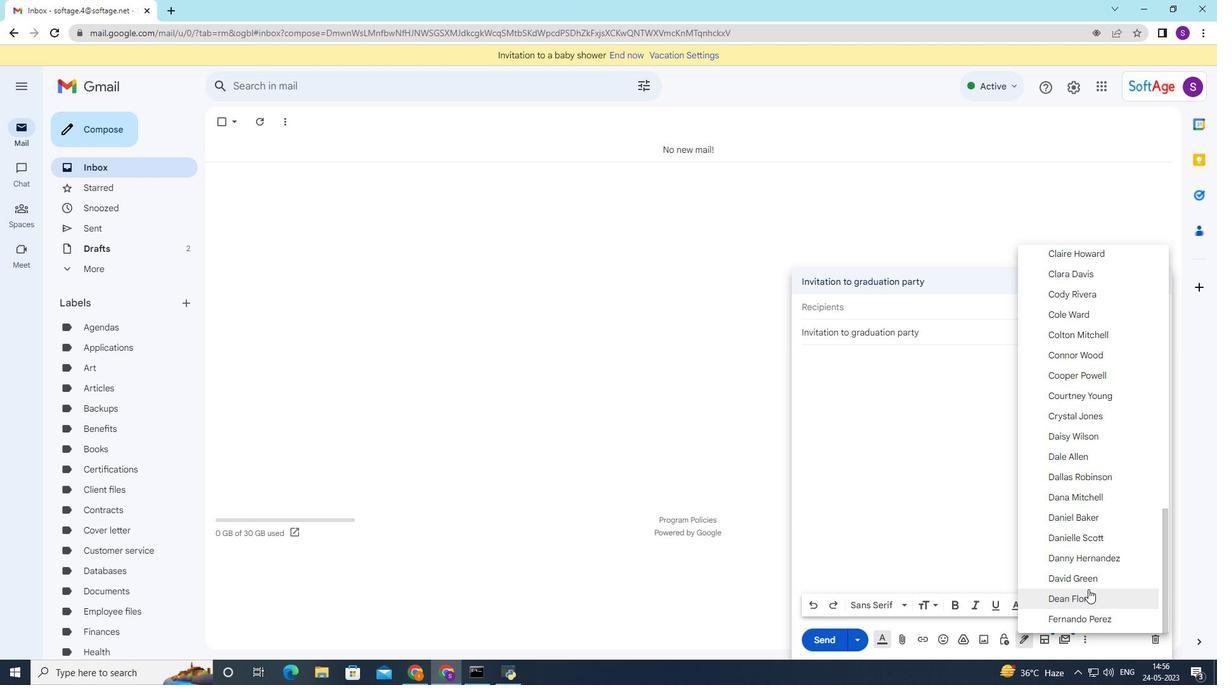 
Action: Mouse pressed left at (1088, 593)
Screenshot: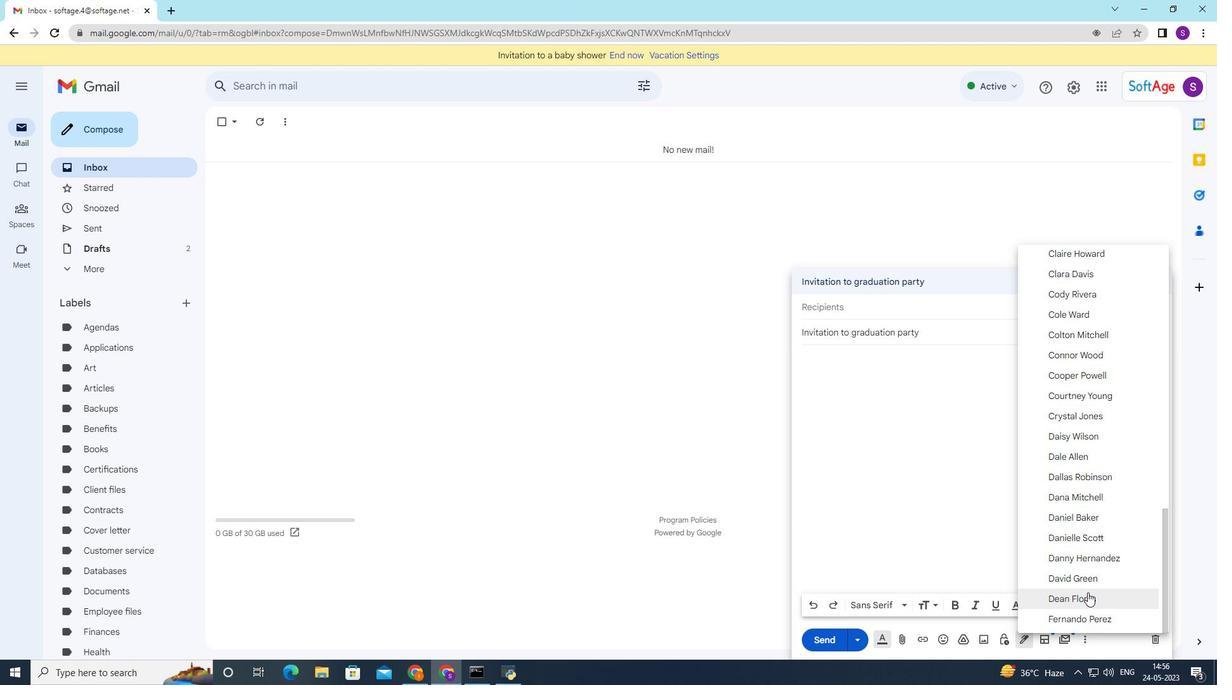 
Action: Mouse moved to (920, 411)
Screenshot: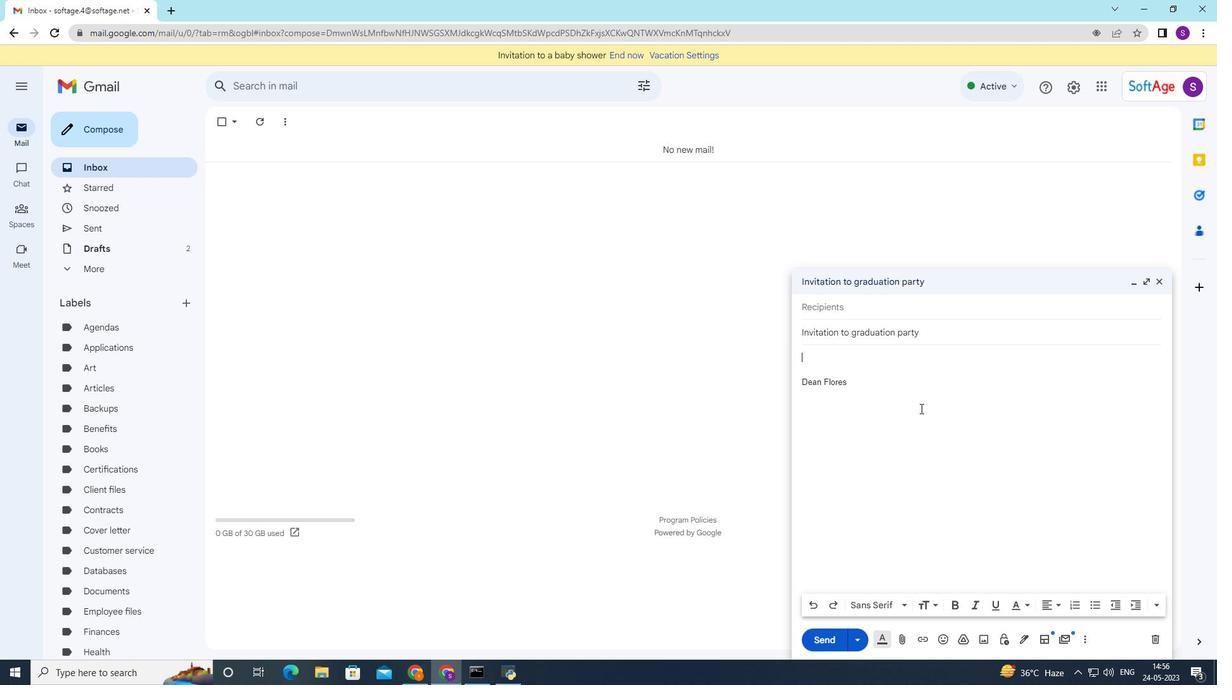 
Action: Key pressed <Key.shift>Can<Key.space>you<Key.space>please<Key.space>provide<Key.space>me<Key.space>with<Key.space>the<Key.space>updated<Key.space>organizational<Key.space>chart<Key.shift_r>?
Screenshot: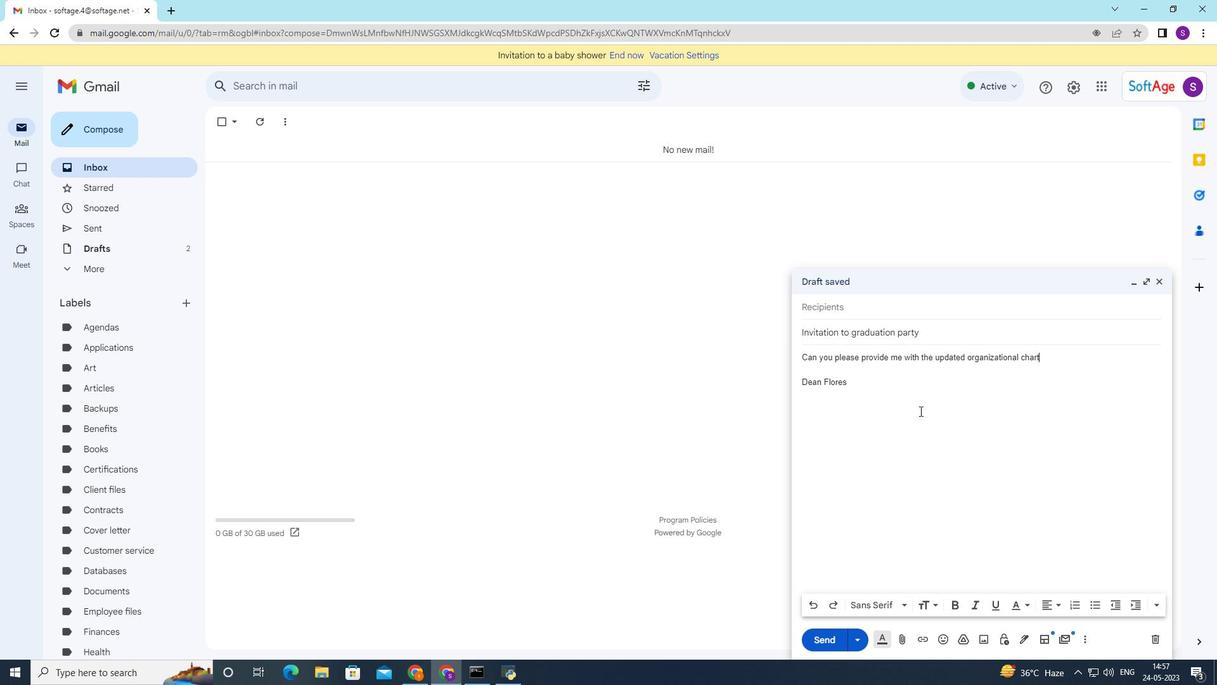 
Action: Mouse moved to (838, 311)
Screenshot: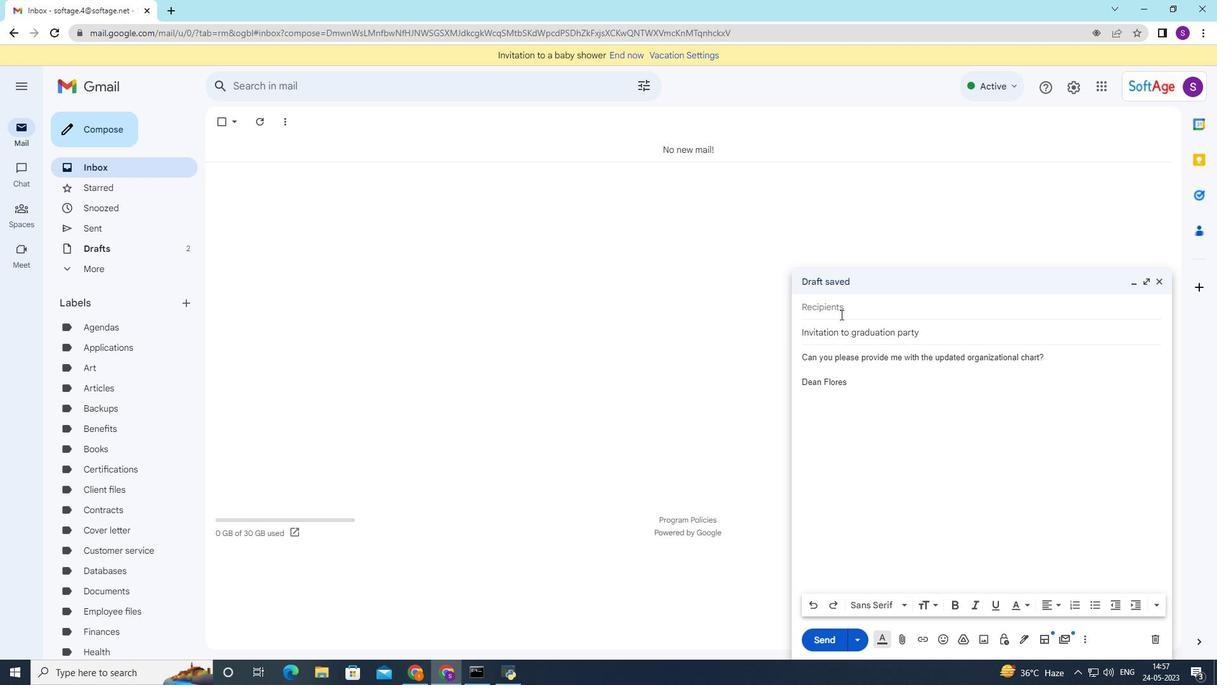 
Action: Mouse pressed left at (838, 311)
Screenshot: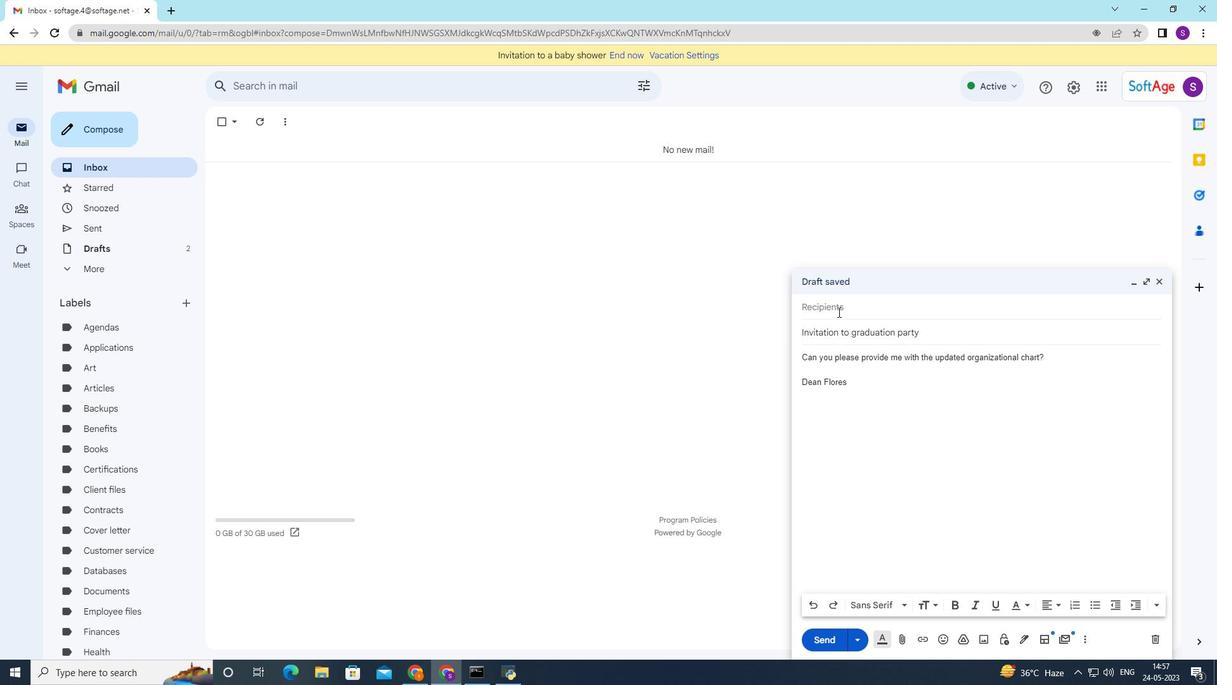 
Action: Mouse moved to (837, 312)
Screenshot: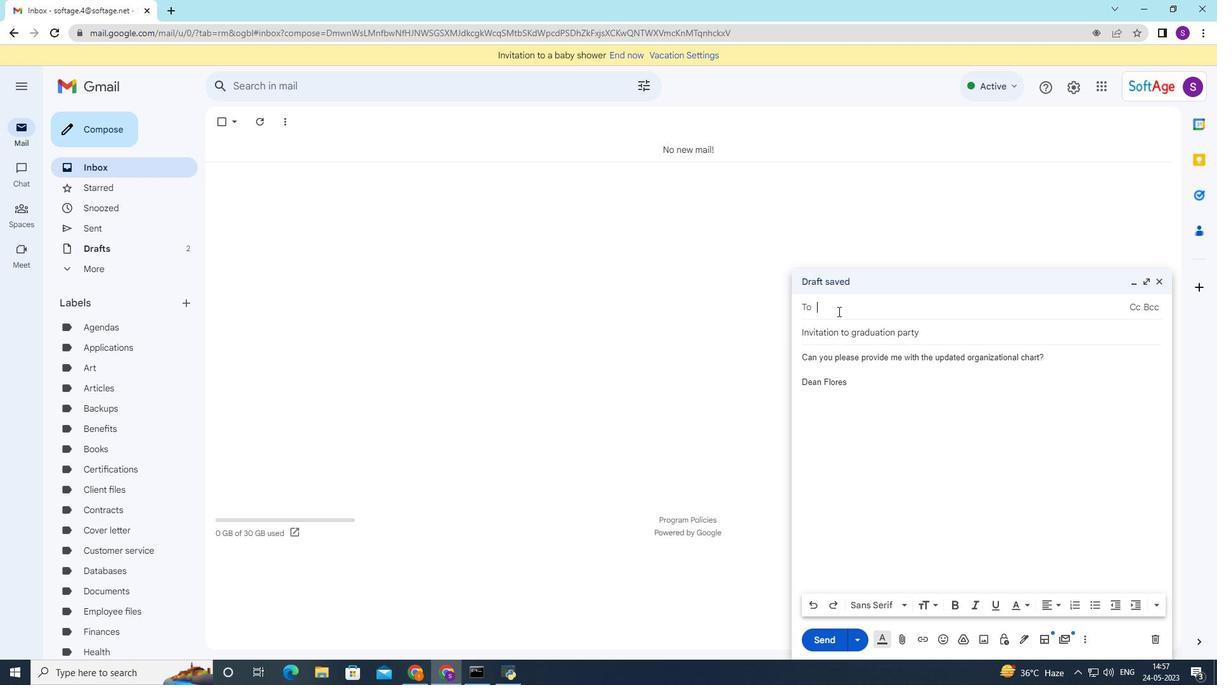 
Action: Key pressed softage.7
Screenshot: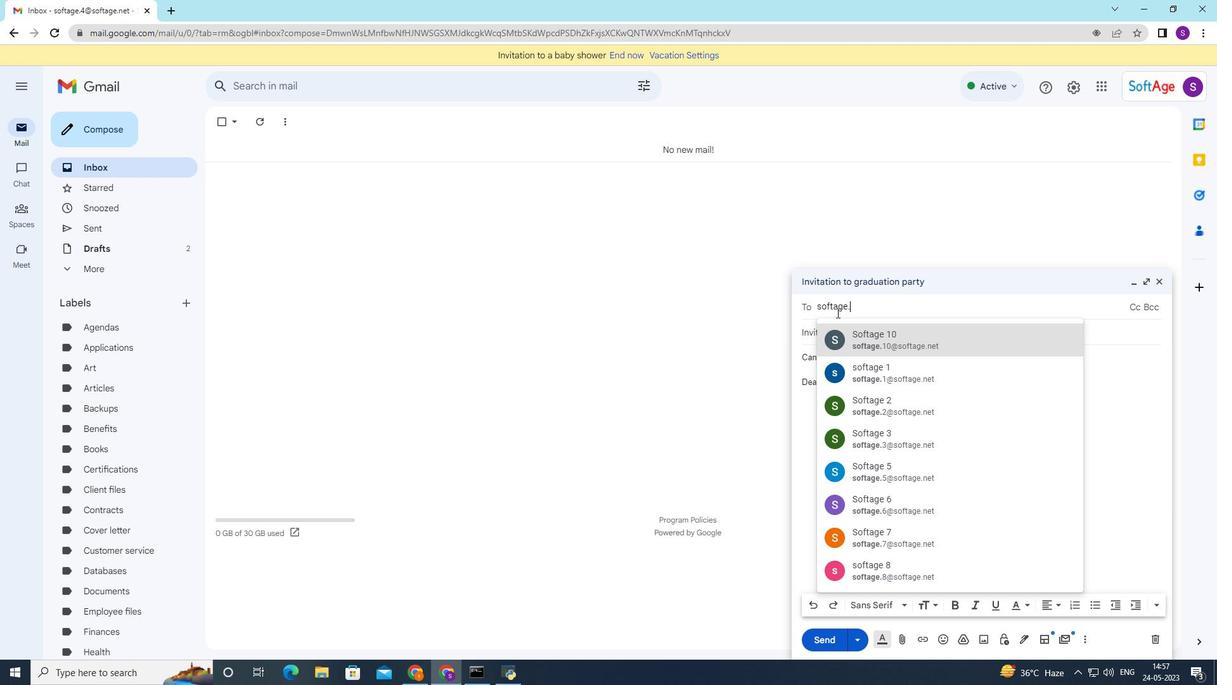 
Action: Mouse moved to (895, 346)
Screenshot: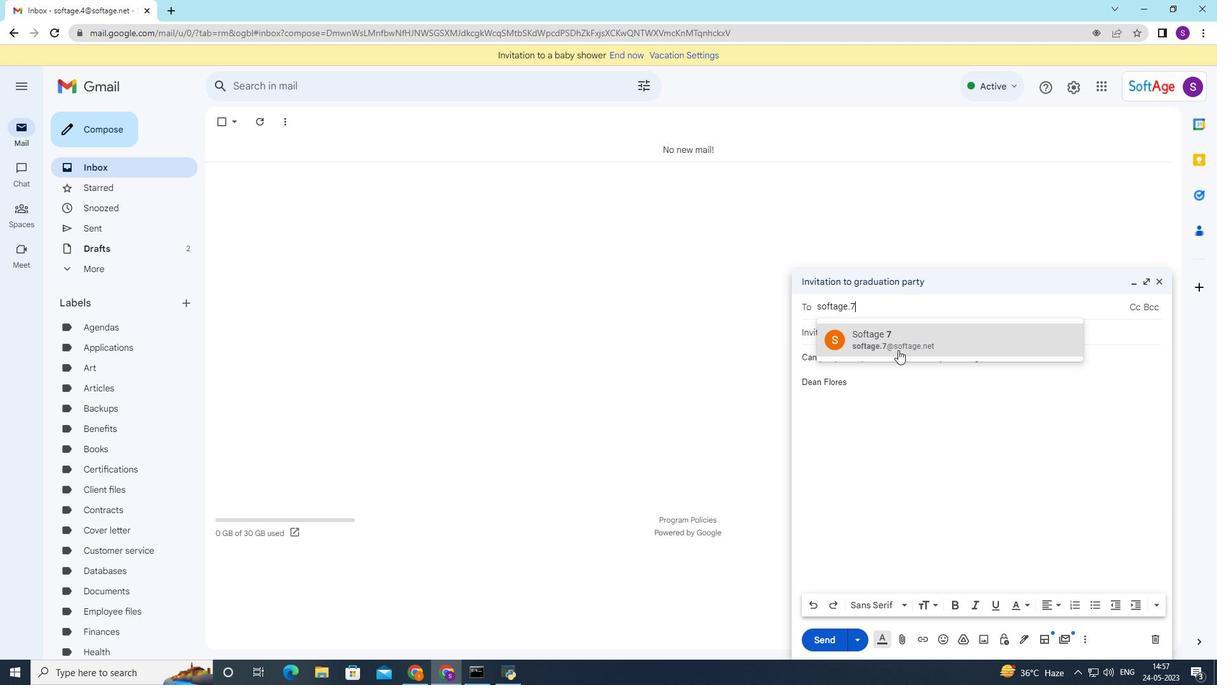 
Action: Mouse pressed left at (895, 346)
Screenshot: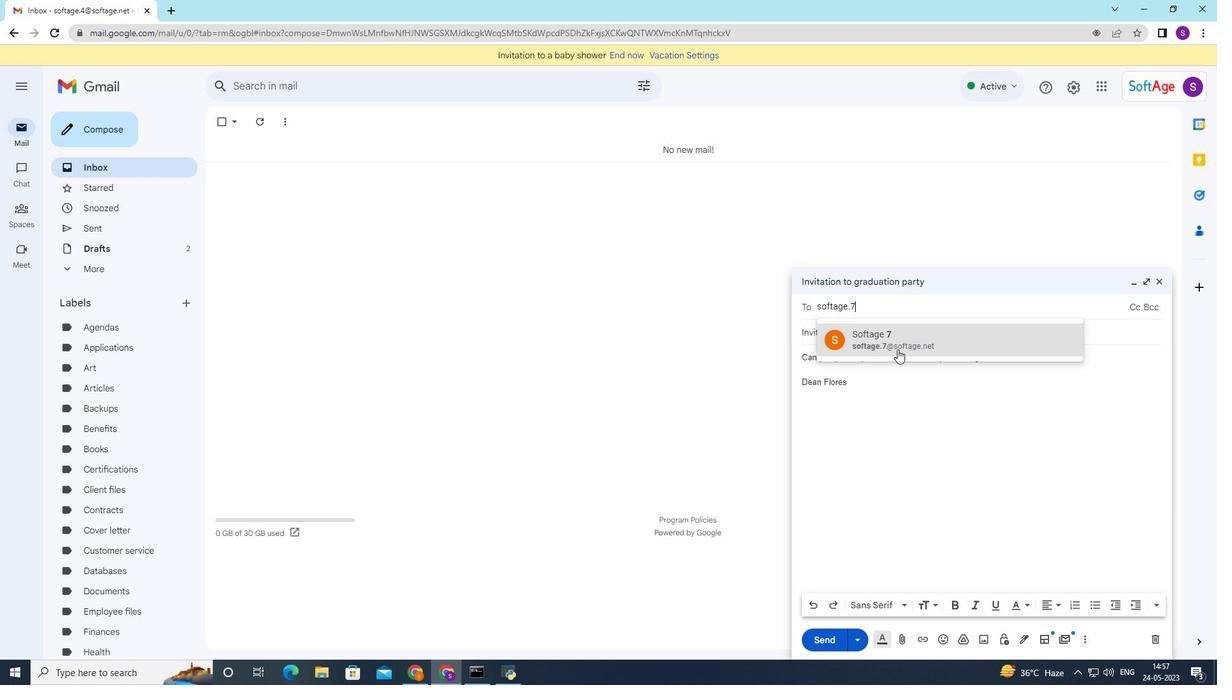 
Action: Mouse moved to (877, 371)
Screenshot: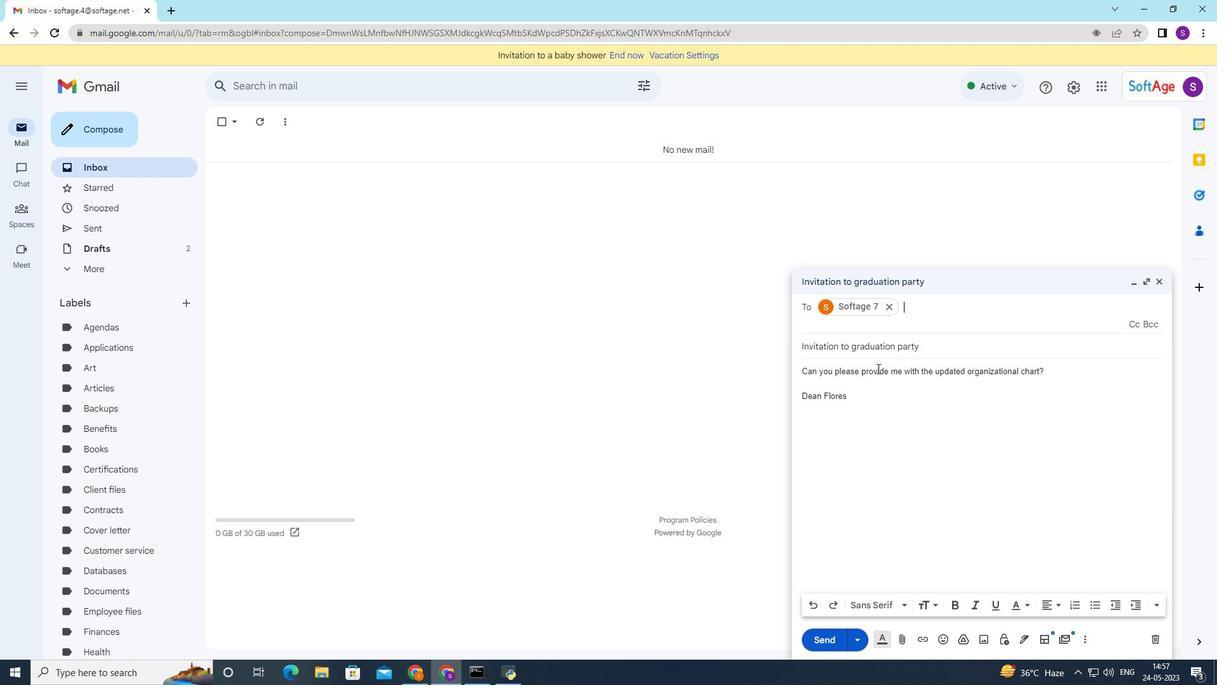 
Action: Mouse pressed left at (877, 371)
Screenshot: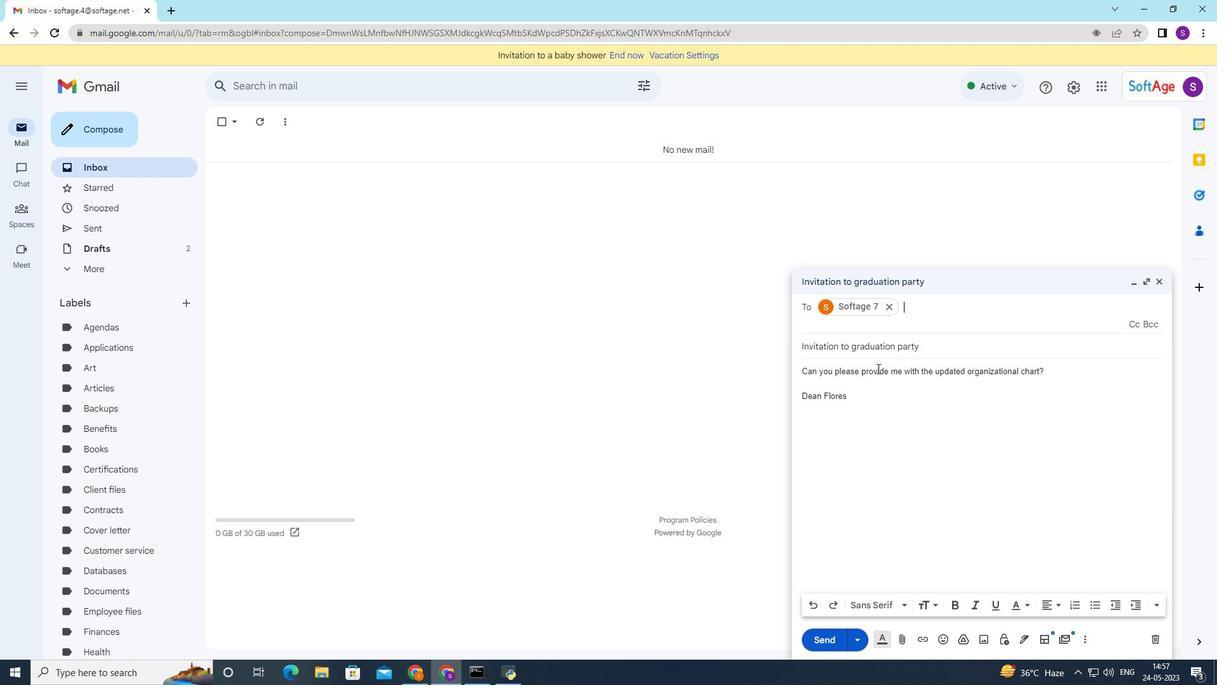 
Action: Mouse moved to (877, 371)
Screenshot: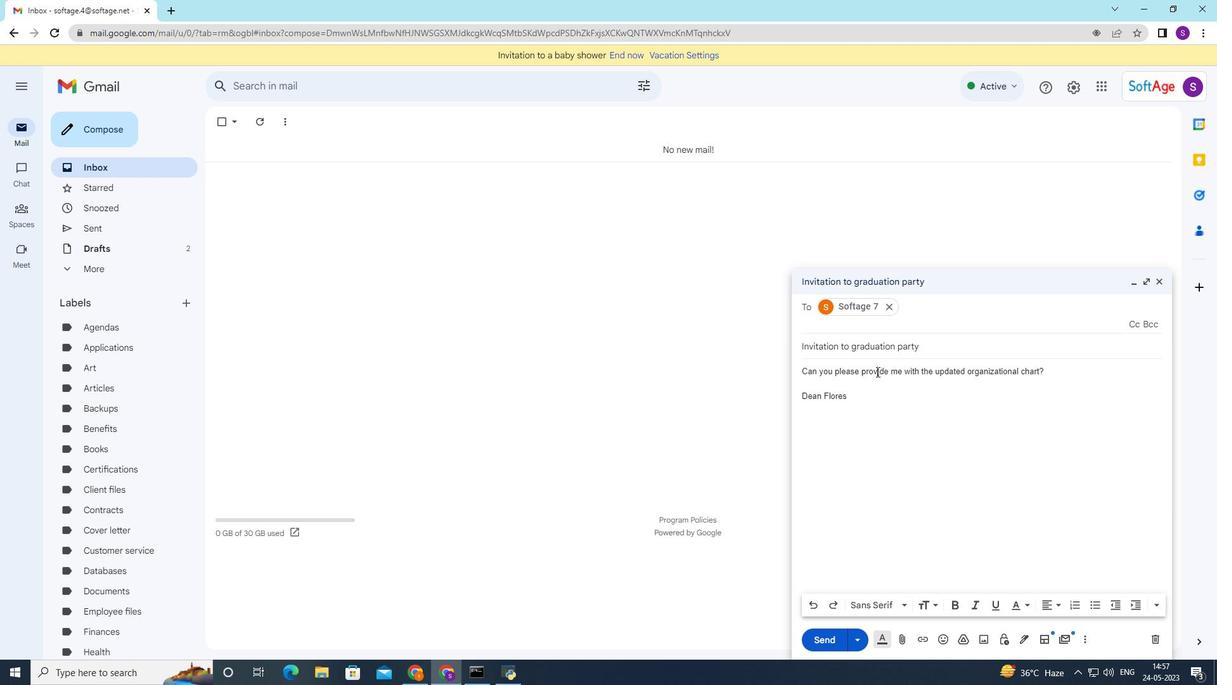 
Action: Mouse pressed left at (877, 371)
Screenshot: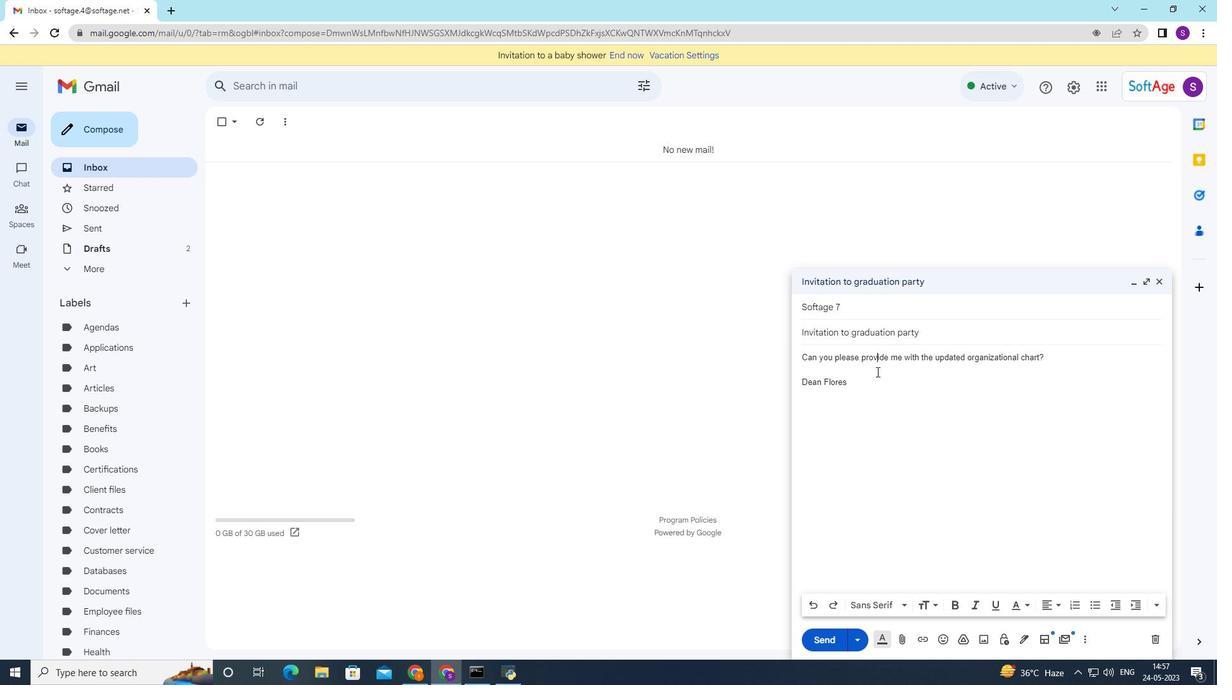 
Action: Mouse moved to (875, 357)
Screenshot: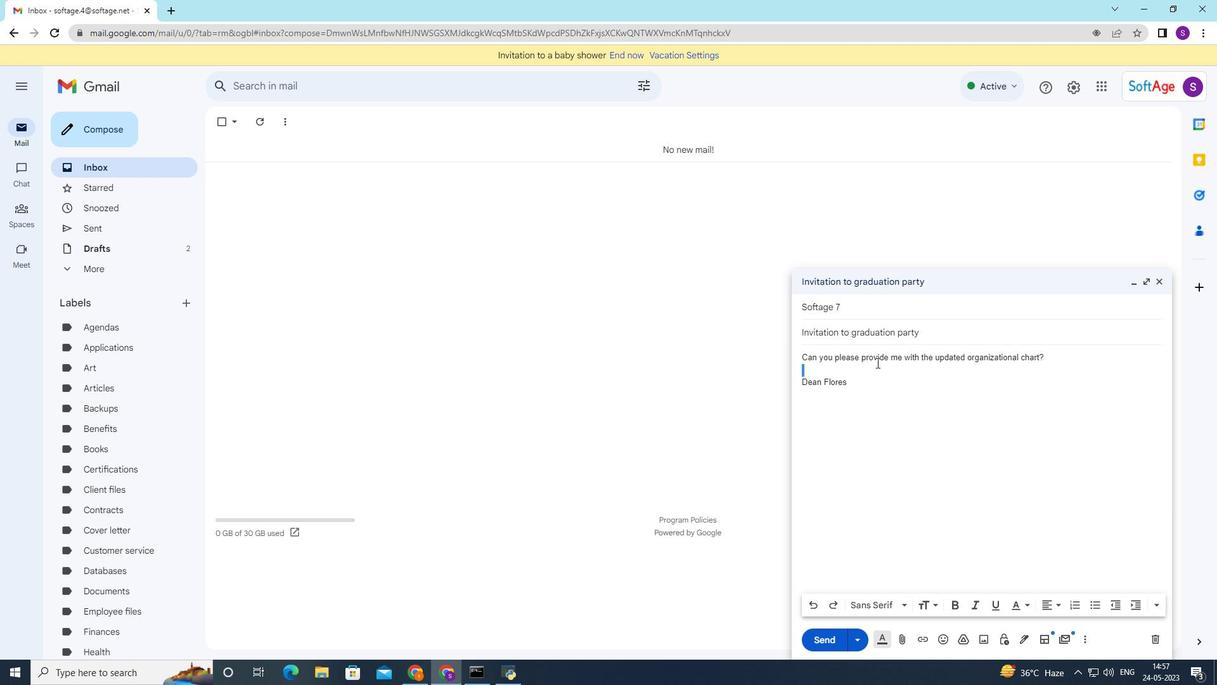 
Action: Mouse pressed left at (875, 357)
Screenshot: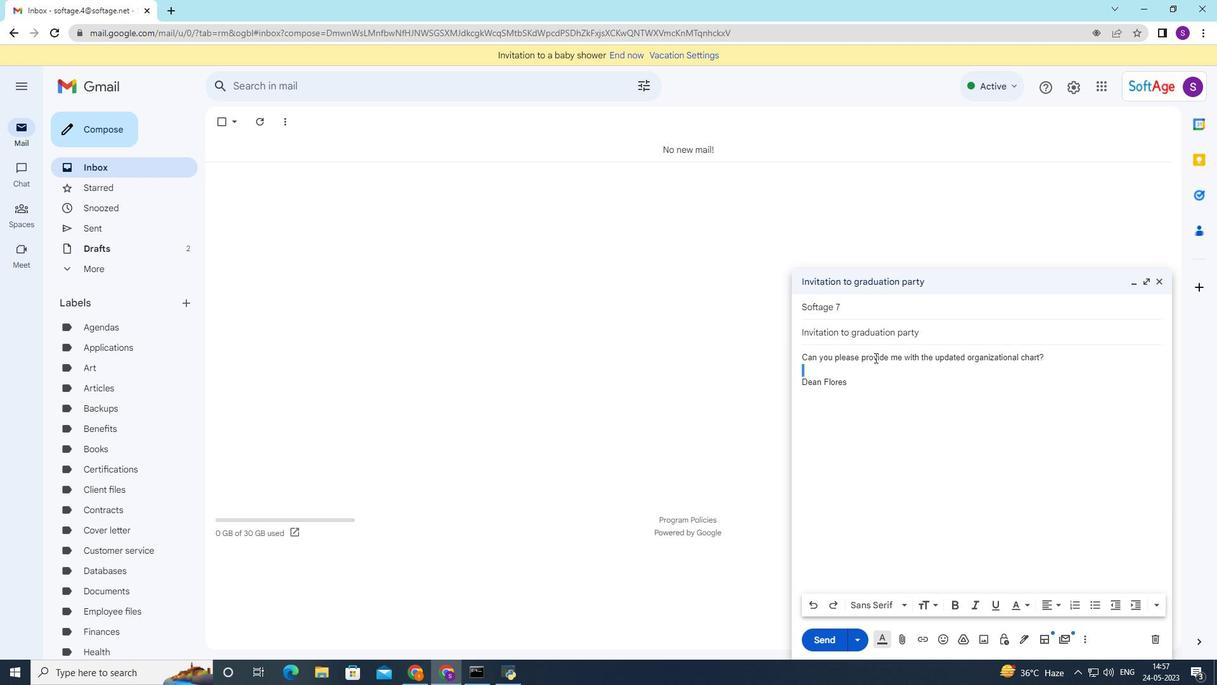 
Action: Mouse pressed left at (875, 357)
Screenshot: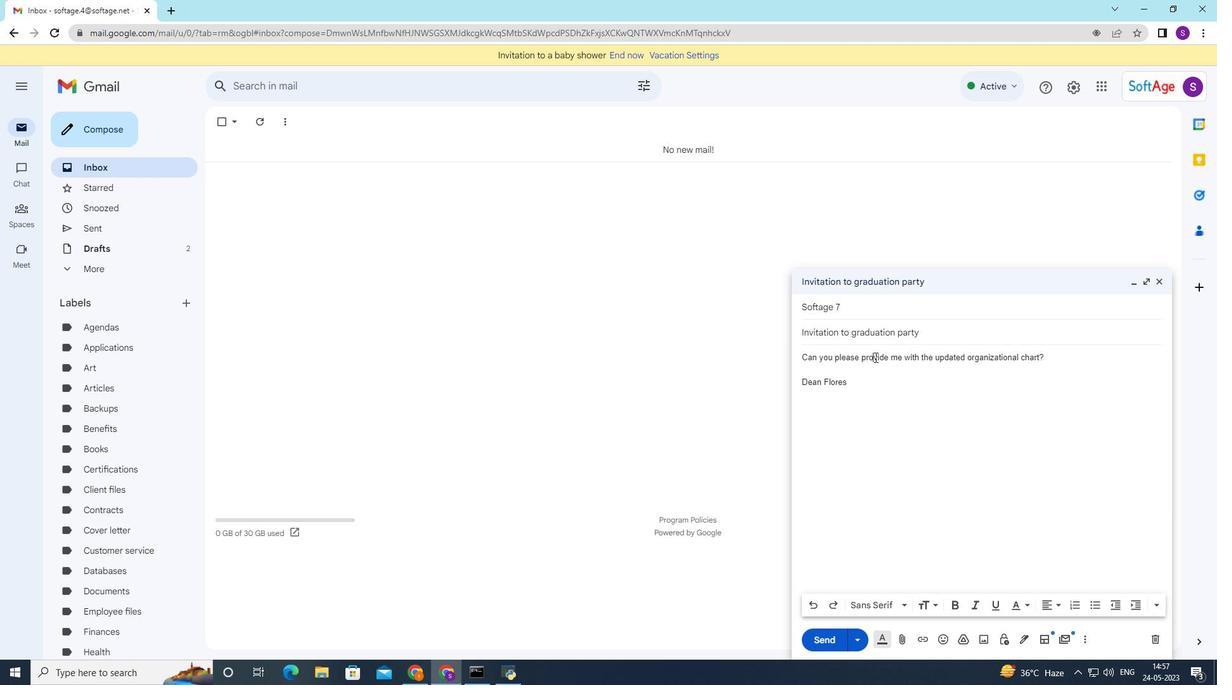 
Action: Mouse pressed left at (875, 357)
Screenshot: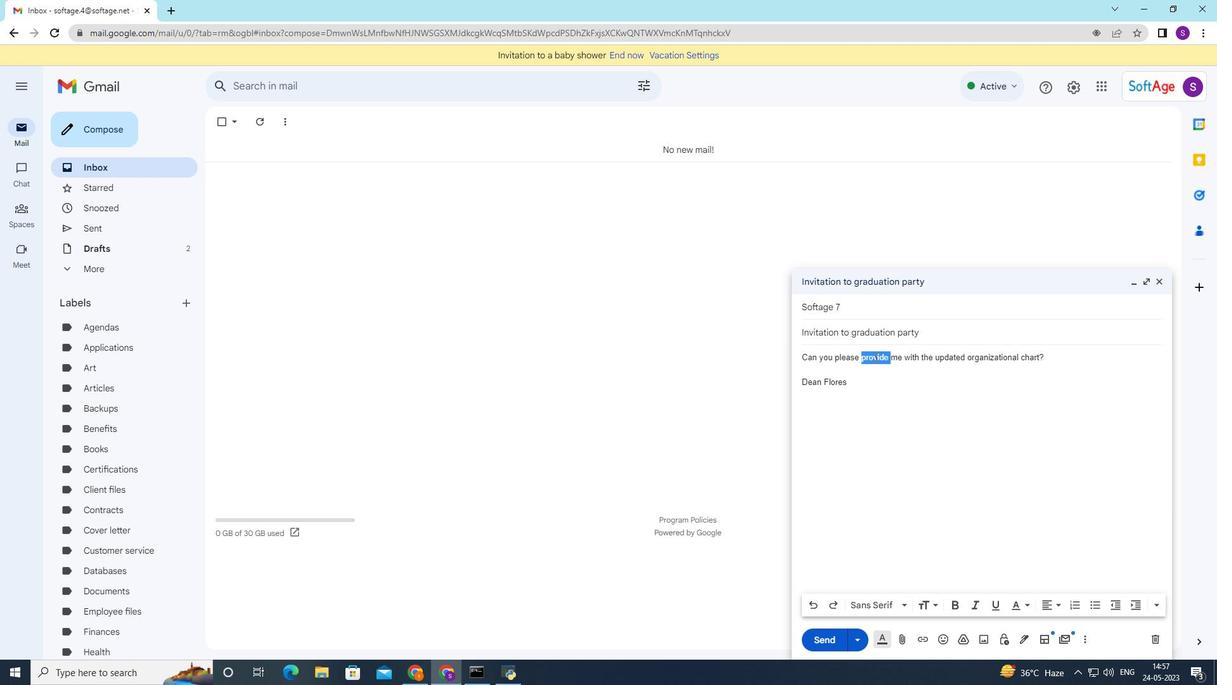 
Action: Mouse moved to (1032, 607)
Screenshot: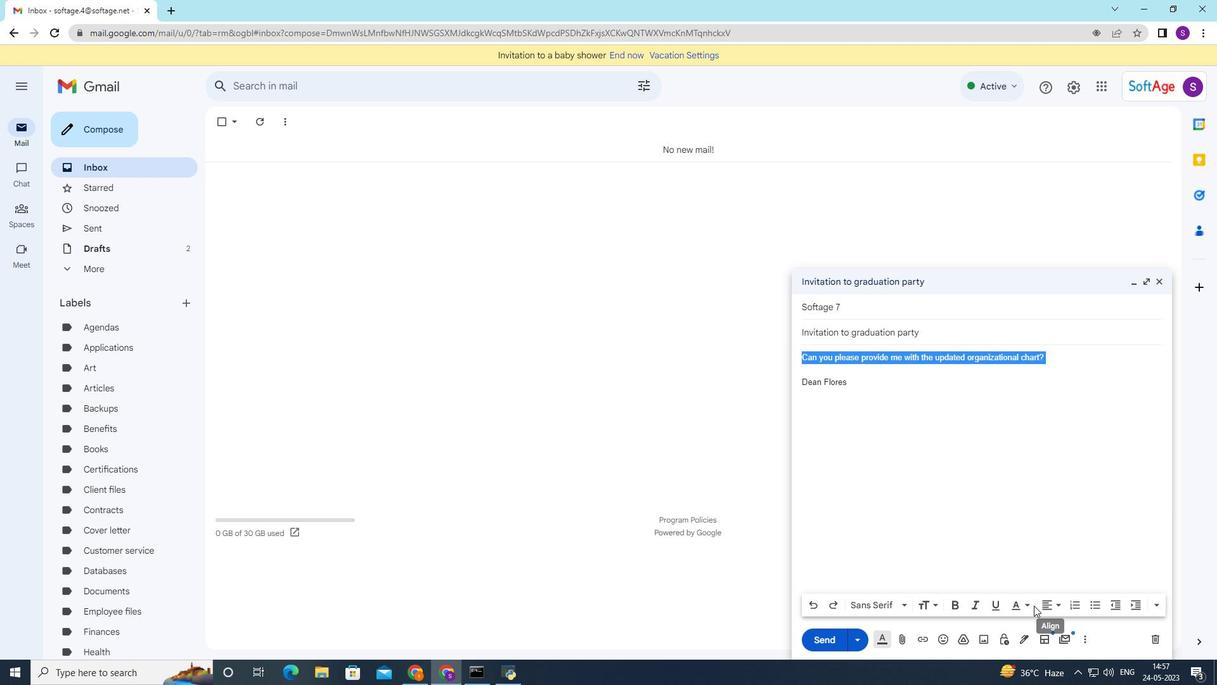 
Action: Mouse pressed left at (1032, 607)
Screenshot: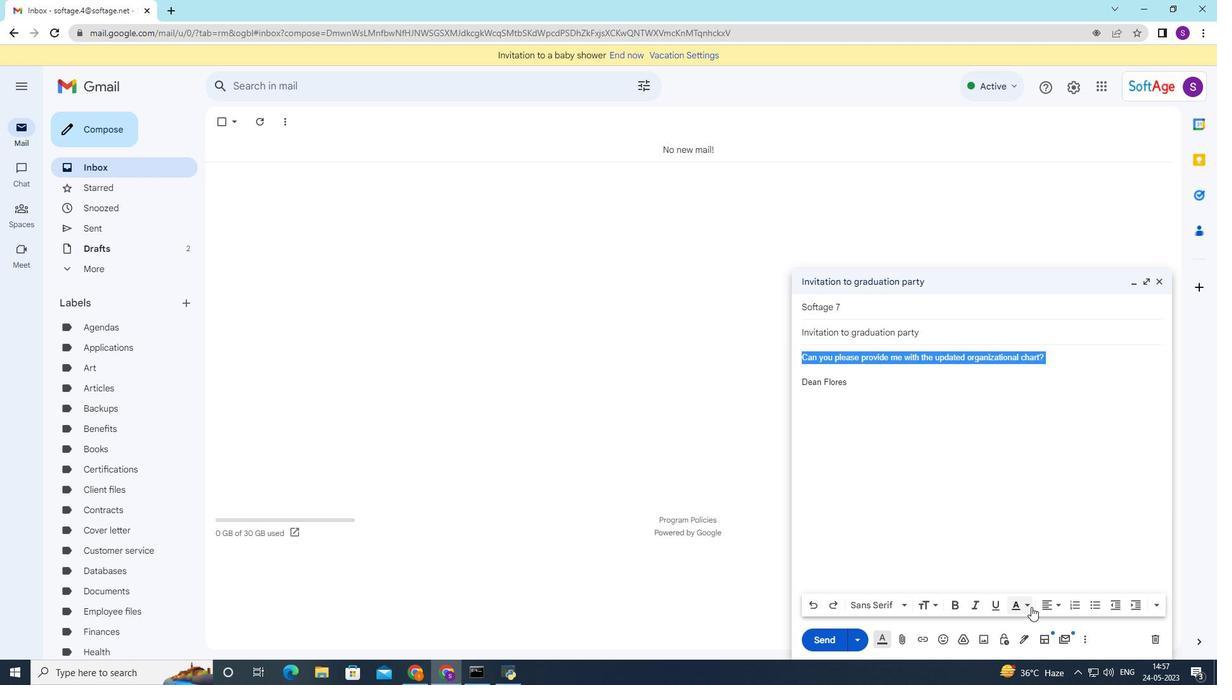 
Action: Mouse moved to (839, 513)
Screenshot: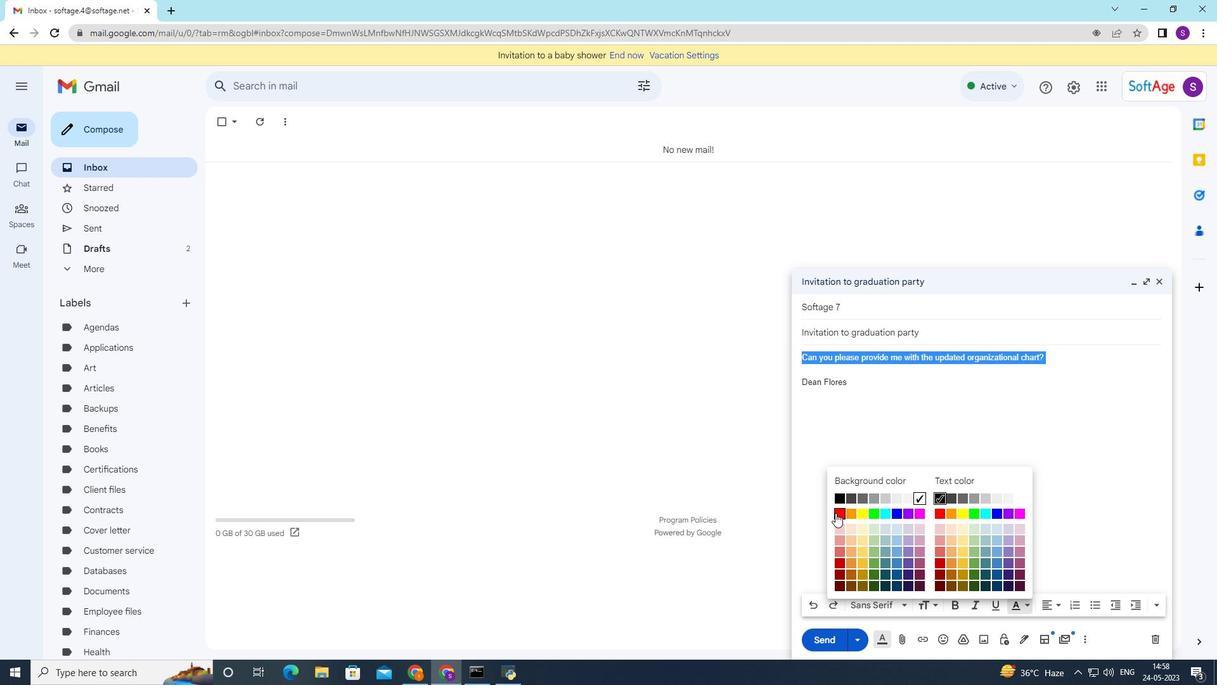 
Action: Mouse pressed left at (839, 513)
Screenshot: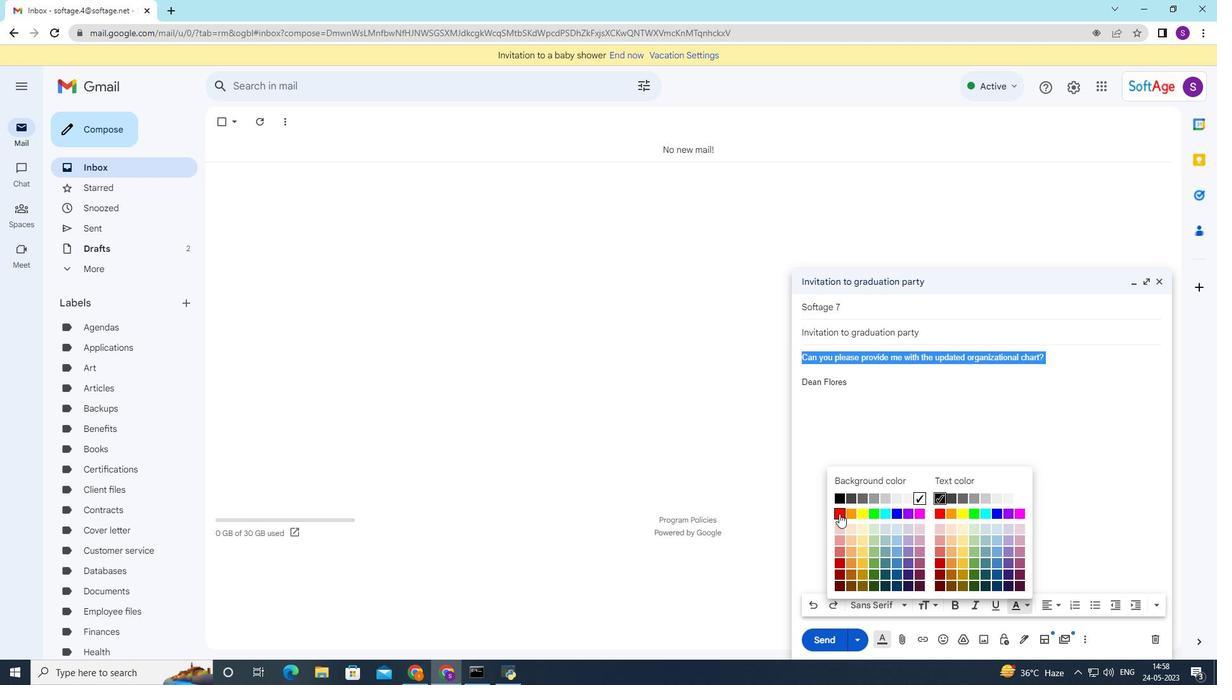 
Action: Mouse moved to (1029, 610)
Screenshot: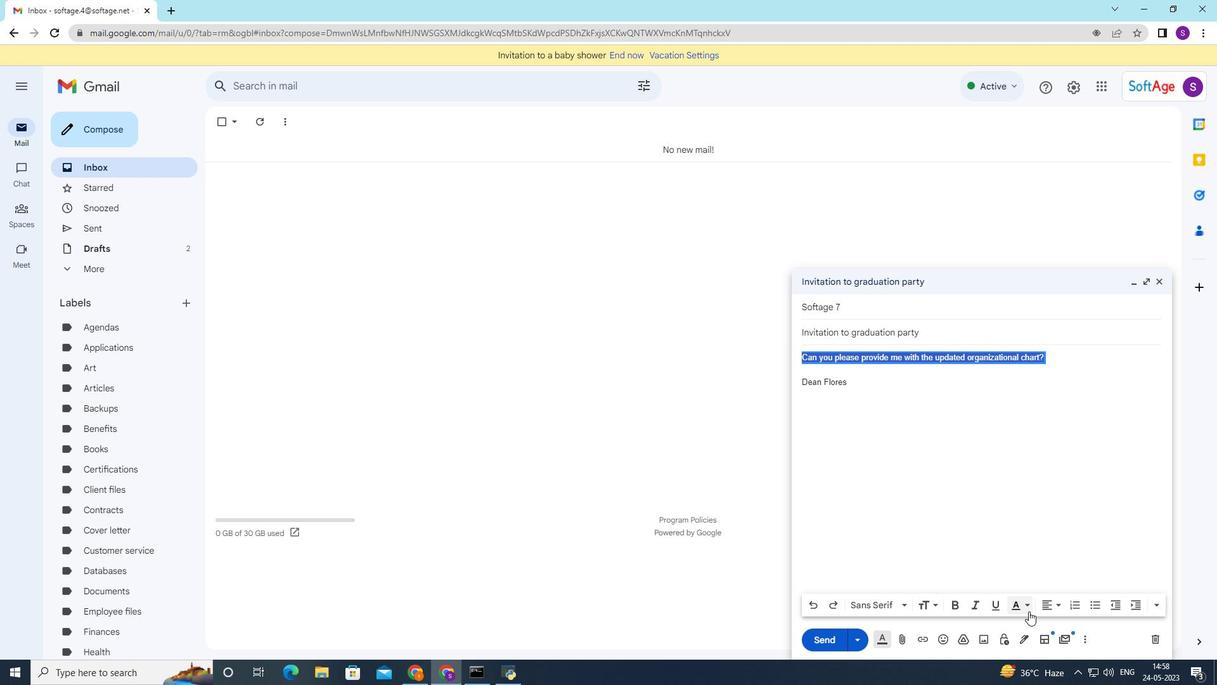 
Action: Mouse pressed left at (1029, 610)
Screenshot: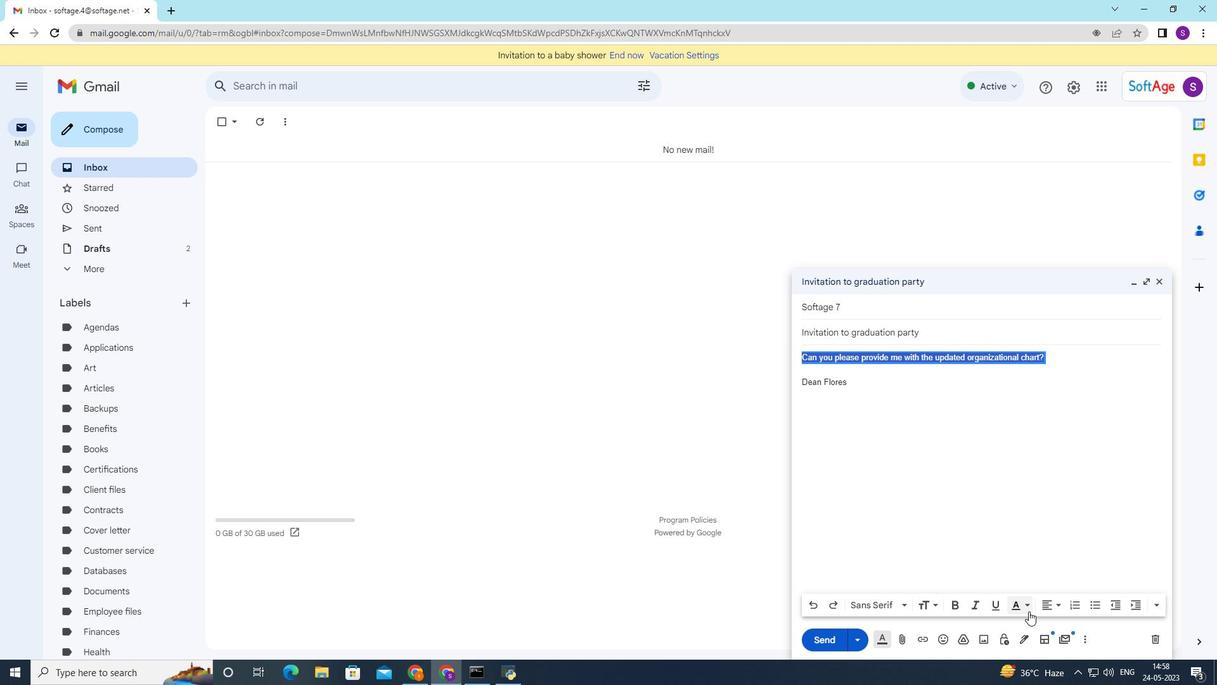 
Action: Mouse moved to (943, 575)
Screenshot: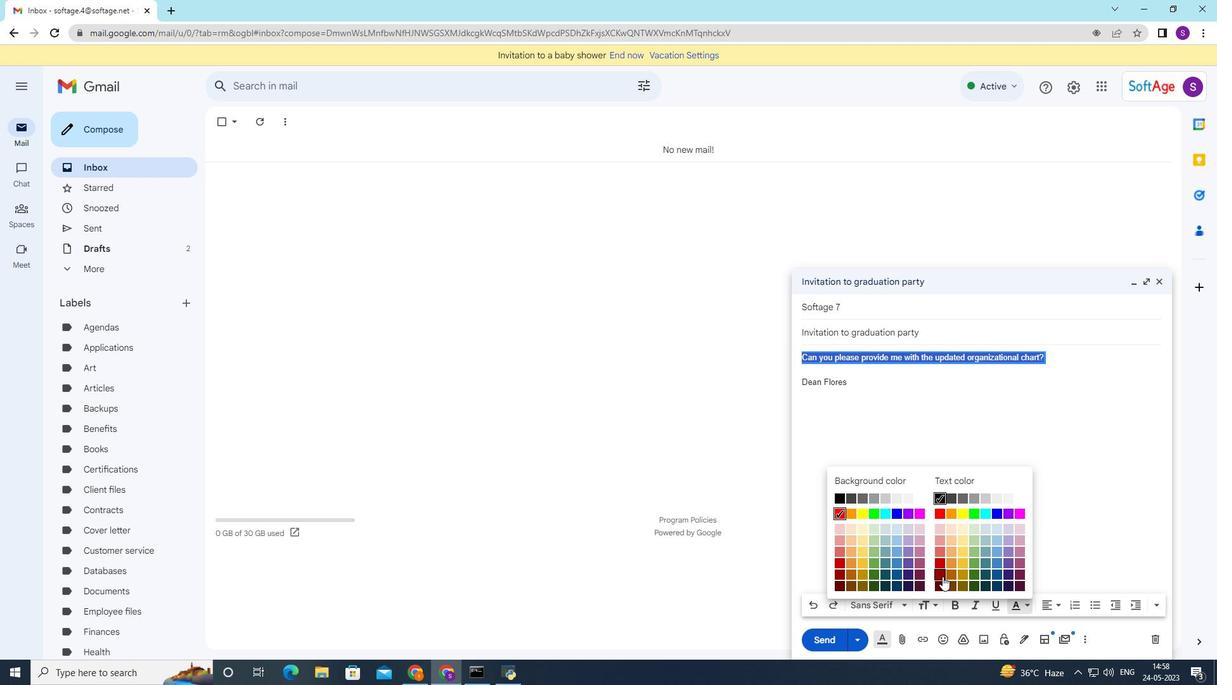 
Action: Mouse pressed left at (943, 575)
Screenshot: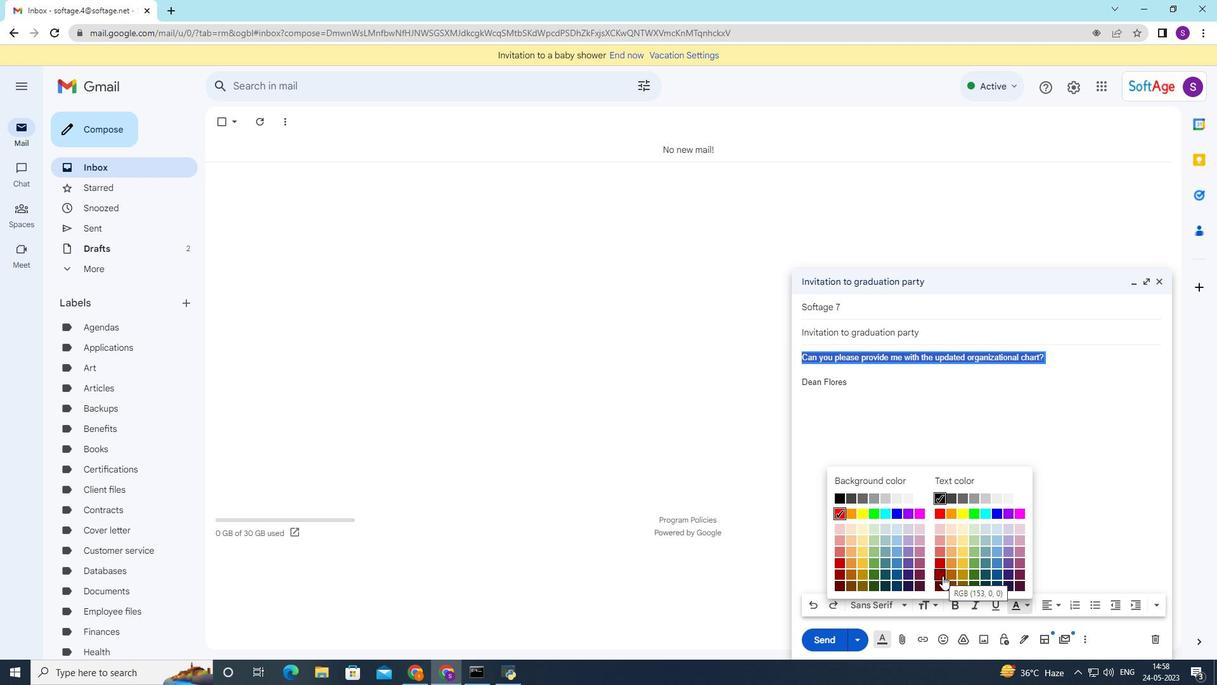 
Action: Mouse moved to (926, 476)
Screenshot: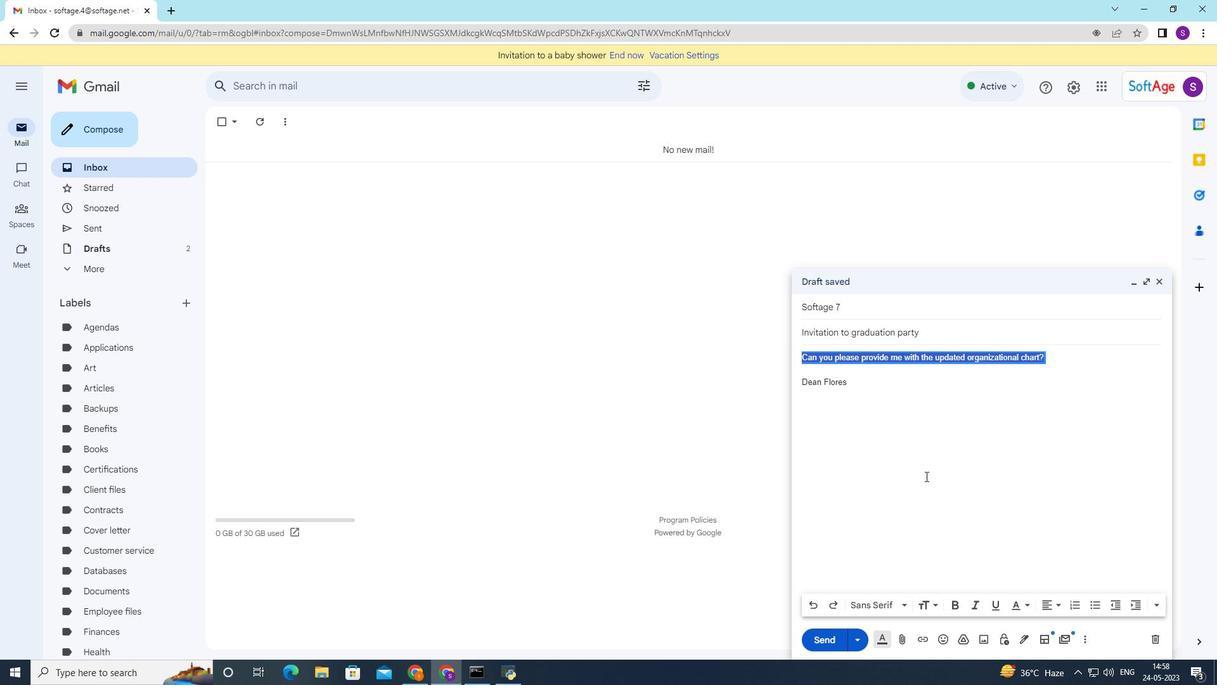 
Action: Mouse pressed left at (926, 476)
Screenshot: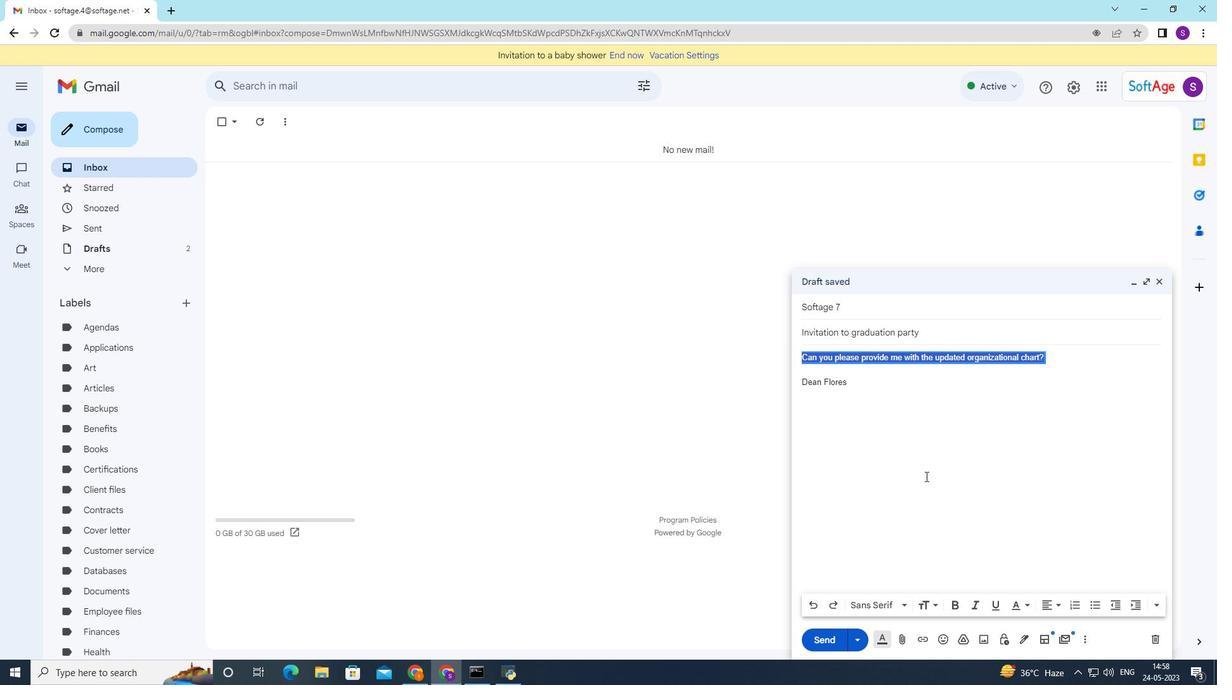
Action: Mouse moved to (835, 636)
Screenshot: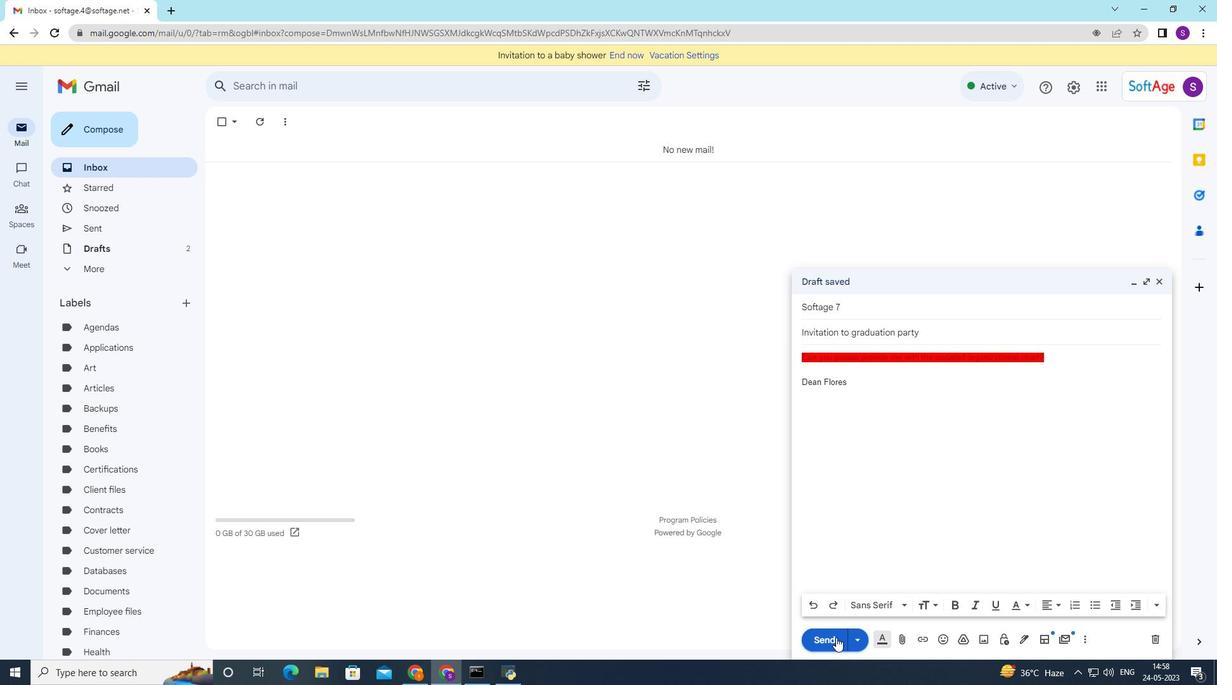 
Action: Mouse pressed left at (835, 636)
Screenshot: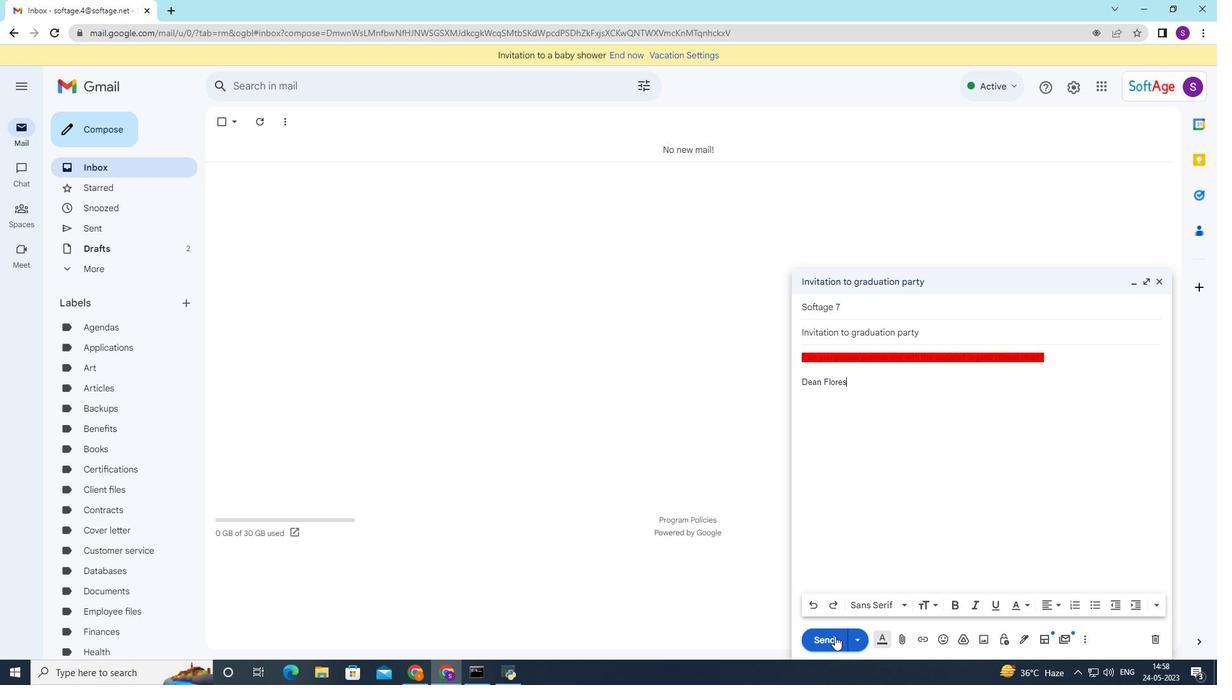 
Action: Mouse moved to (66, 229)
Screenshot: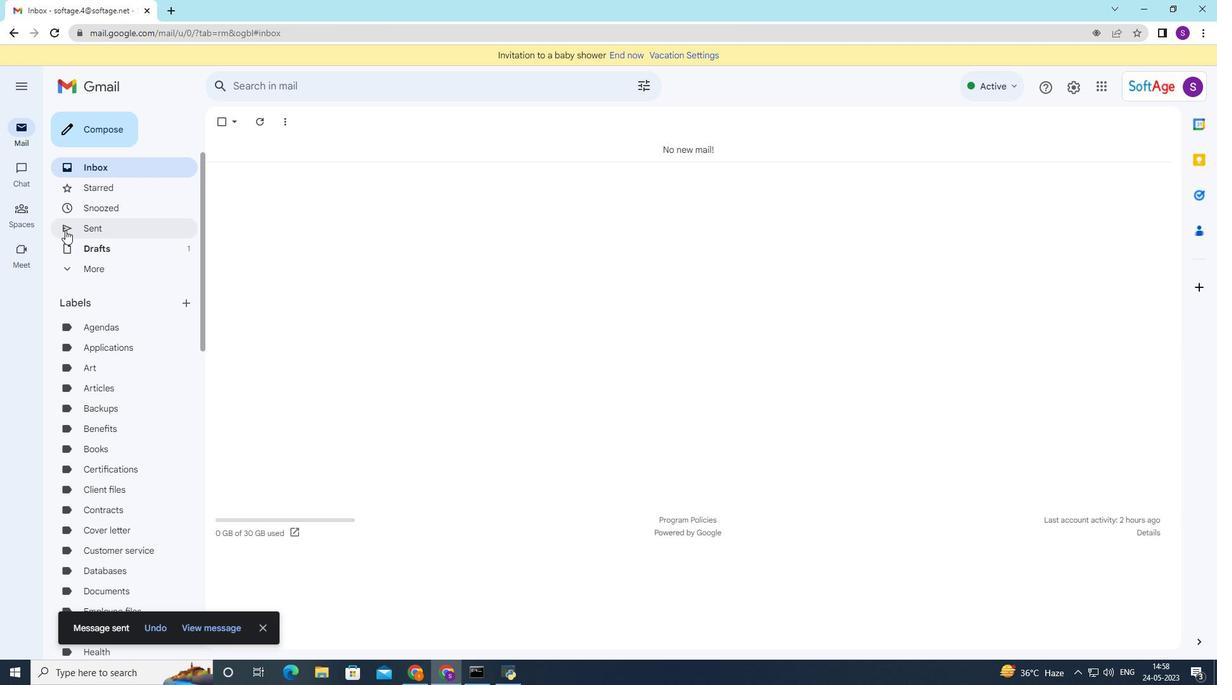 
Action: Mouse pressed left at (66, 229)
Screenshot: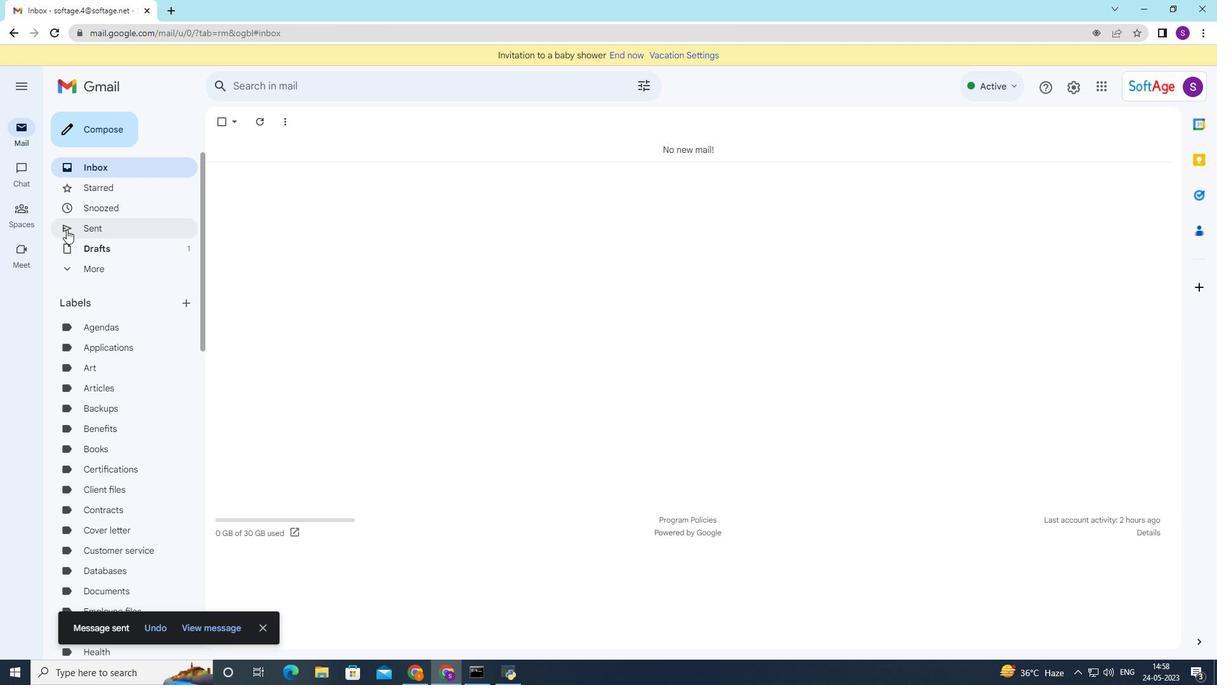 
Action: Mouse moved to (183, 304)
Screenshot: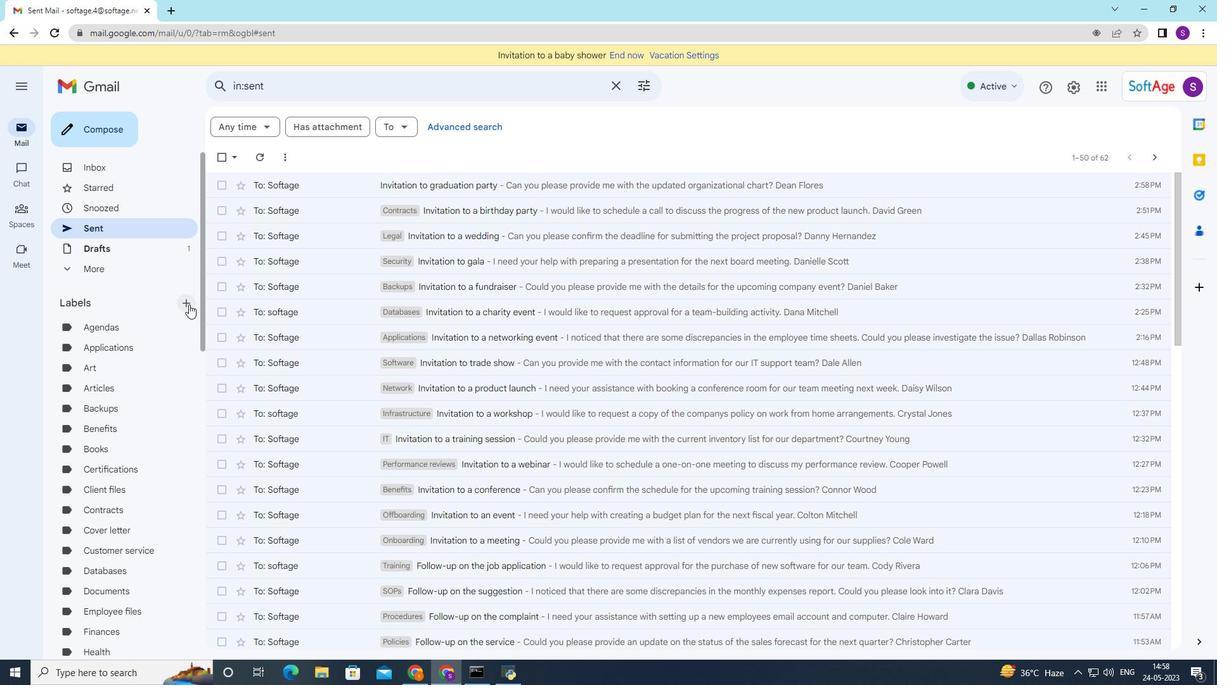 
Action: Mouse pressed left at (183, 304)
Screenshot: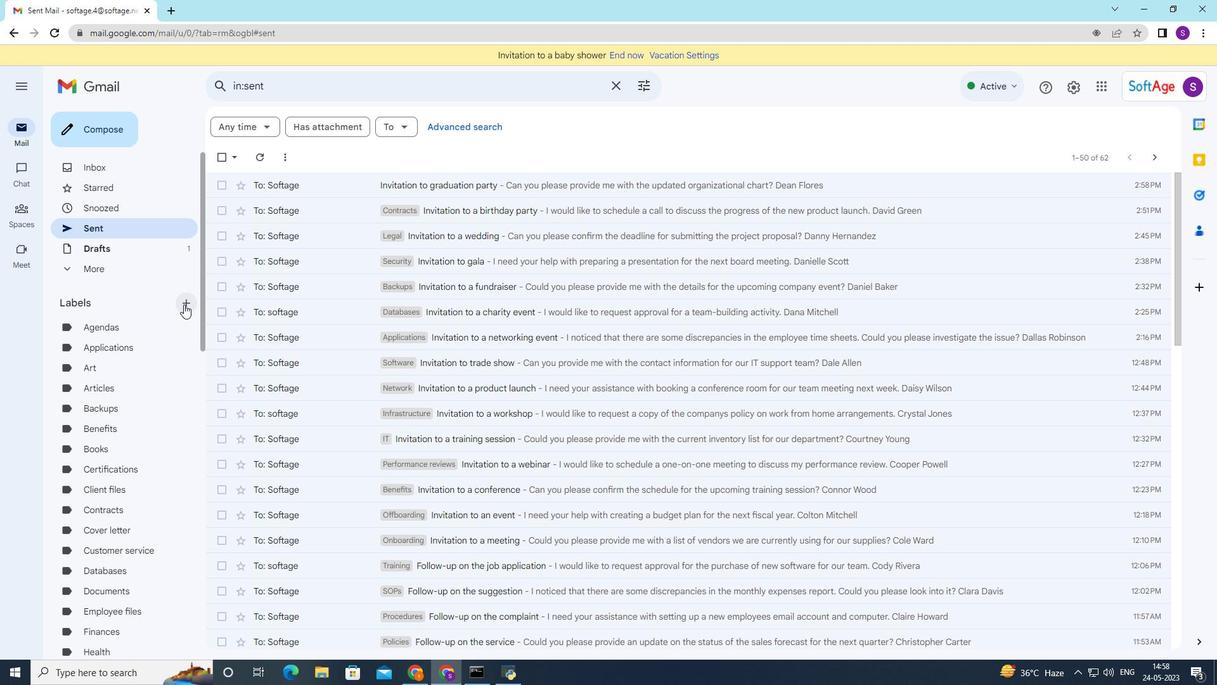 
Action: Mouse moved to (508, 385)
Screenshot: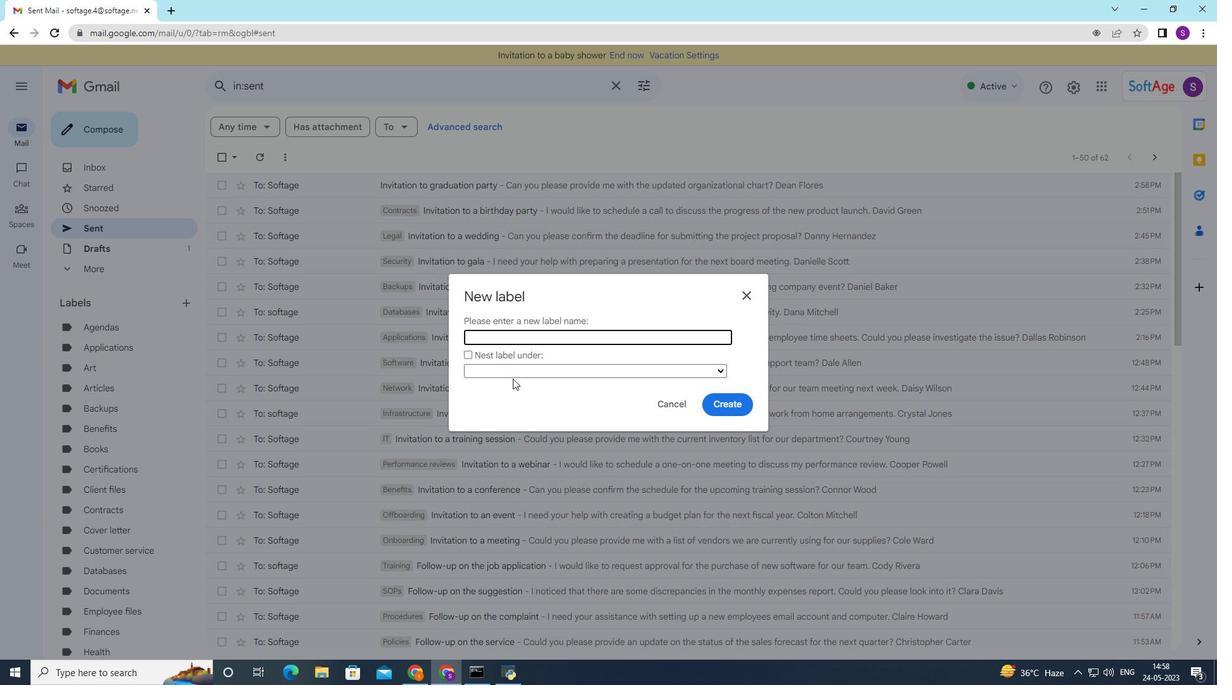 
Action: Key pressed <Key.shift_r>L
Screenshot: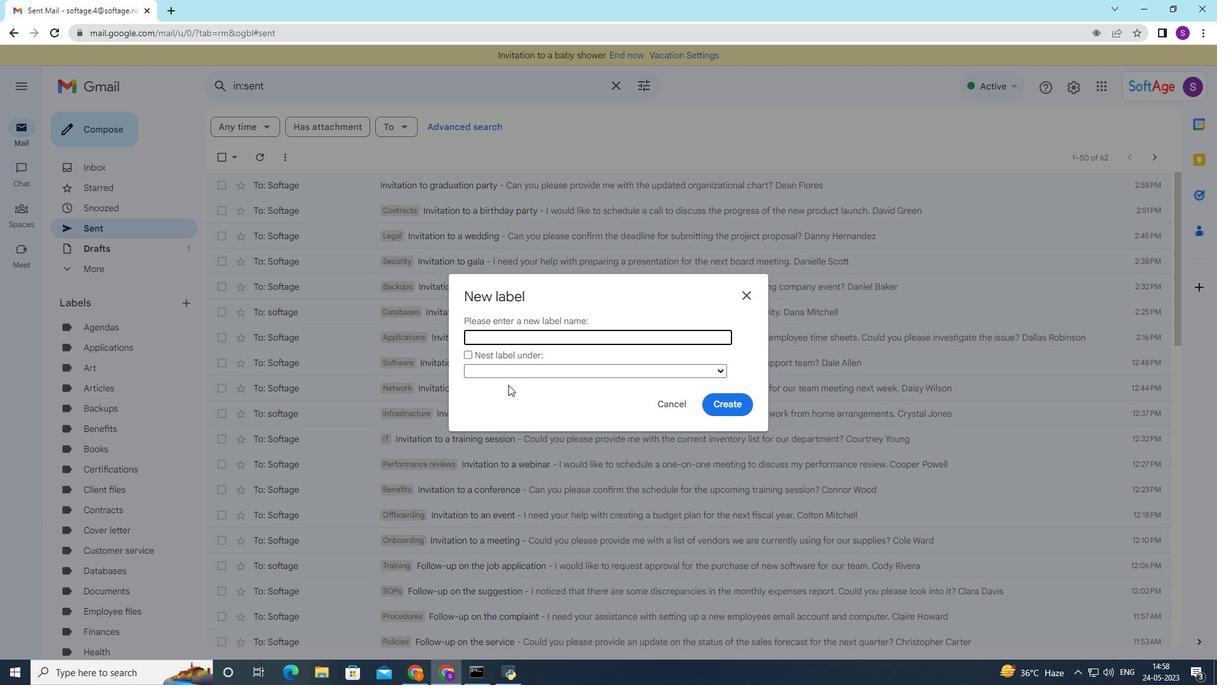 
Action: Mouse moved to (508, 385)
Screenshot: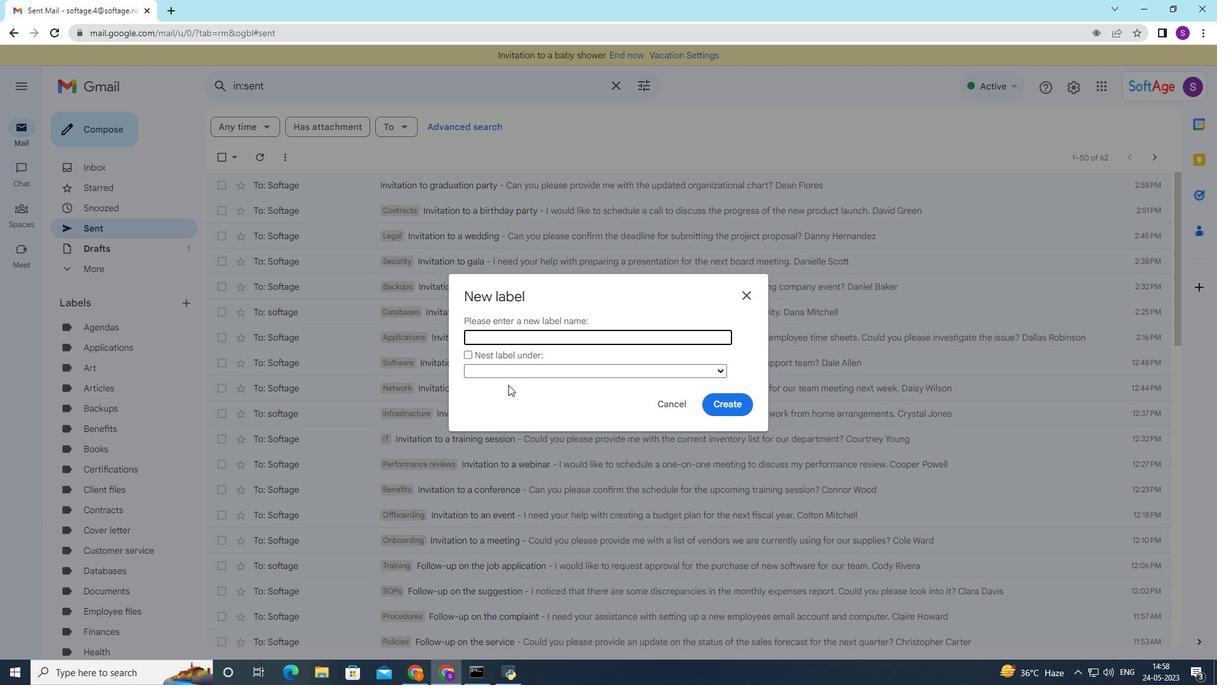 
Action: Key pressed itigation
Screenshot: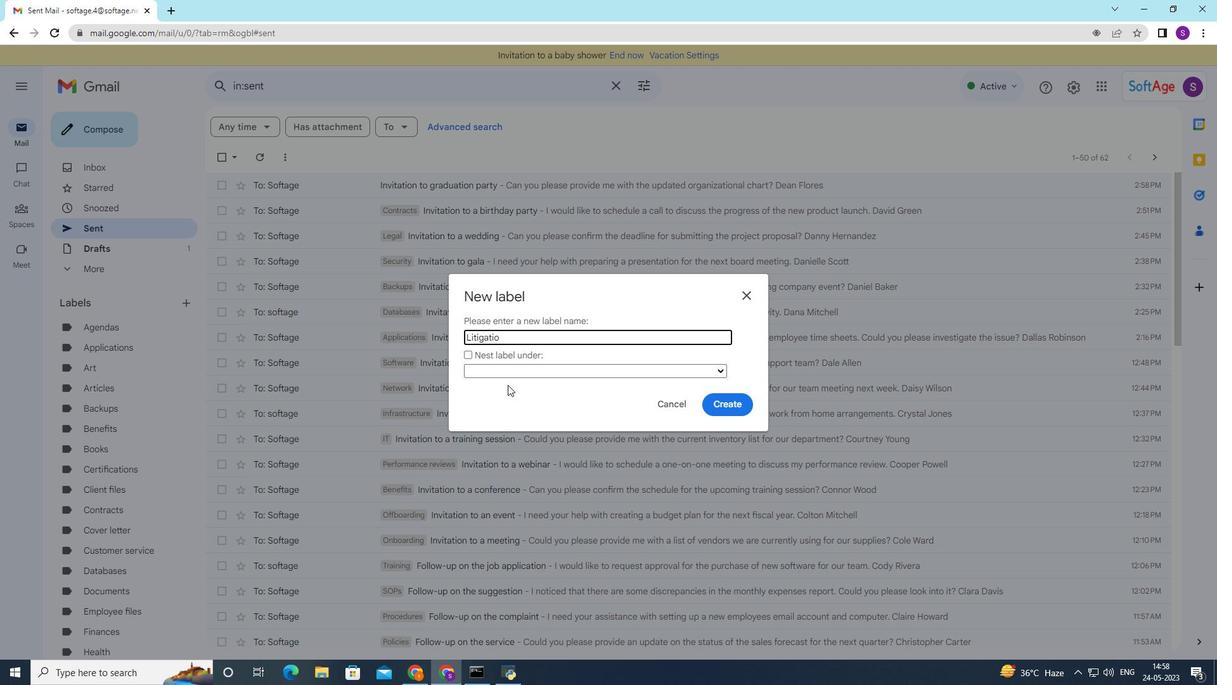 
Action: Mouse moved to (716, 406)
Screenshot: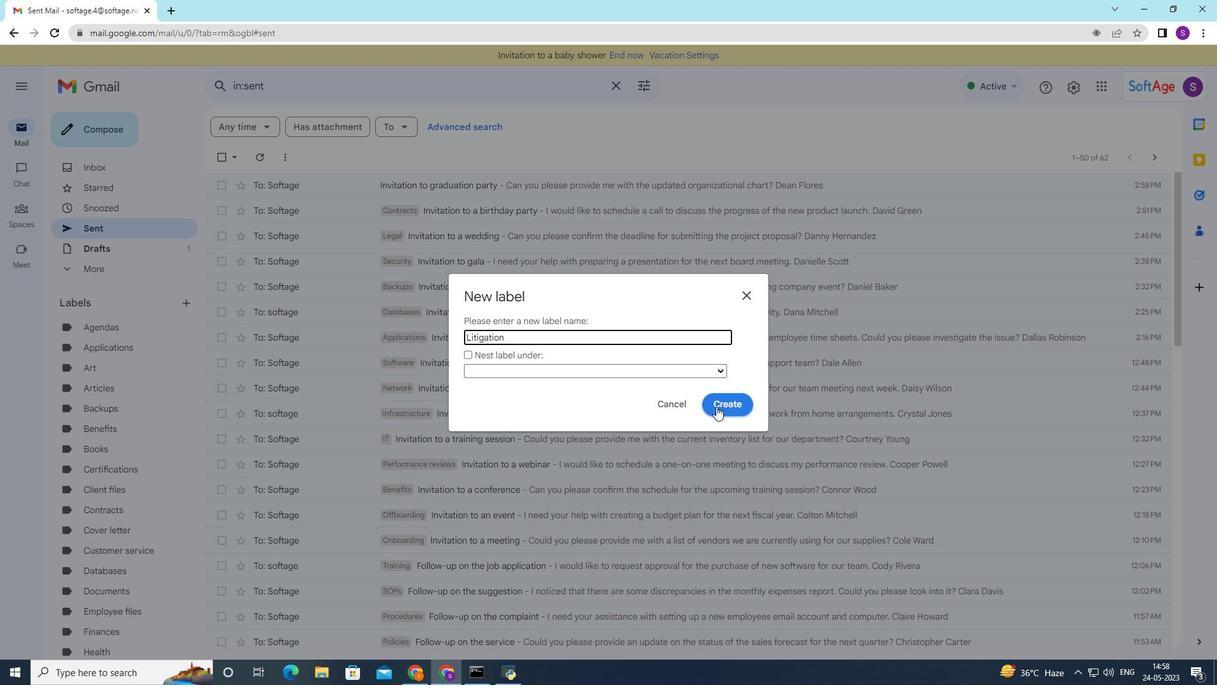 
Action: Mouse pressed left at (716, 406)
Screenshot: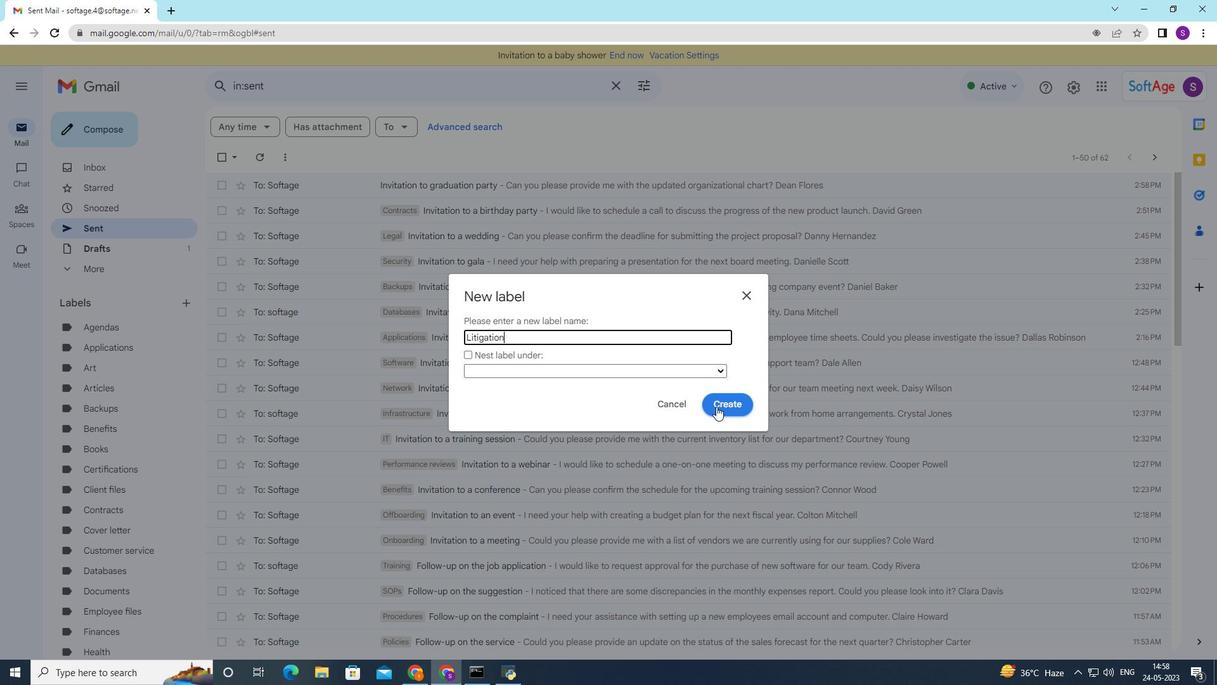 
Action: Mouse moved to (545, 183)
Screenshot: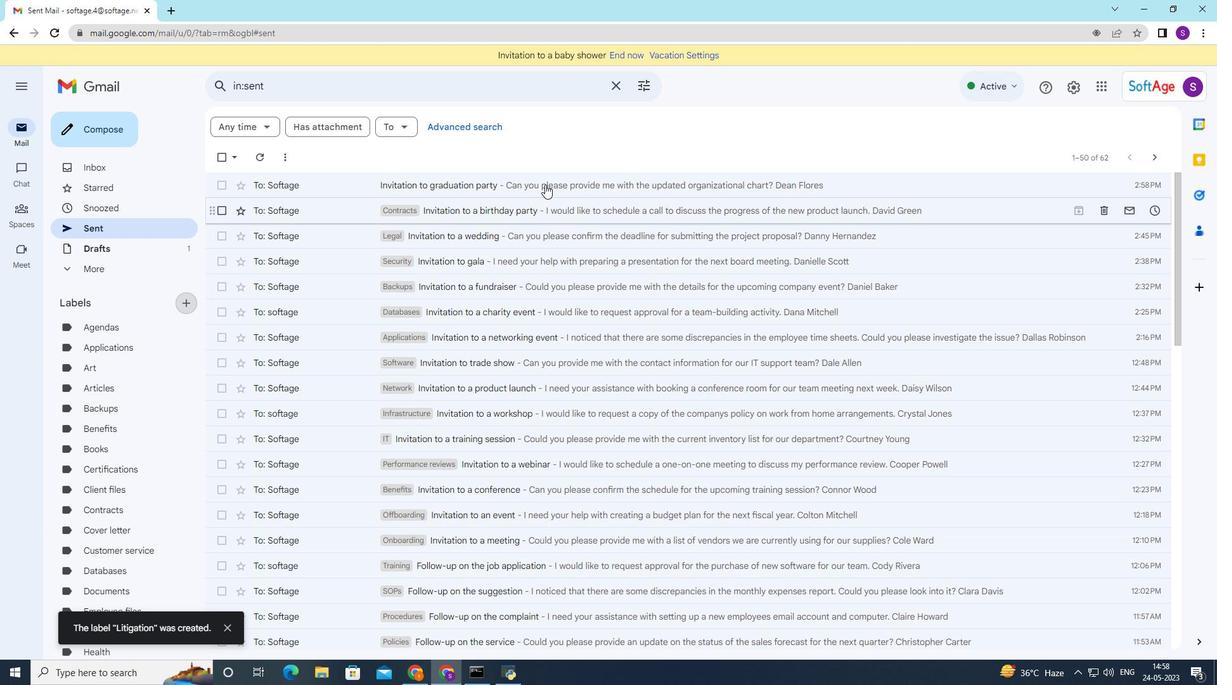 
Action: Mouse pressed right at (545, 183)
Screenshot: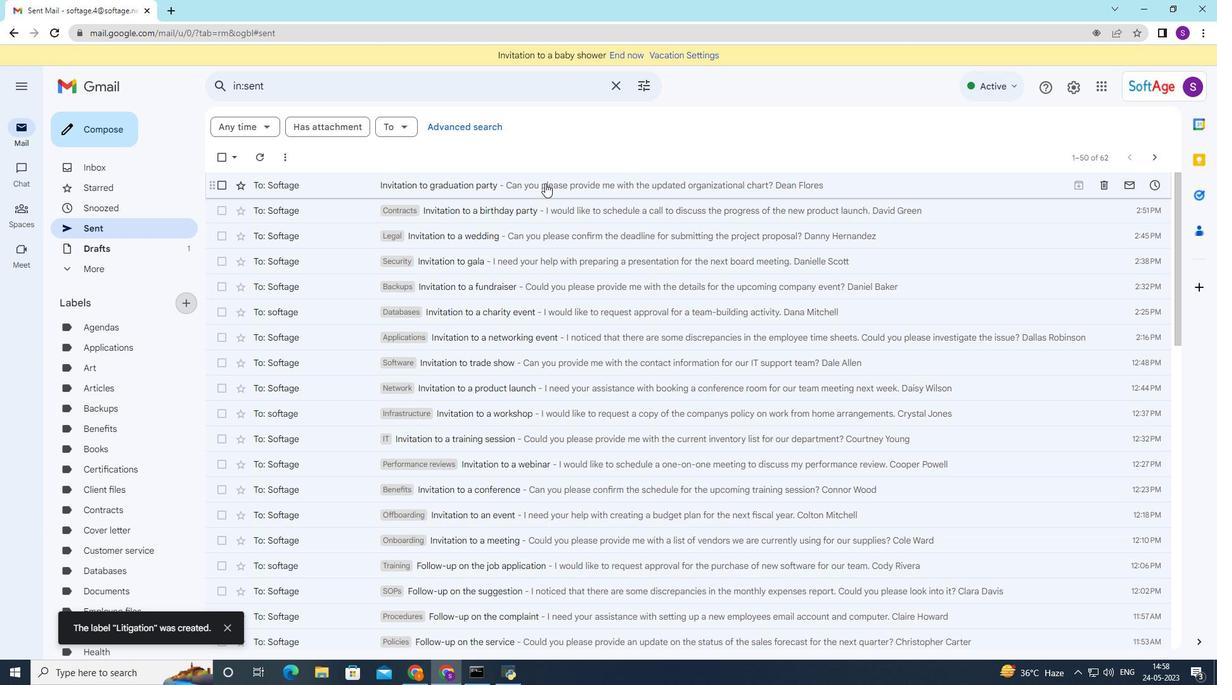 
Action: Mouse moved to (762, 208)
Screenshot: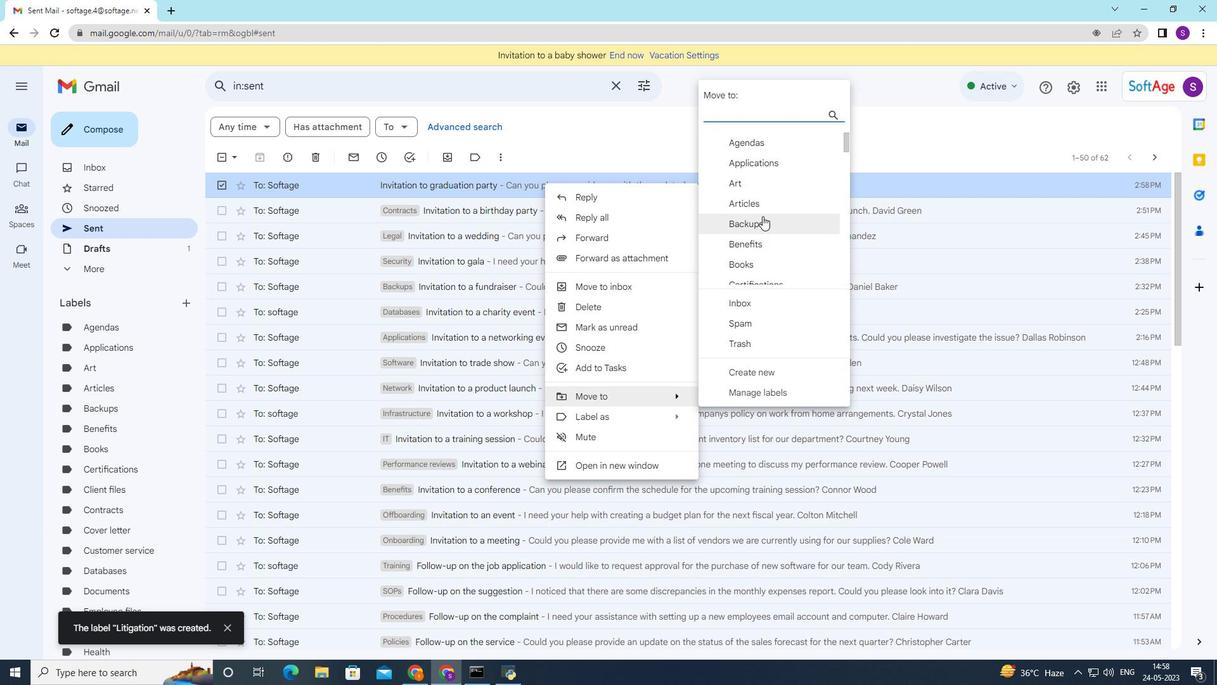 
Action: Mouse scrolled (762, 208) with delta (0, 0)
Screenshot: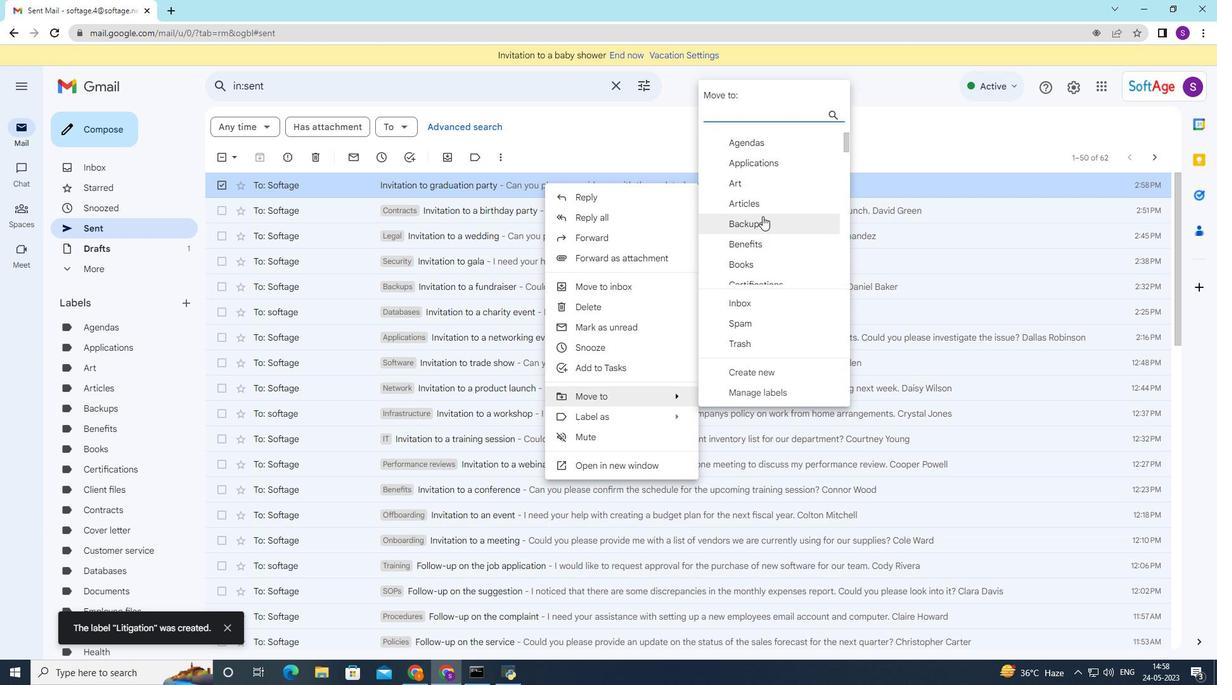 
Action: Mouse scrolled (762, 208) with delta (0, 0)
Screenshot: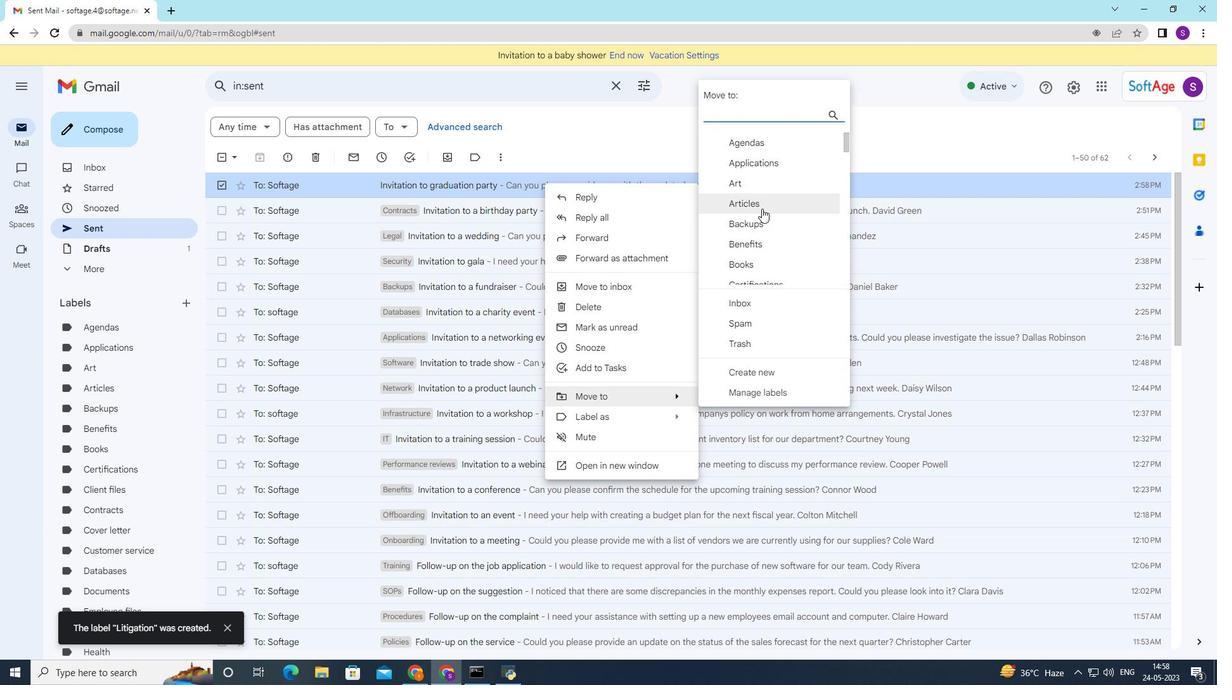 
Action: Mouse scrolled (762, 208) with delta (0, 0)
Screenshot: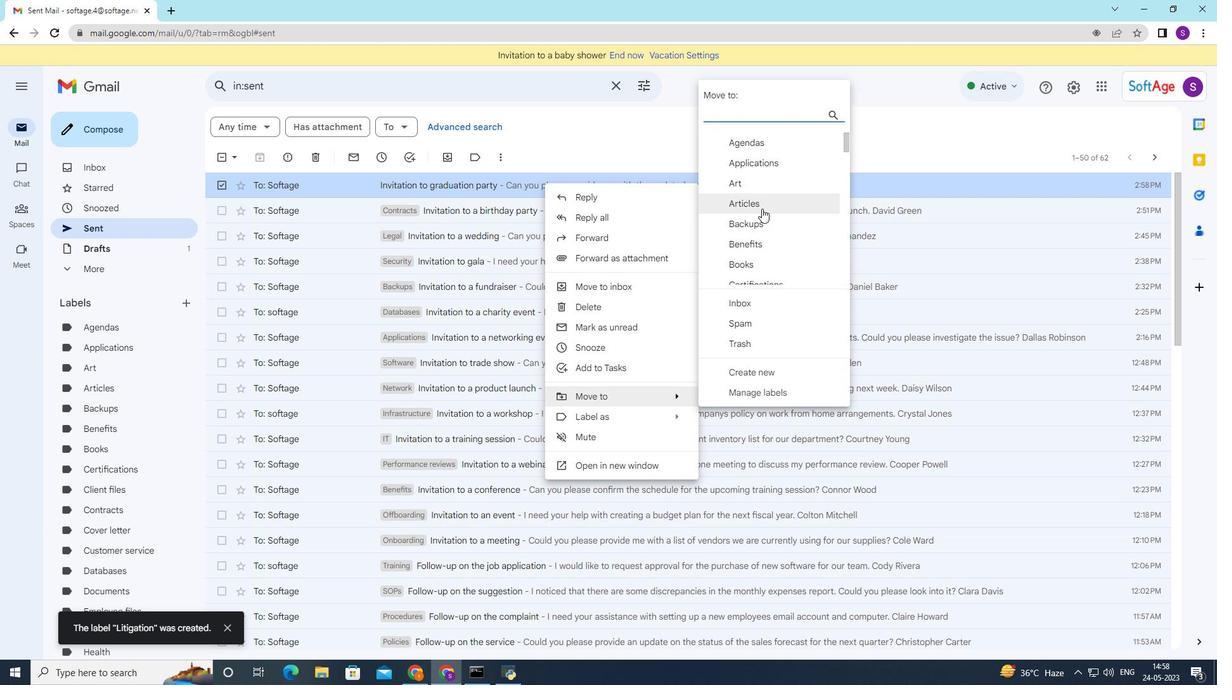 
Action: Mouse moved to (761, 209)
Screenshot: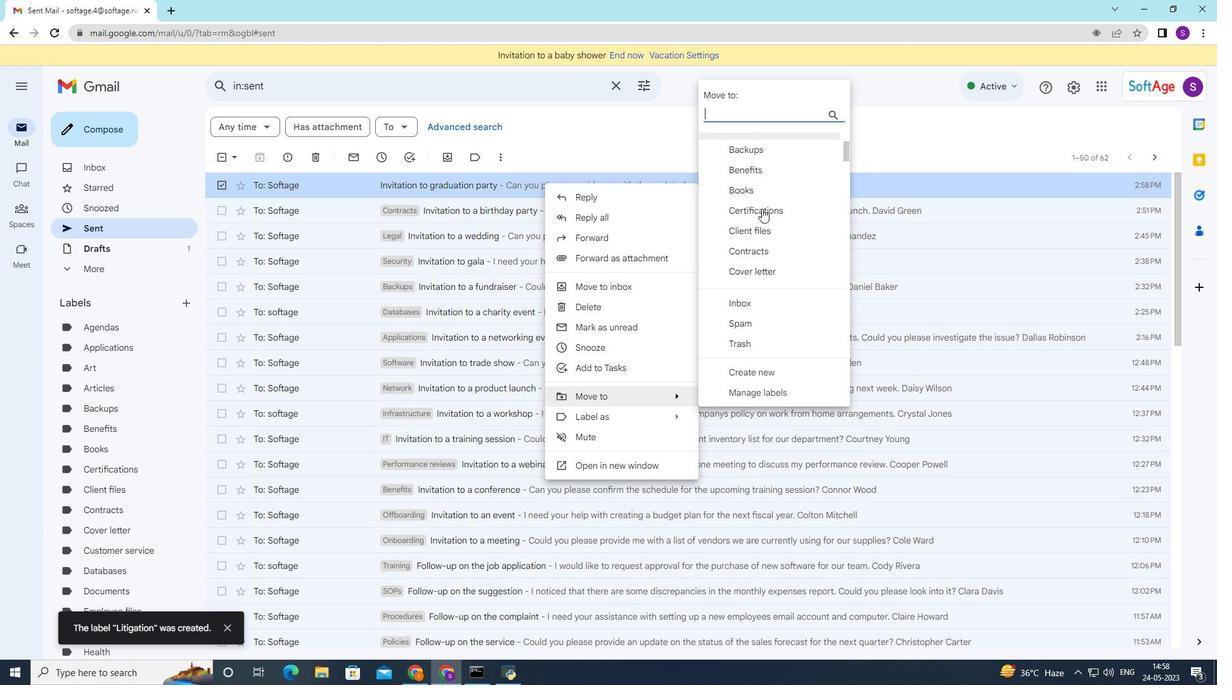 
Action: Mouse scrolled (761, 208) with delta (0, 0)
Screenshot: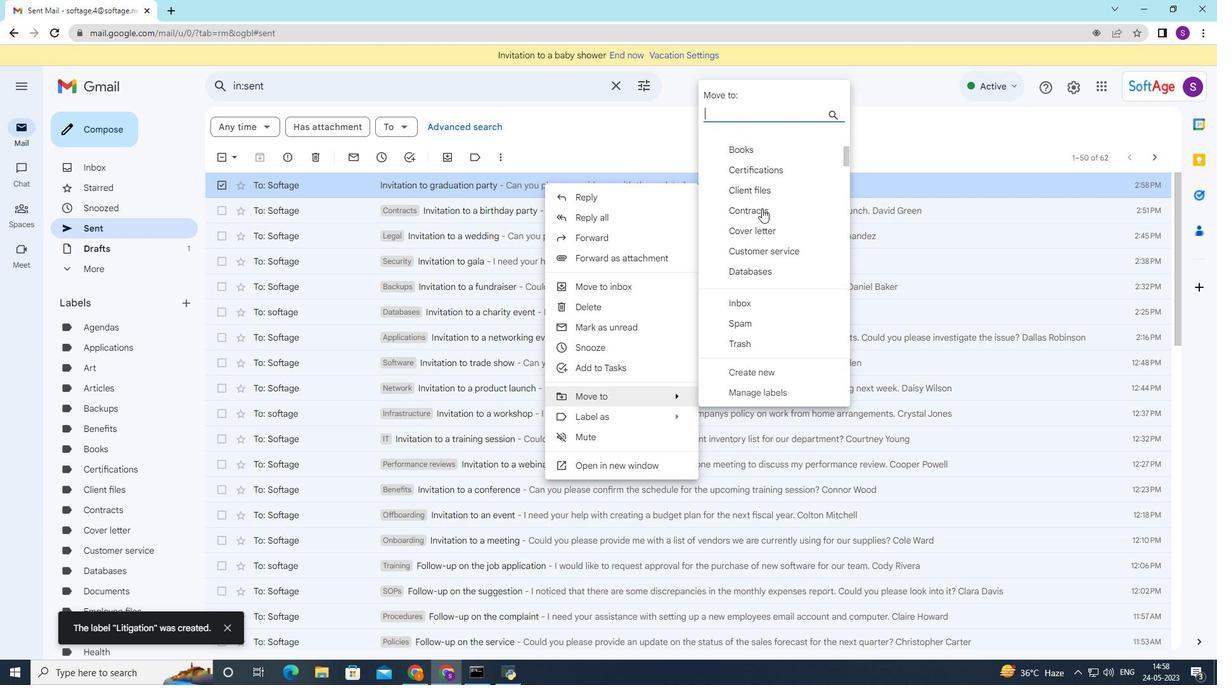 
Action: Mouse moved to (761, 209)
Screenshot: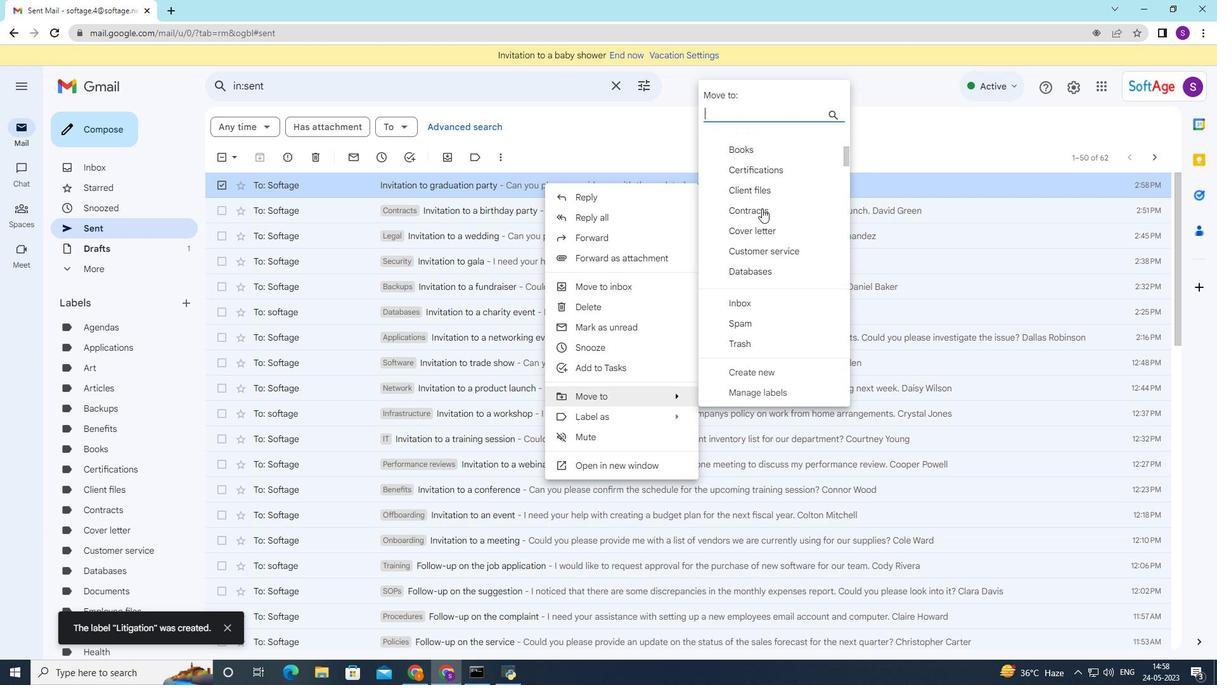 
Action: Mouse scrolled (761, 209) with delta (0, 0)
Screenshot: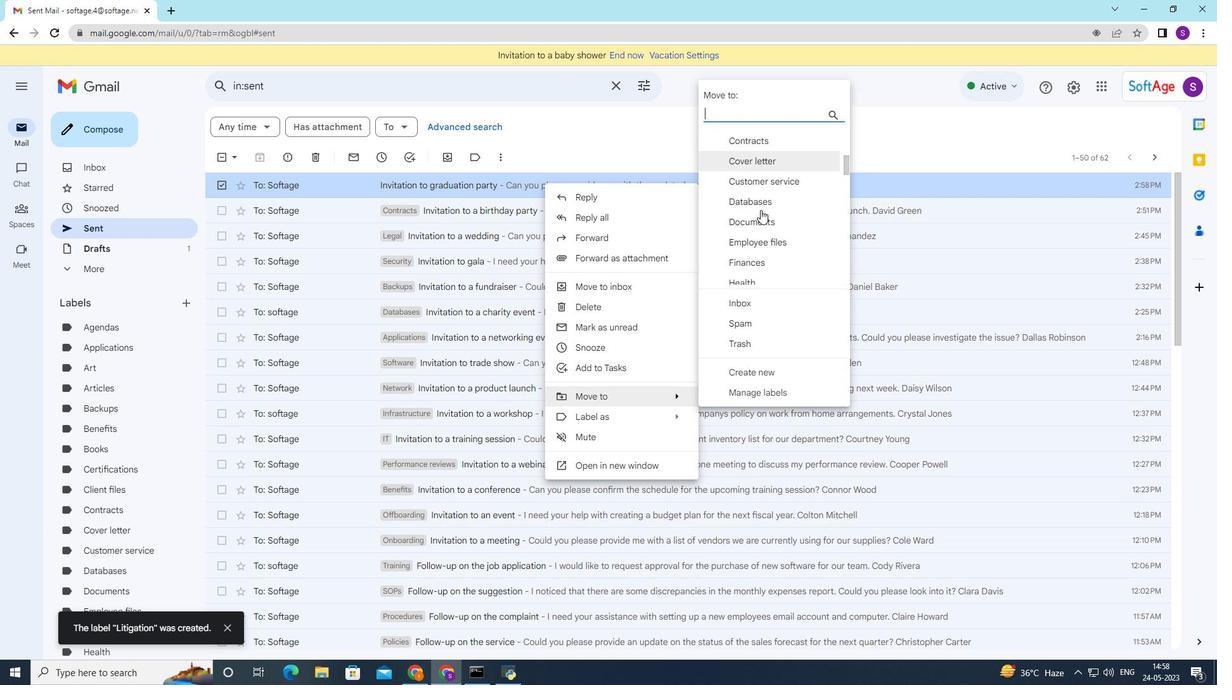 
Action: Mouse moved to (761, 210)
Screenshot: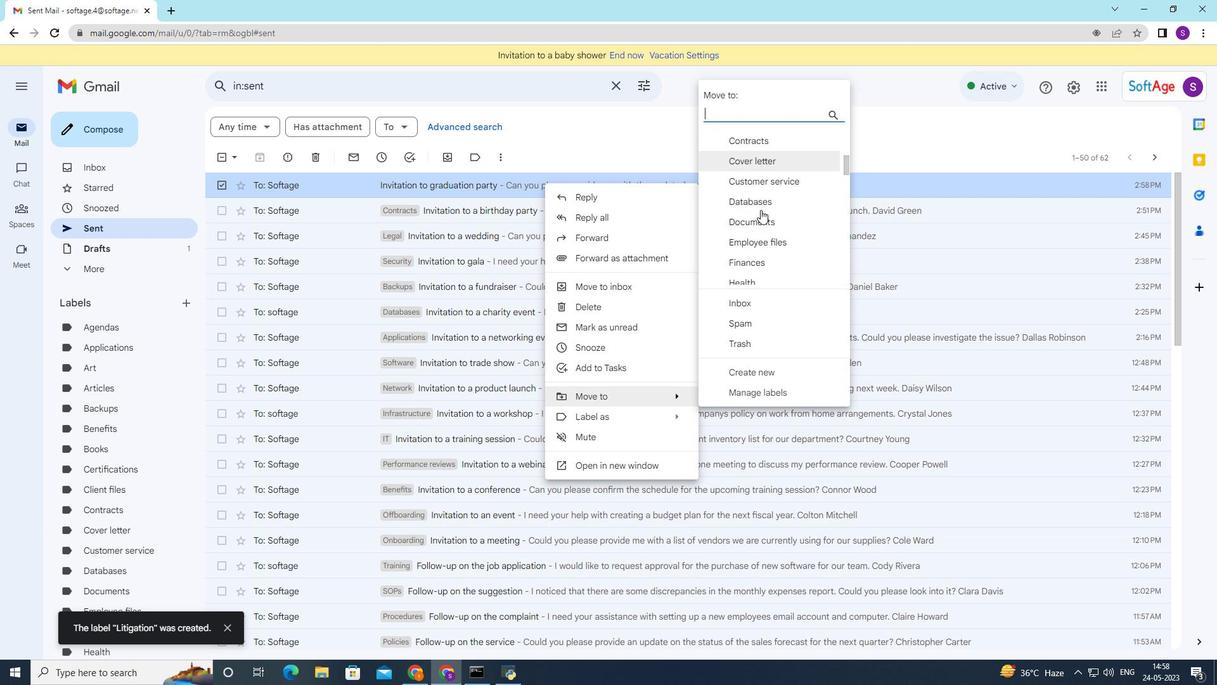 
Action: Mouse scrolled (761, 209) with delta (0, 0)
Screenshot: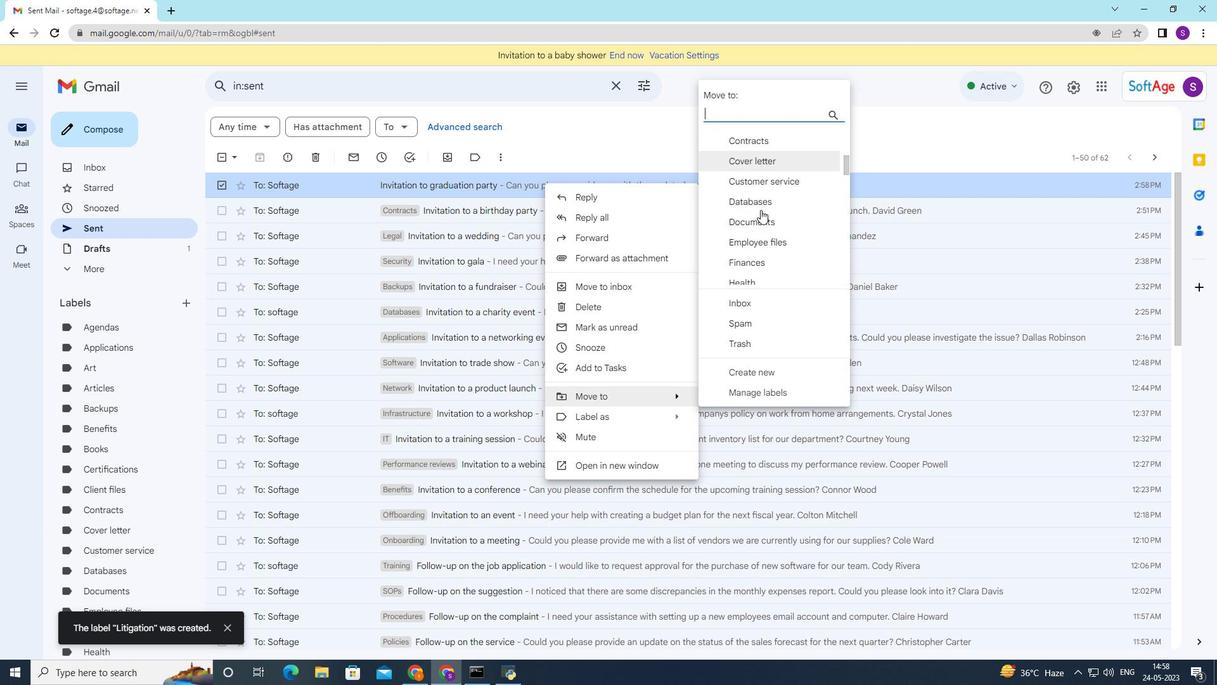 
Action: Mouse moved to (760, 212)
Screenshot: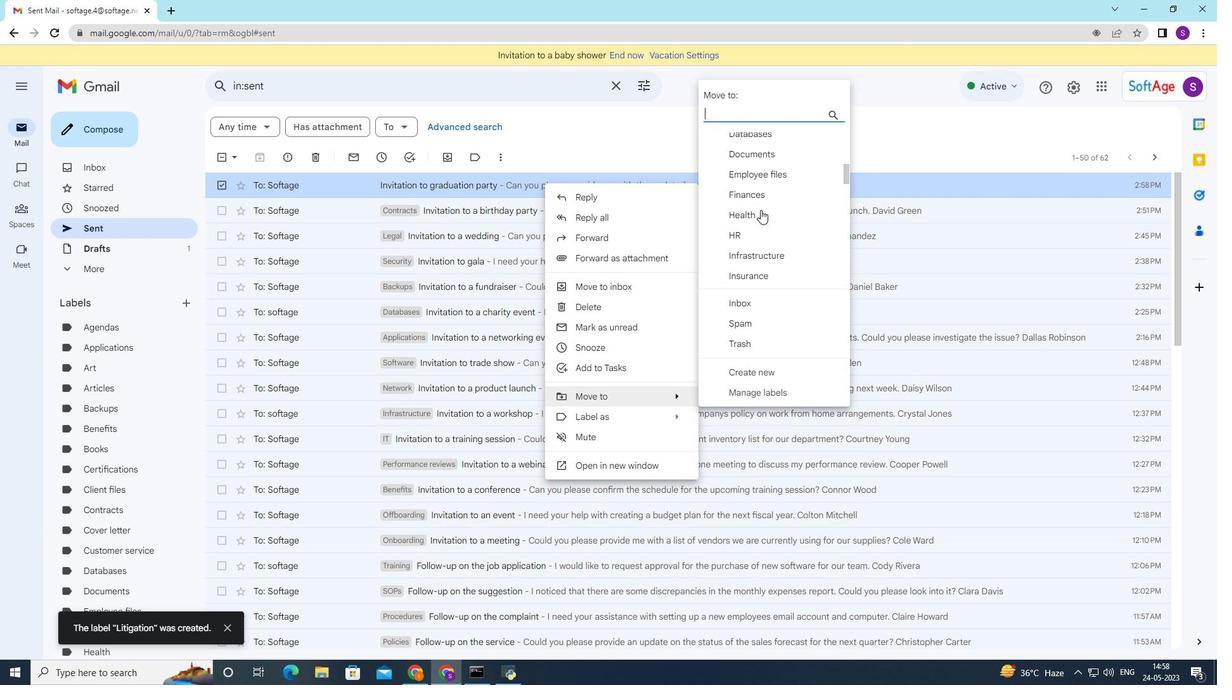 
Action: Mouse scrolled (760, 211) with delta (0, 0)
Screenshot: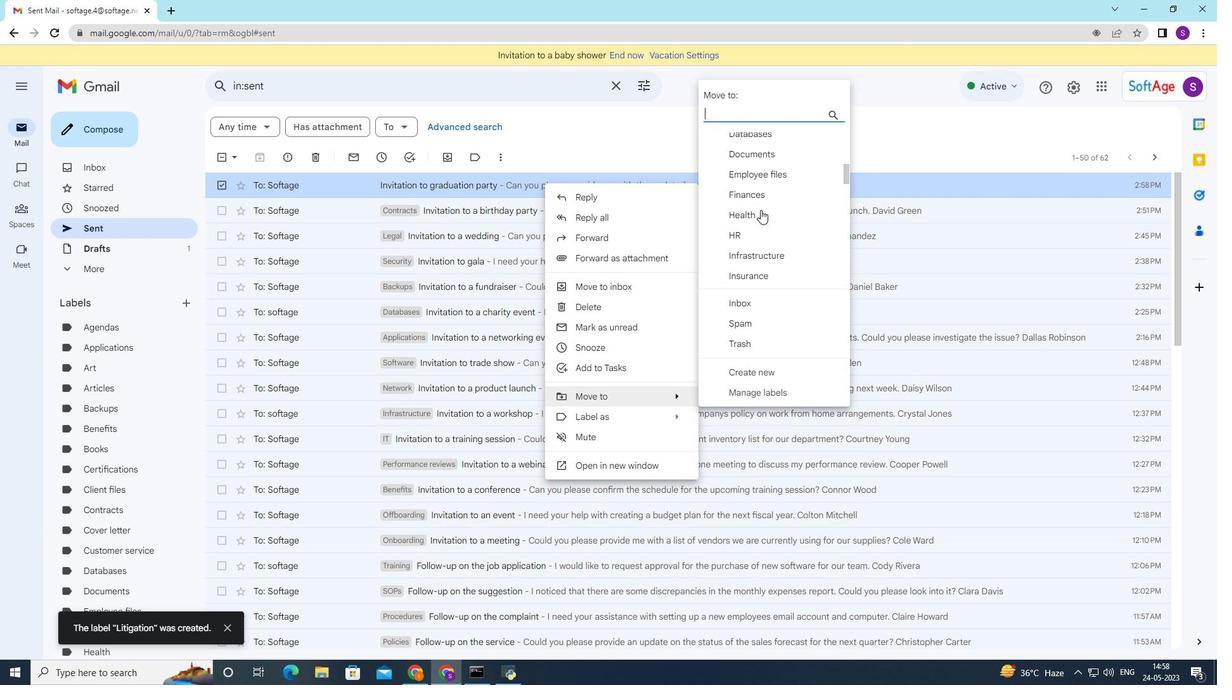 
Action: Mouse moved to (758, 216)
Screenshot: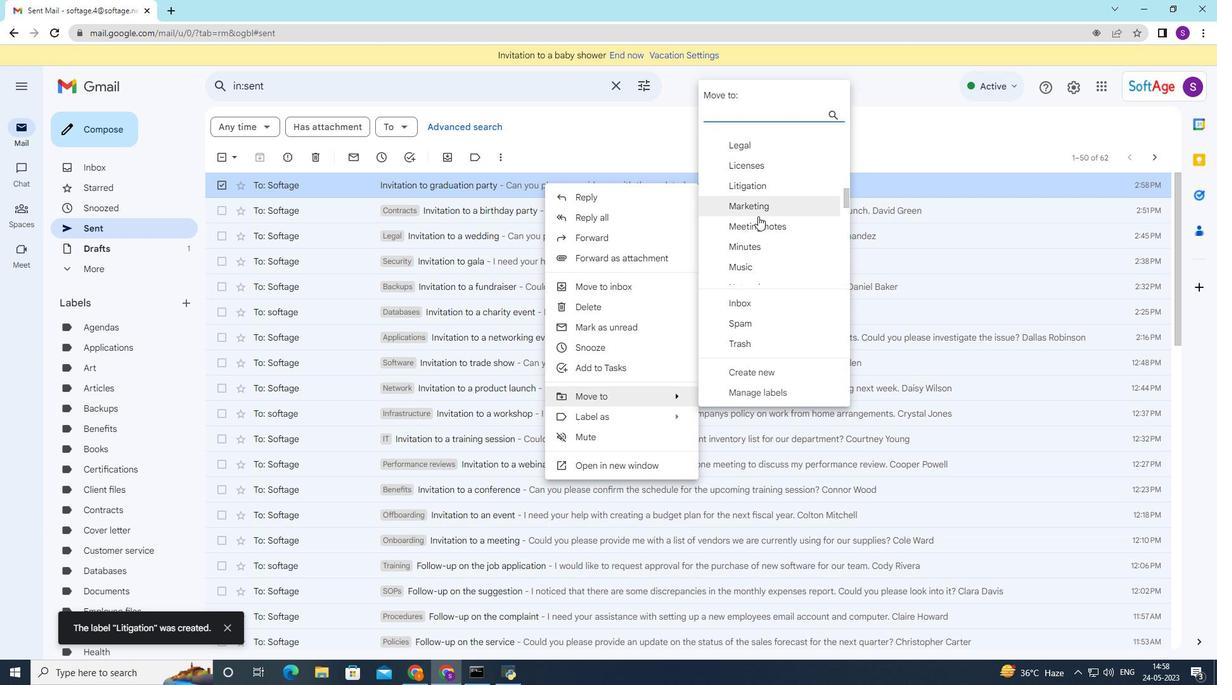 
Action: Mouse scrolled (758, 217) with delta (0, 0)
Screenshot: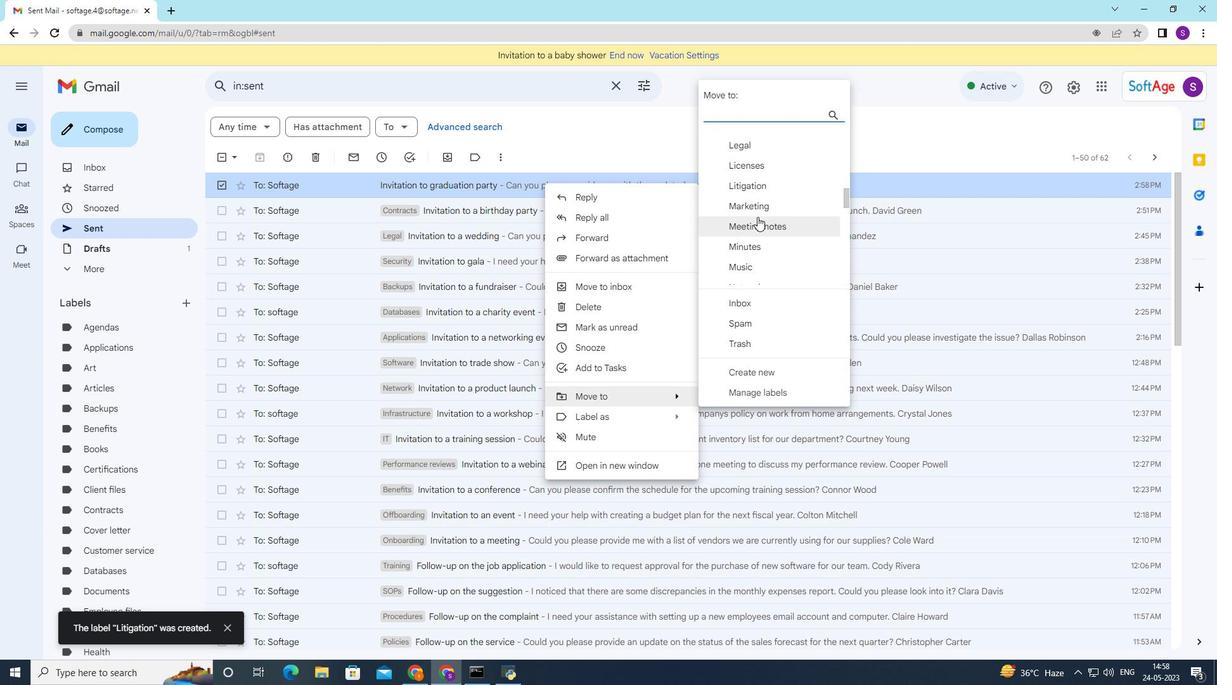 
Action: Mouse moved to (757, 218)
Screenshot: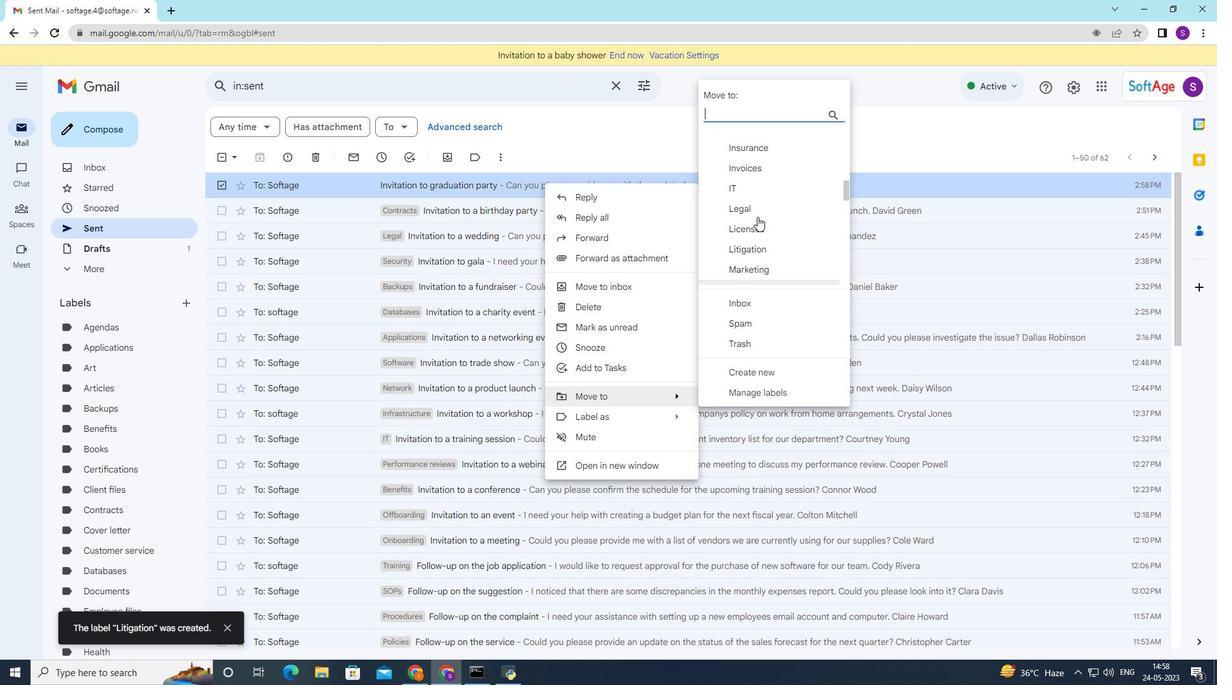 
Action: Mouse scrolled (757, 217) with delta (0, 0)
Screenshot: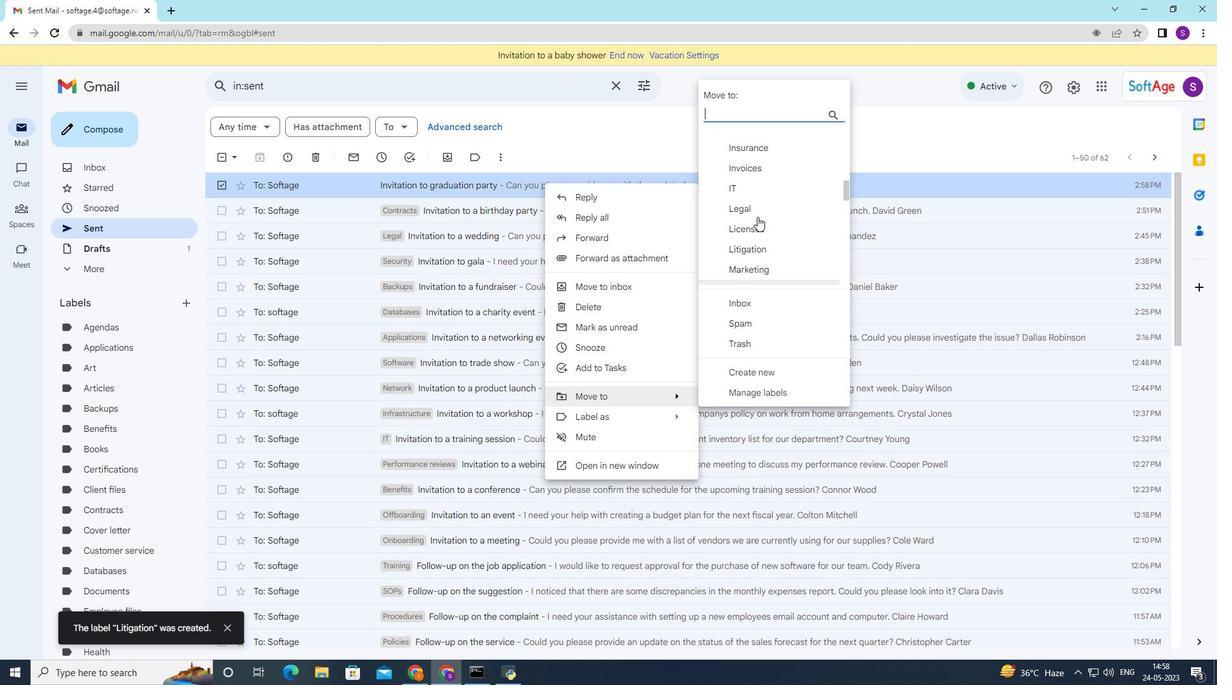 
Action: Mouse moved to (751, 177)
Screenshot: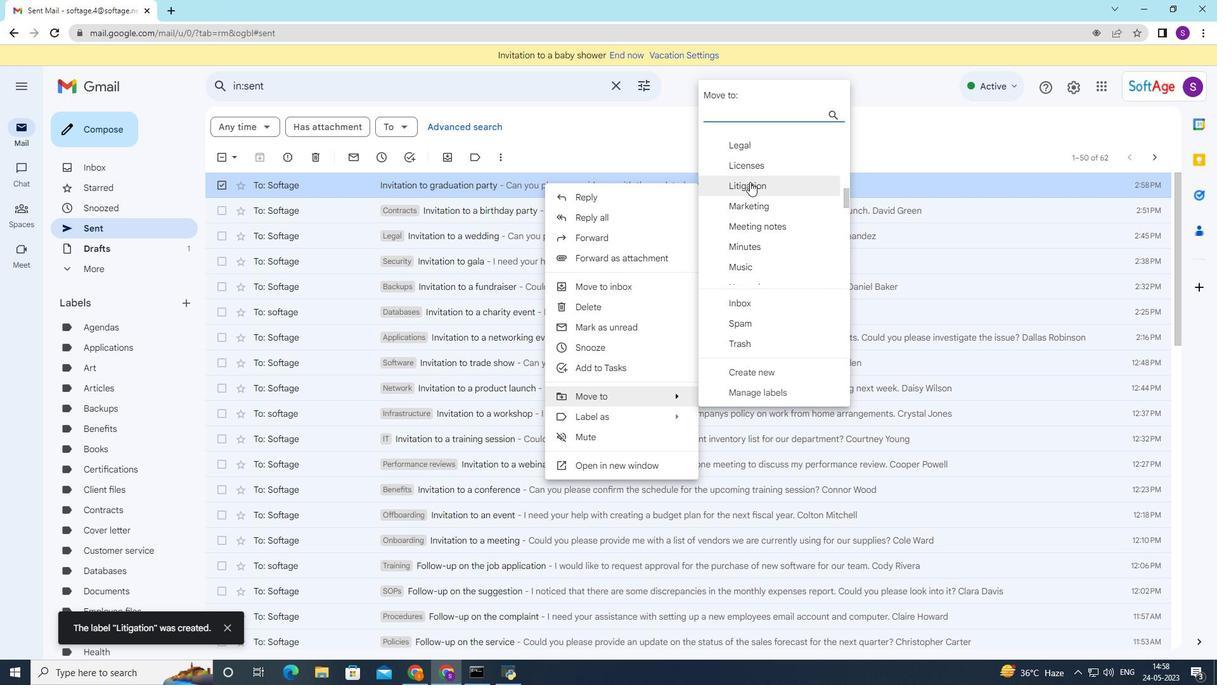 
Action: Mouse pressed left at (751, 177)
Screenshot: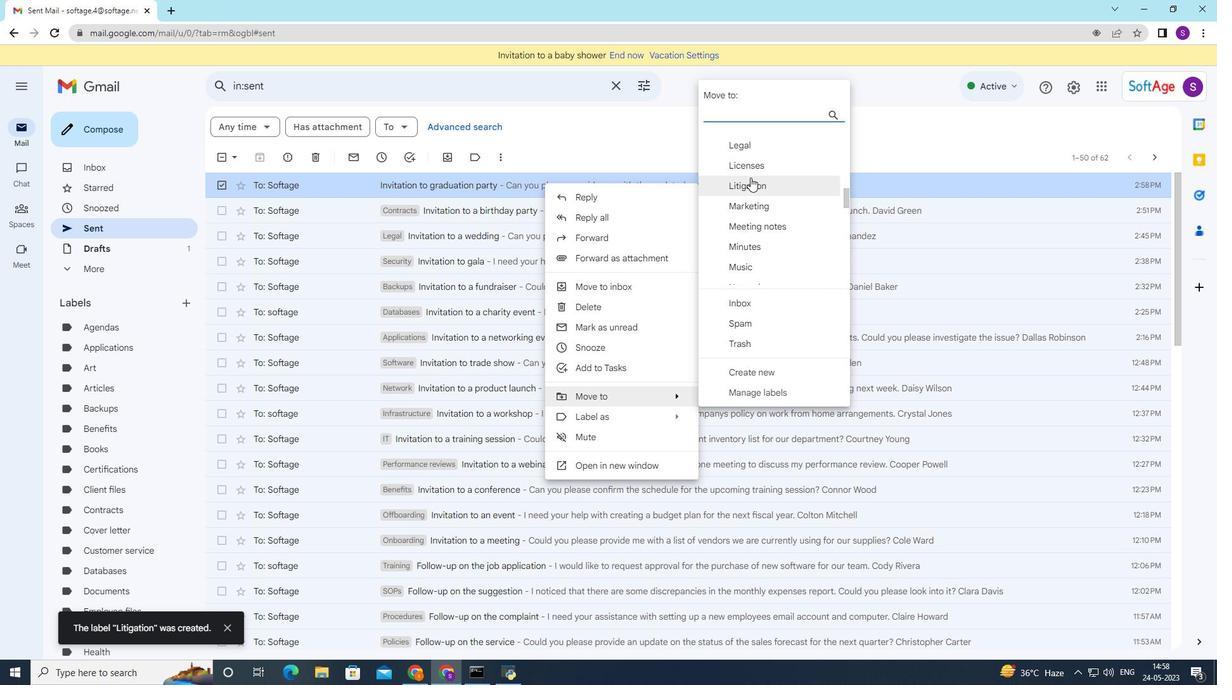 
Action: Mouse moved to (668, 201)
Screenshot: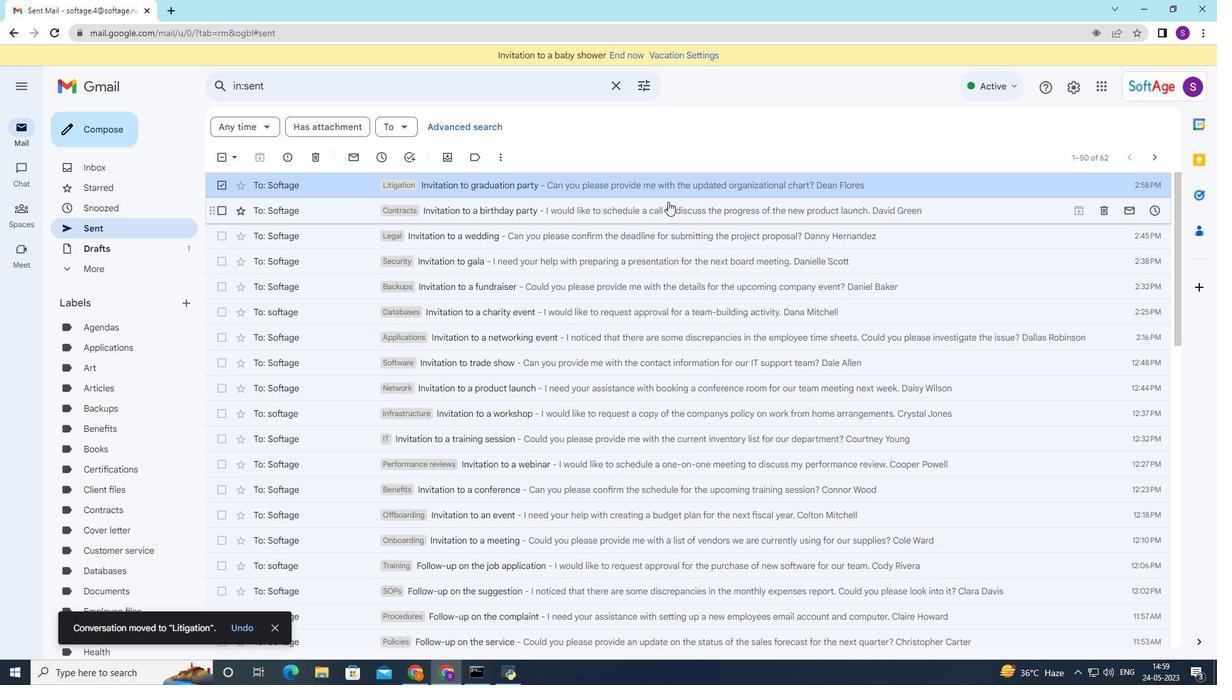 
